Task: Add necessary tabs under the app Insurance.
Action: Mouse moved to (19, 115)
Screenshot: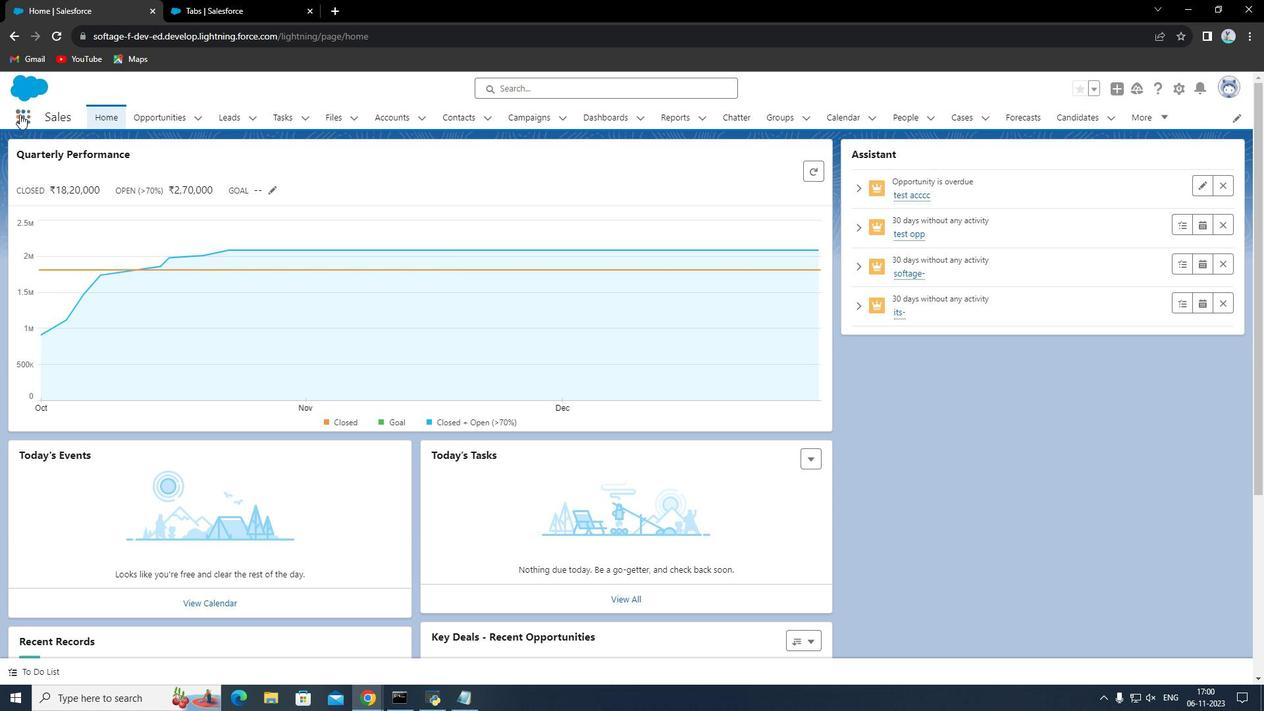 
Action: Mouse pressed left at (19, 115)
Screenshot: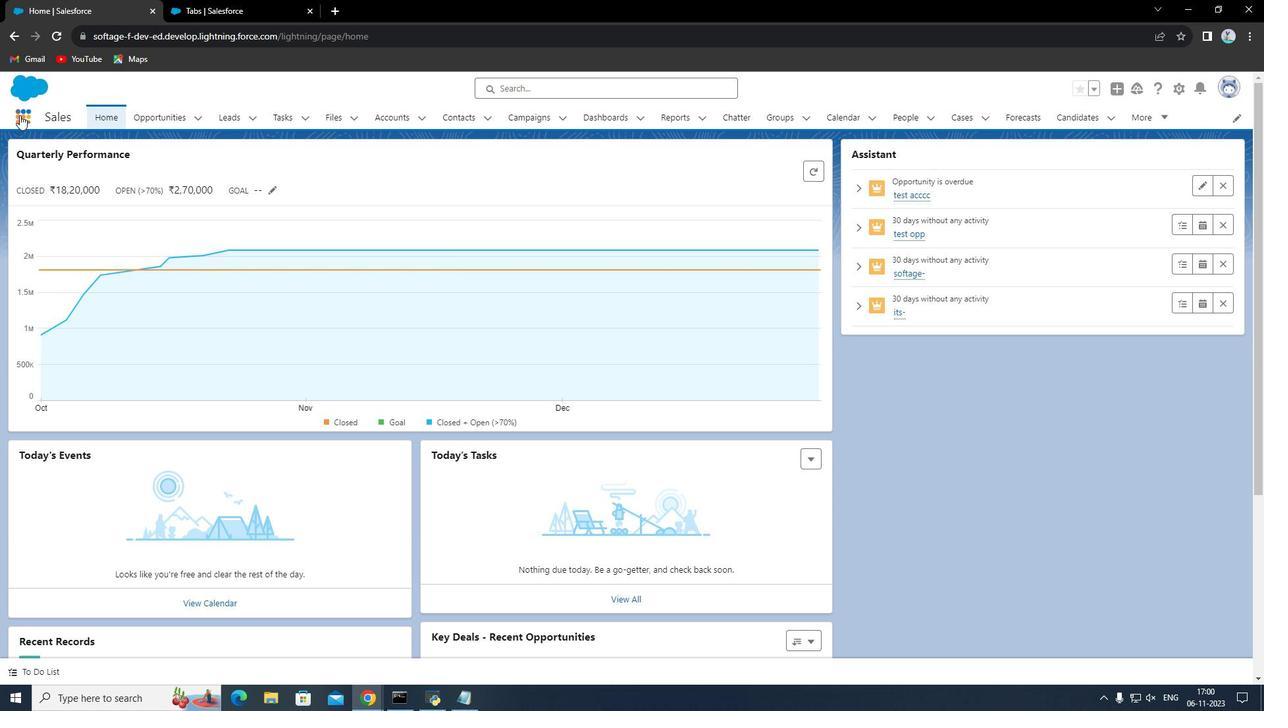 
Action: Mouse moved to (36, 342)
Screenshot: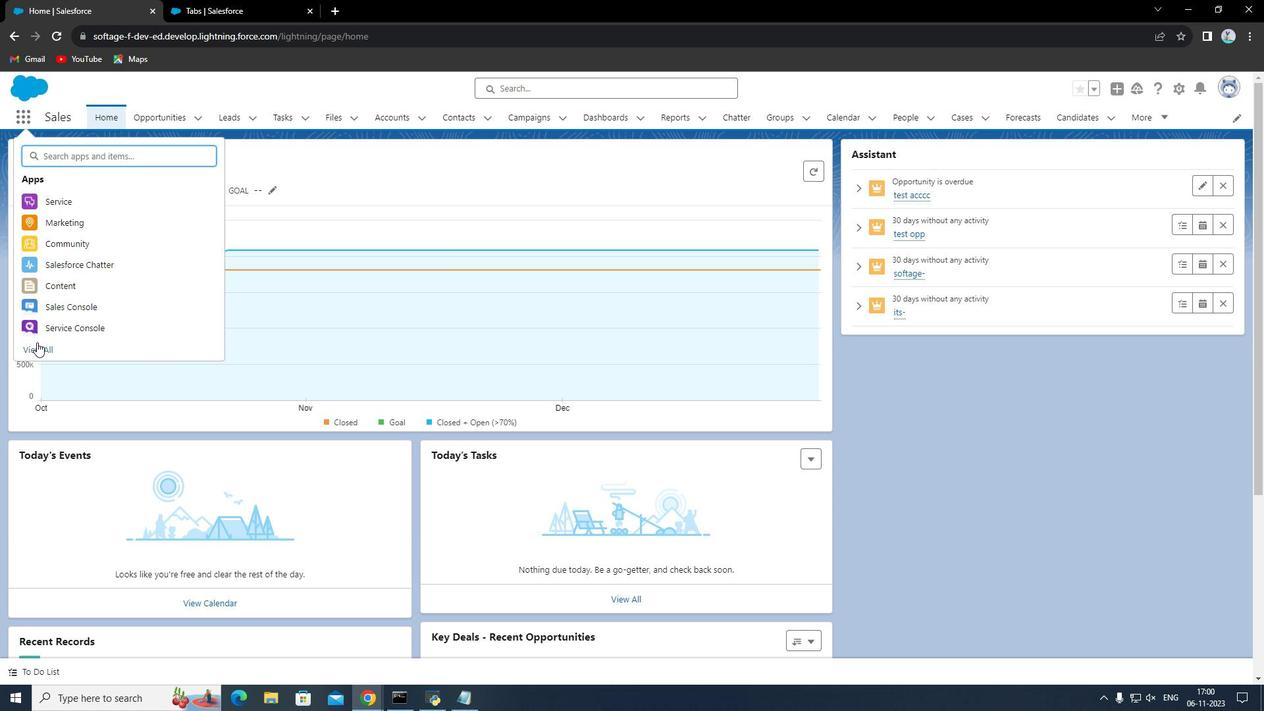 
Action: Mouse pressed left at (36, 342)
Screenshot: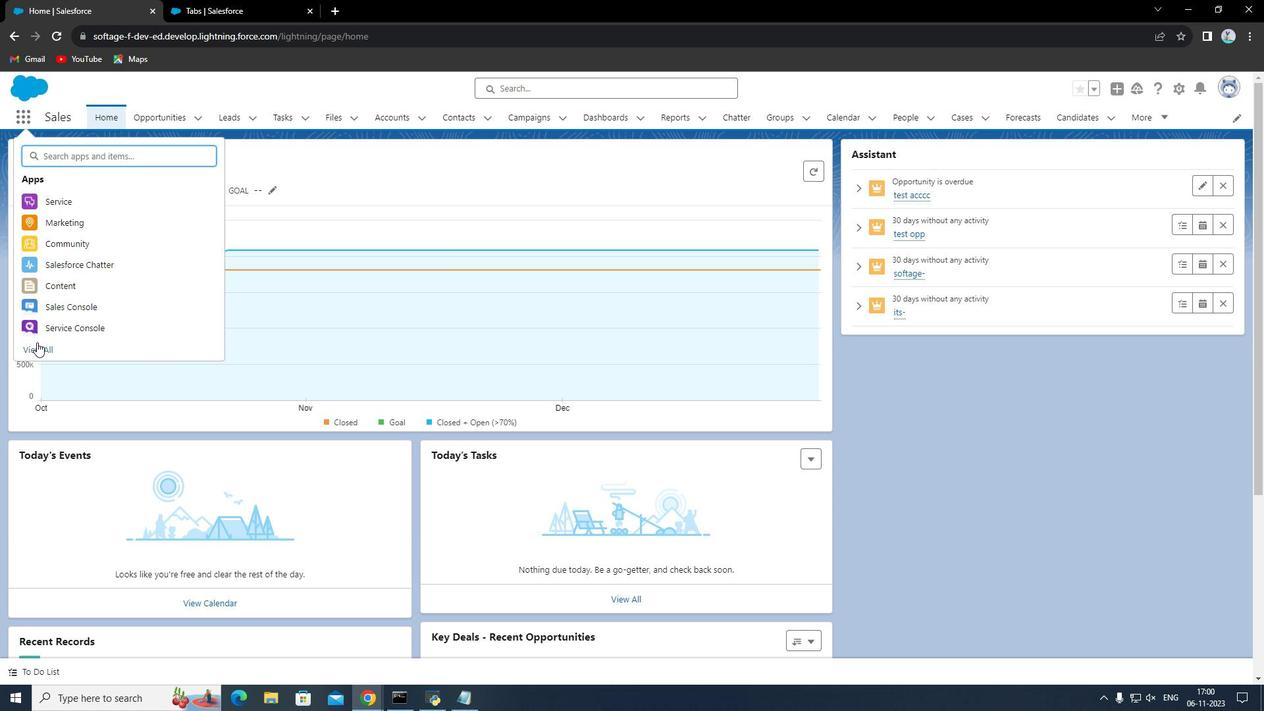 
Action: Mouse moved to (533, 503)
Screenshot: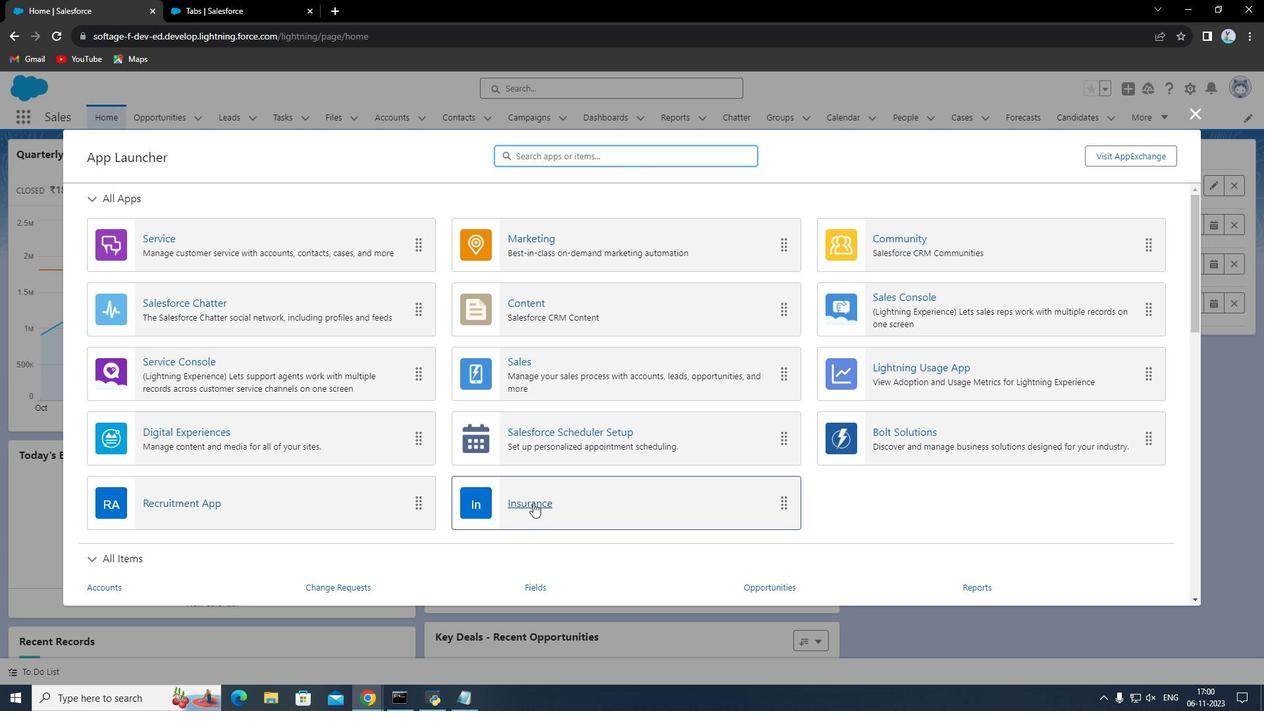 
Action: Mouse pressed left at (533, 503)
Screenshot: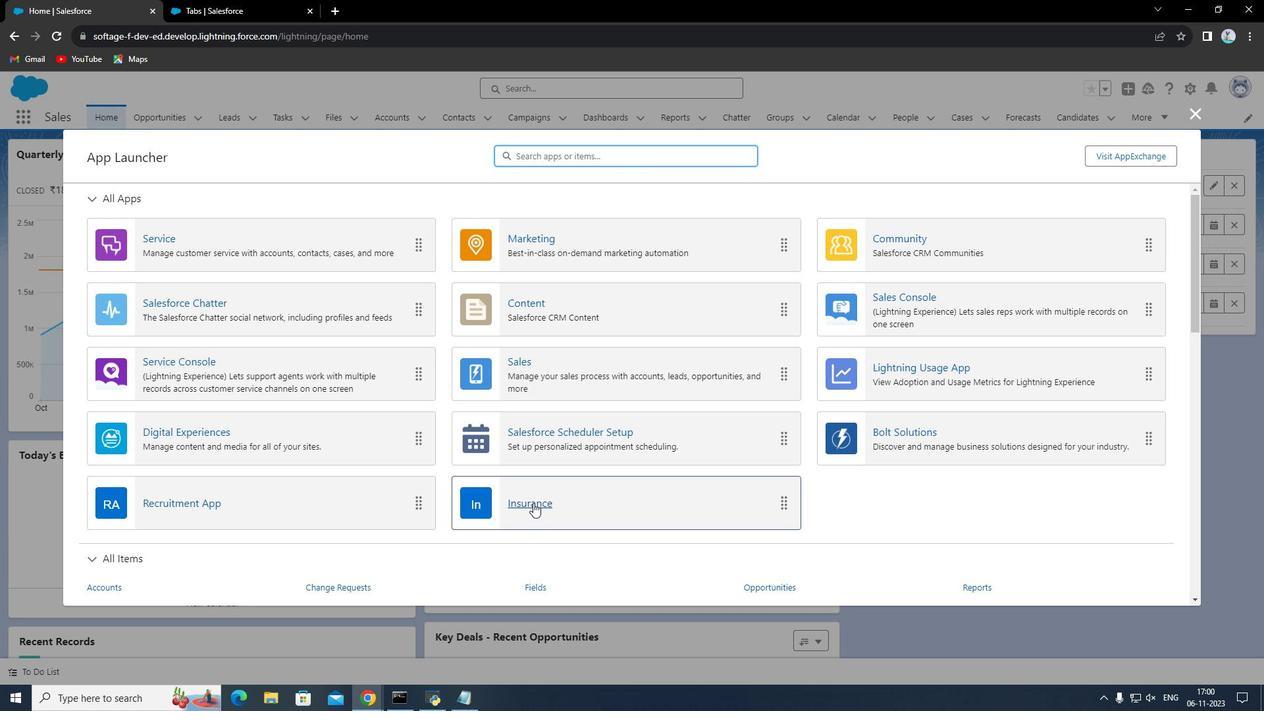 
Action: Mouse moved to (1237, 113)
Screenshot: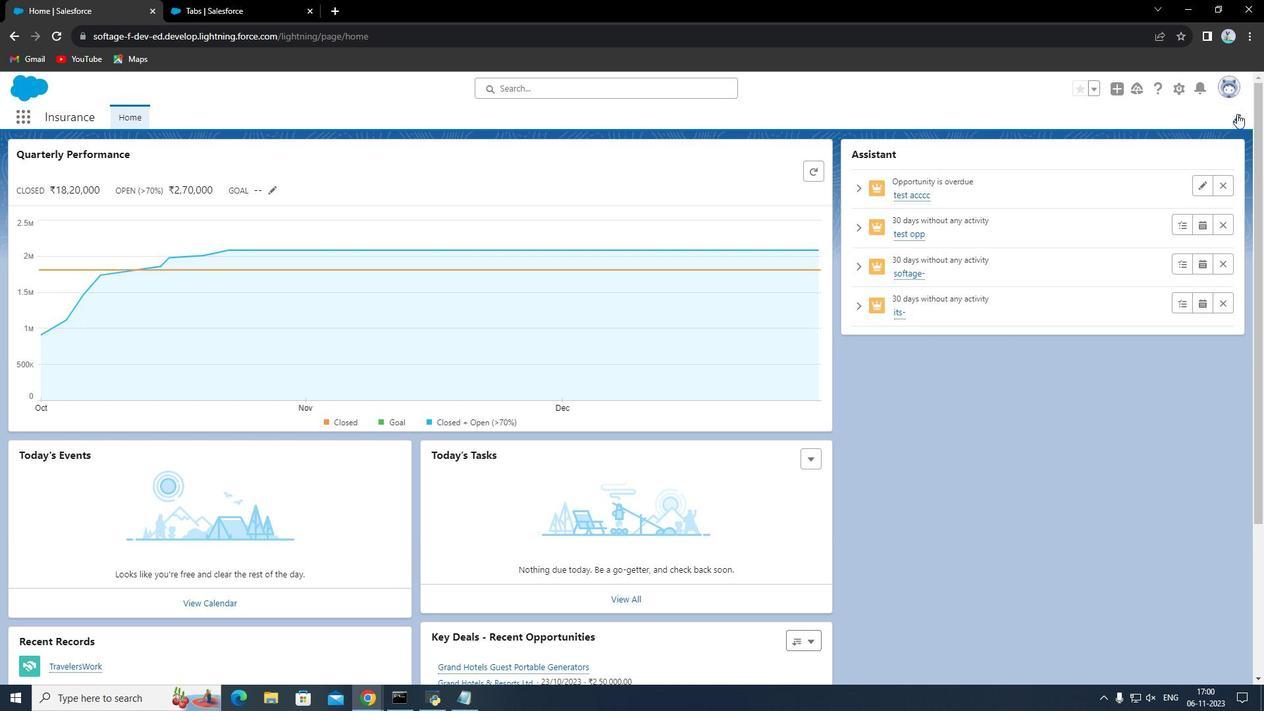 
Action: Mouse pressed left at (1237, 113)
Screenshot: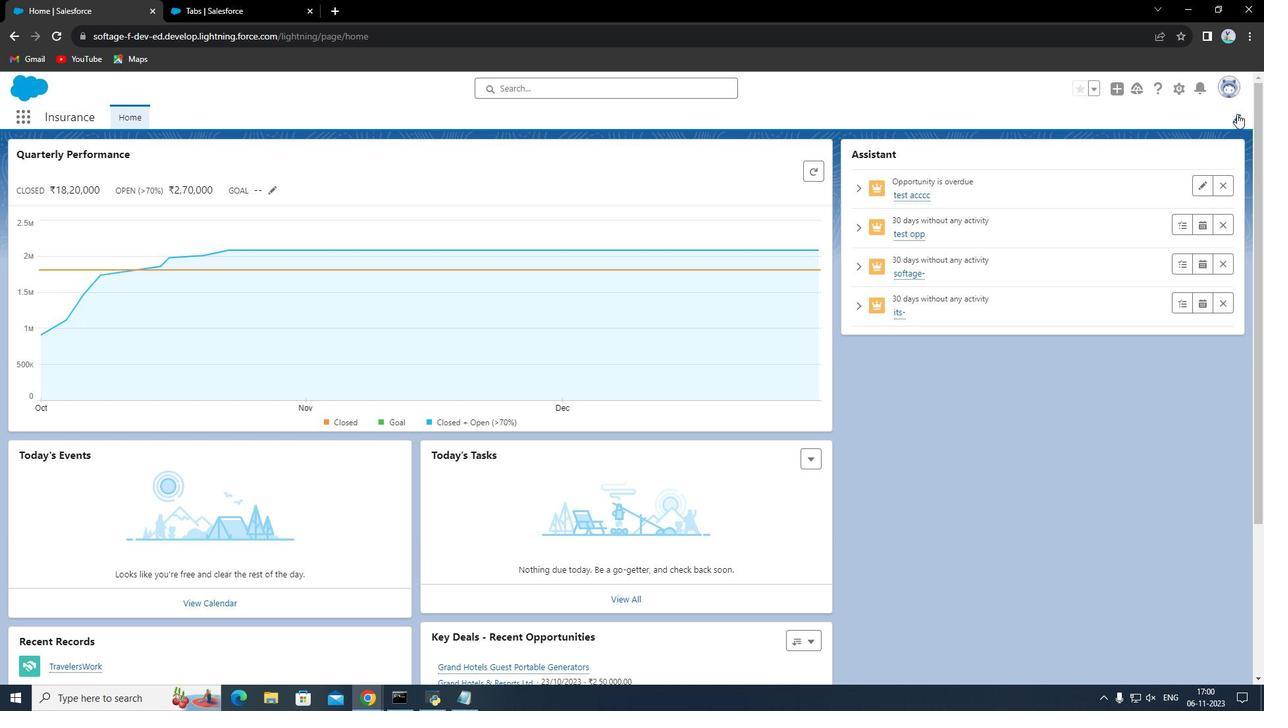 
Action: Mouse moved to (867, 356)
Screenshot: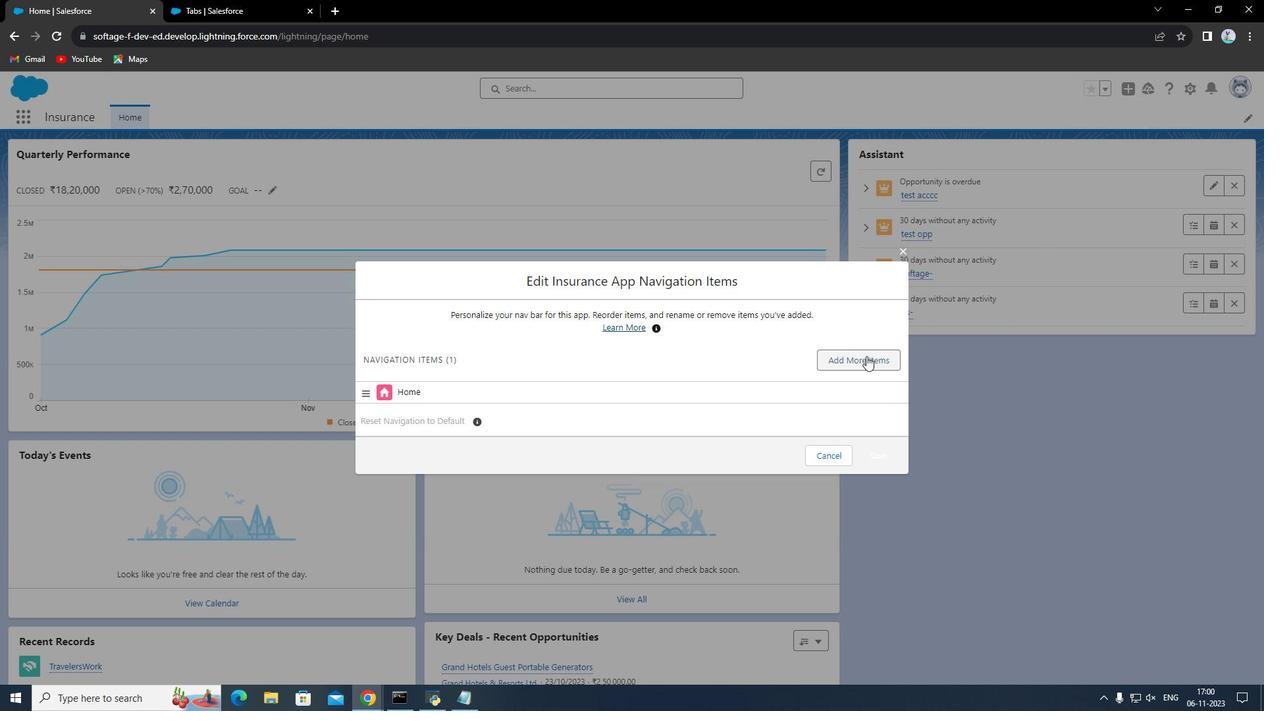 
Action: Mouse pressed left at (867, 356)
Screenshot: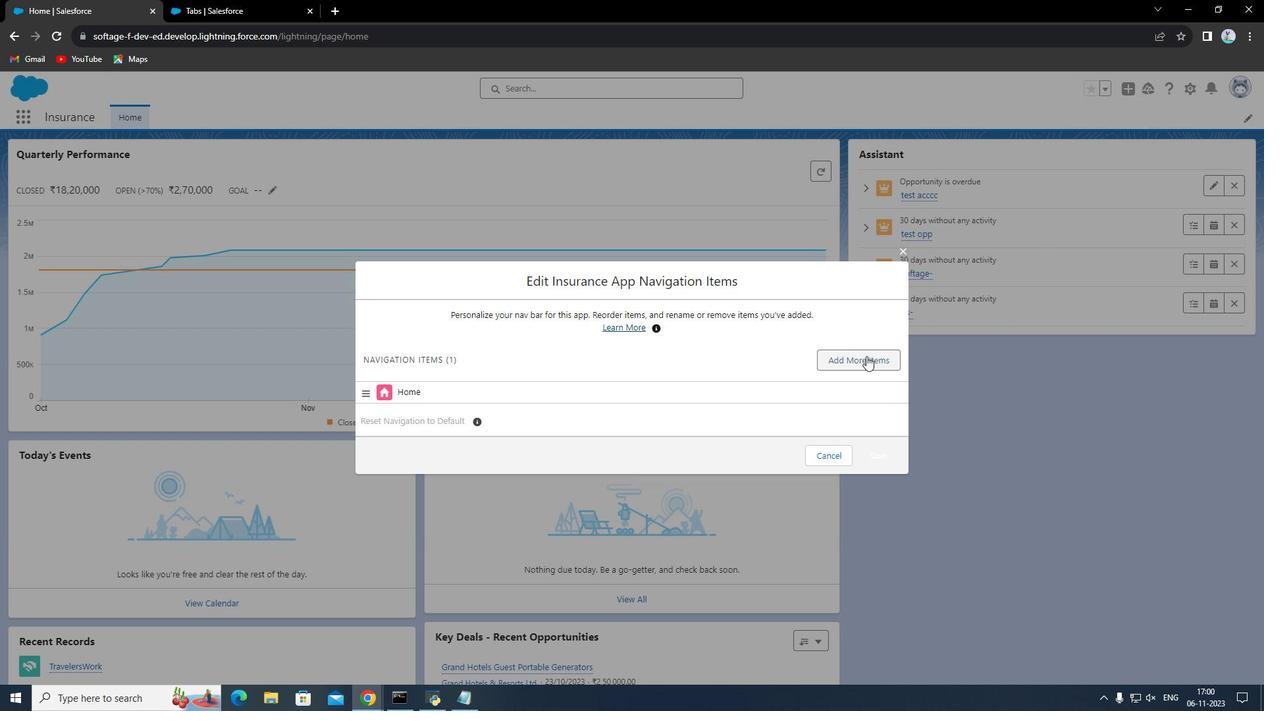 
Action: Mouse moved to (449, 200)
Screenshot: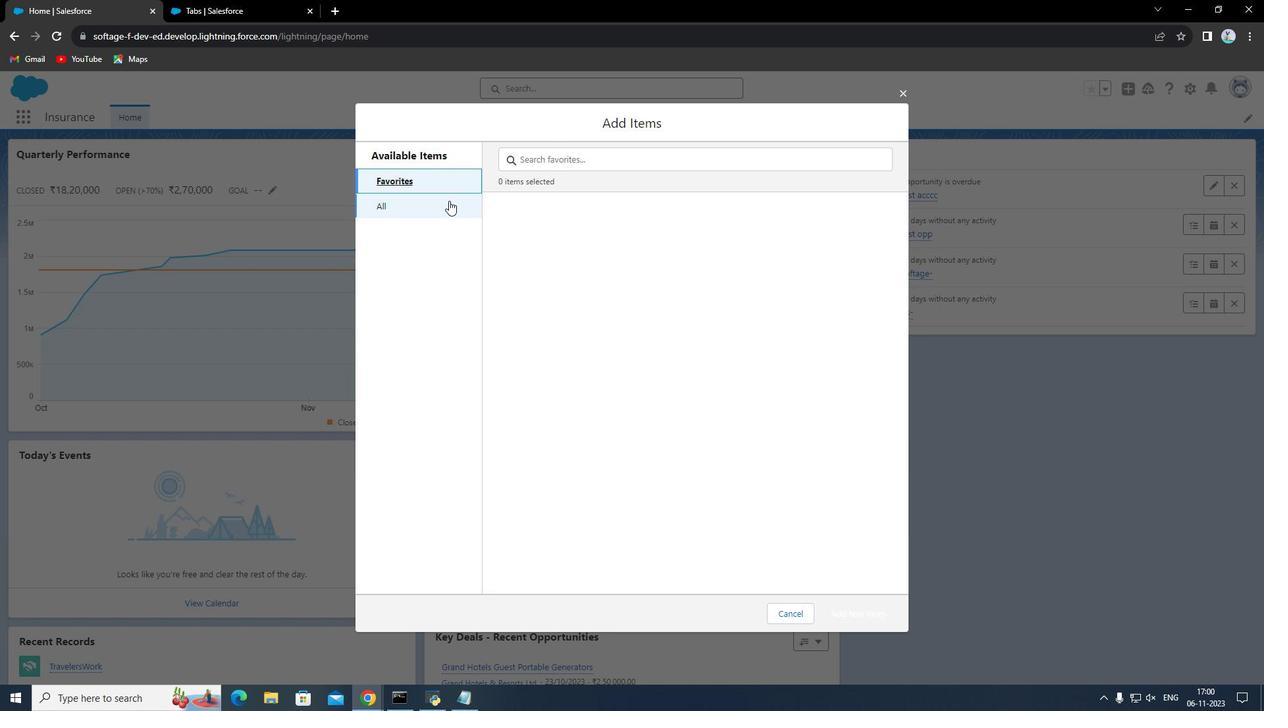 
Action: Mouse pressed left at (449, 200)
Screenshot: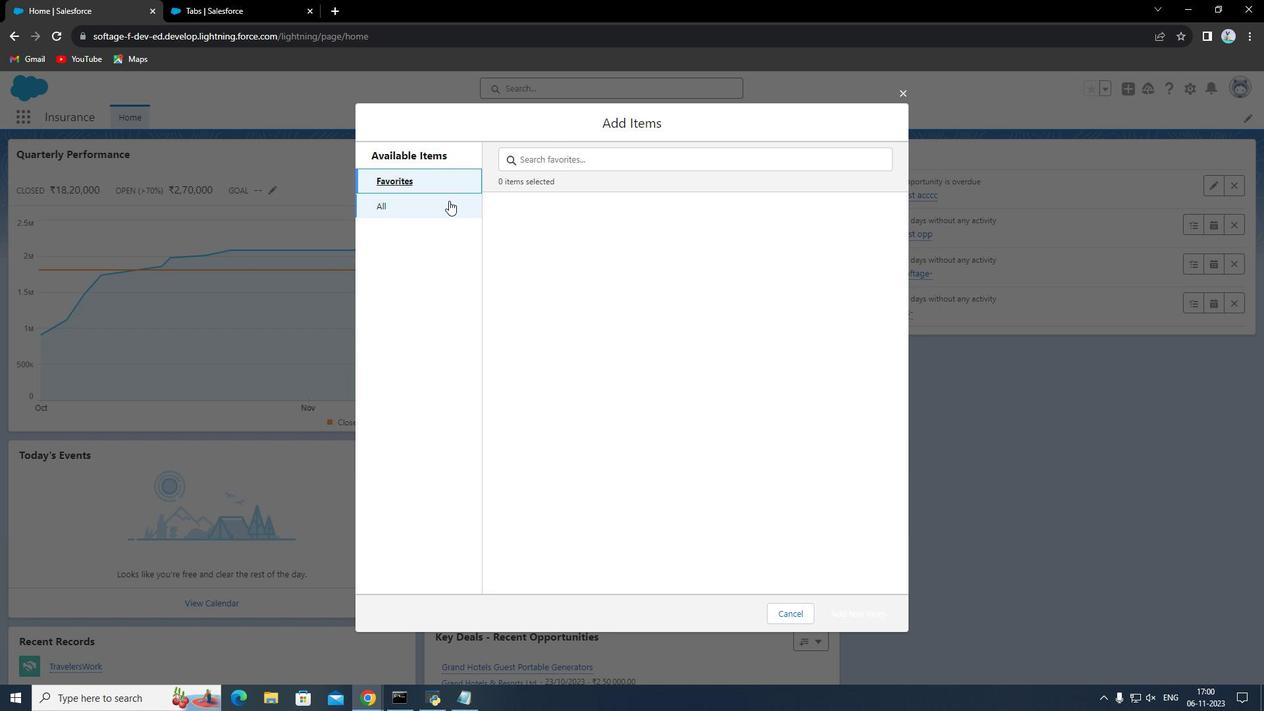 
Action: Mouse moved to (560, 158)
Screenshot: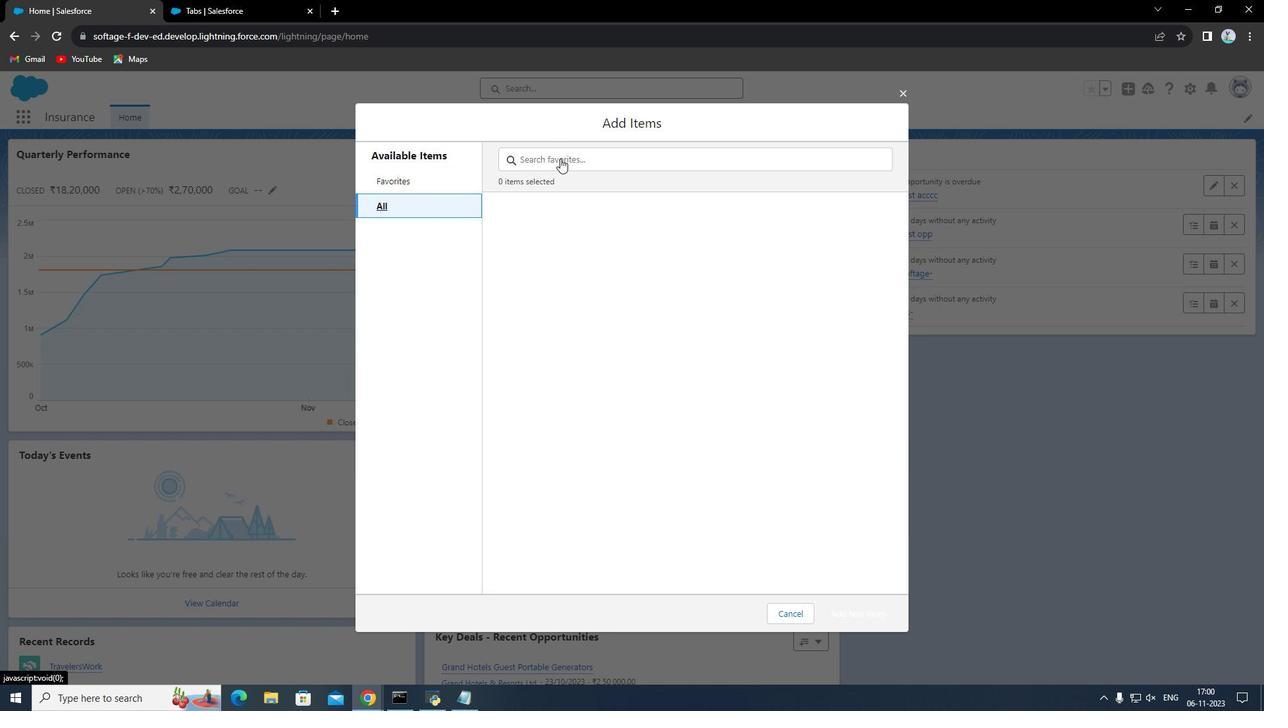 
Action: Mouse pressed left at (560, 158)
Screenshot: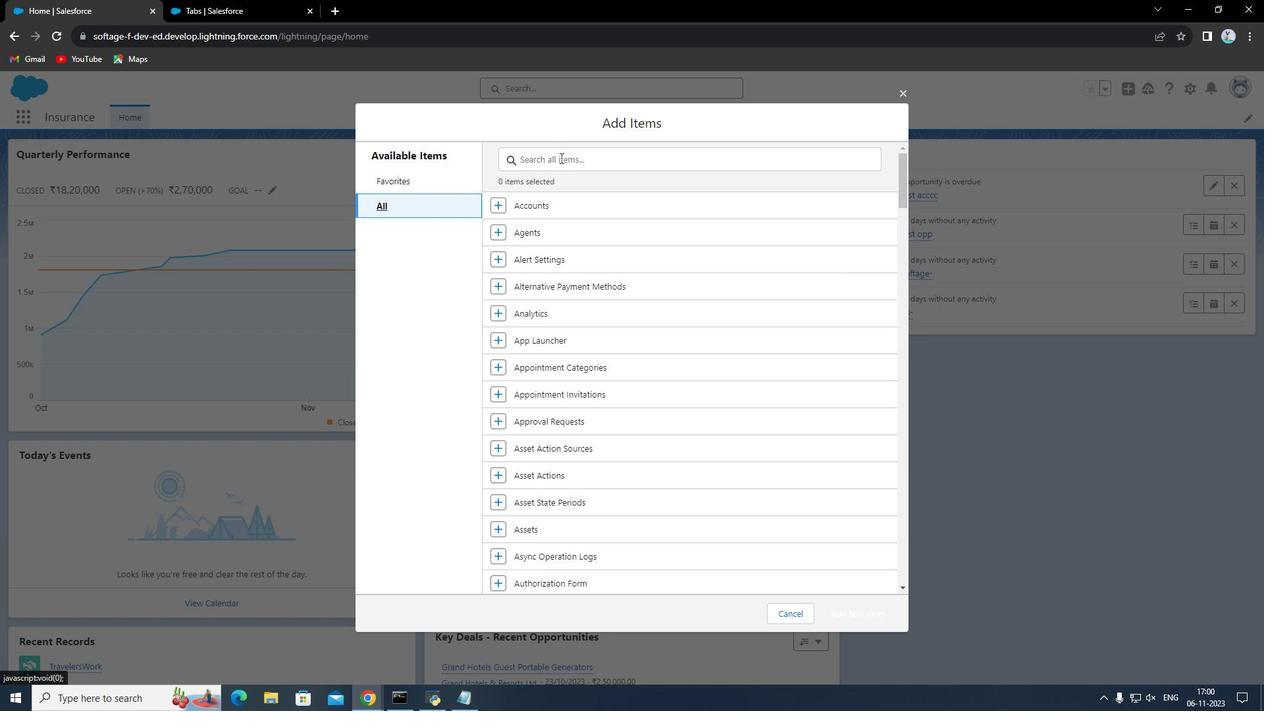 
Action: Key pressed agen
Screenshot: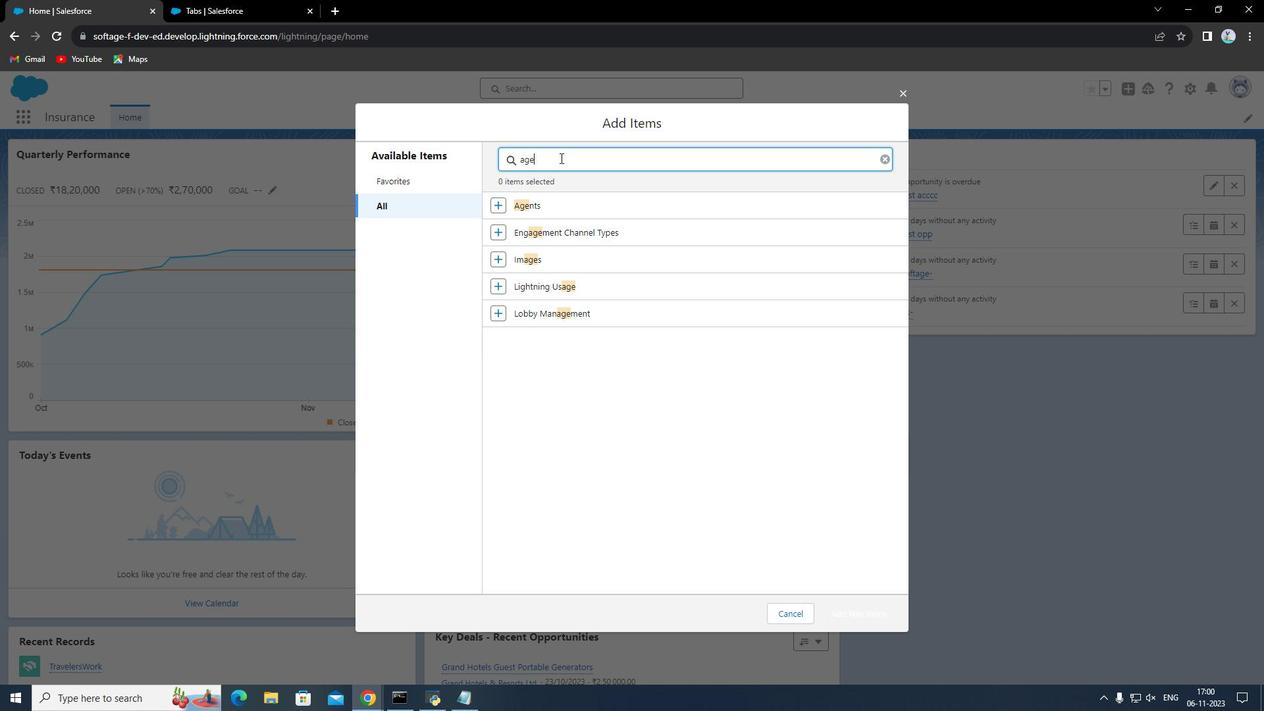 
Action: Mouse moved to (494, 204)
Screenshot: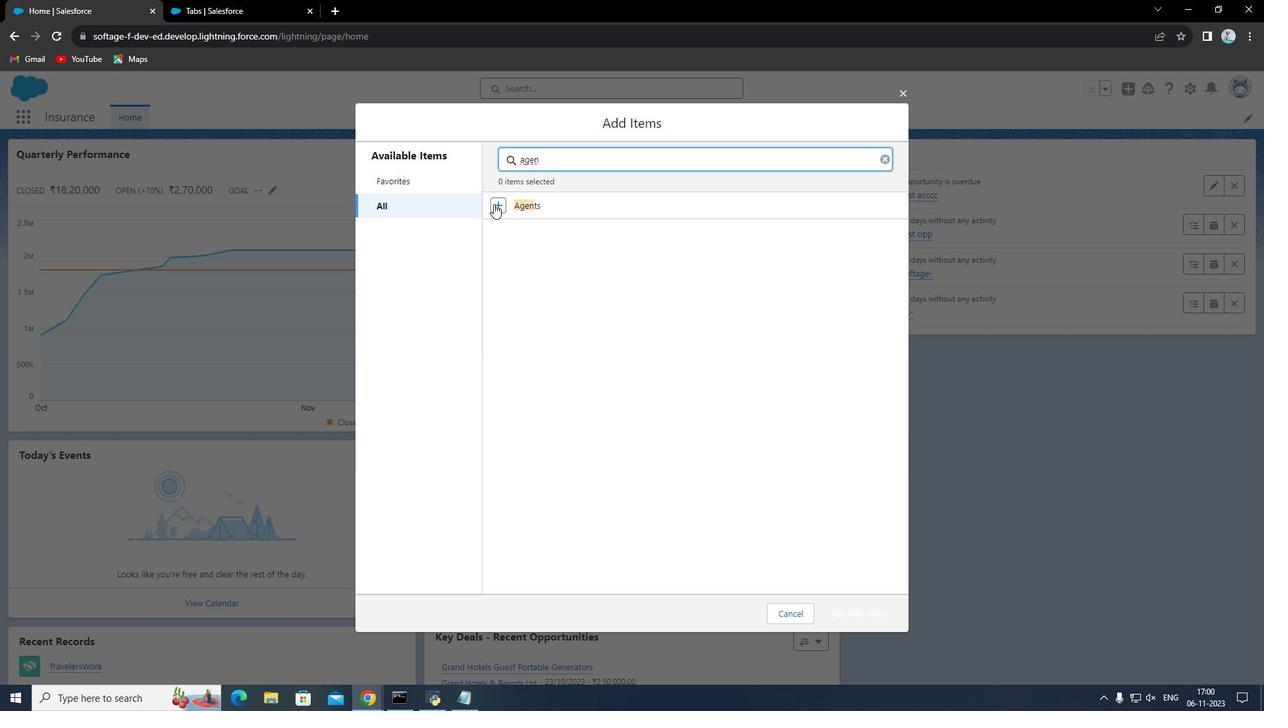 
Action: Mouse pressed left at (494, 204)
Screenshot: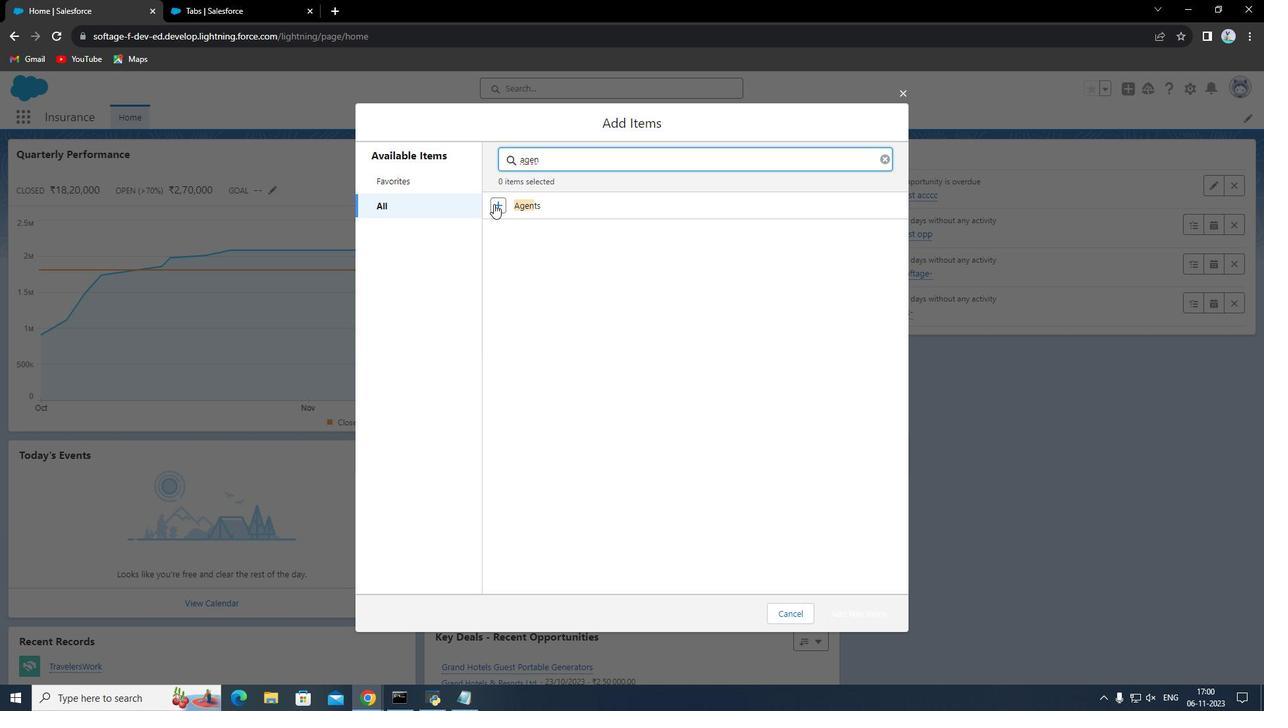 
Action: Mouse moved to (884, 613)
Screenshot: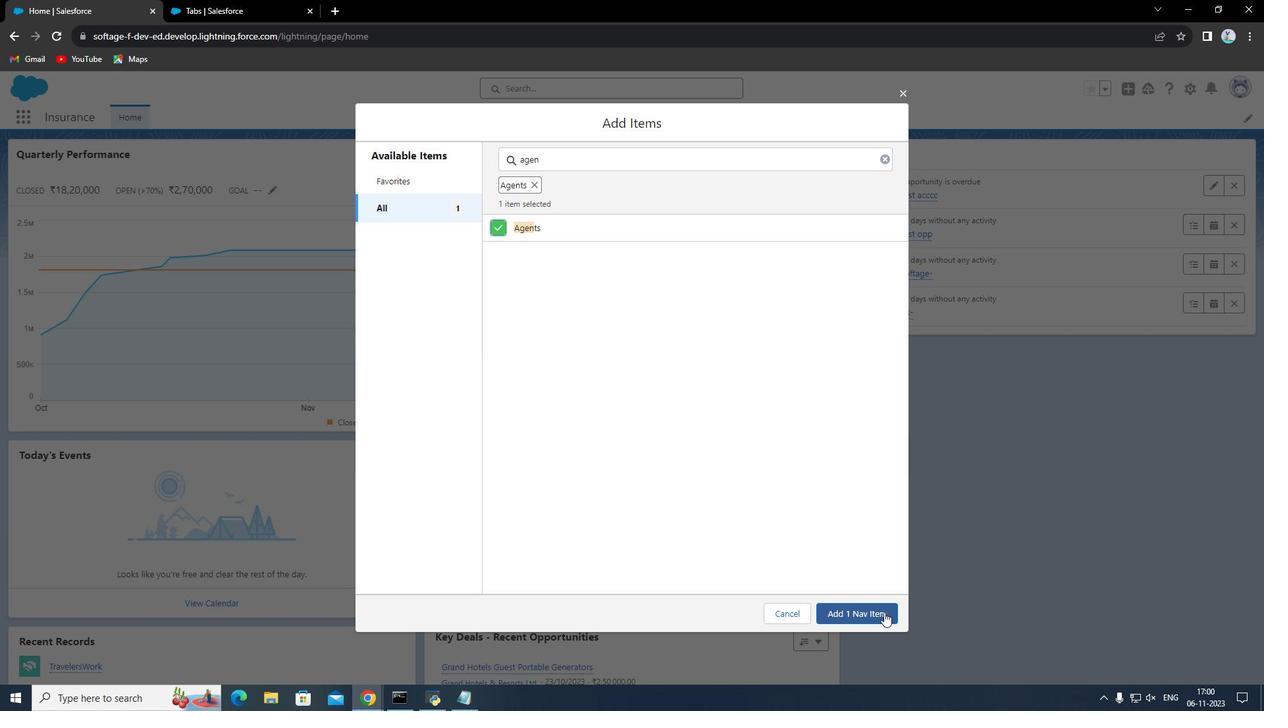 
Action: Mouse pressed left at (884, 613)
Screenshot: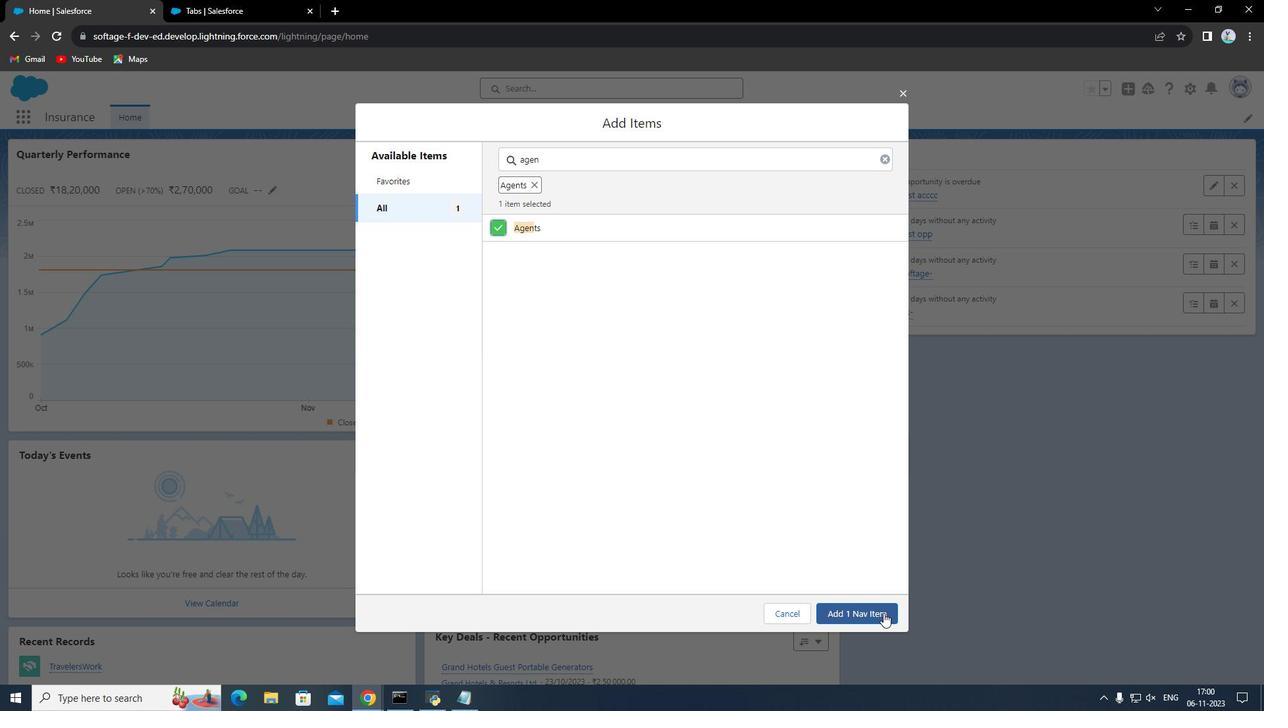 
Action: Mouse moved to (877, 484)
Screenshot: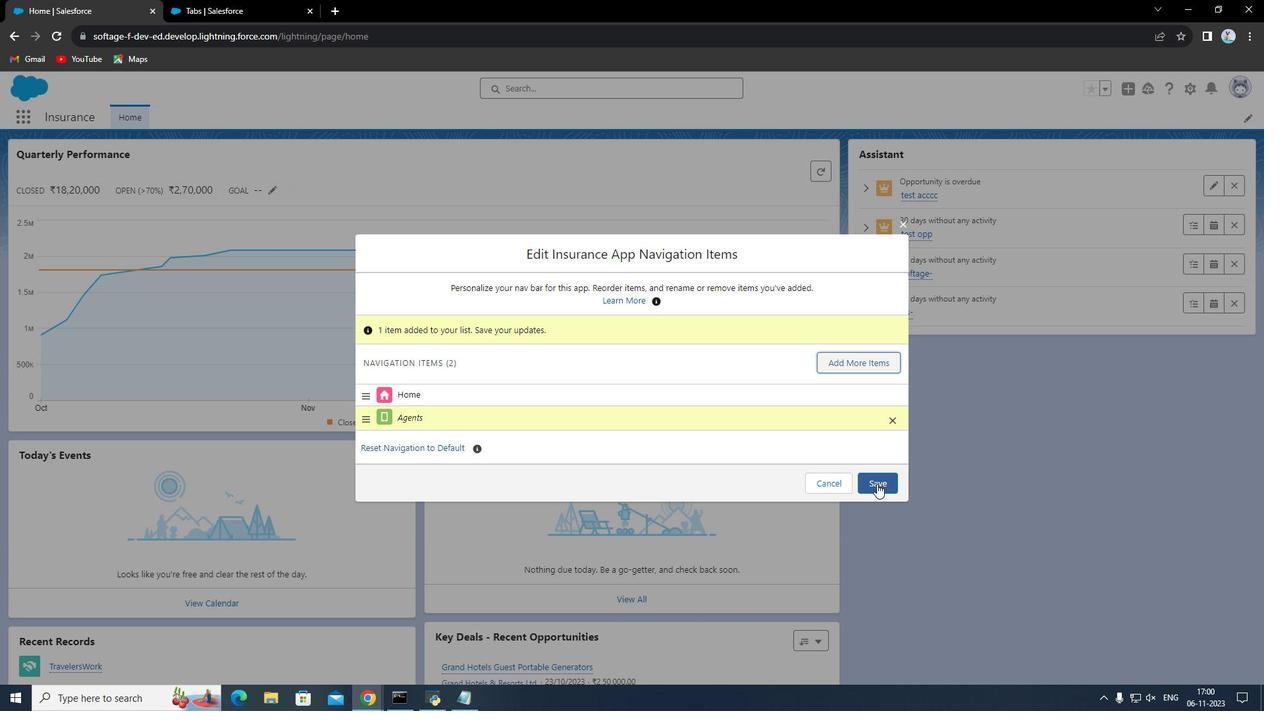 
Action: Mouse pressed left at (877, 484)
Screenshot: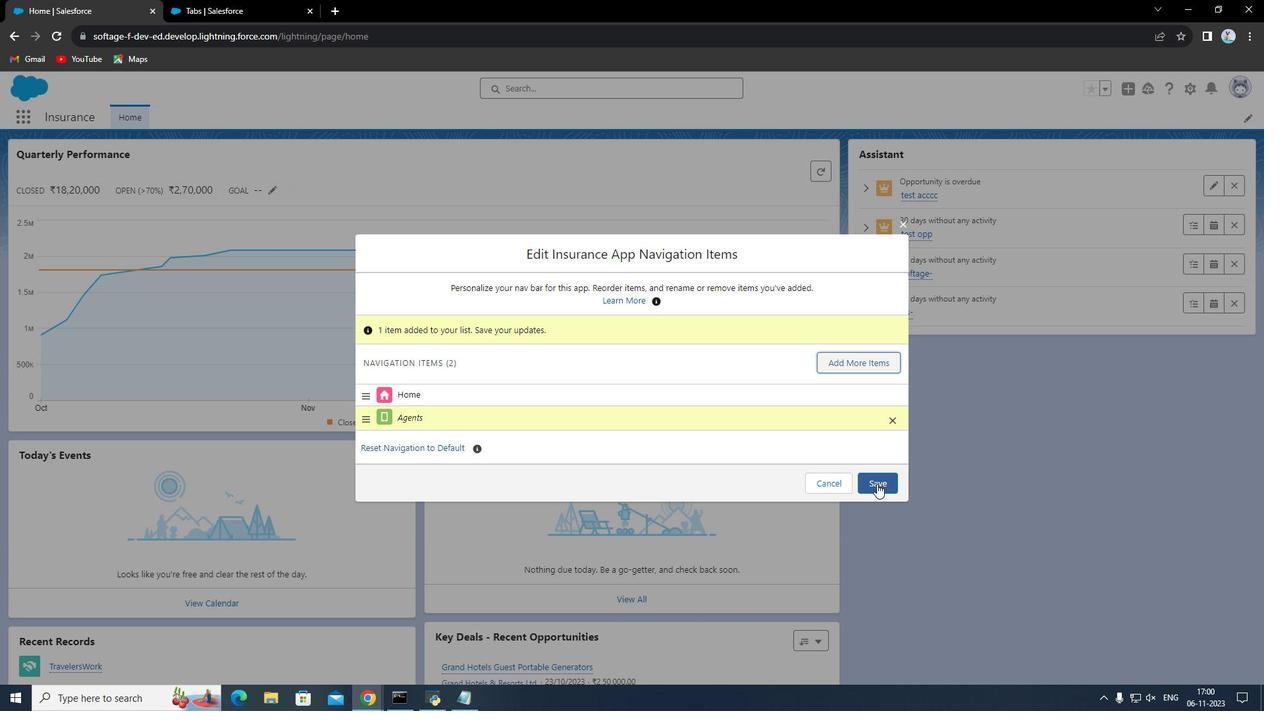 
Action: Mouse moved to (1237, 117)
Screenshot: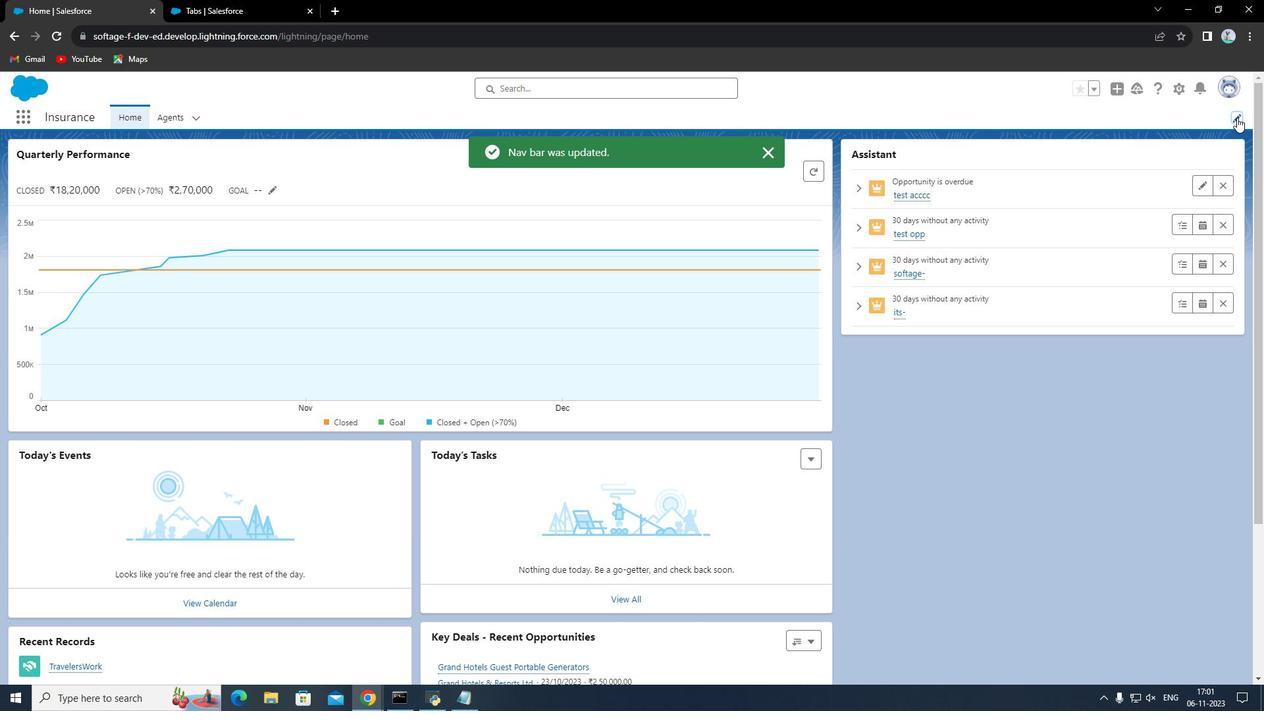 
Action: Mouse pressed left at (1237, 117)
Screenshot: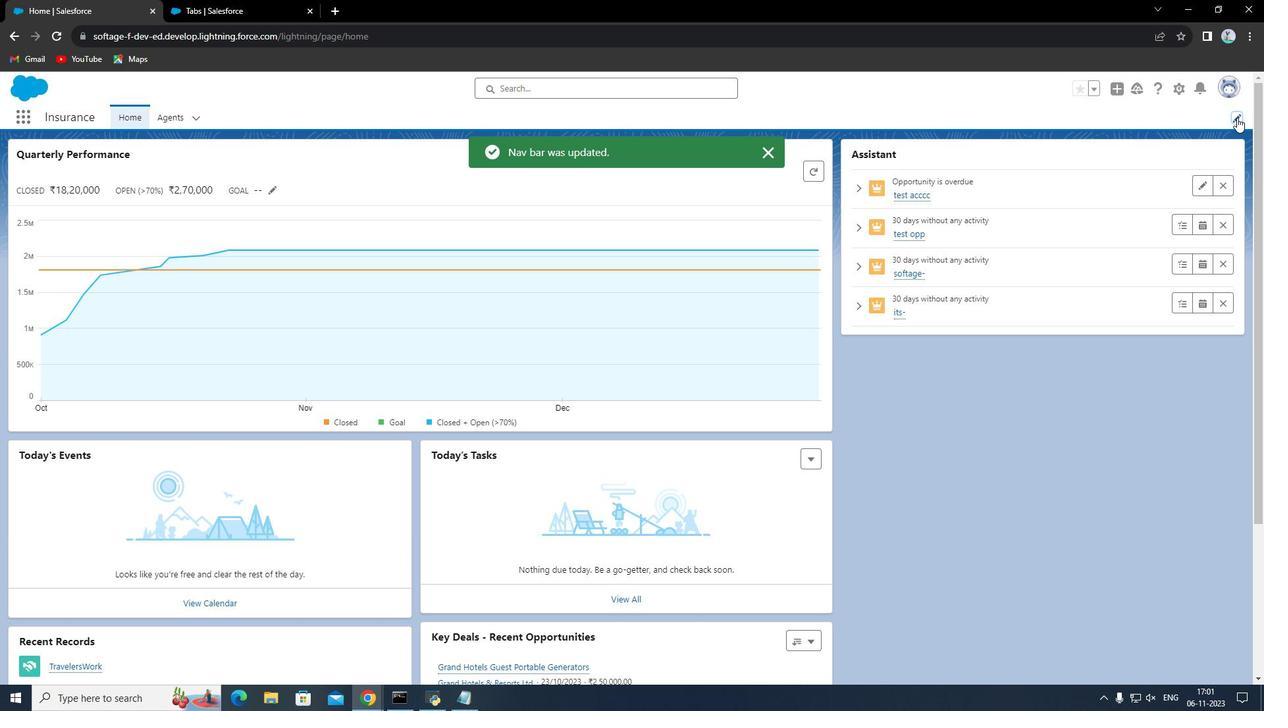
Action: Mouse moved to (890, 348)
Screenshot: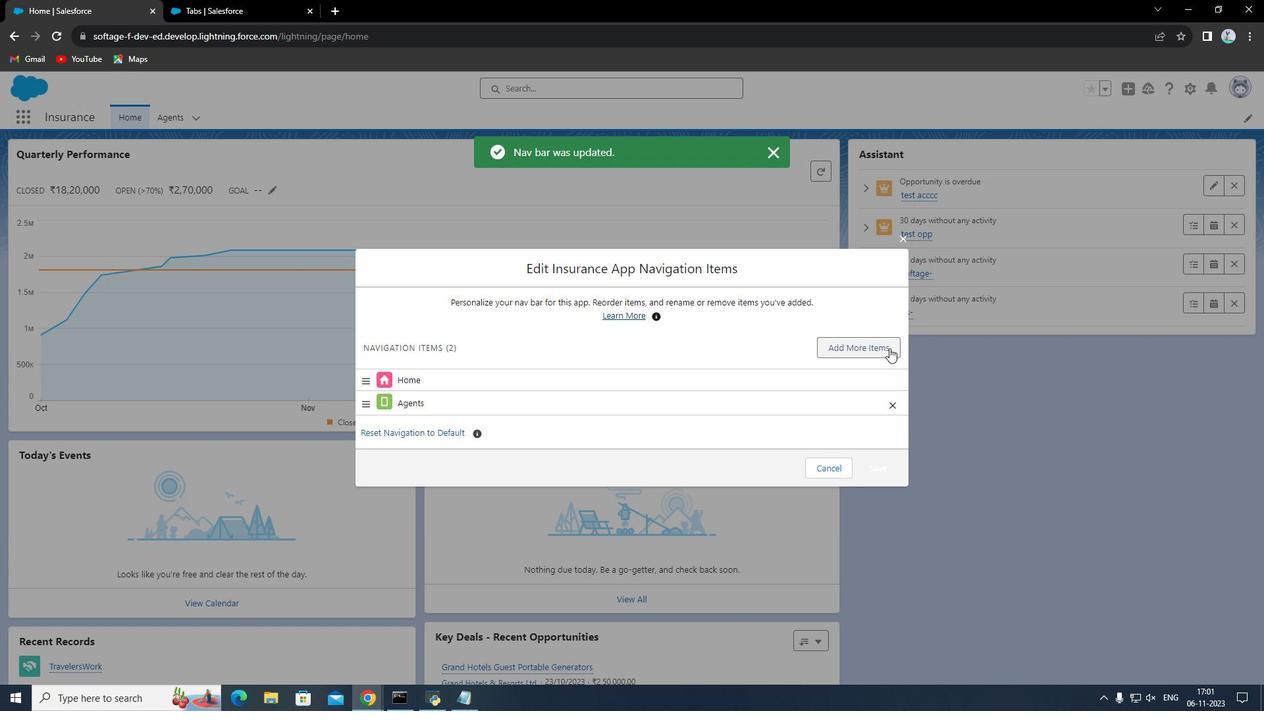 
Action: Mouse pressed left at (890, 348)
Screenshot: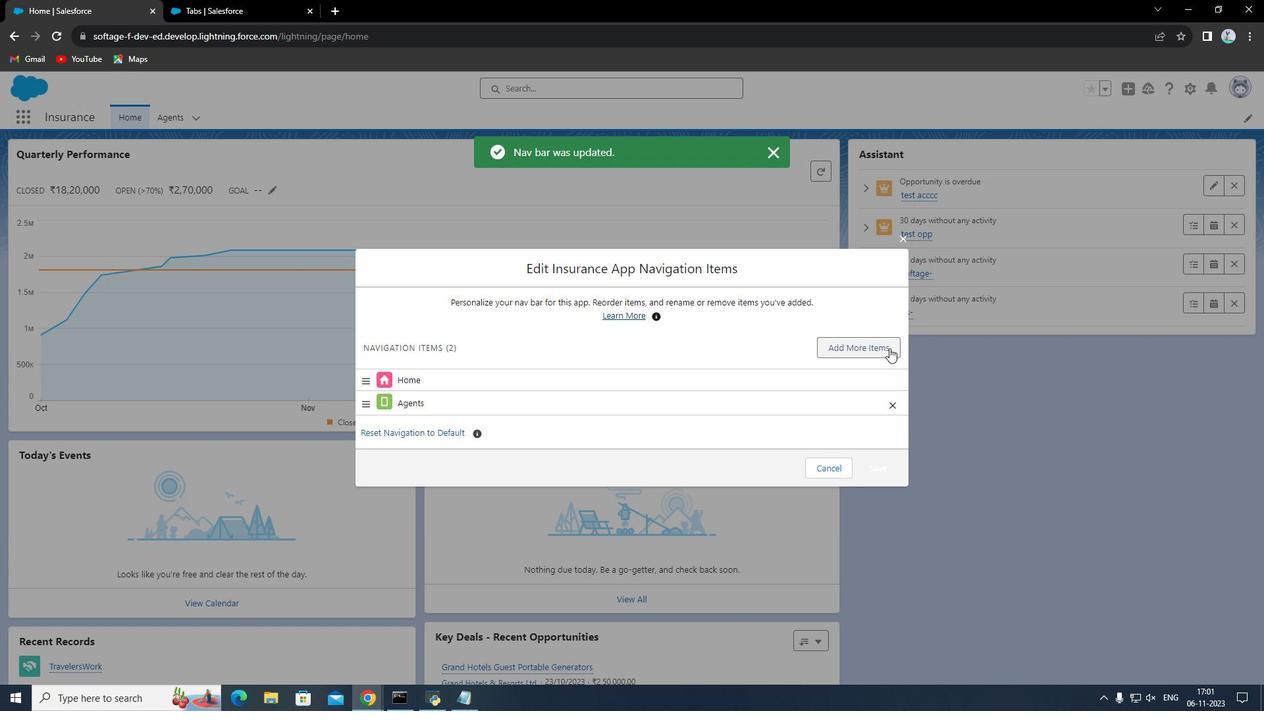 
Action: Mouse moved to (415, 206)
Screenshot: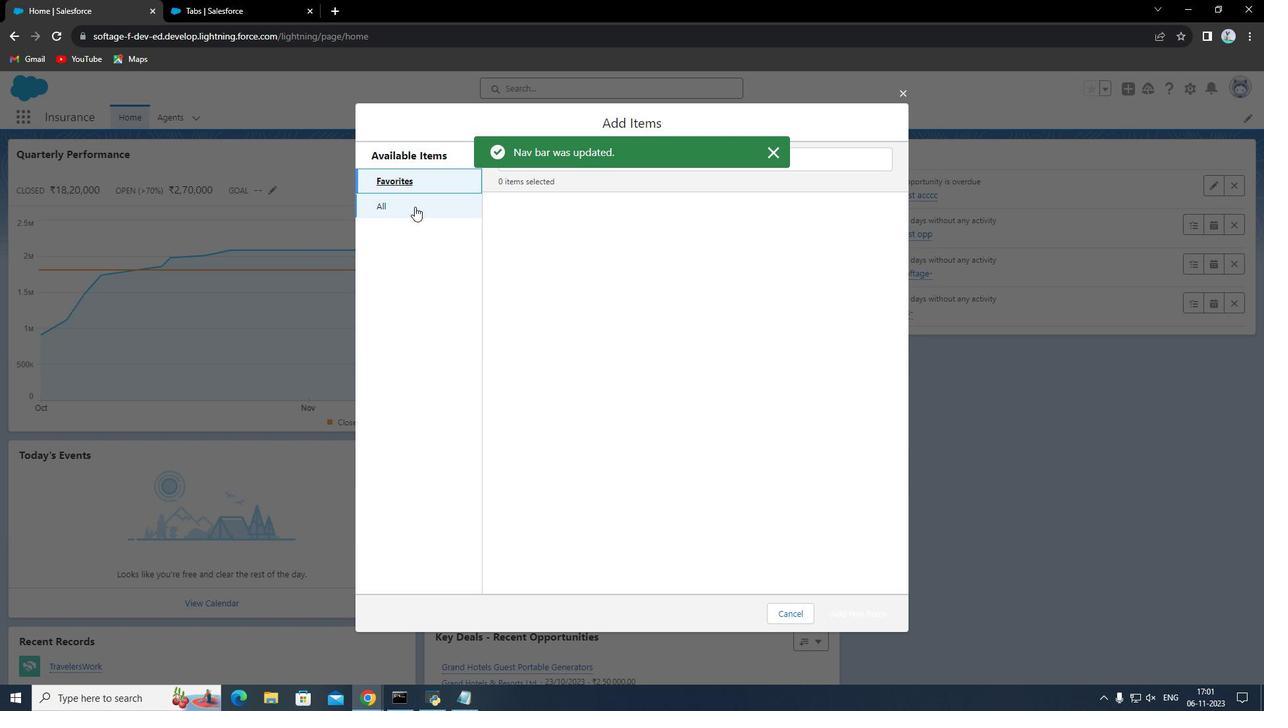 
Action: Mouse pressed left at (415, 206)
Screenshot: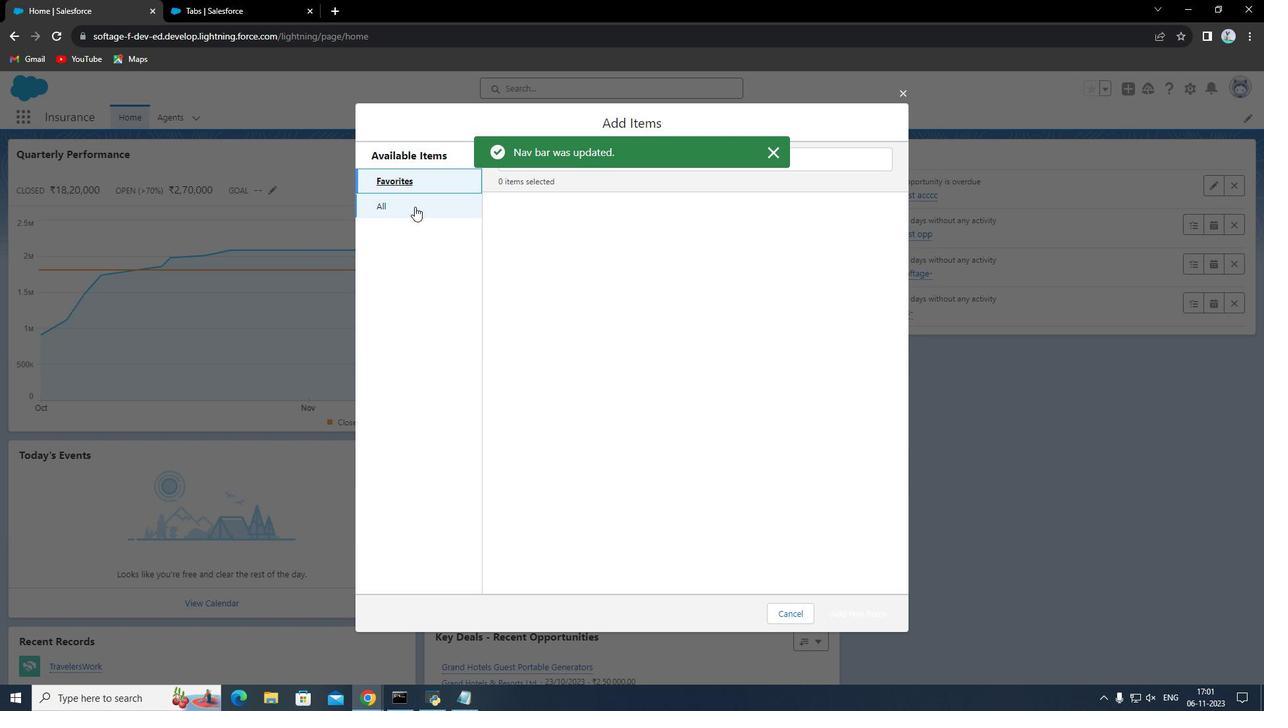 
Action: Mouse moved to (765, 161)
Screenshot: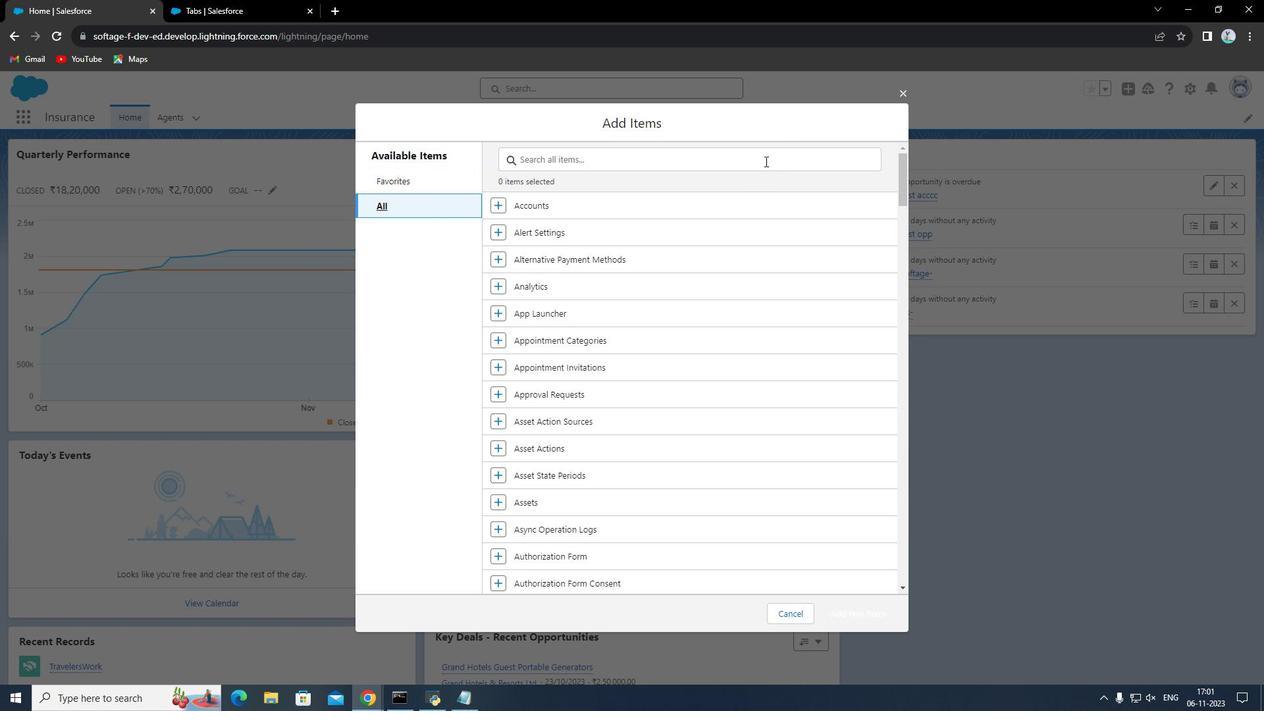 
Action: Mouse pressed left at (765, 161)
Screenshot: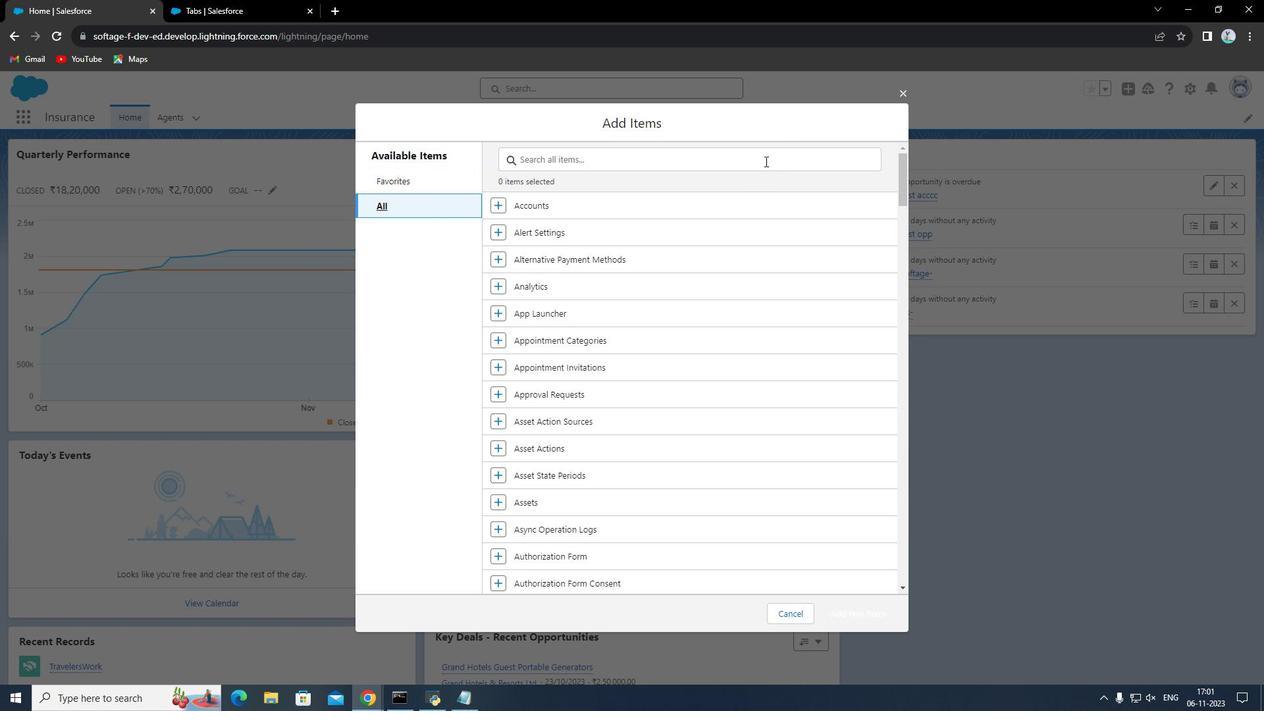 
Action: Mouse moved to (765, 160)
Screenshot: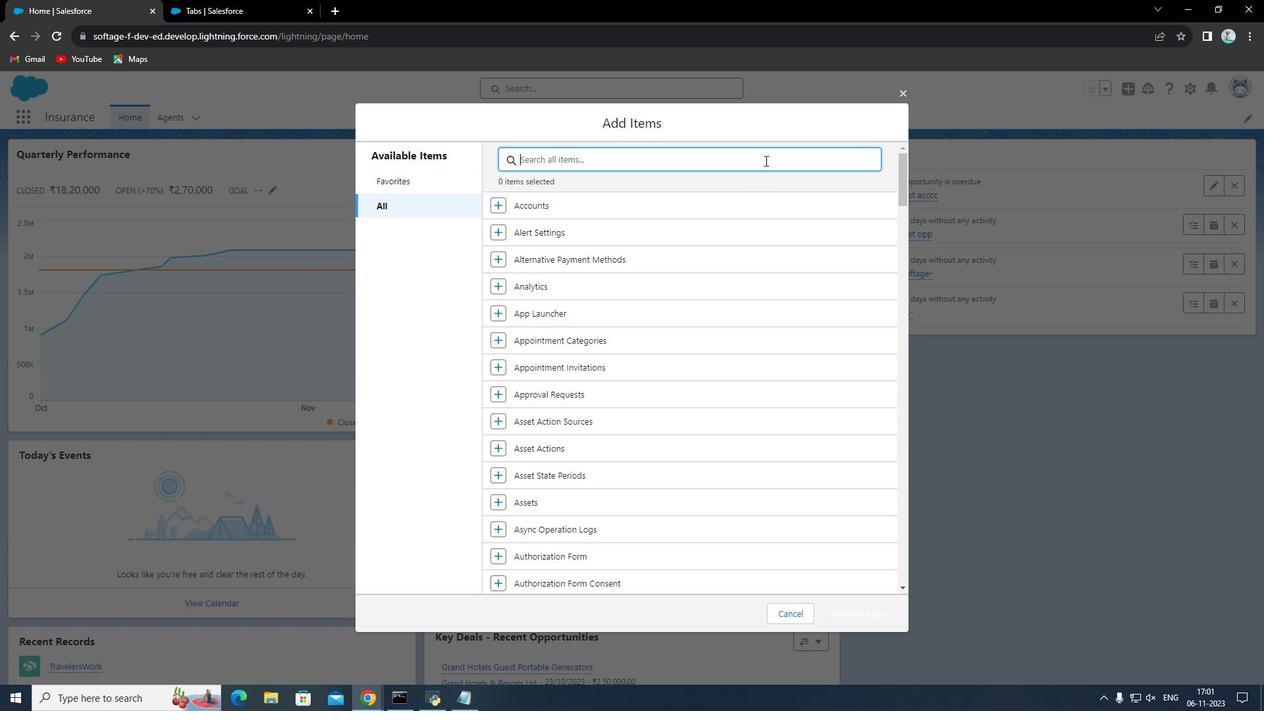 
Action: Key pressed ben
Screenshot: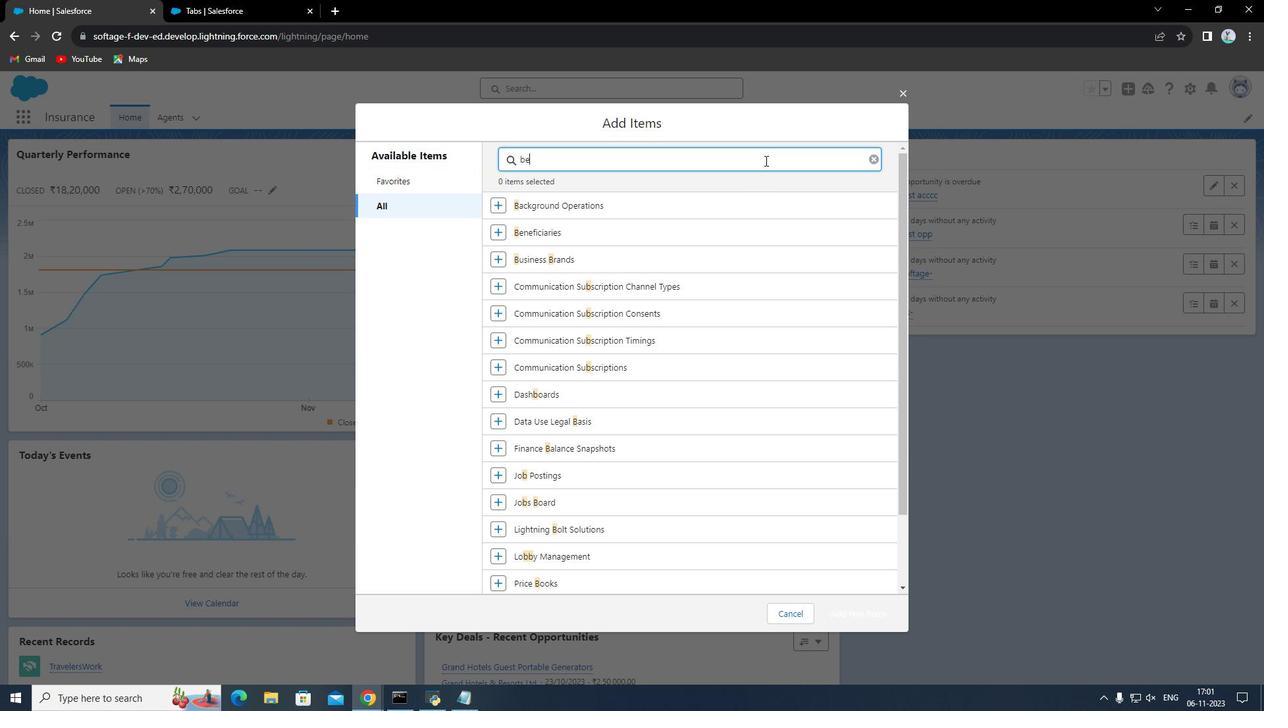 
Action: Mouse moved to (494, 202)
Screenshot: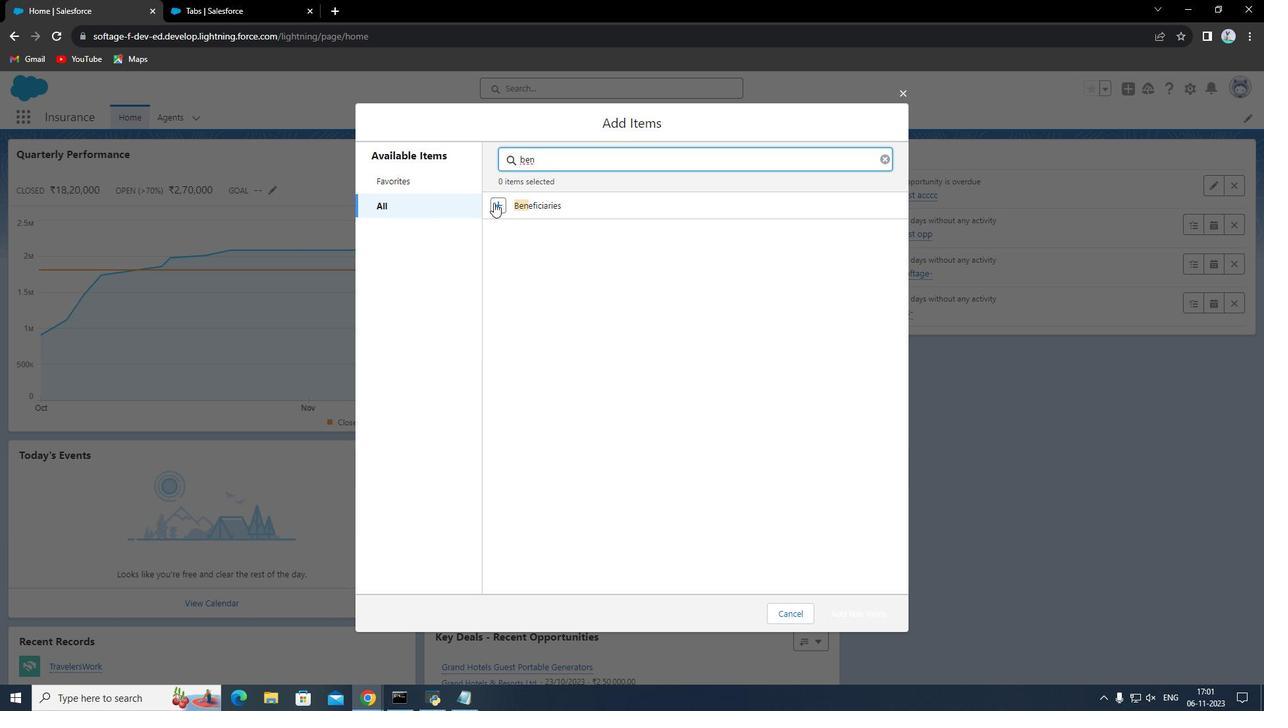 
Action: Mouse pressed left at (494, 202)
Screenshot: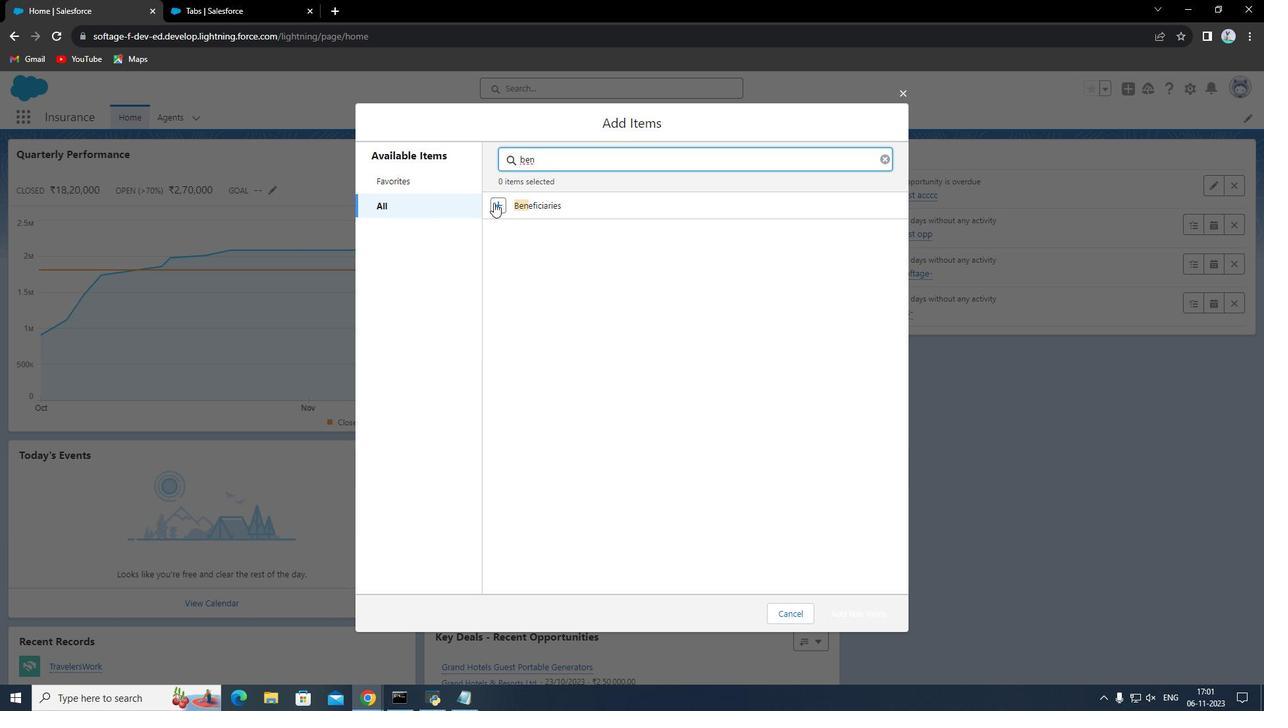 
Action: Mouse moved to (865, 609)
Screenshot: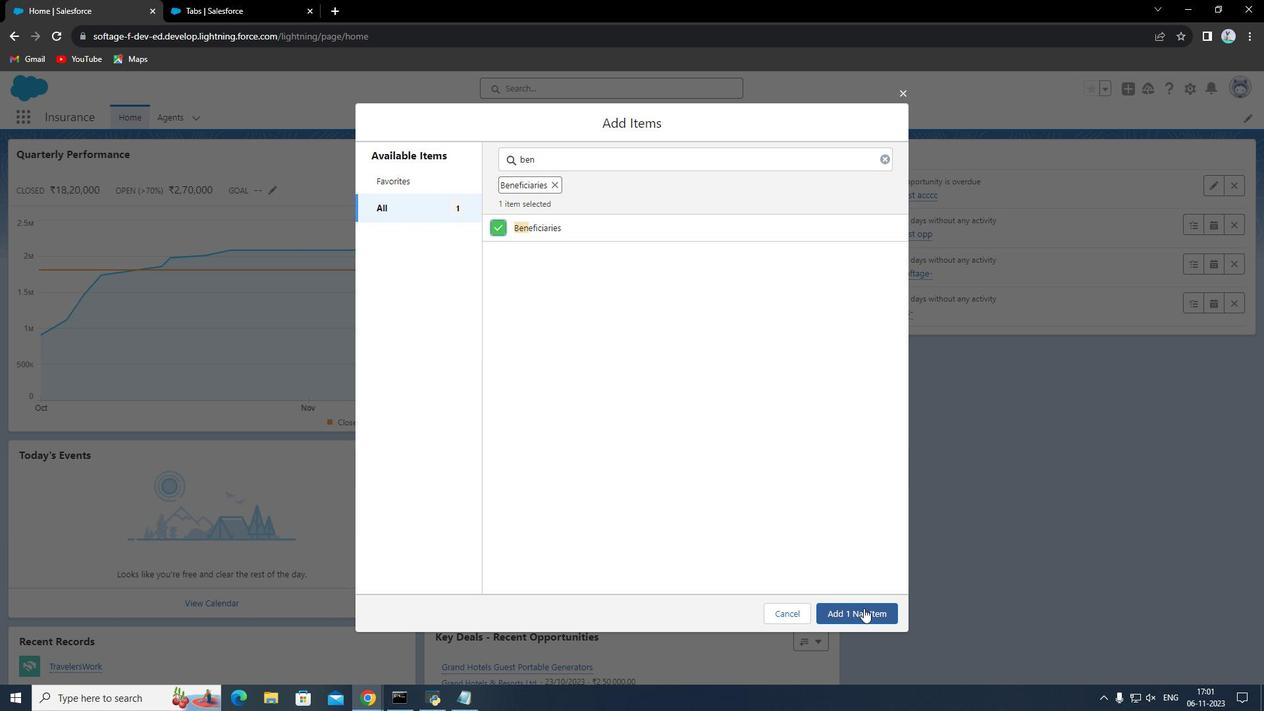 
Action: Mouse pressed left at (865, 609)
Screenshot: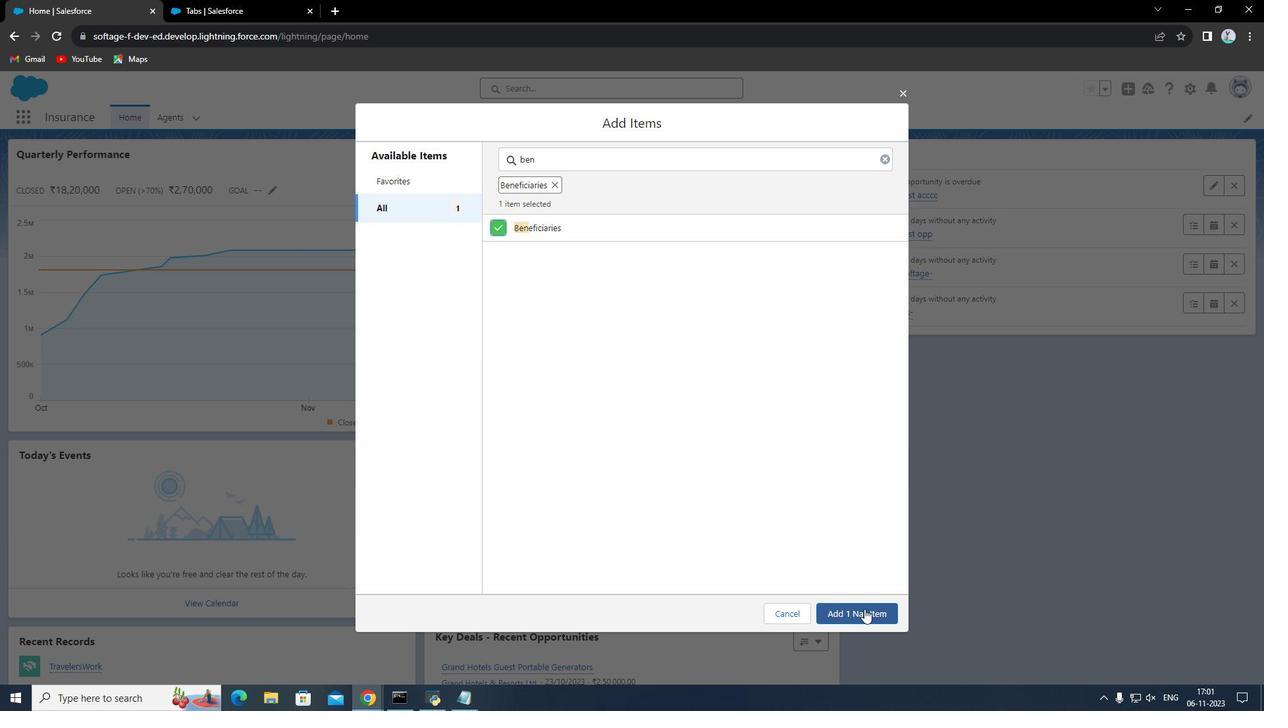 
Action: Mouse moved to (870, 498)
Screenshot: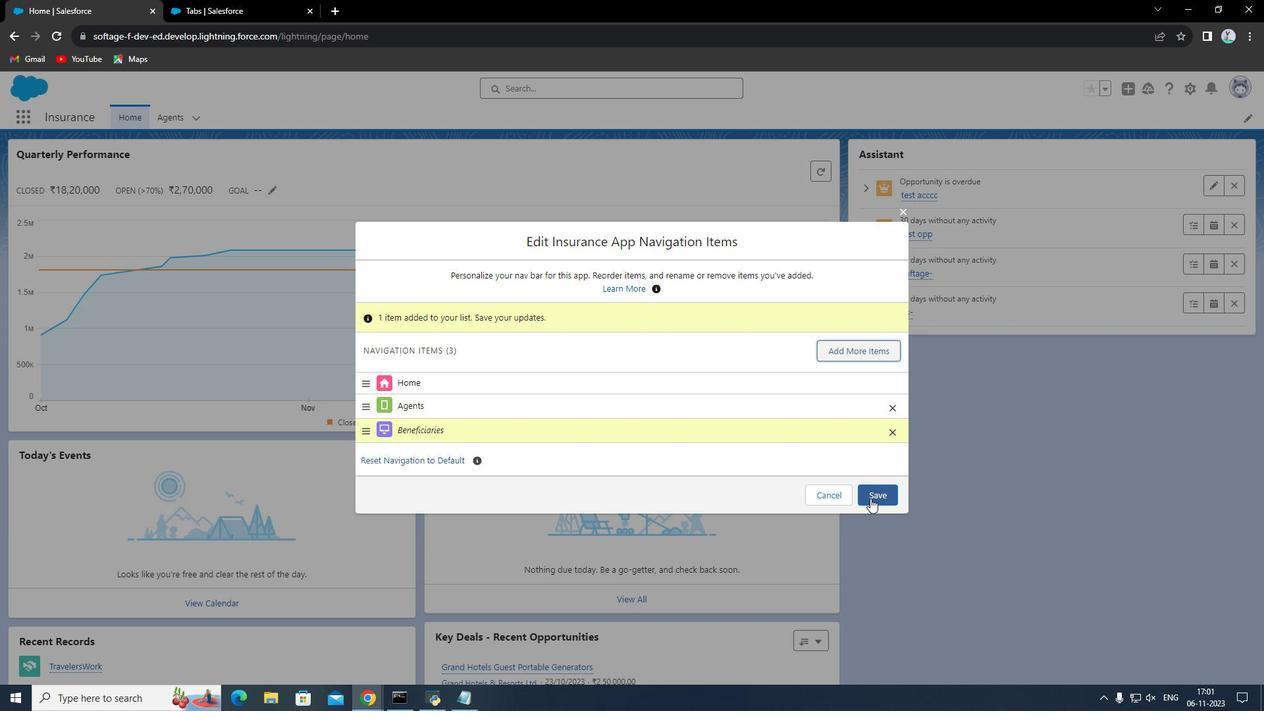
Action: Mouse pressed left at (870, 498)
Screenshot: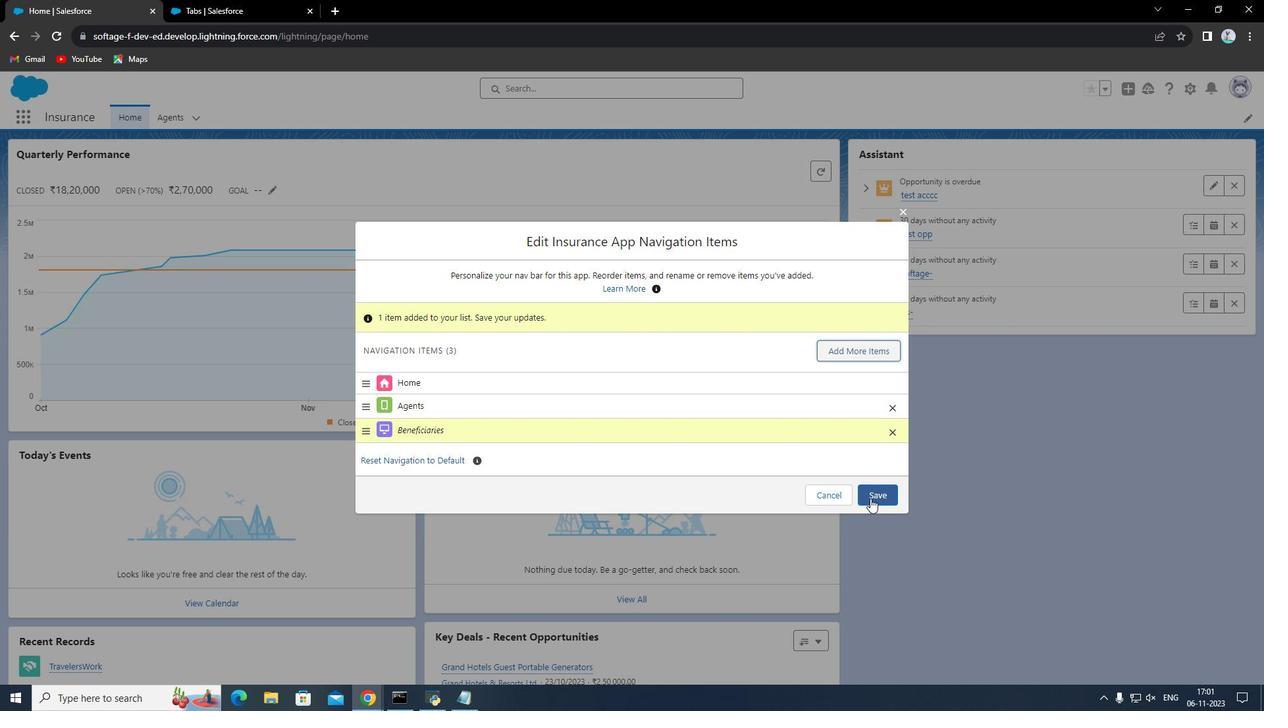 
Action: Mouse moved to (1237, 118)
Screenshot: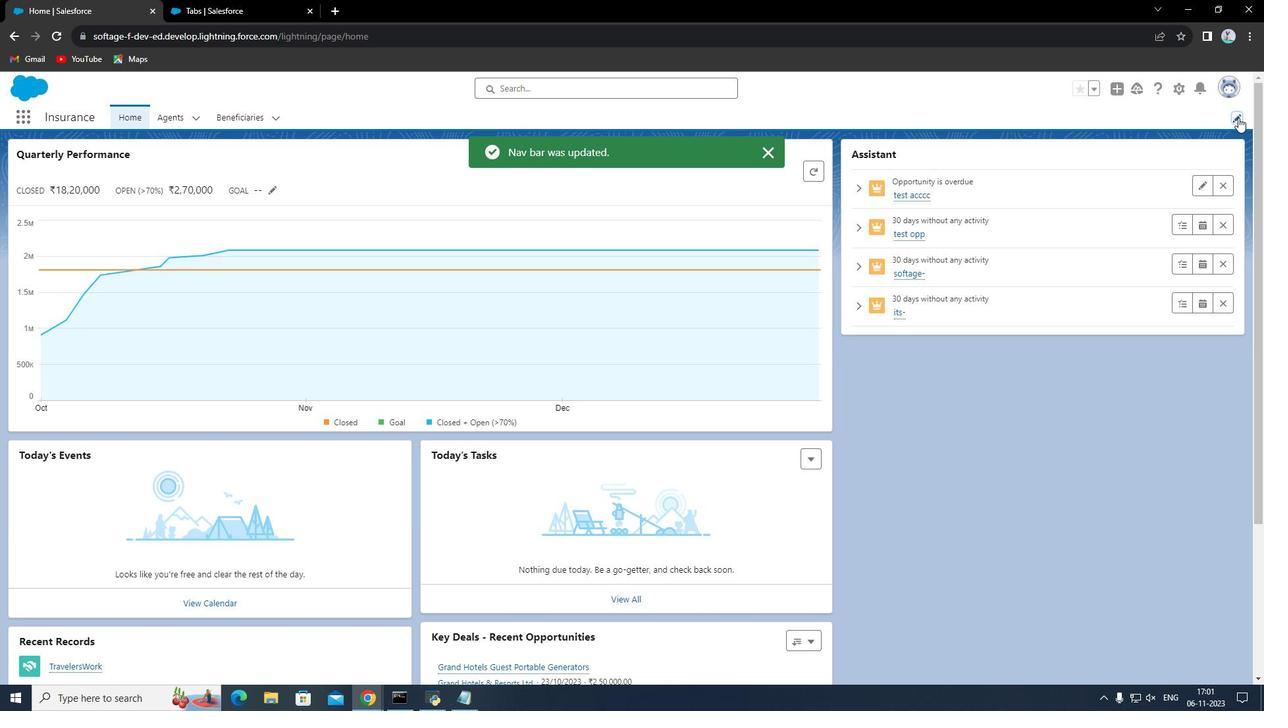 
Action: Mouse pressed left at (1237, 118)
Screenshot: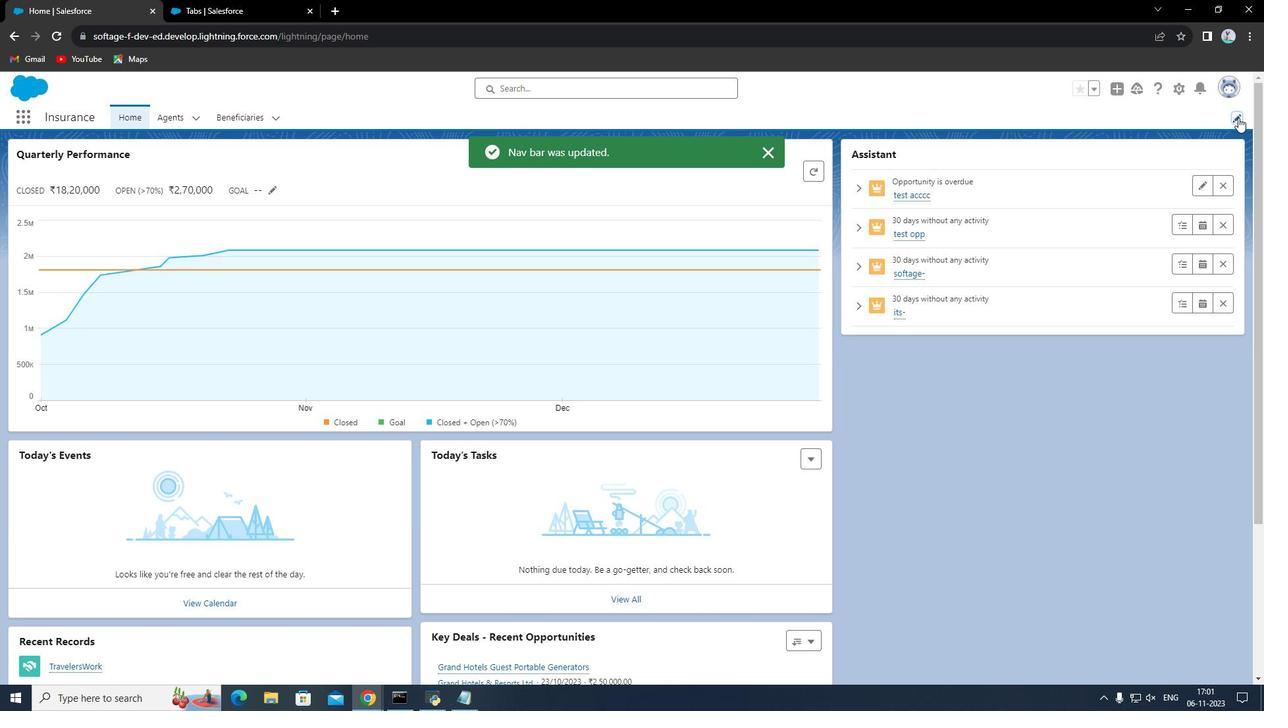 
Action: Mouse moved to (866, 332)
Screenshot: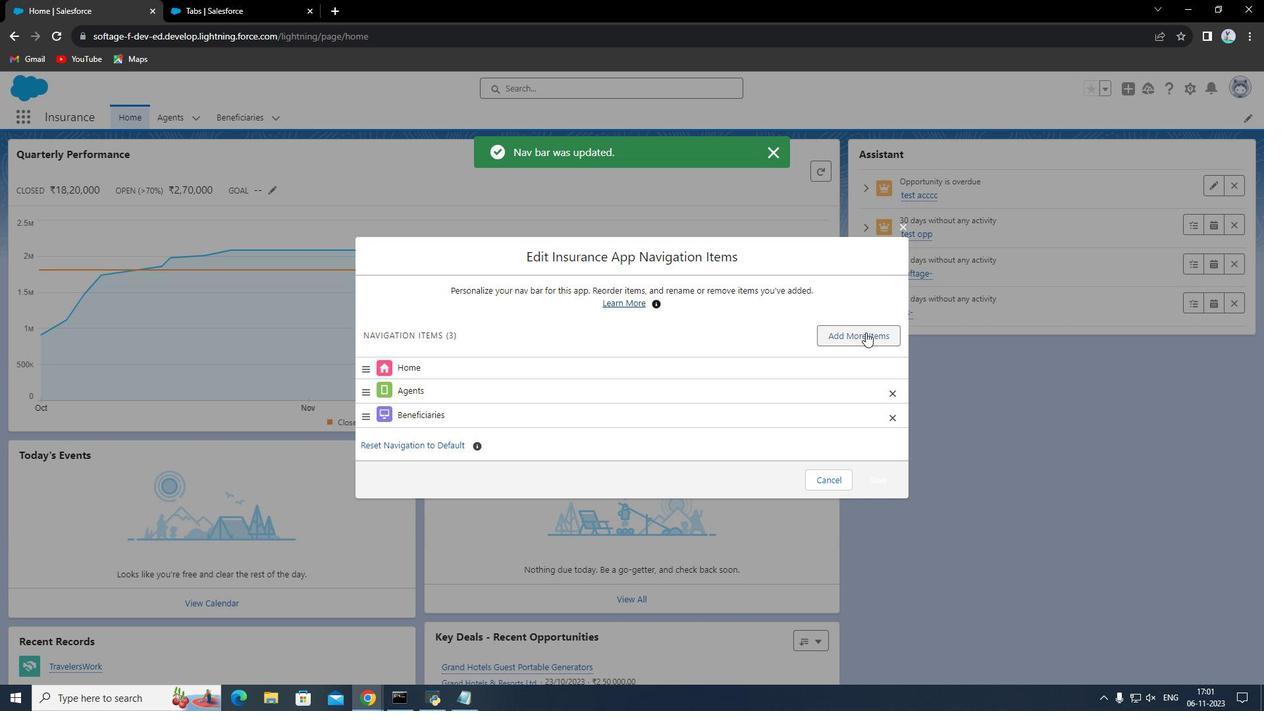 
Action: Mouse pressed left at (866, 332)
Screenshot: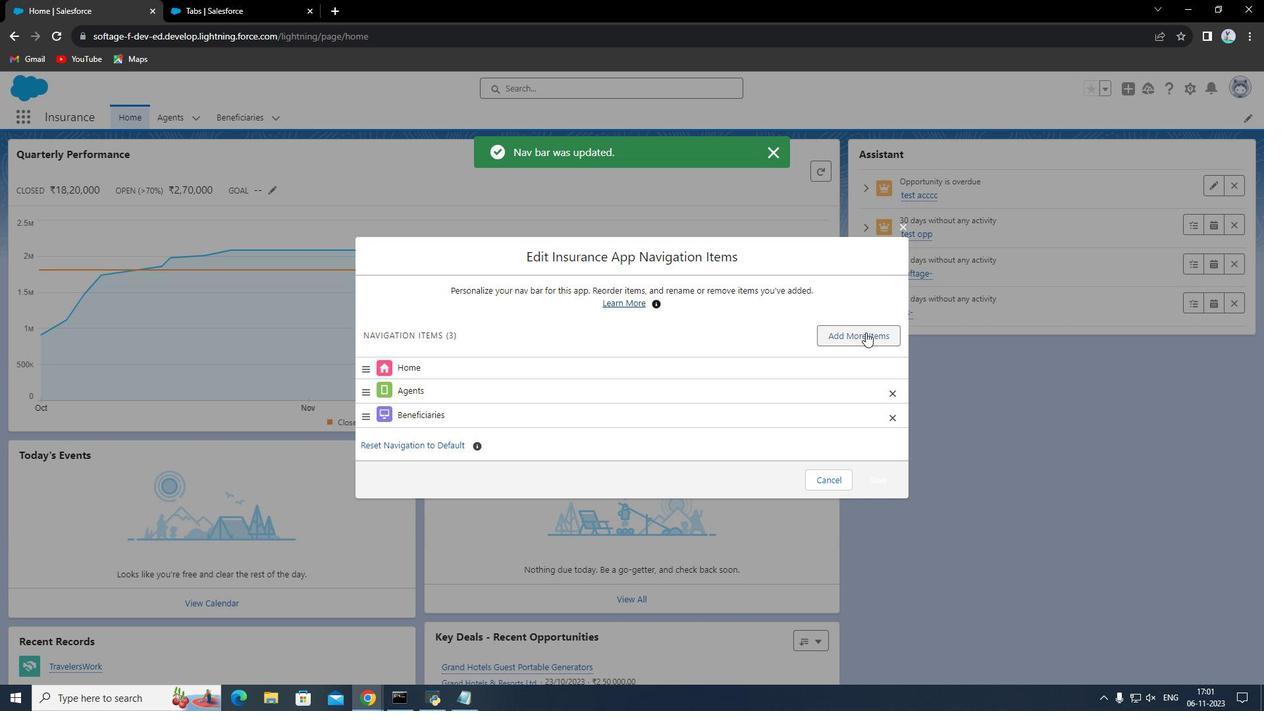 
Action: Mouse moved to (432, 206)
Screenshot: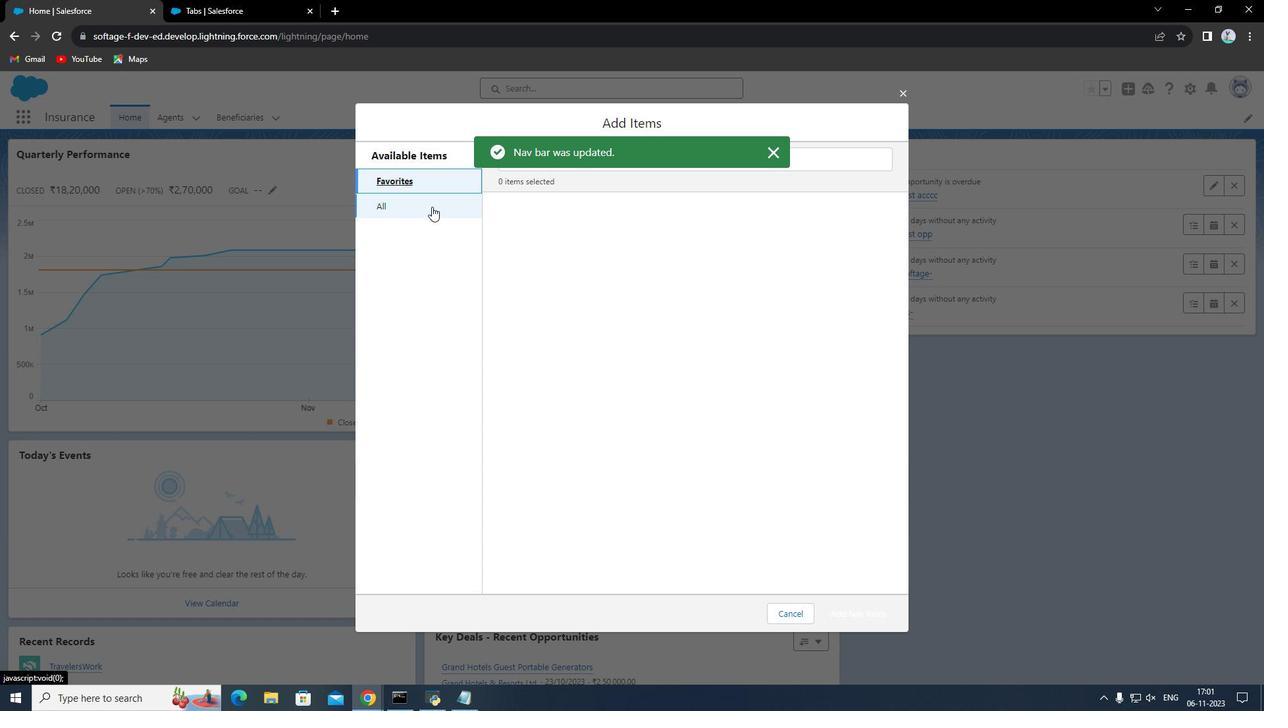 
Action: Mouse pressed left at (432, 206)
Screenshot: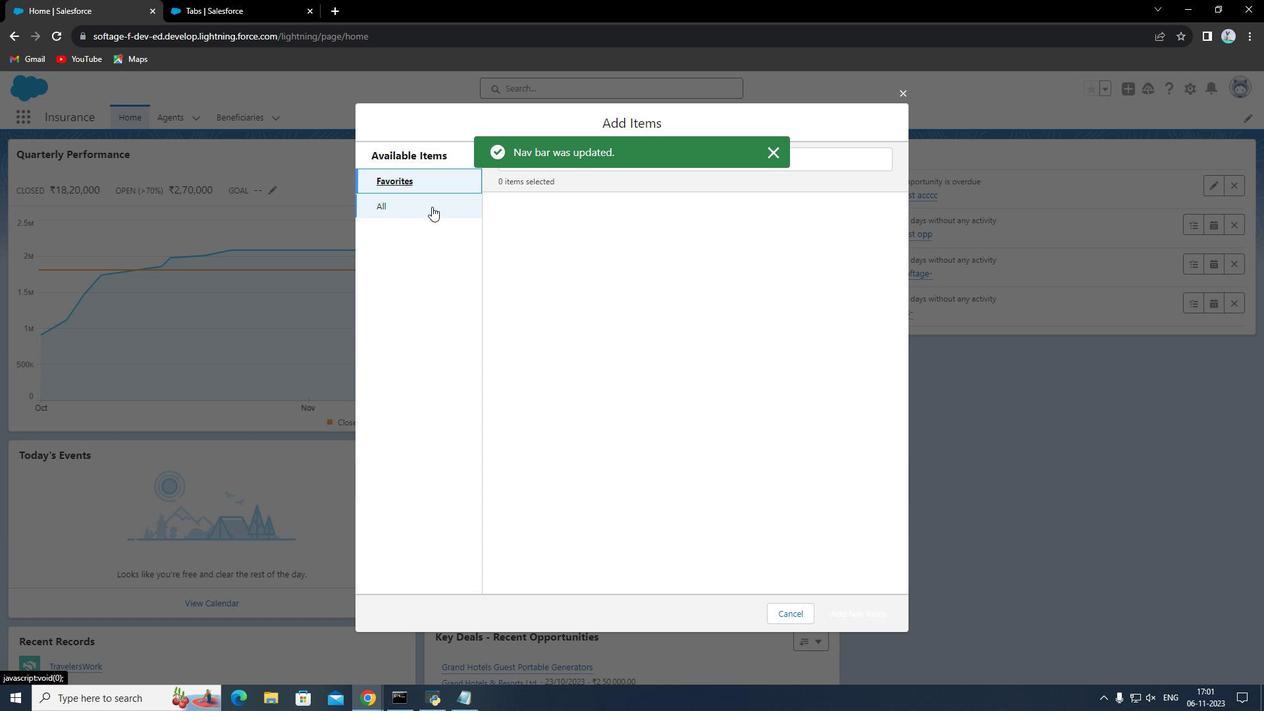 
Action: Mouse moved to (839, 160)
Screenshot: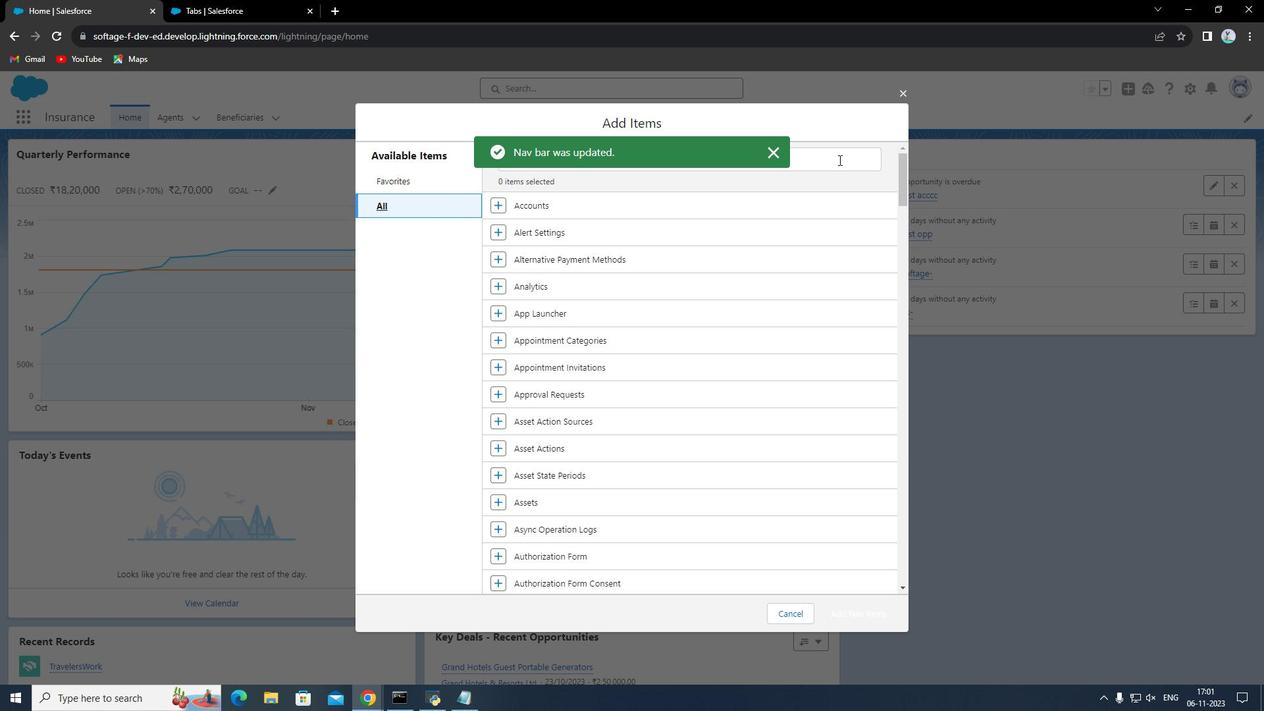 
Action: Mouse pressed left at (839, 160)
Screenshot: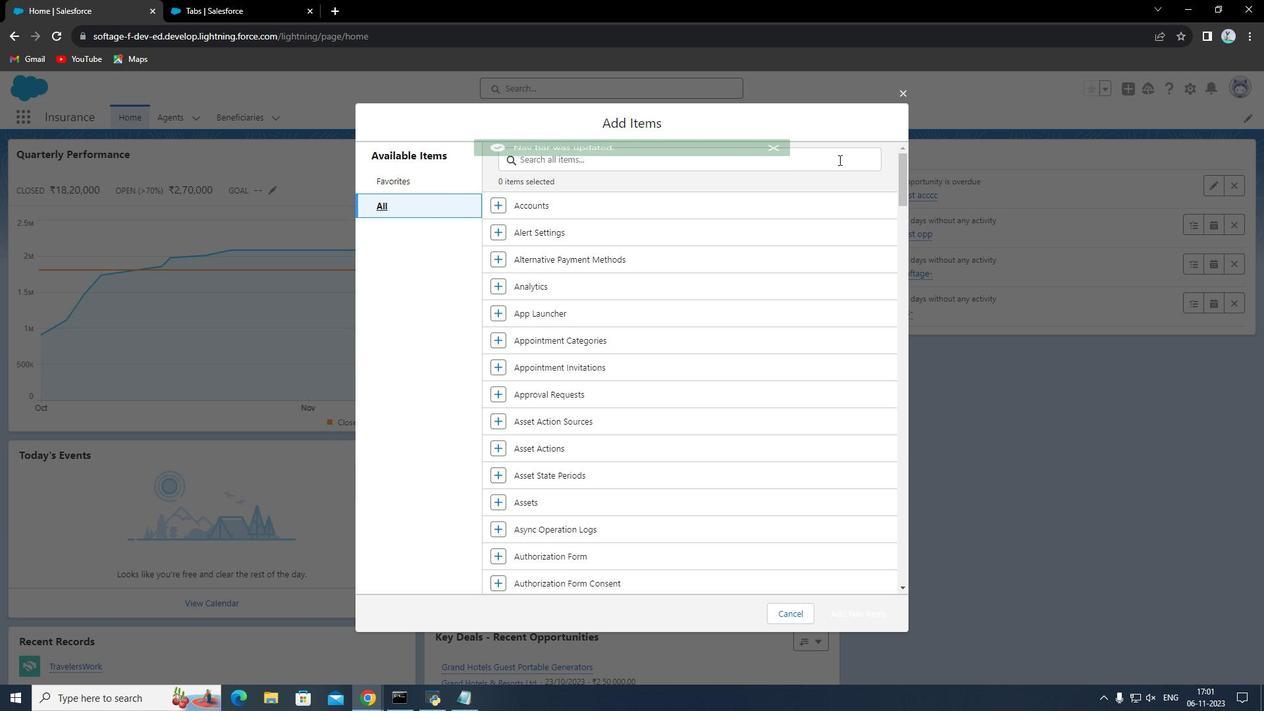 
Action: Mouse moved to (840, 160)
Screenshot: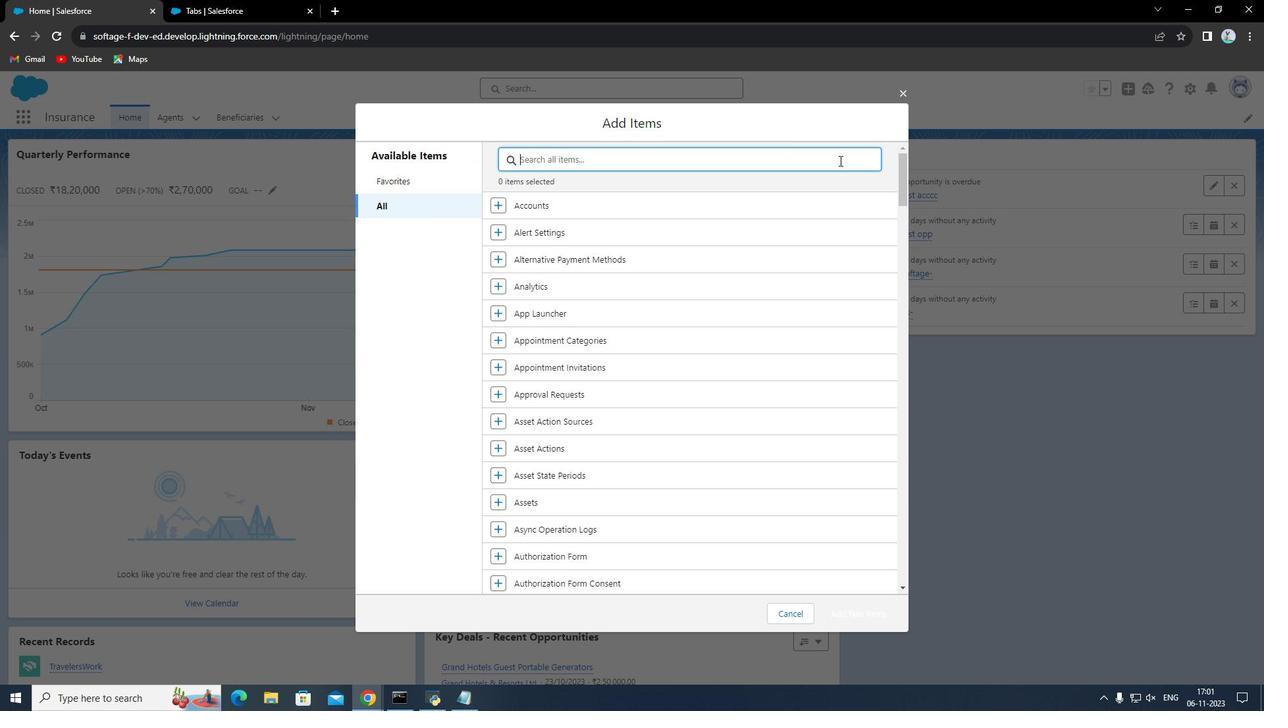 
Action: Key pressed clai
Screenshot: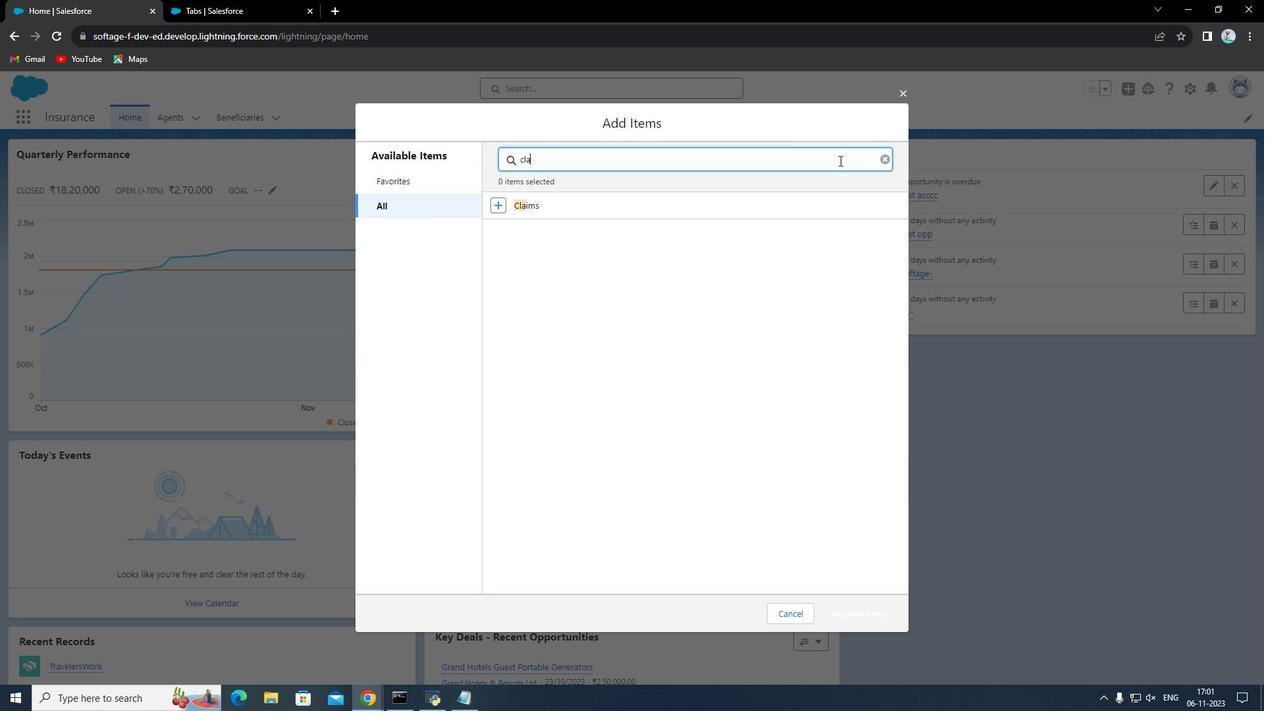 
Action: Mouse moved to (496, 209)
Screenshot: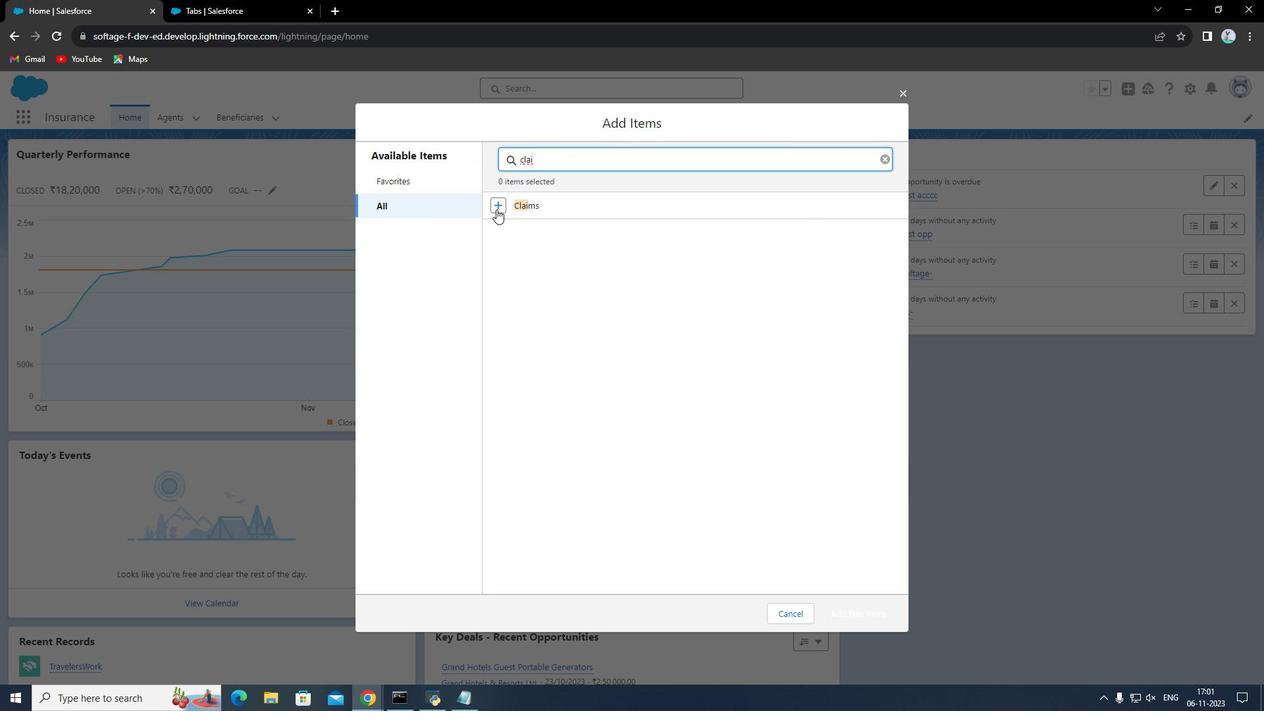 
Action: Mouse pressed left at (496, 209)
Screenshot: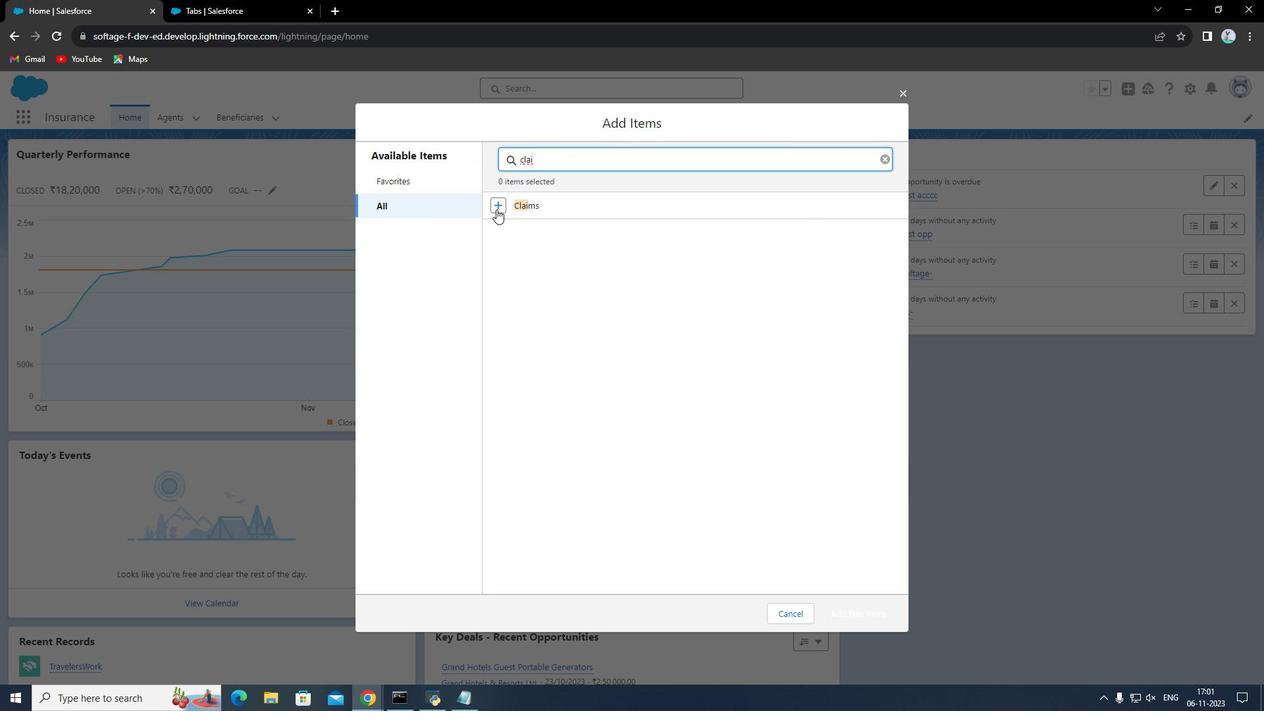 
Action: Mouse moved to (882, 614)
Screenshot: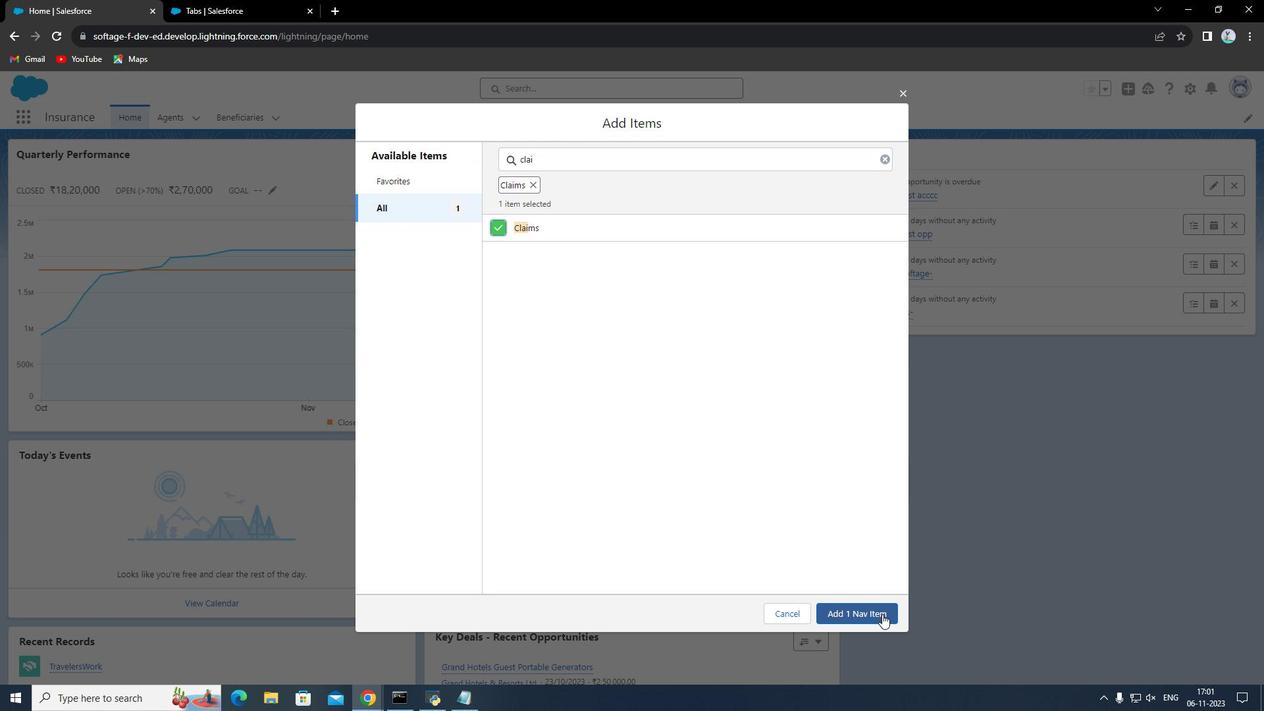 
Action: Mouse pressed left at (882, 614)
Screenshot: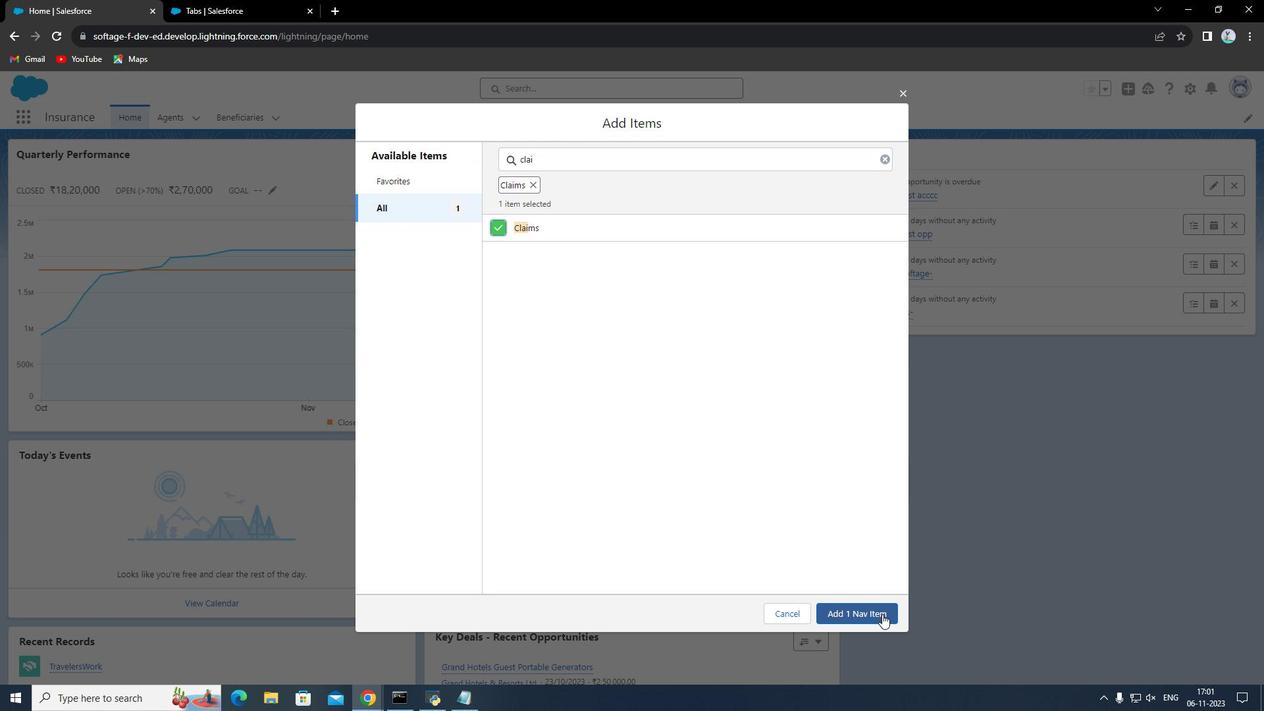 
Action: Mouse moved to (881, 515)
Screenshot: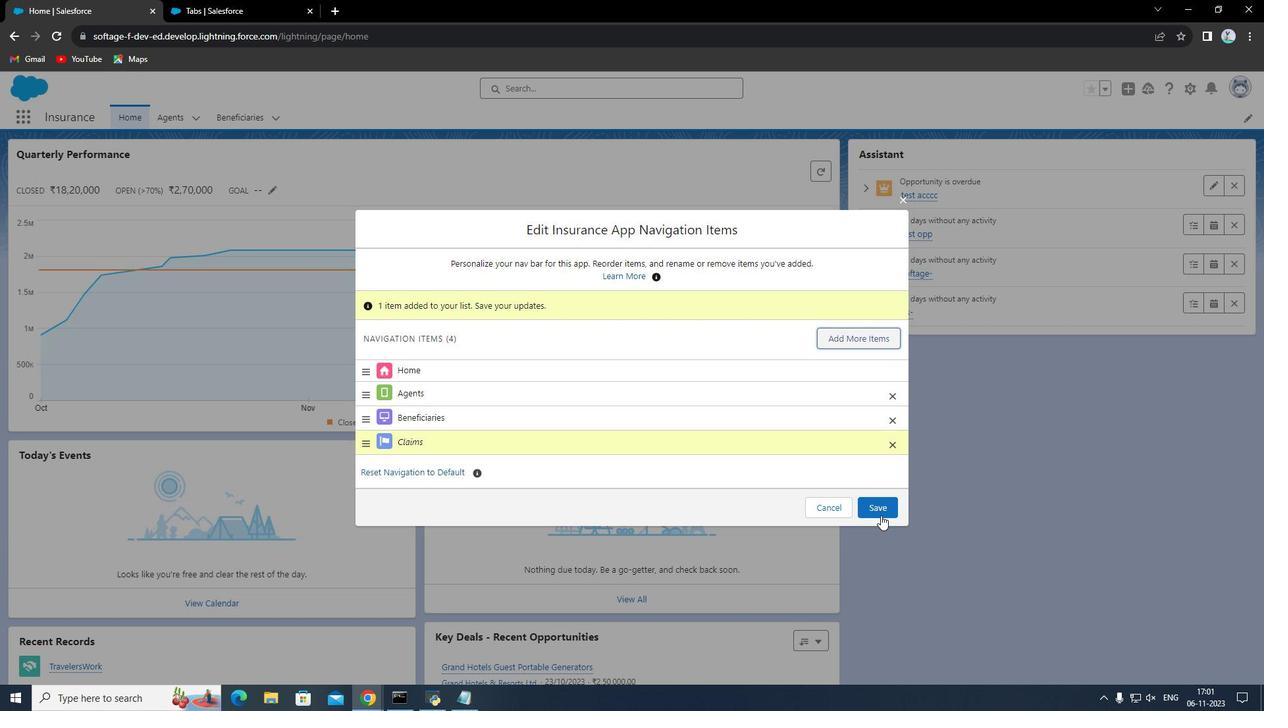 
Action: Mouse pressed left at (881, 515)
Screenshot: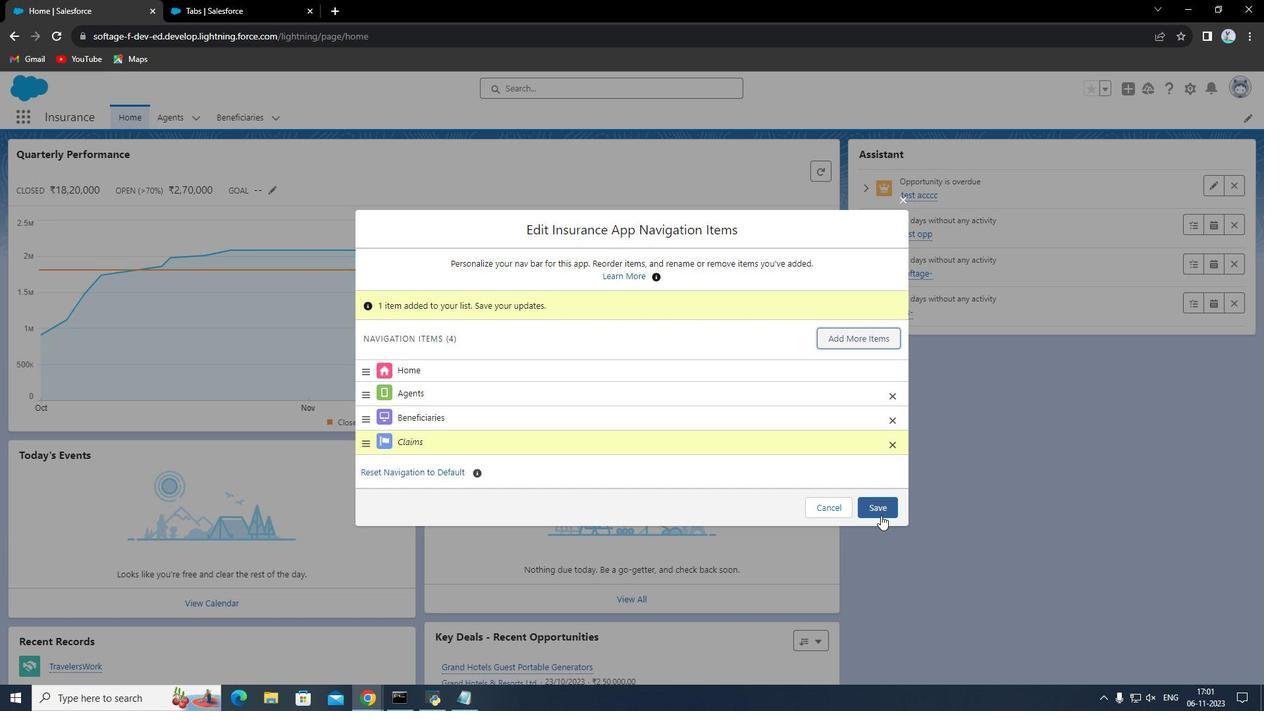 
Action: Mouse moved to (1232, 116)
Screenshot: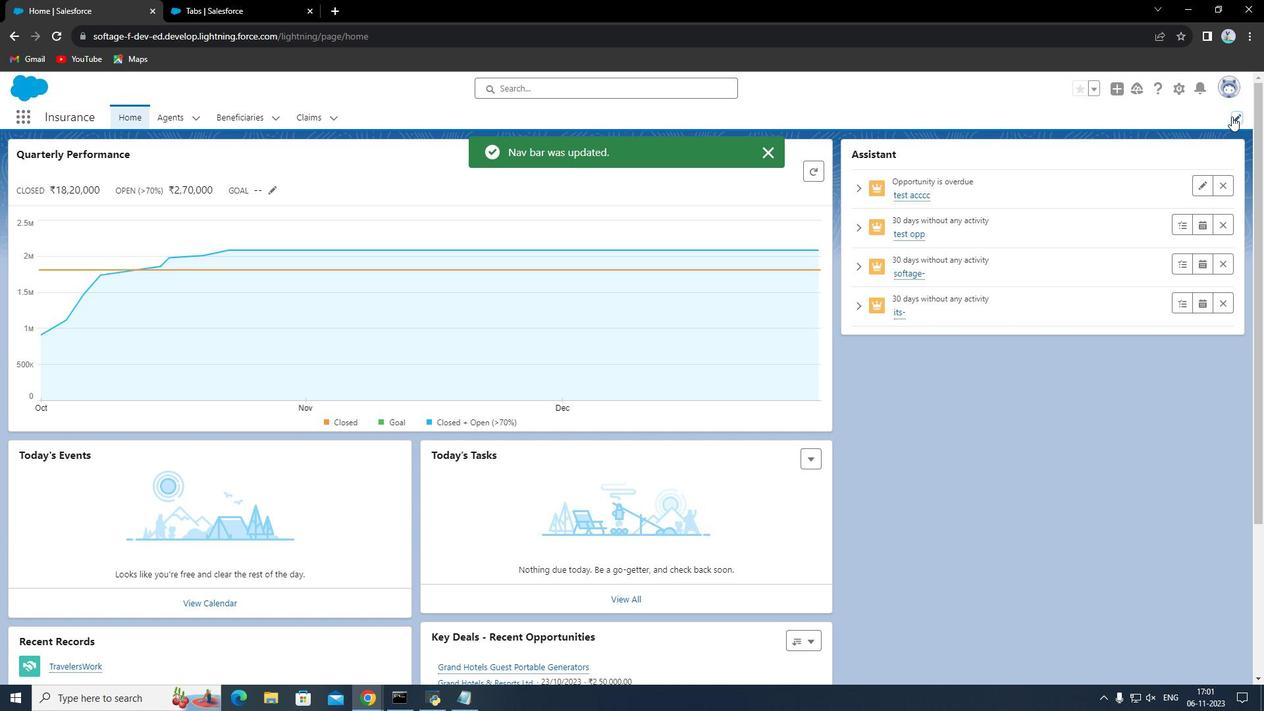 
Action: Mouse pressed left at (1232, 116)
Screenshot: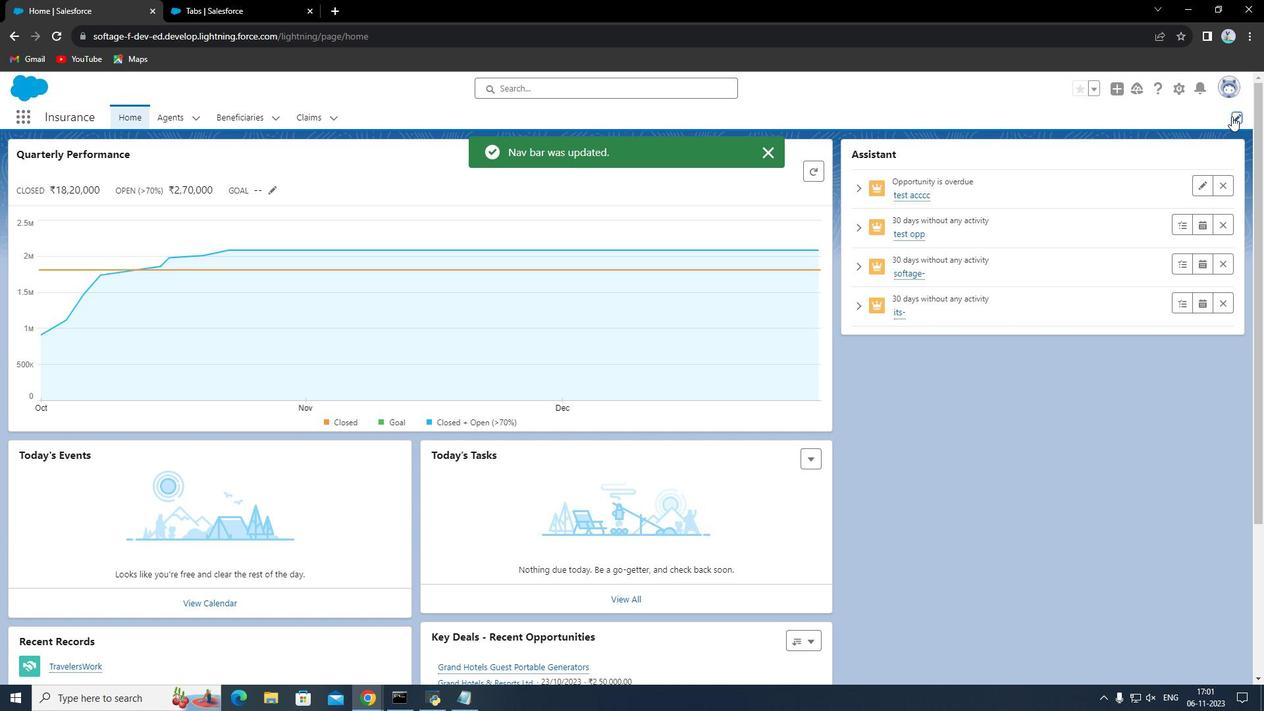 
Action: Mouse moved to (838, 318)
Screenshot: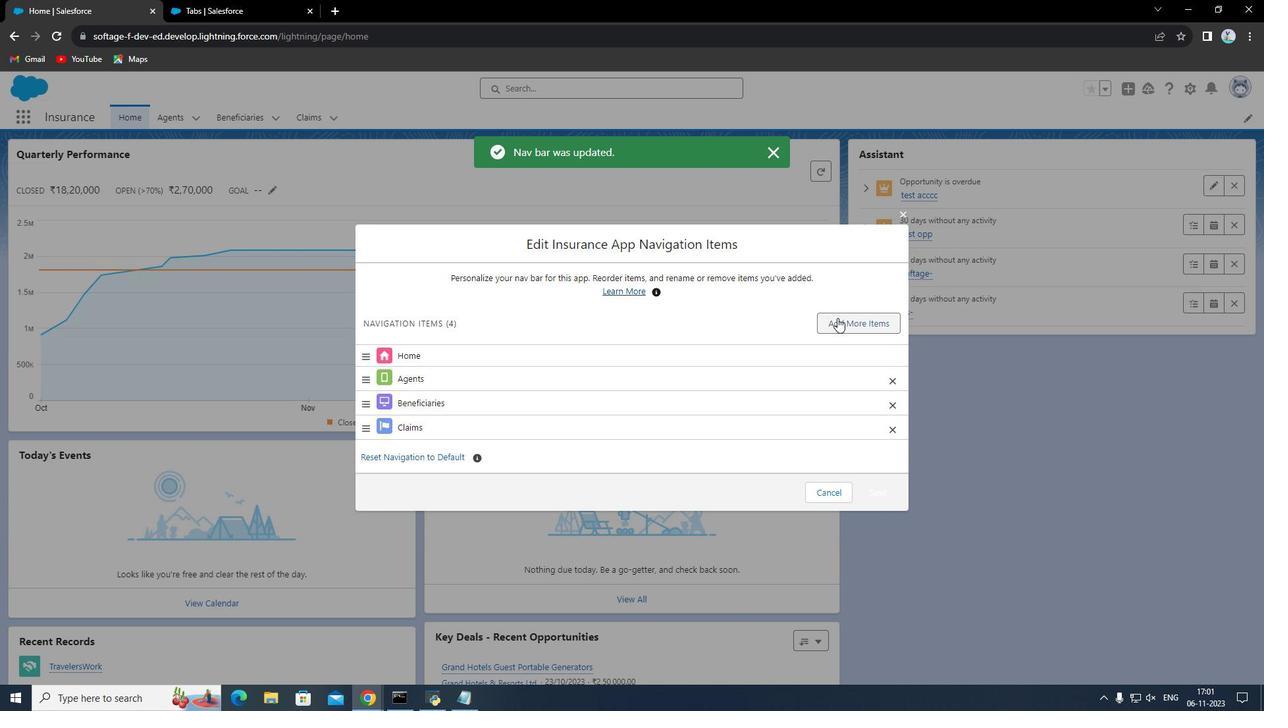 
Action: Mouse pressed left at (838, 318)
Screenshot: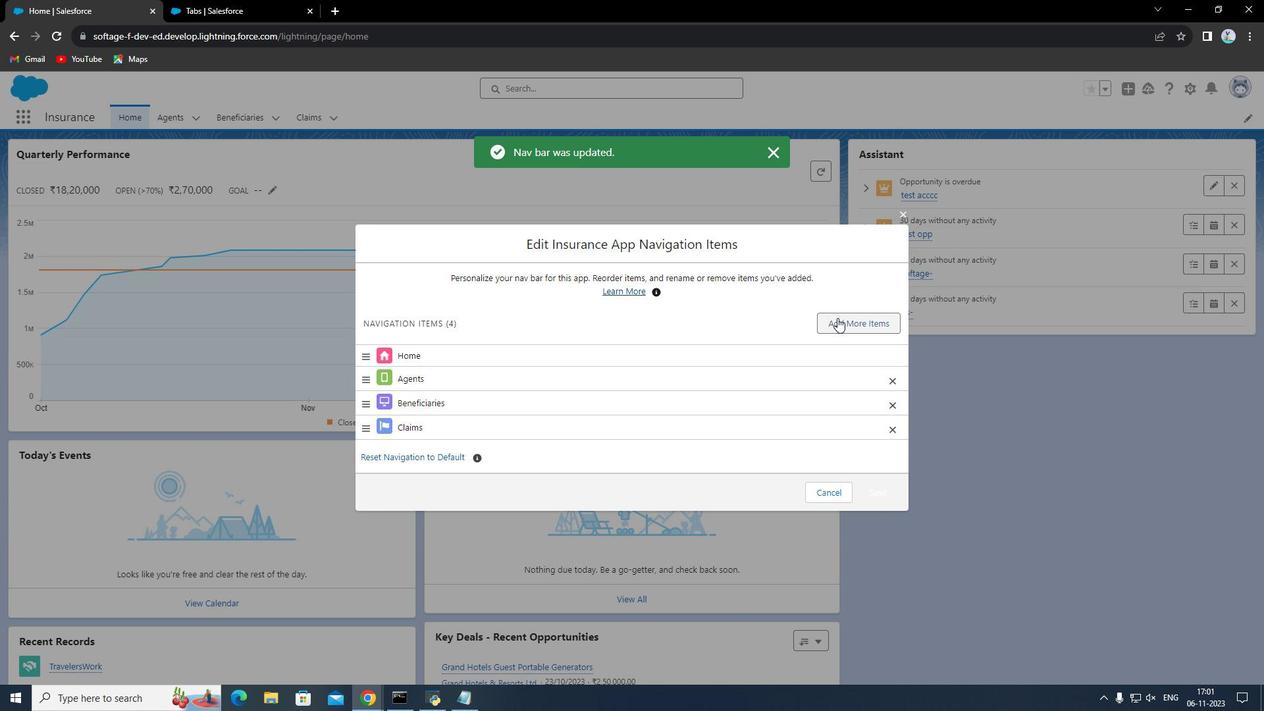 
Action: Mouse moved to (839, 158)
Screenshot: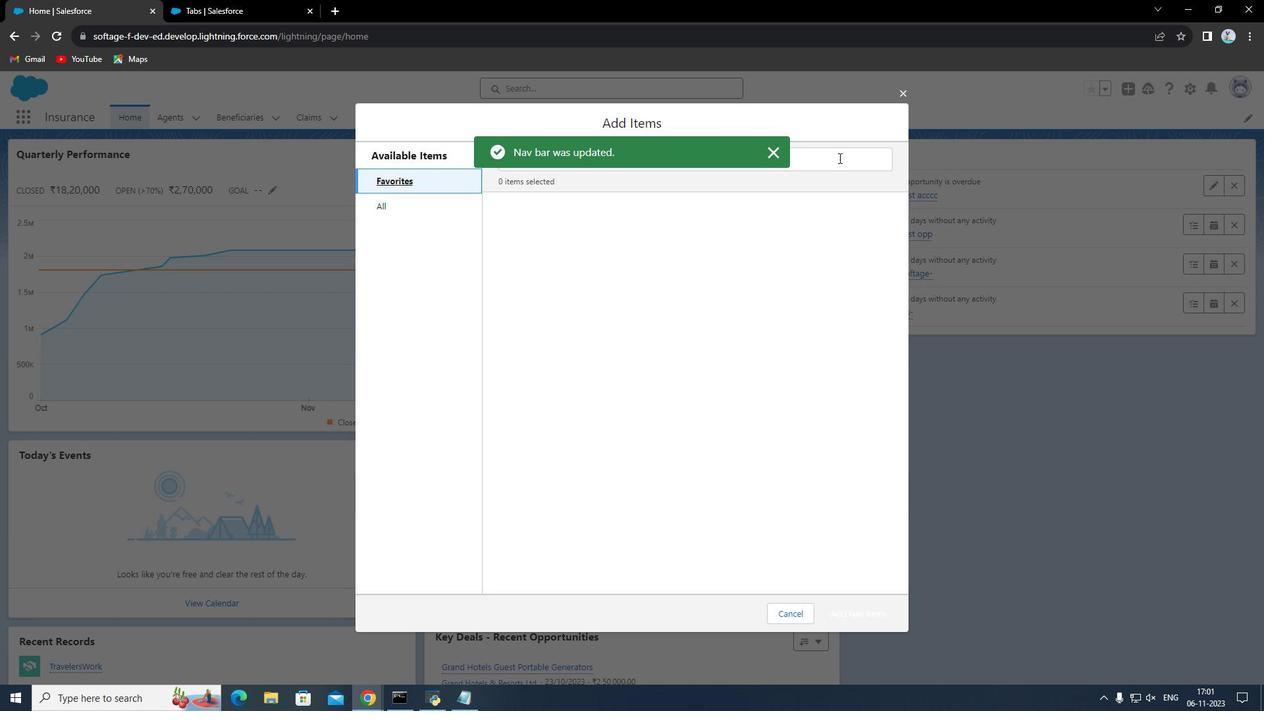 
Action: Mouse pressed left at (839, 158)
Screenshot: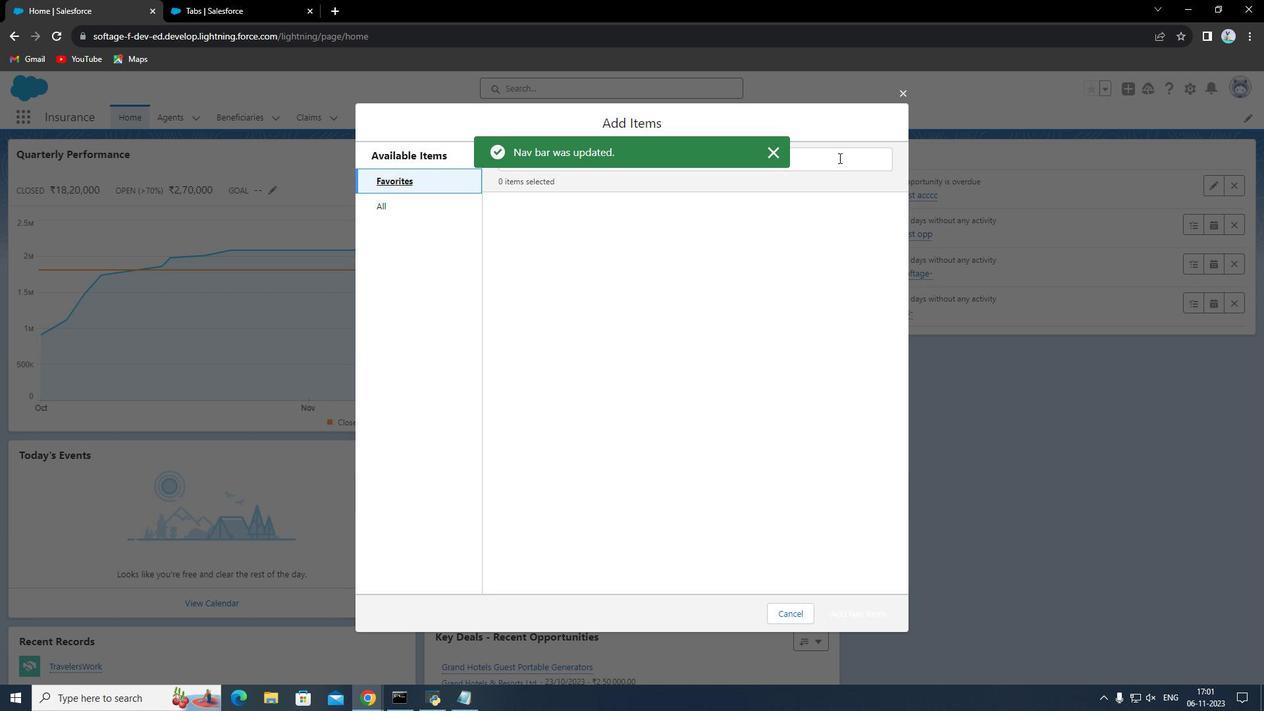
Action: Mouse moved to (453, 208)
Screenshot: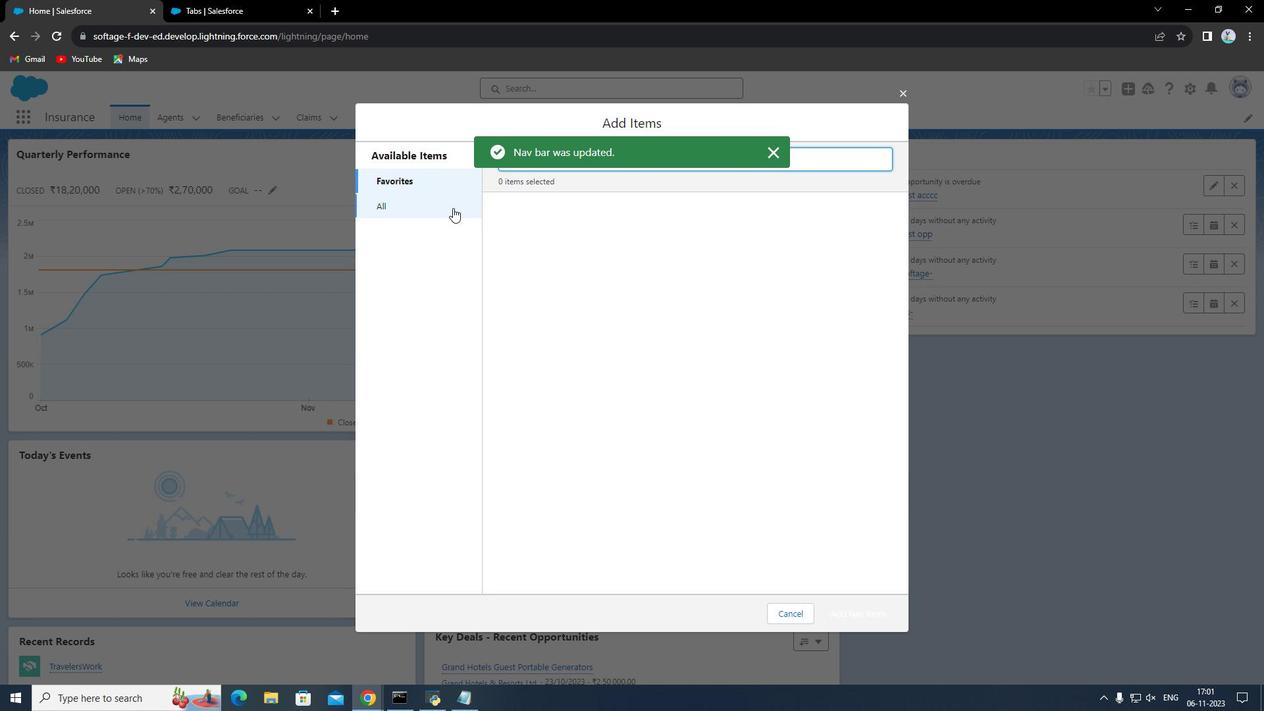 
Action: Mouse pressed left at (453, 208)
Screenshot: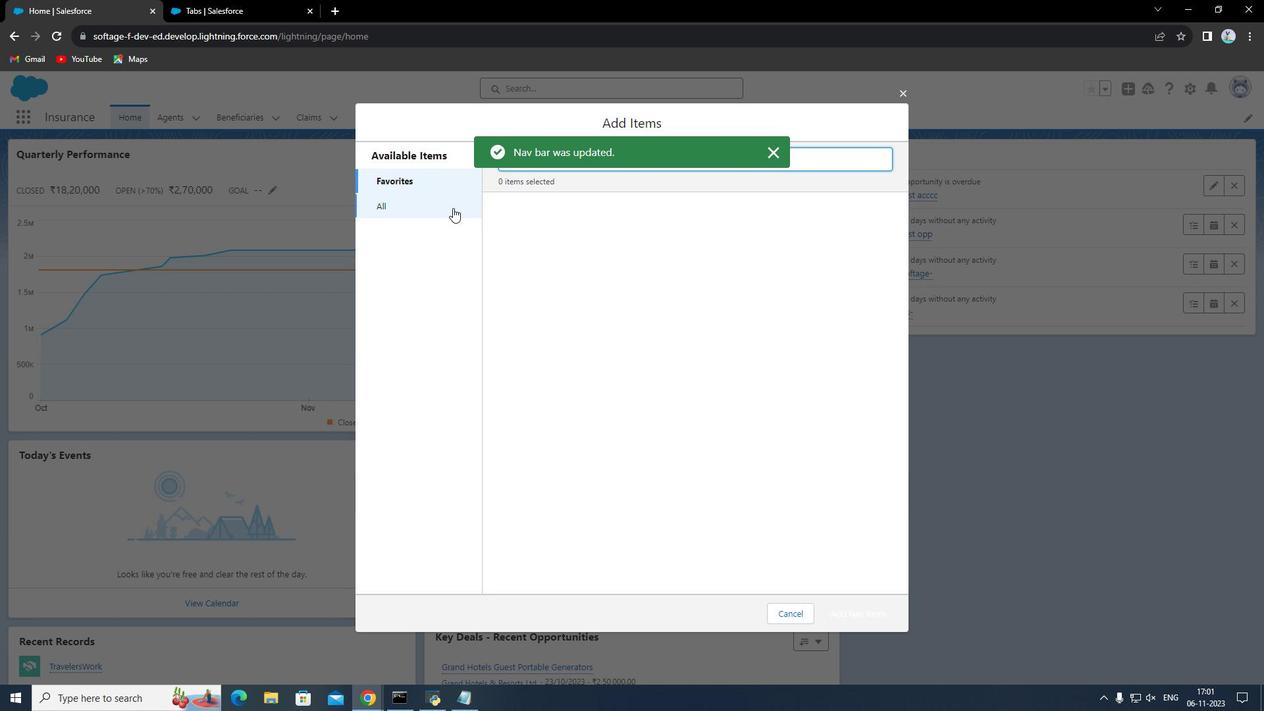
Action: Mouse moved to (857, 165)
Screenshot: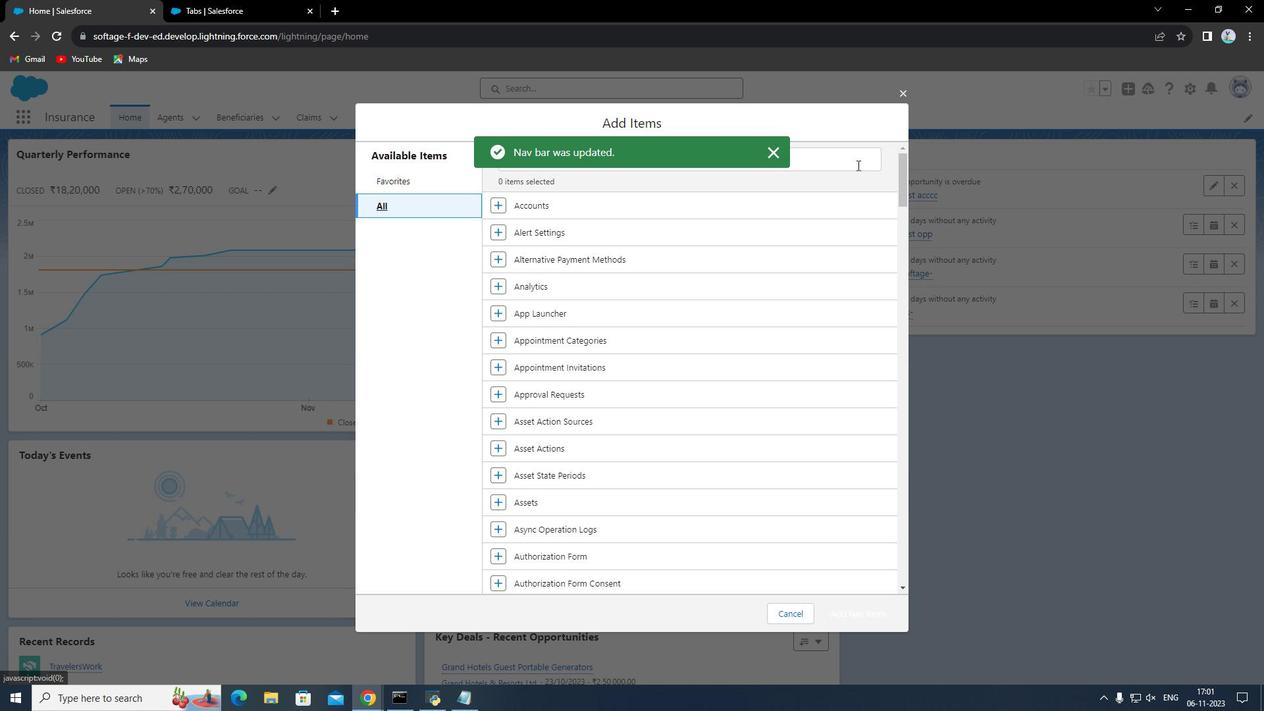 
Action: Mouse pressed left at (857, 165)
Screenshot: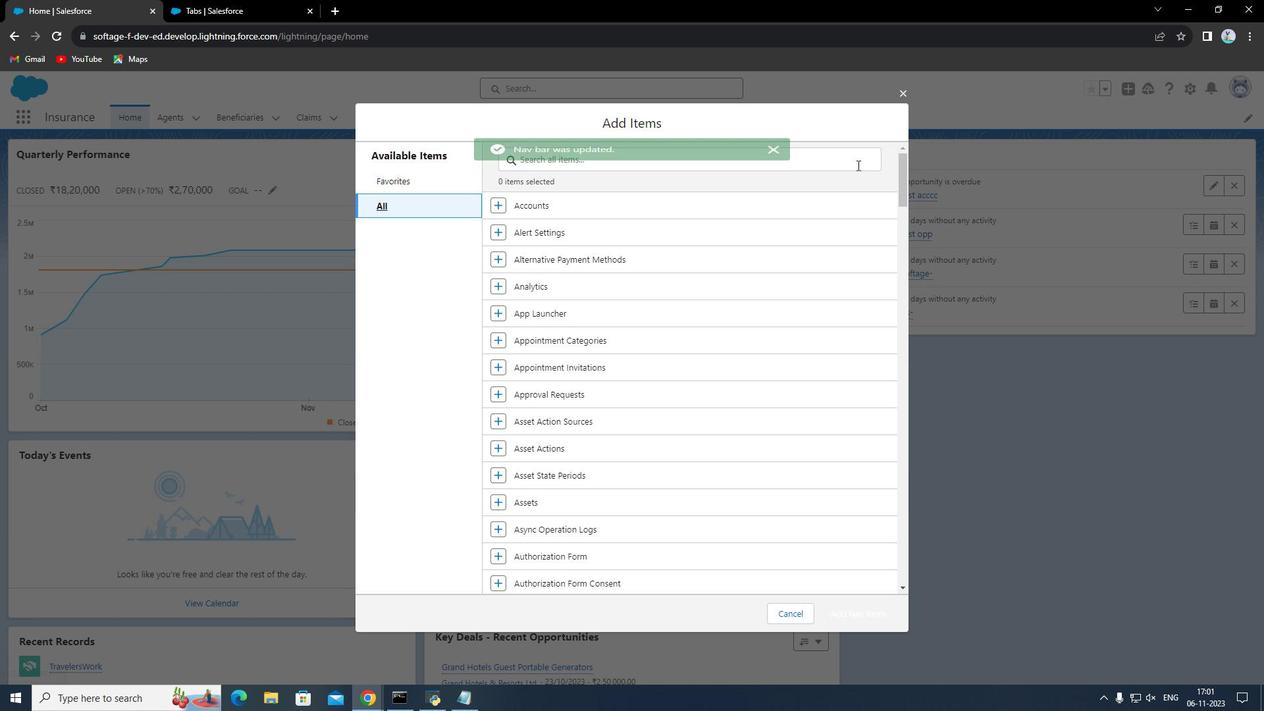 
Action: Key pressed fie
Screenshot: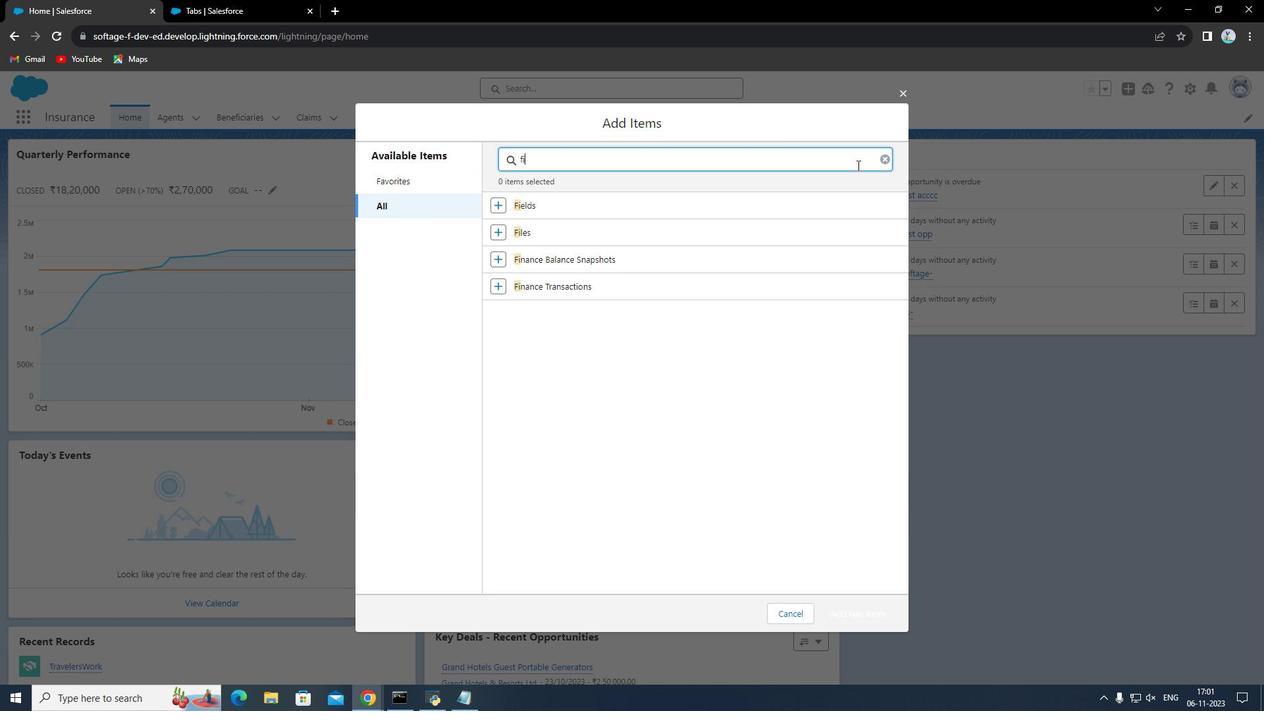 
Action: Mouse moved to (504, 208)
Screenshot: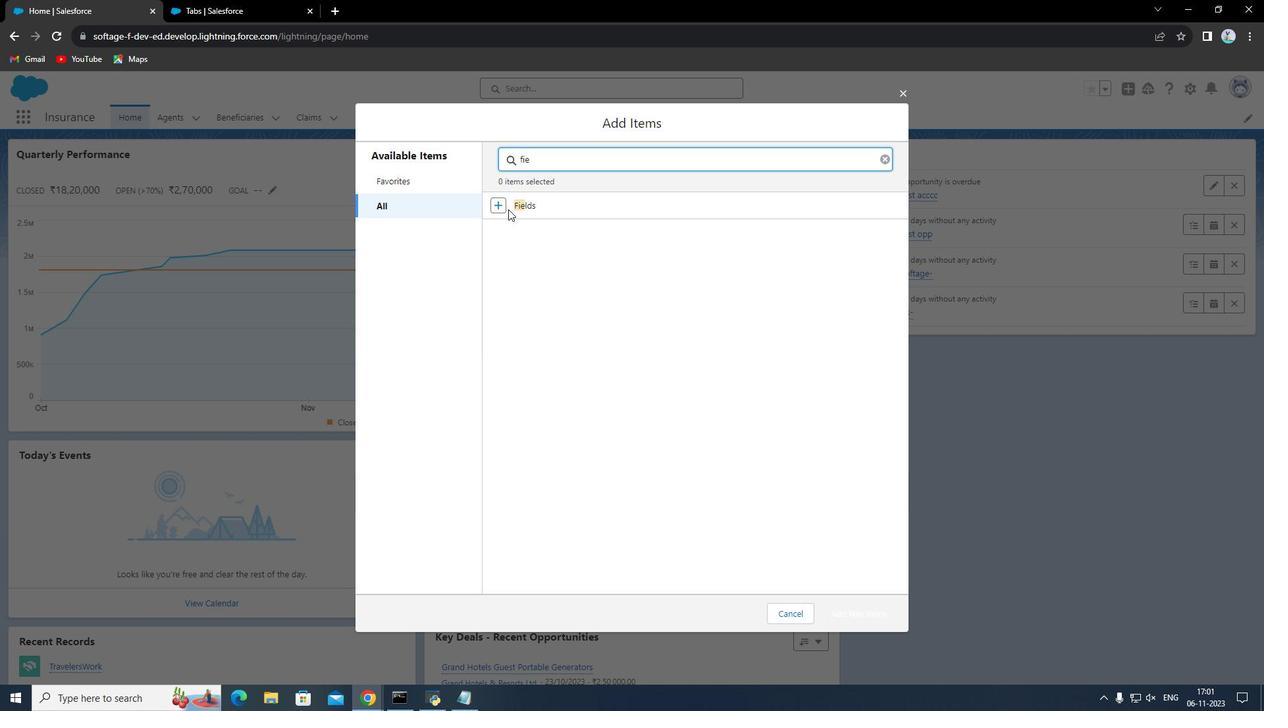 
Action: Mouse pressed left at (504, 208)
Screenshot: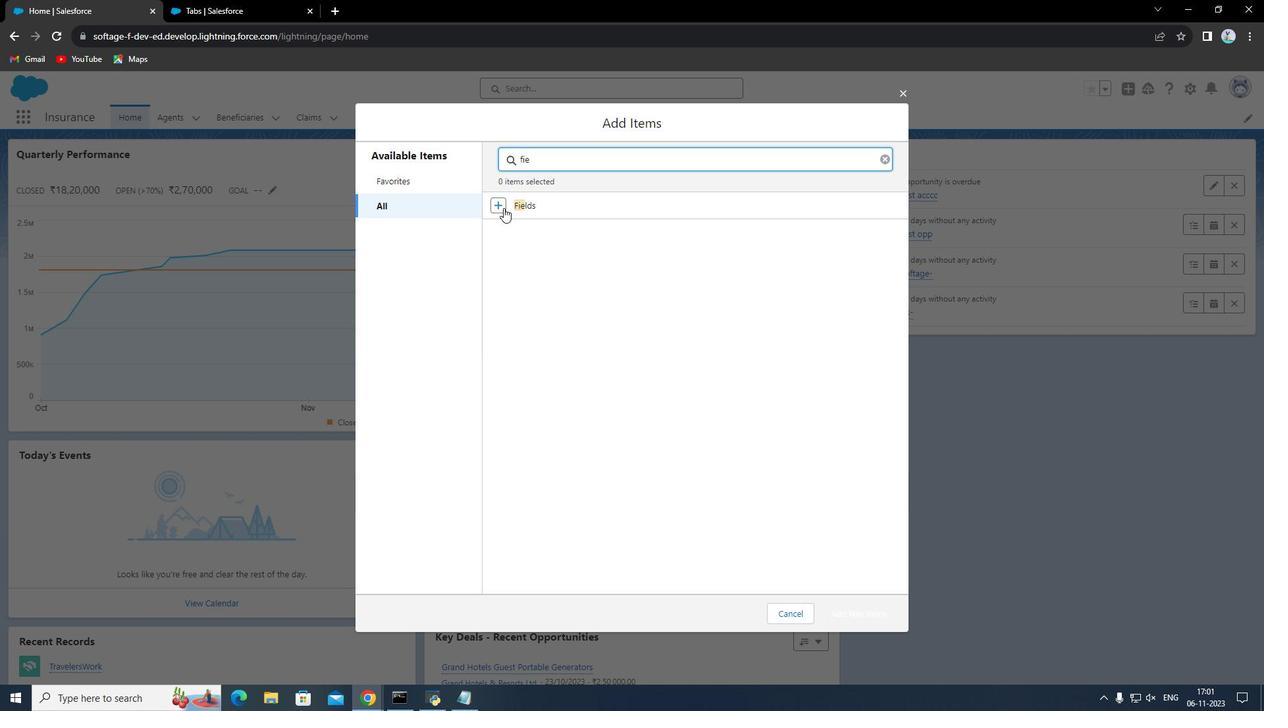 
Action: Mouse moved to (868, 618)
Screenshot: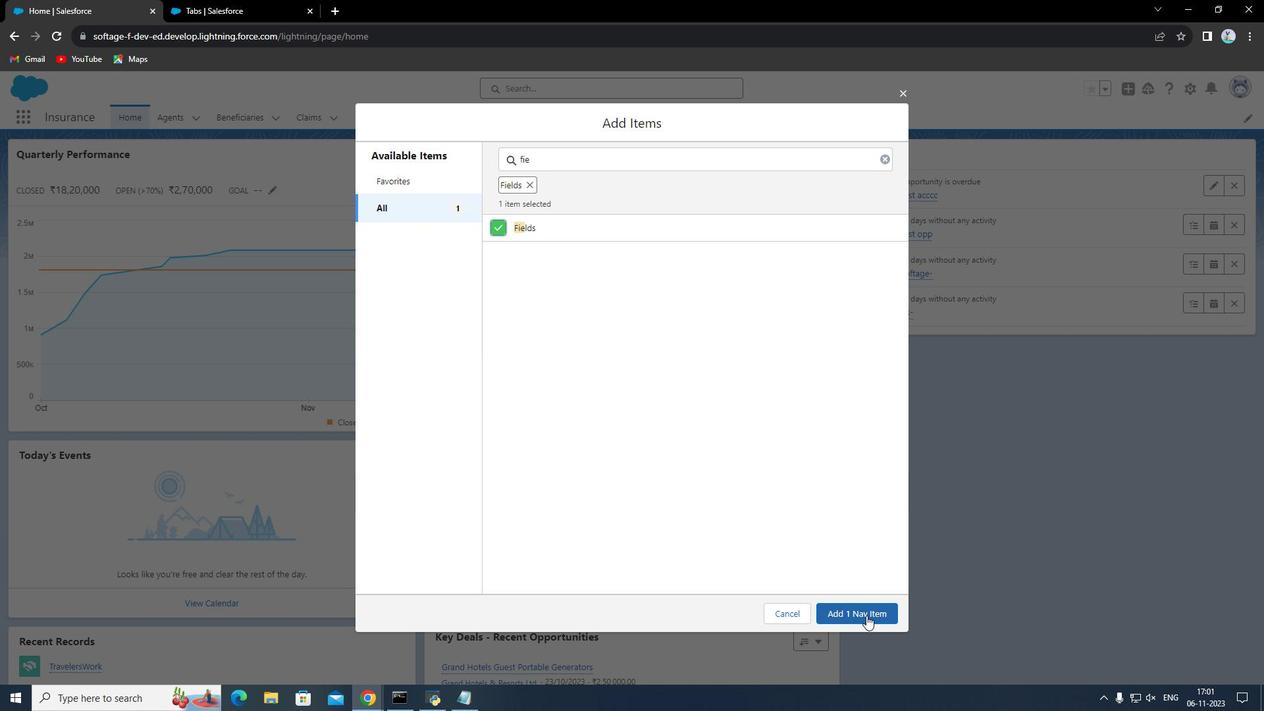 
Action: Mouse pressed left at (868, 618)
Screenshot: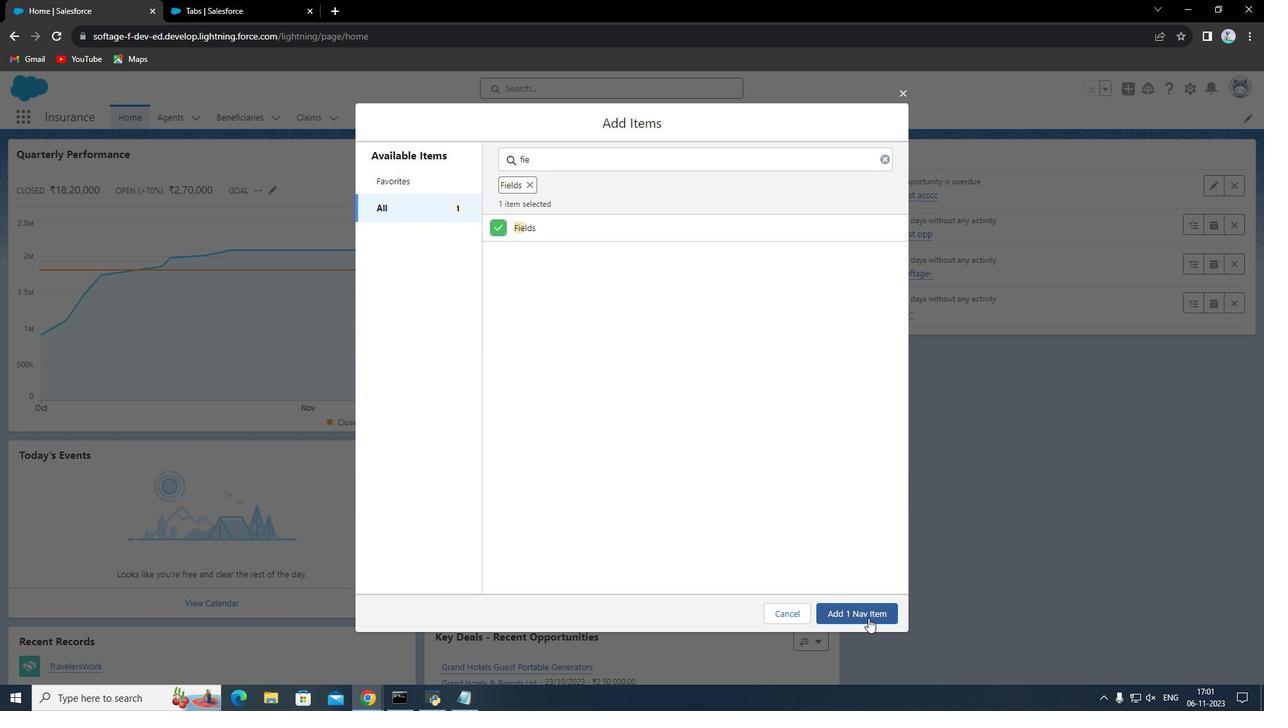 
Action: Mouse moved to (874, 515)
Screenshot: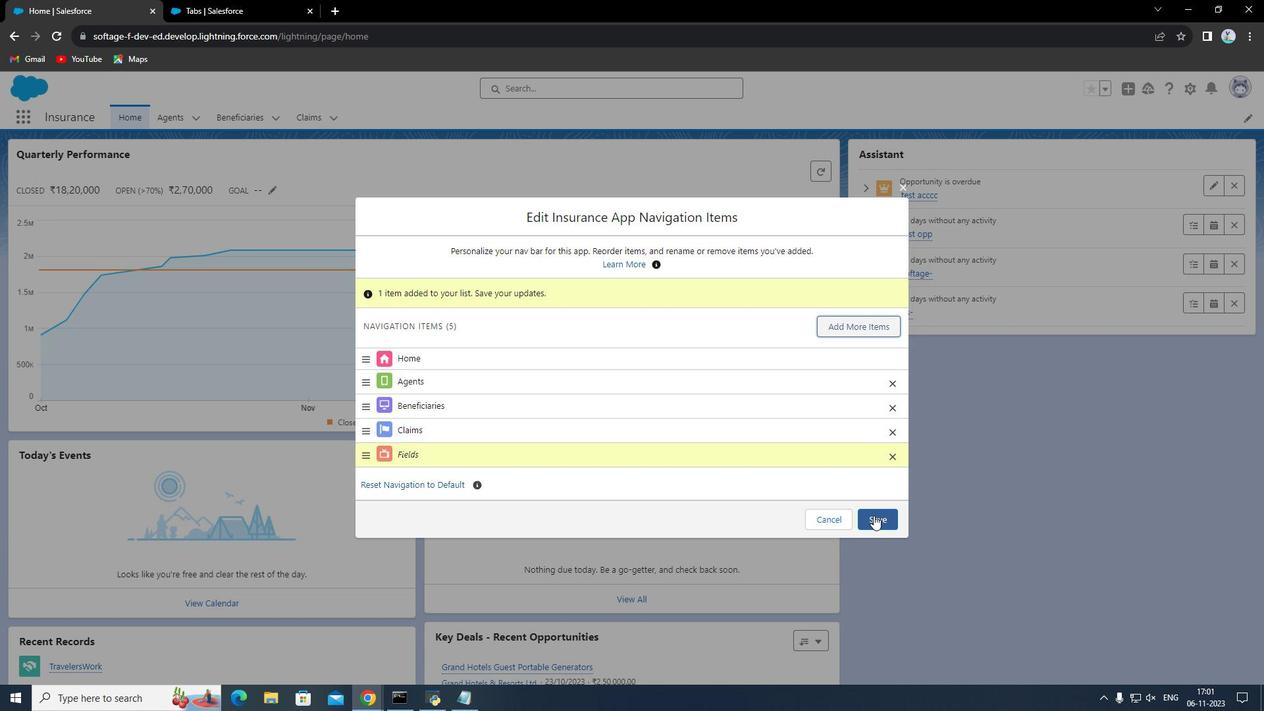 
Action: Mouse pressed left at (874, 515)
Screenshot: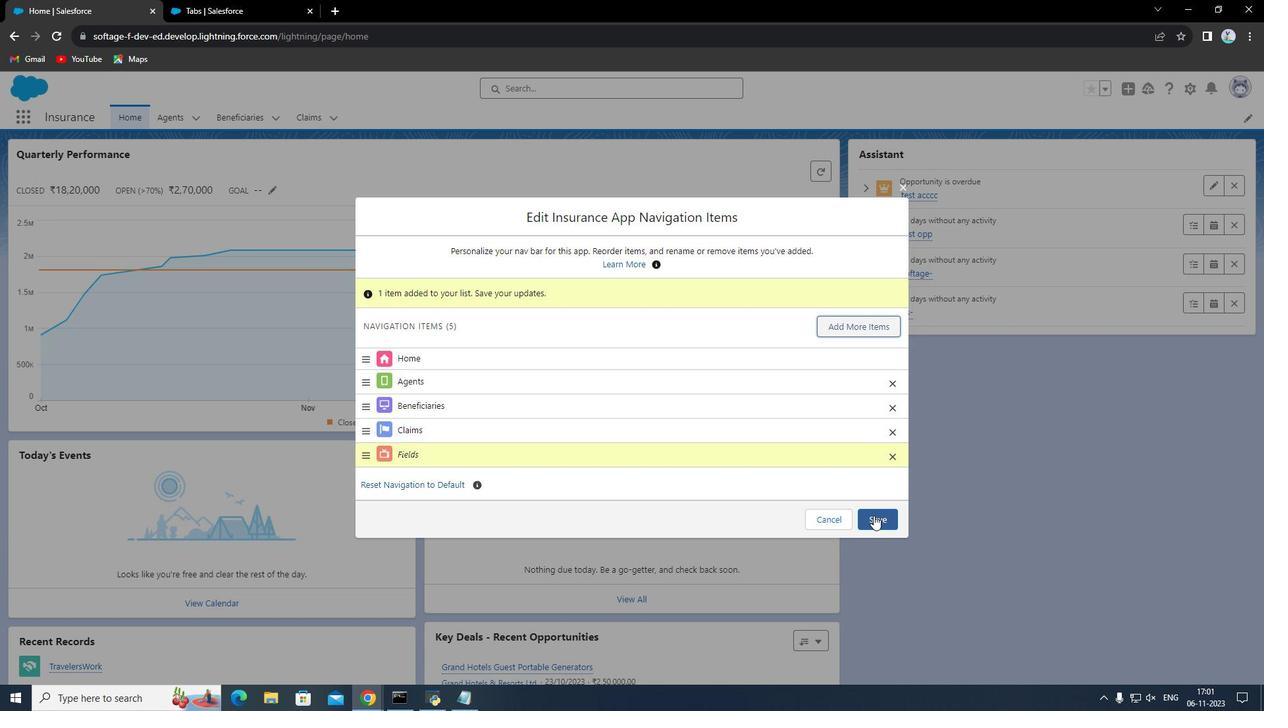 
Action: Mouse moved to (1238, 115)
Screenshot: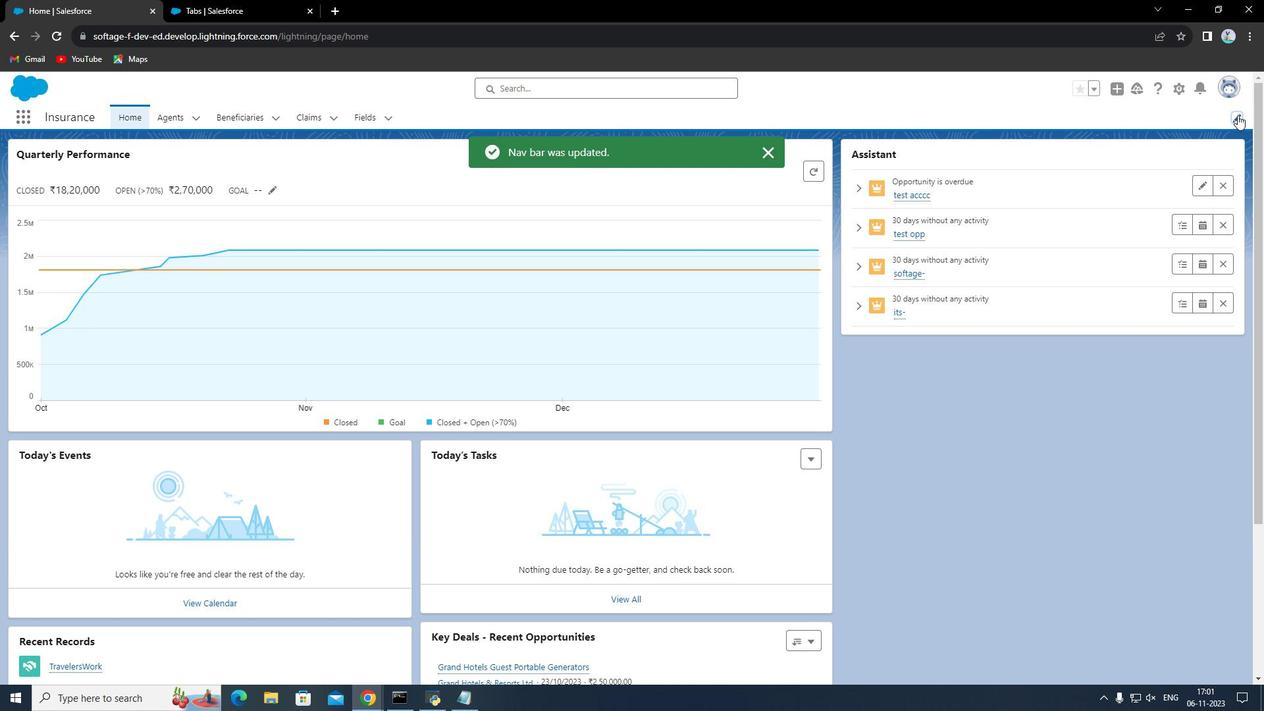 
Action: Mouse pressed left at (1238, 115)
Screenshot: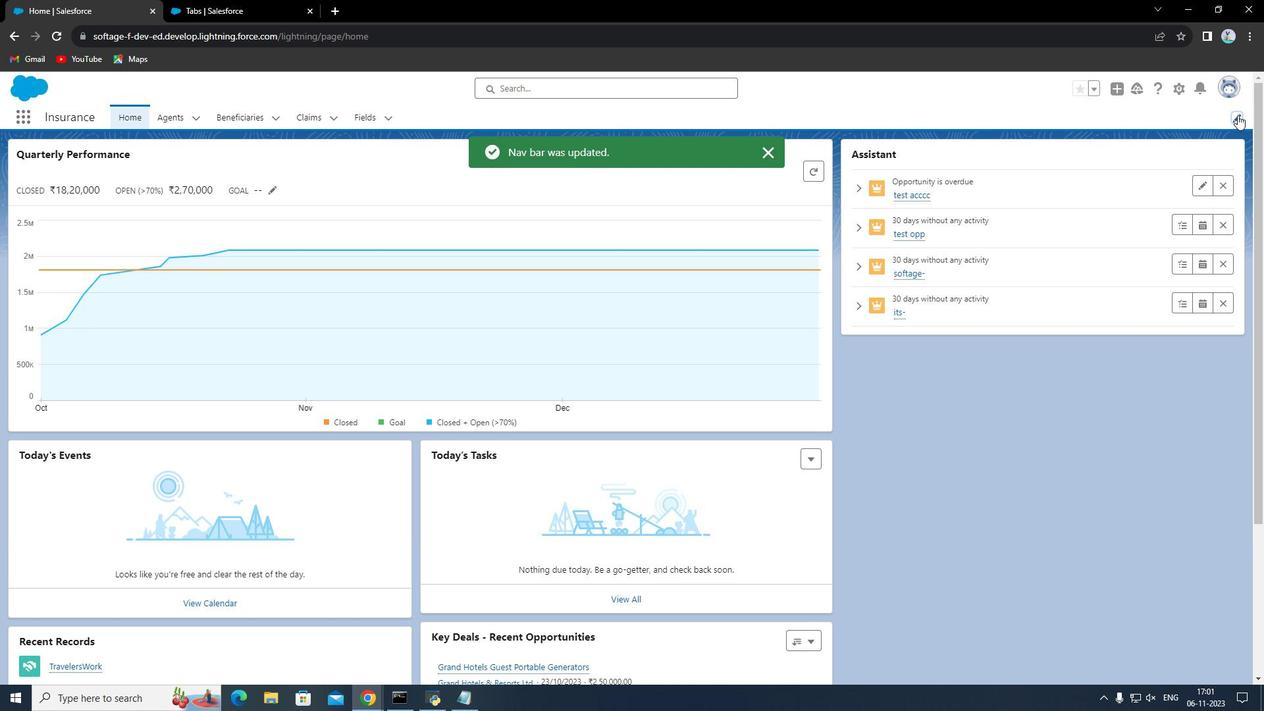 
Action: Mouse moved to (839, 316)
Screenshot: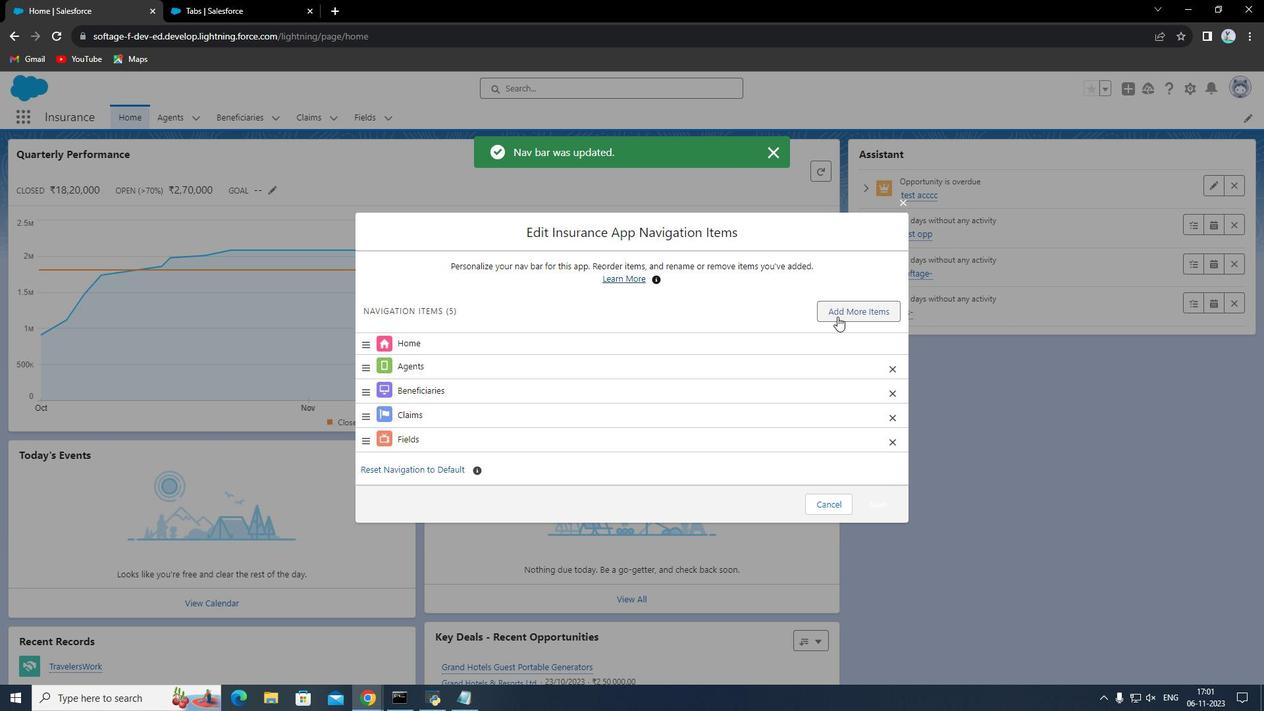 
Action: Mouse pressed left at (839, 316)
Screenshot: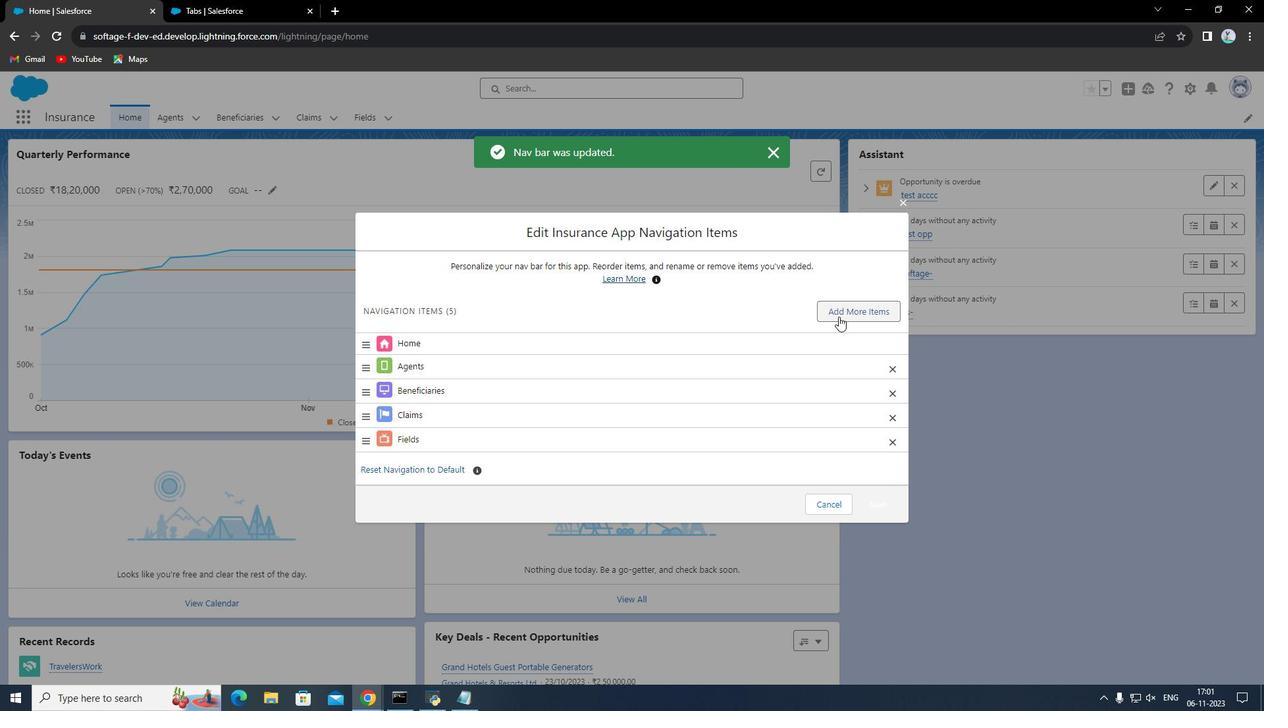 
Action: Mouse moved to (418, 208)
Screenshot: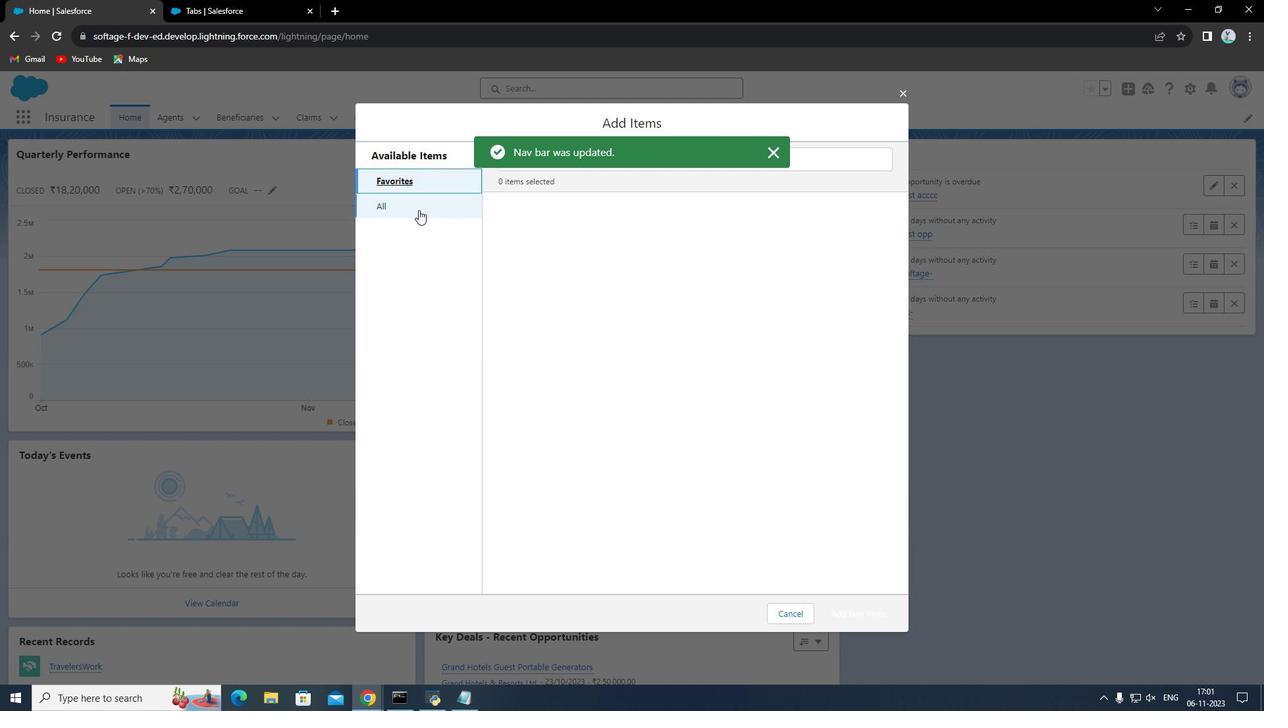 
Action: Mouse pressed left at (418, 208)
Screenshot: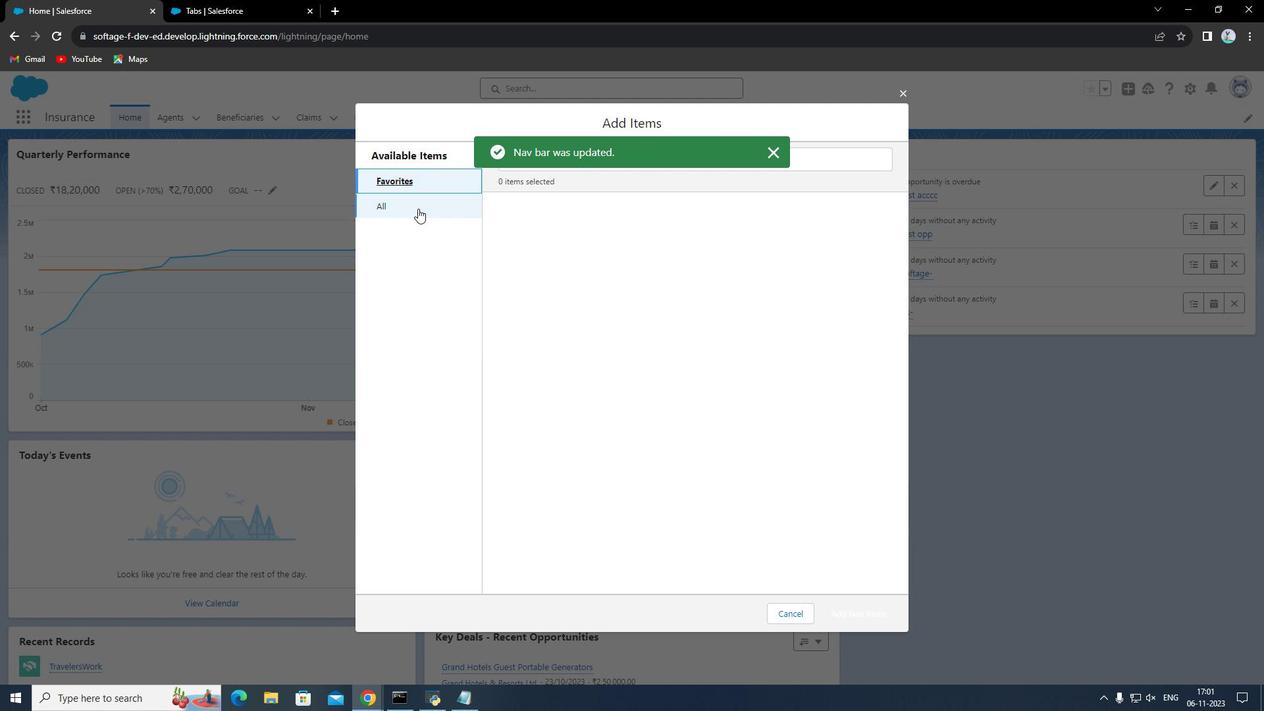 
Action: Mouse moved to (855, 163)
Screenshot: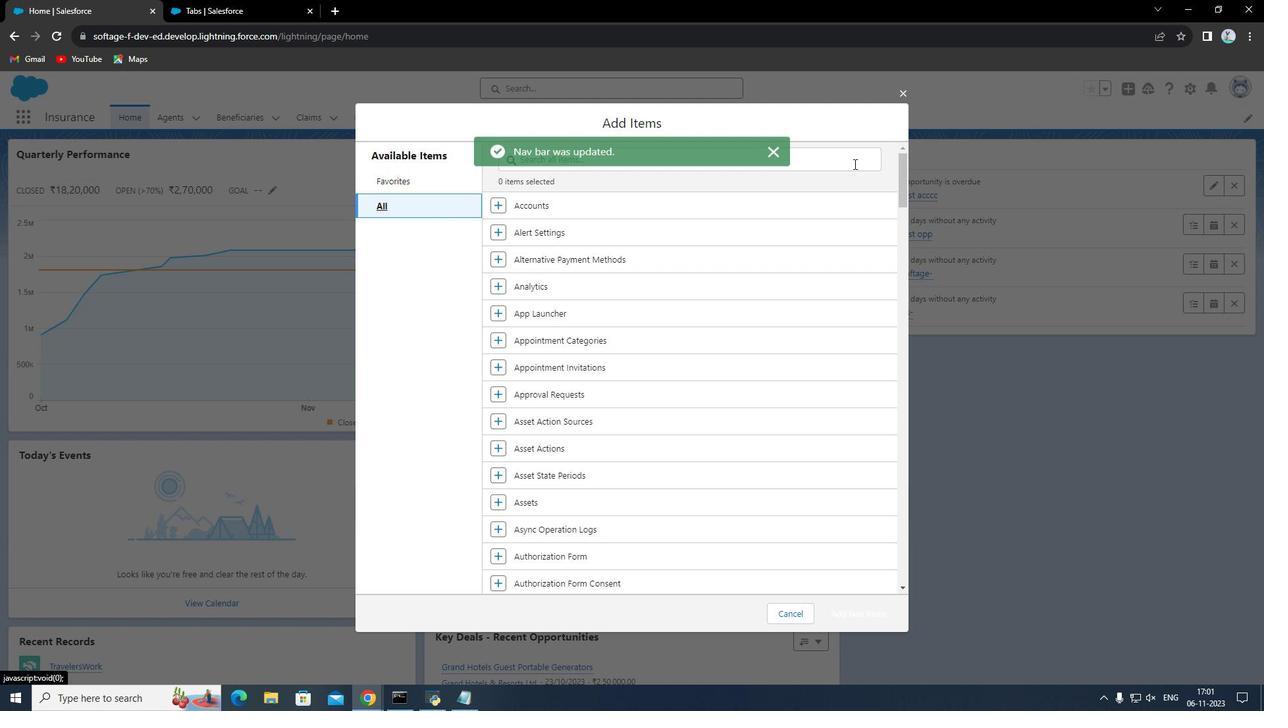 
Action: Mouse pressed left at (855, 163)
Screenshot: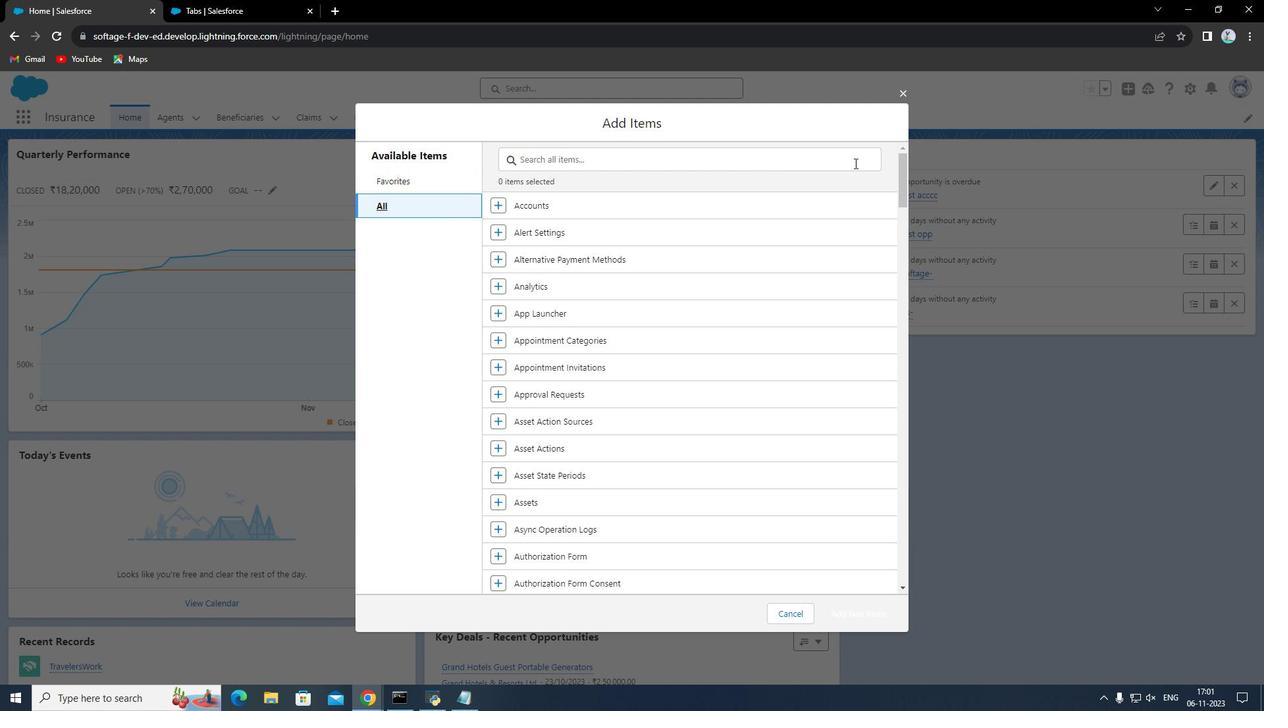 
Action: Mouse moved to (855, 163)
Screenshot: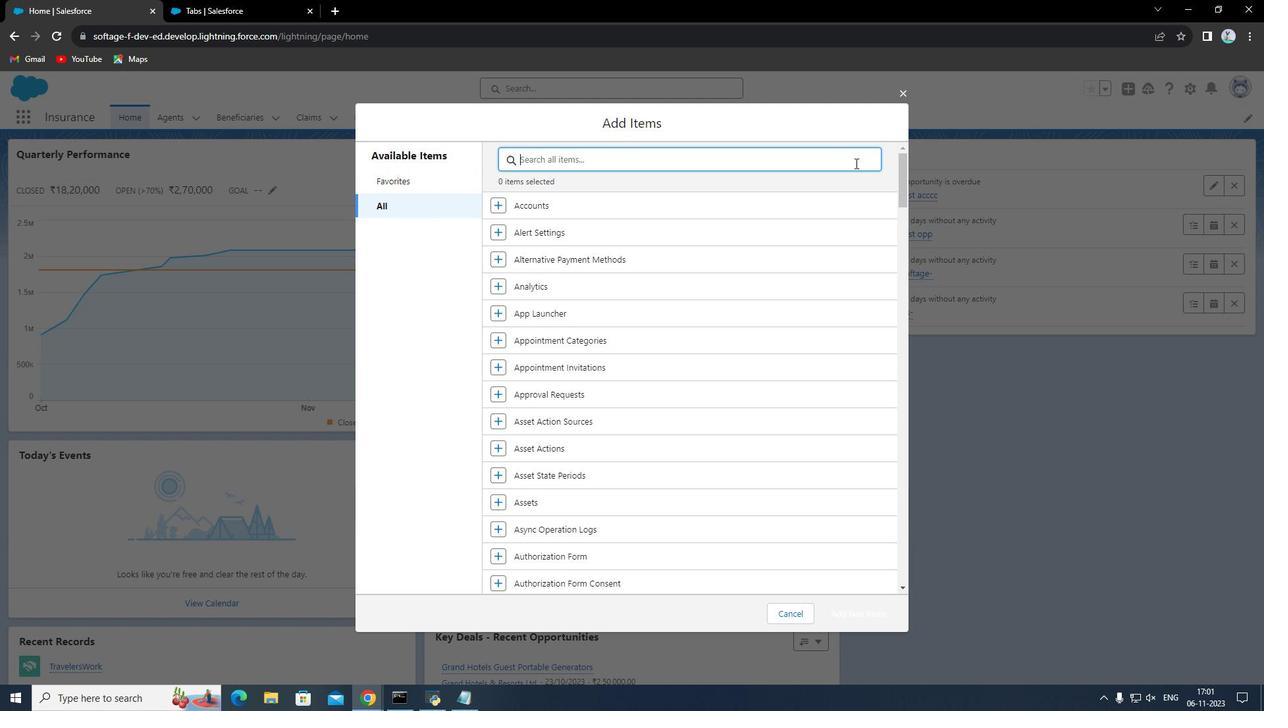 
Action: Key pressed pol
Screenshot: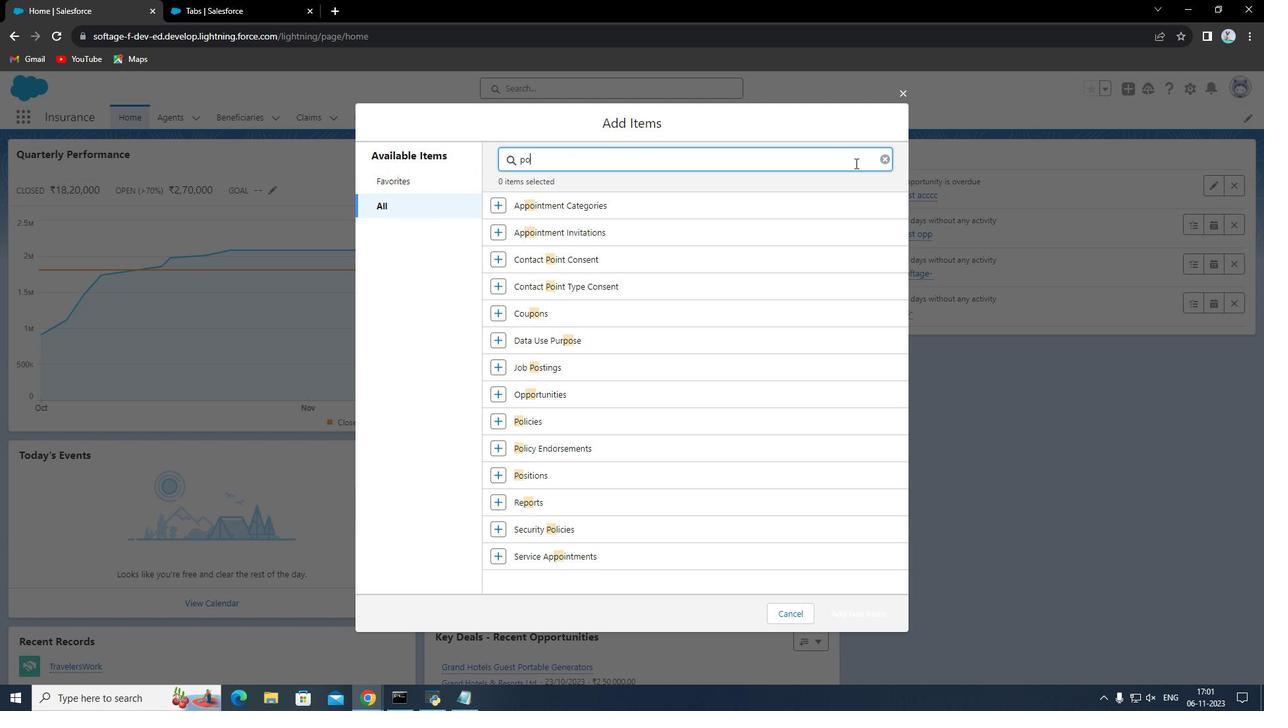 
Action: Mouse moved to (493, 208)
Screenshot: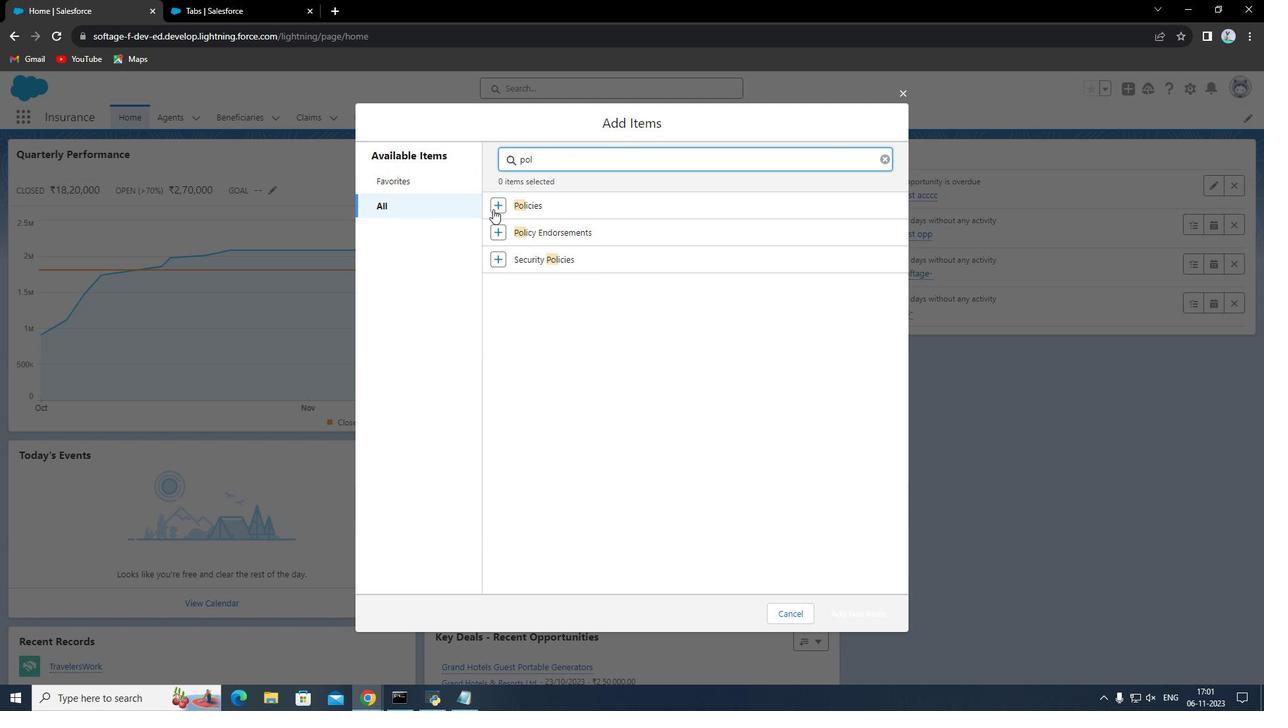 
Action: Mouse pressed left at (493, 208)
Screenshot: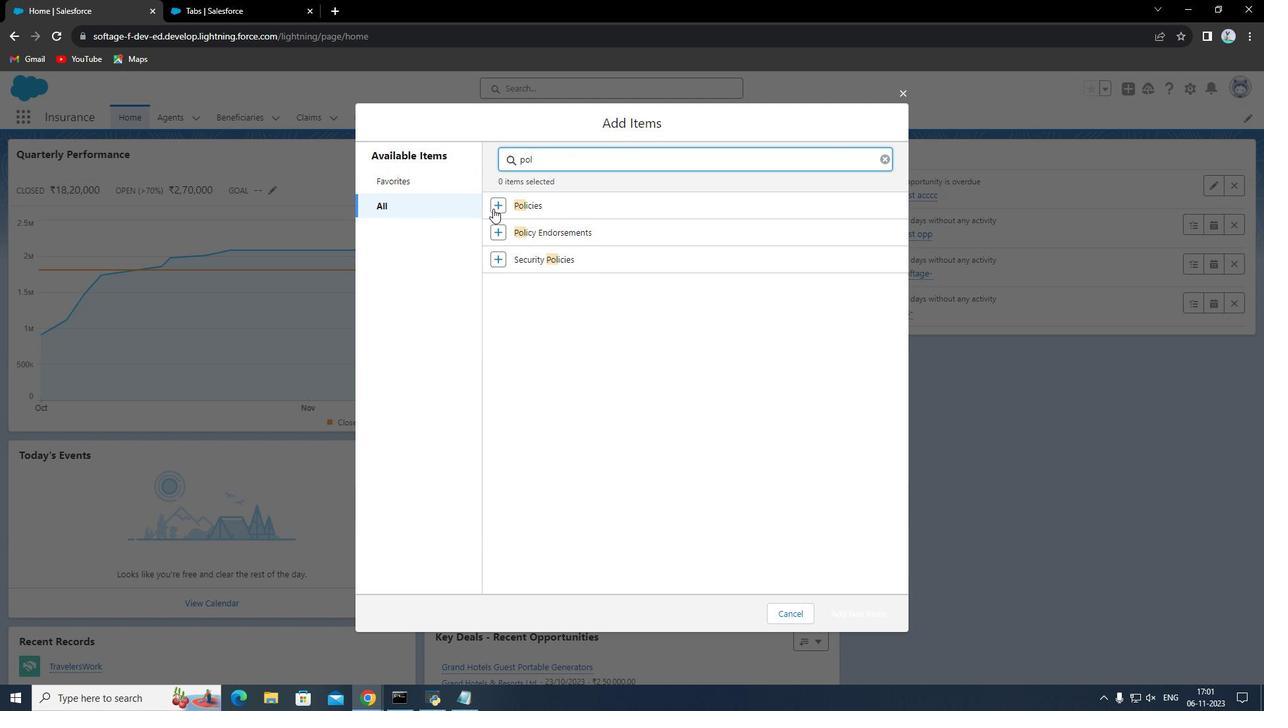 
Action: Mouse moved to (858, 615)
Screenshot: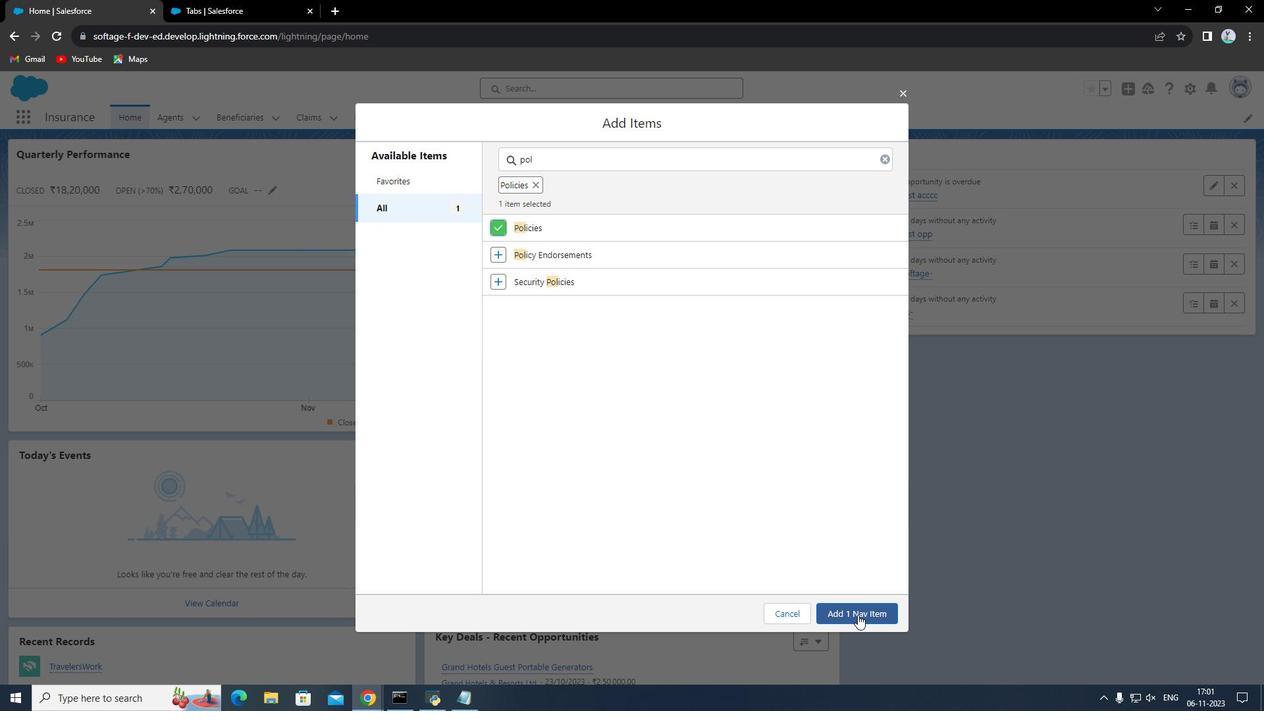 
Action: Mouse pressed left at (858, 615)
Screenshot: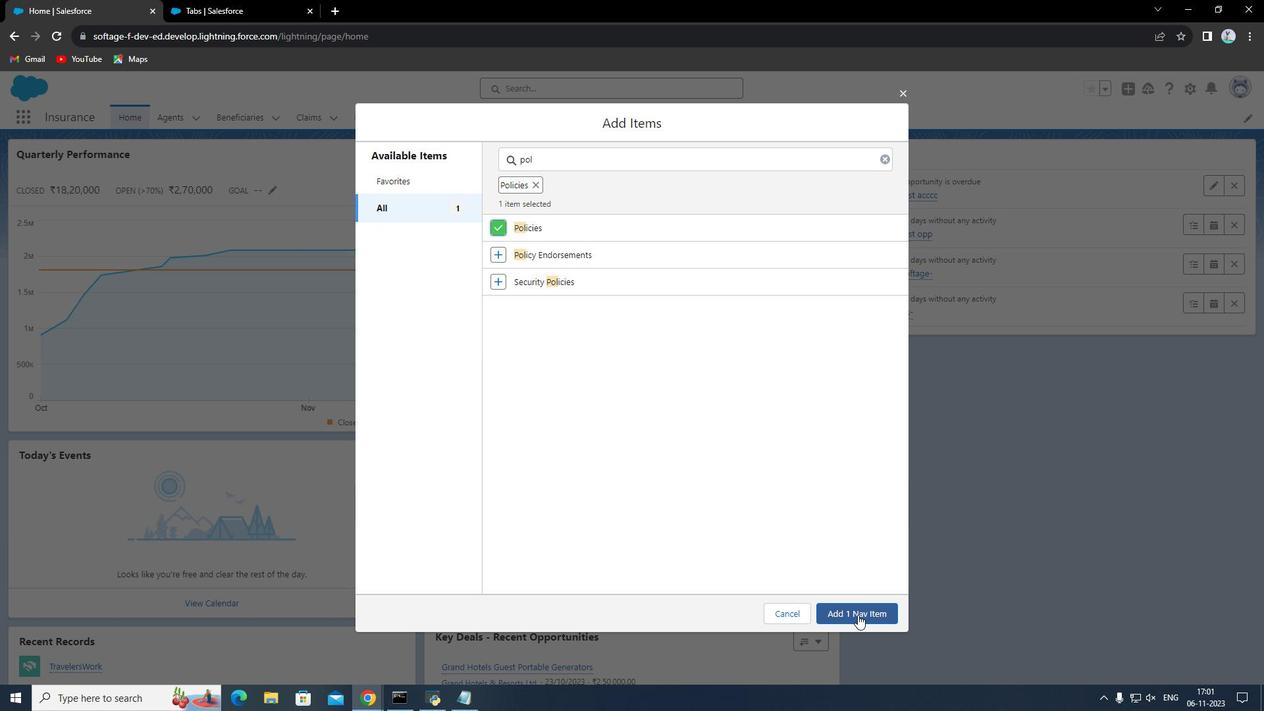 
Action: Mouse moved to (880, 531)
Screenshot: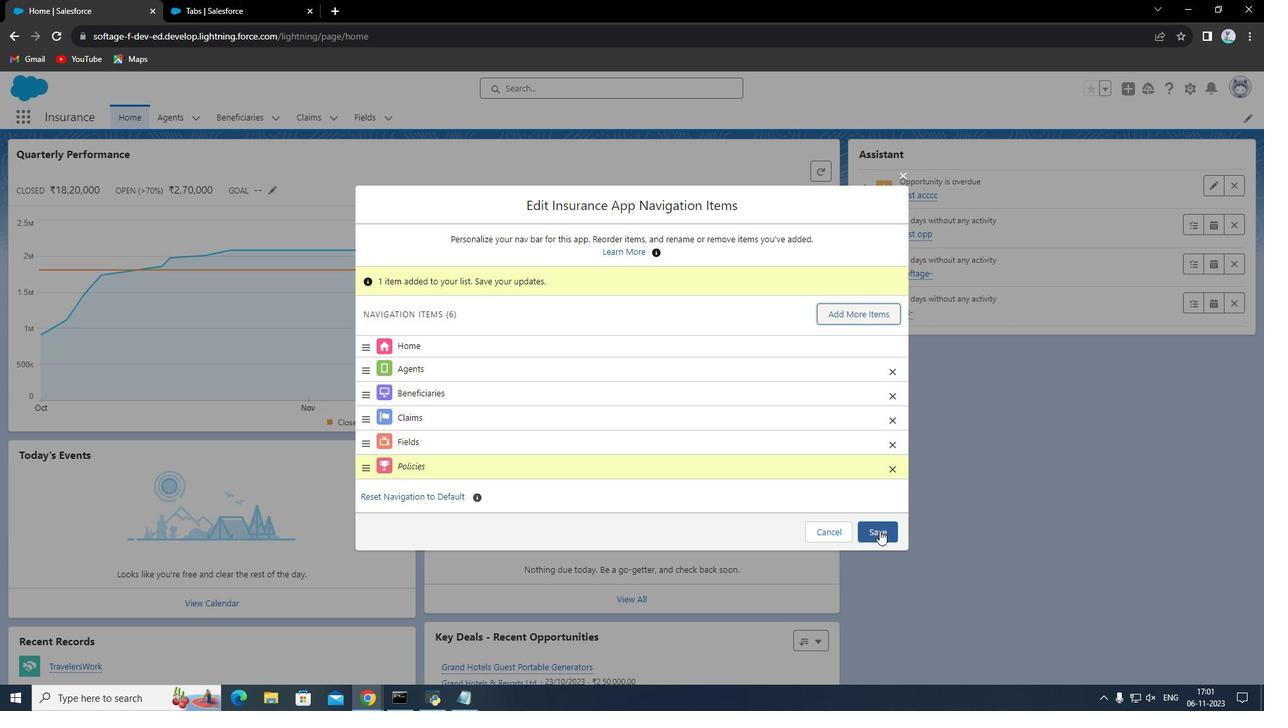 
Action: Mouse pressed left at (880, 531)
Screenshot: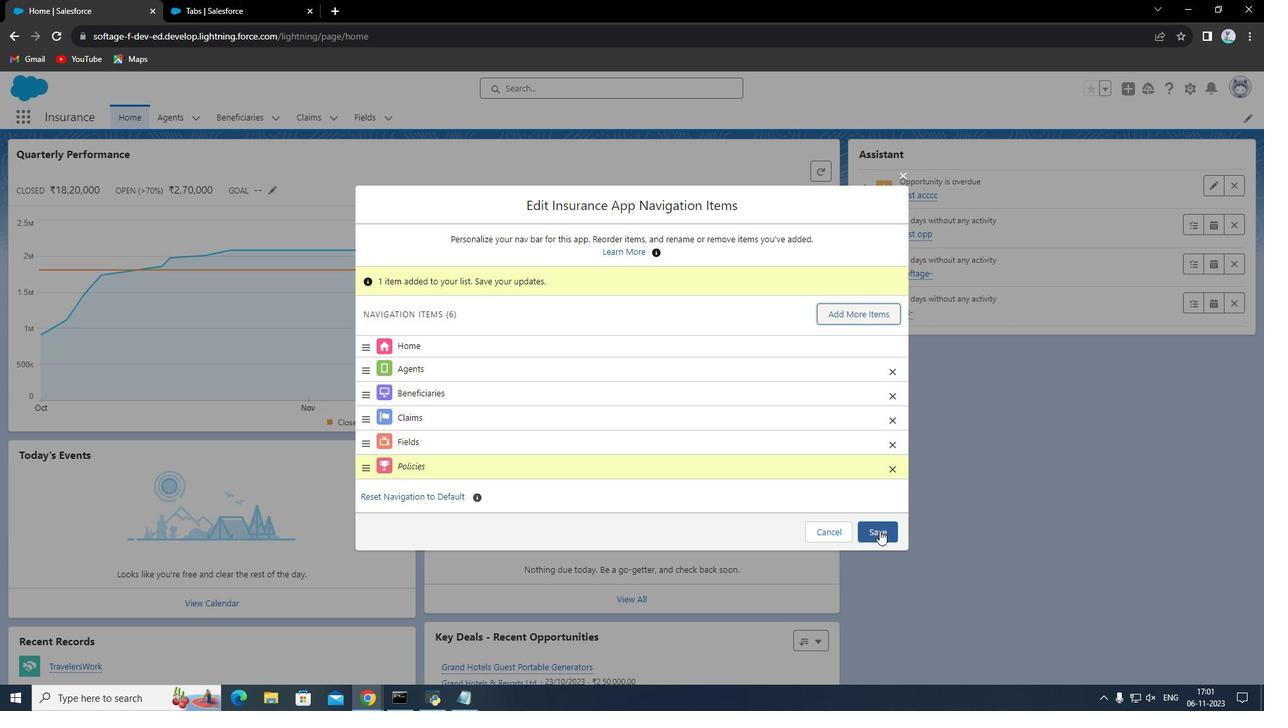 
Action: Mouse moved to (1238, 119)
Screenshot: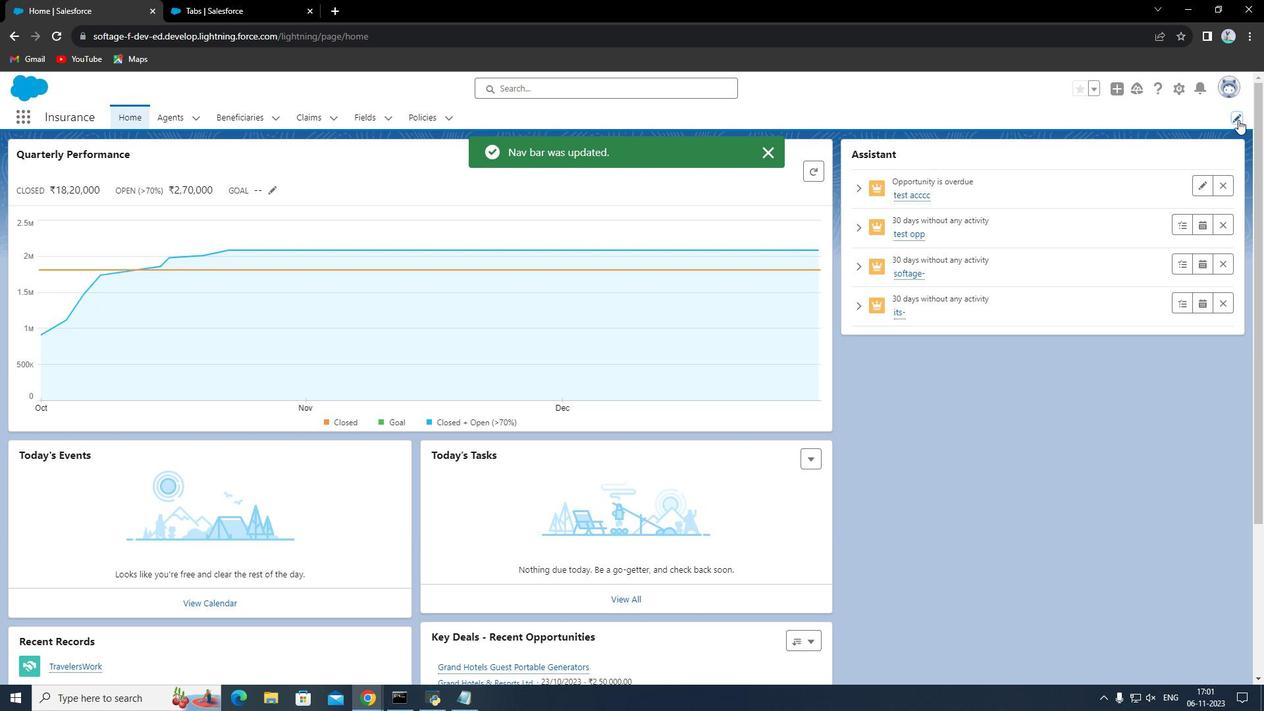 
Action: Mouse pressed left at (1238, 119)
Screenshot: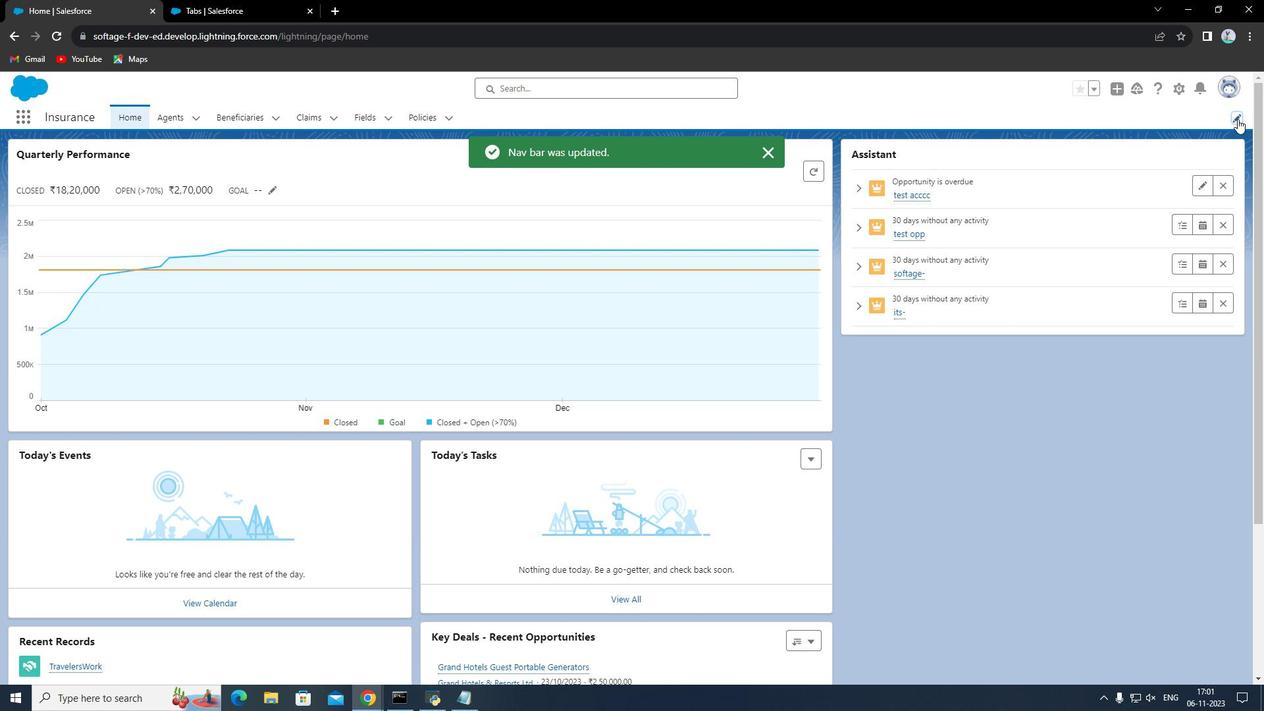 
Action: Mouse moved to (868, 292)
Screenshot: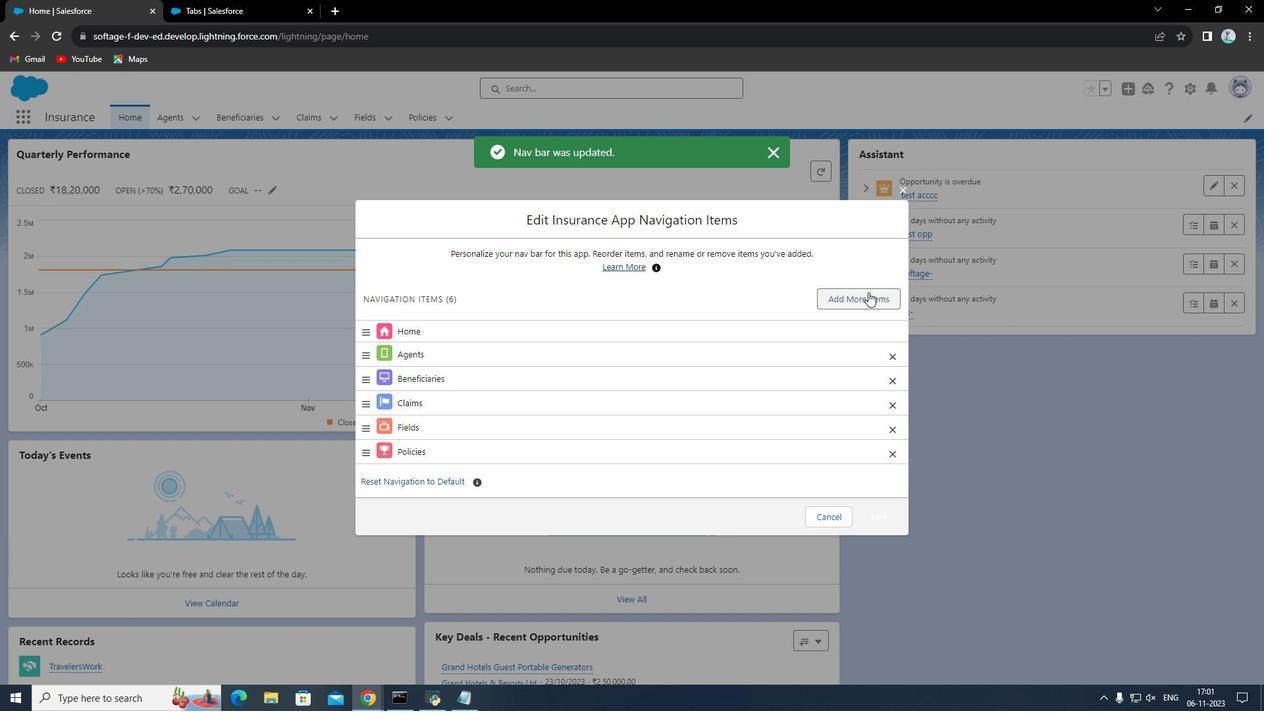 
Action: Mouse pressed left at (868, 292)
Screenshot: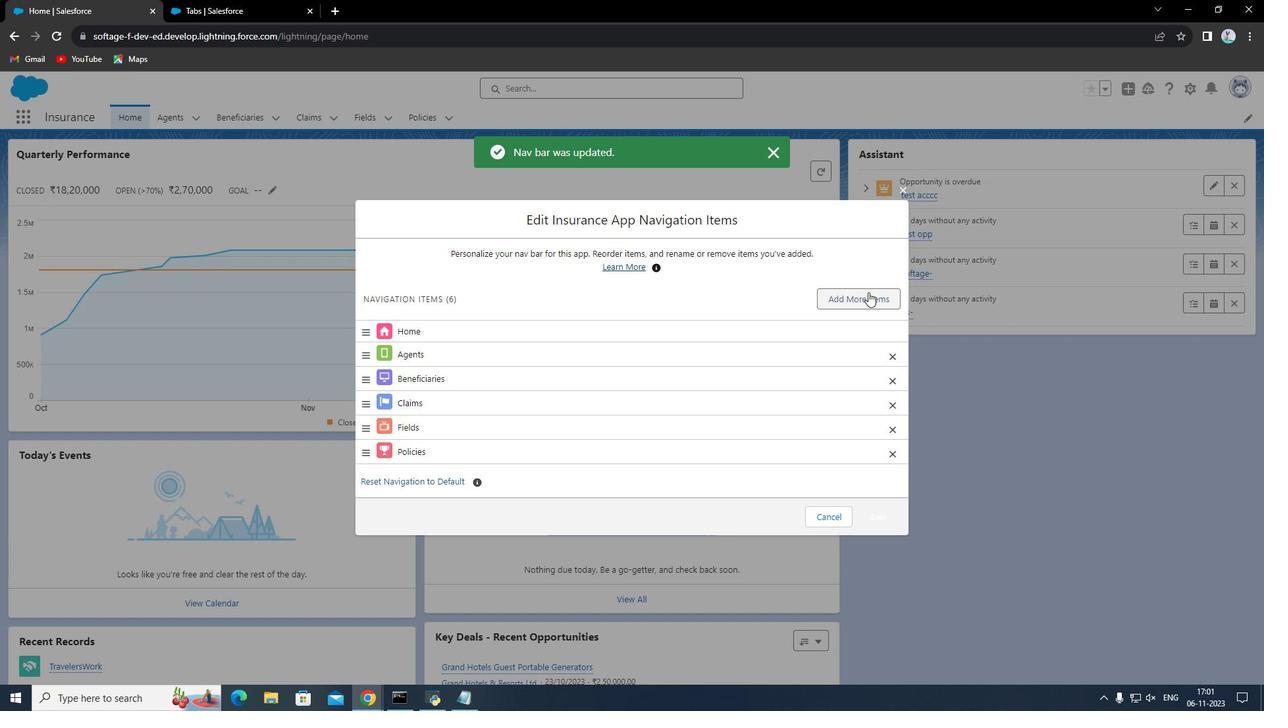 
Action: Mouse moved to (436, 207)
Screenshot: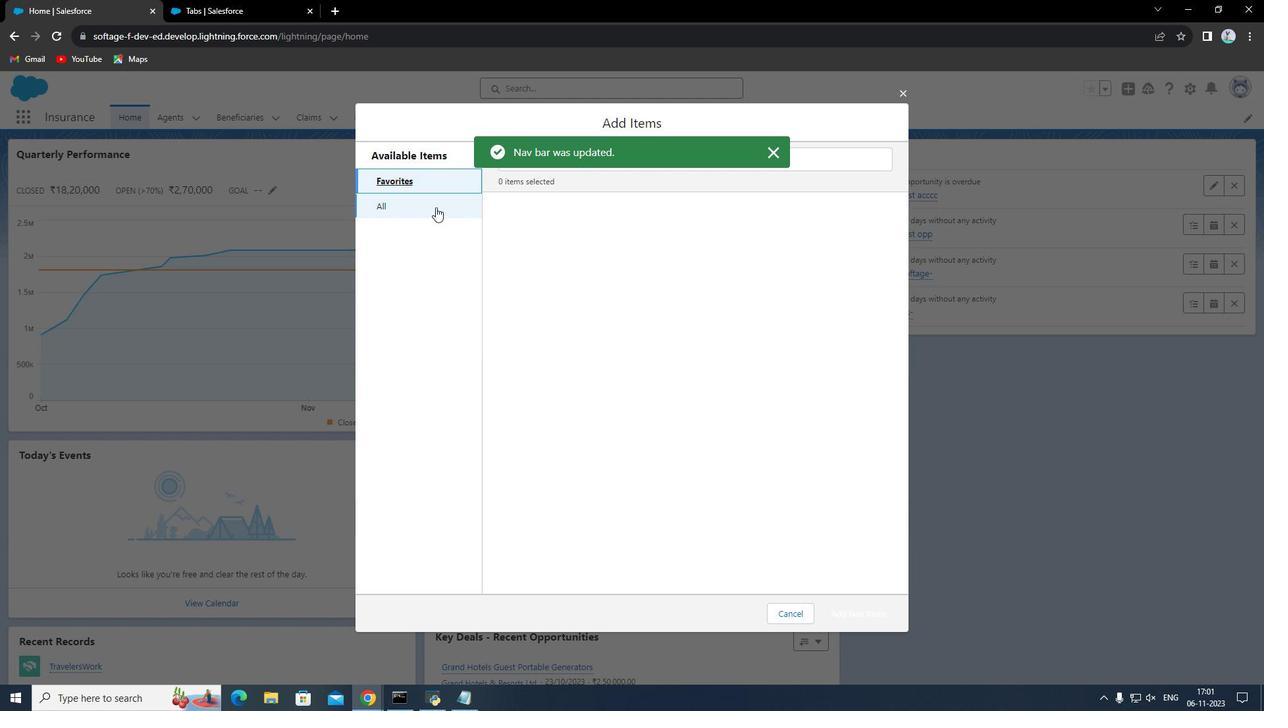 
Action: Mouse pressed left at (436, 207)
Screenshot: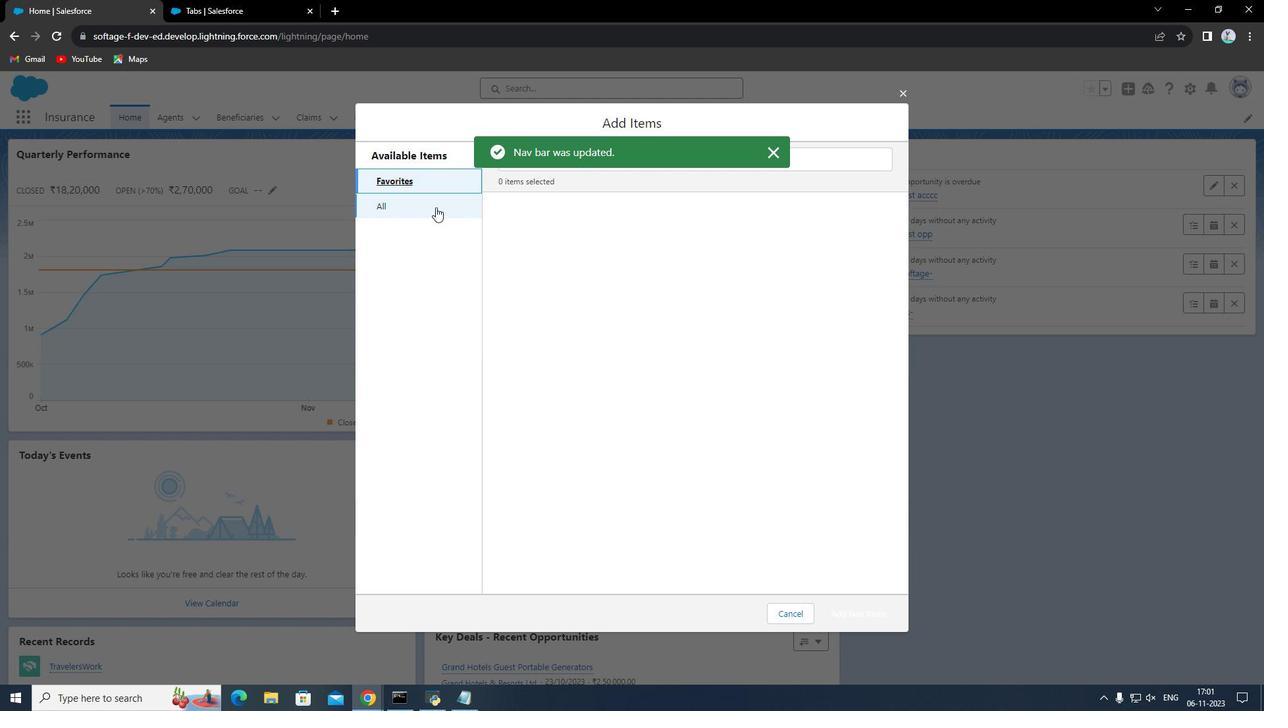 
Action: Mouse moved to (811, 156)
Screenshot: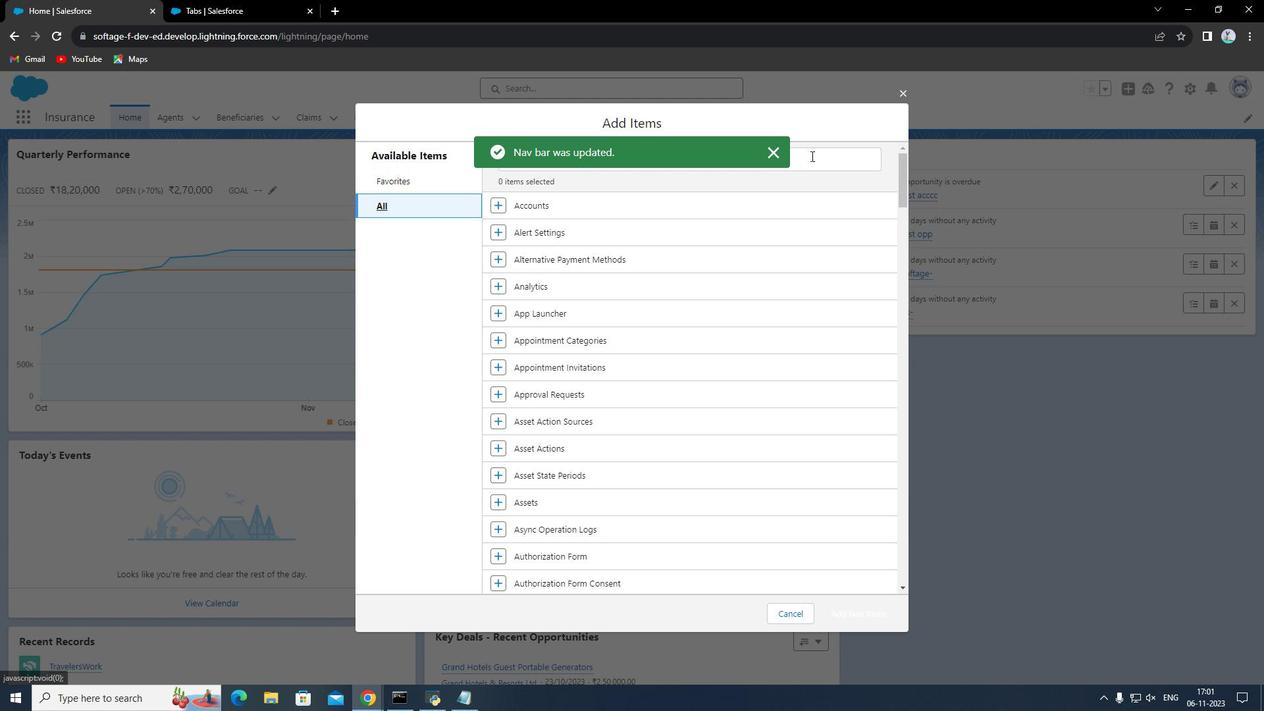 
Action: Mouse pressed left at (811, 156)
Screenshot: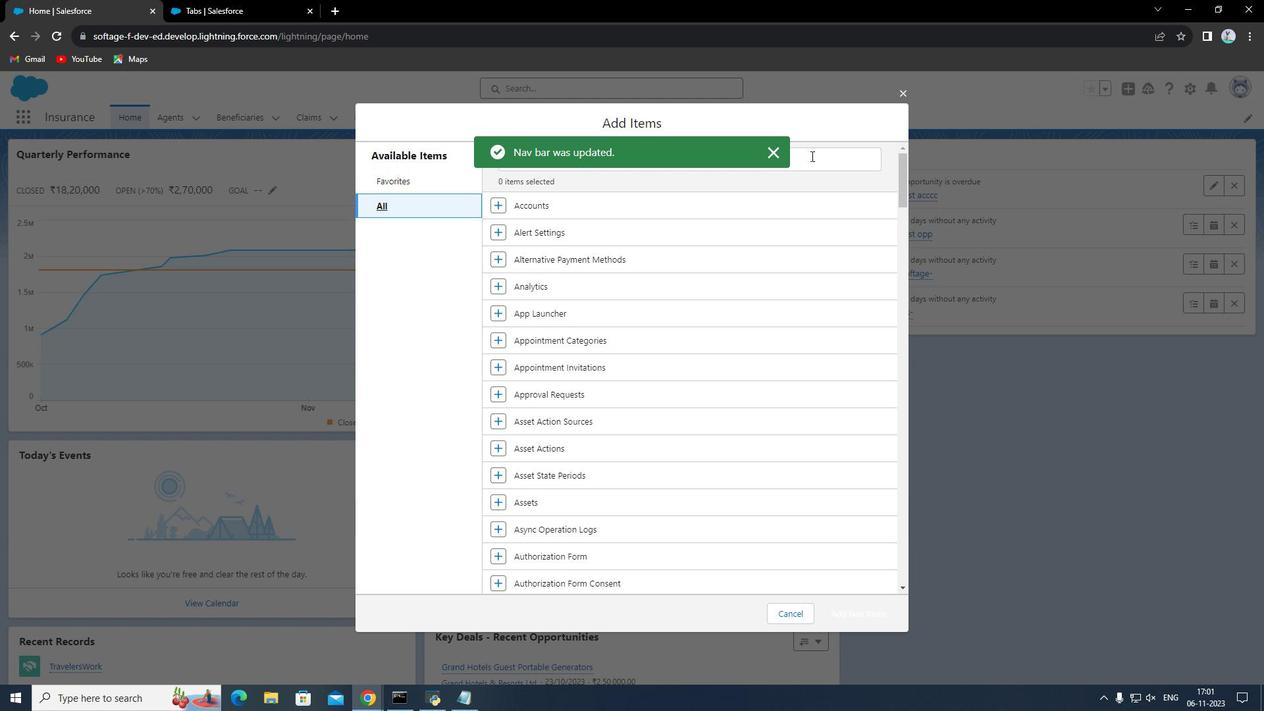 
Action: Key pressed poli
Screenshot: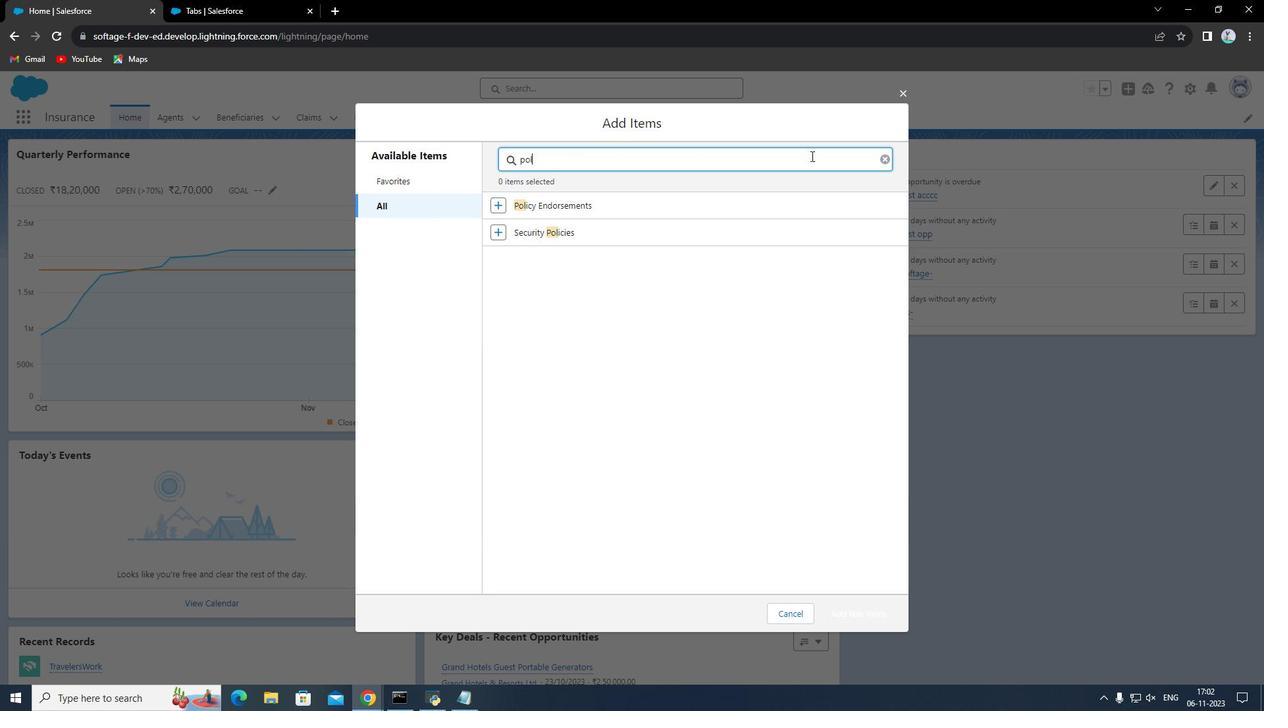 
Action: Mouse moved to (503, 209)
Screenshot: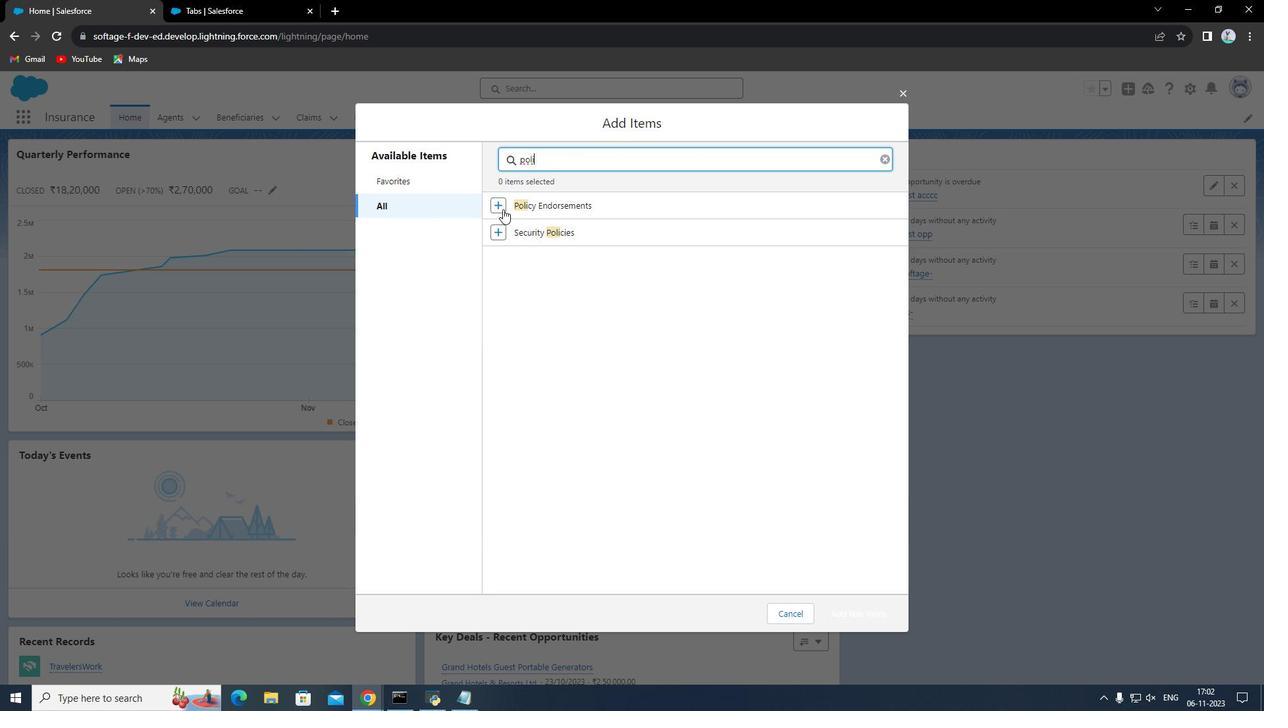 
Action: Mouse pressed left at (503, 209)
Screenshot: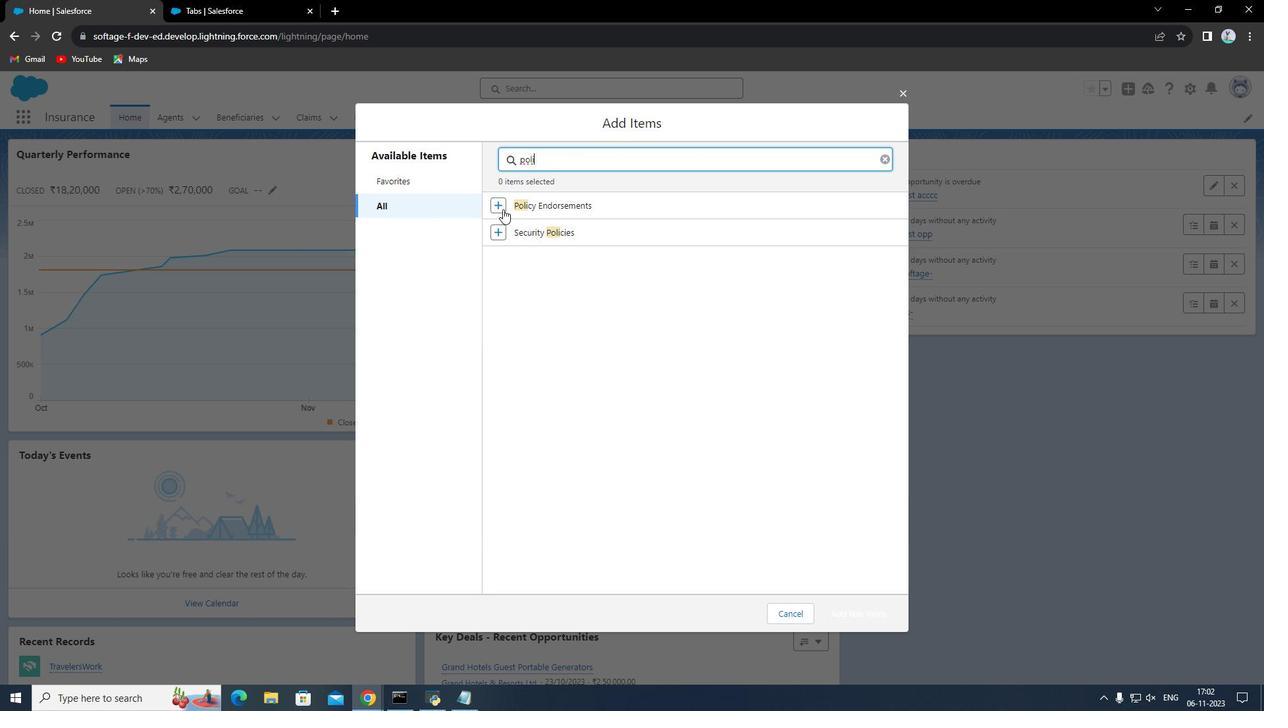 
Action: Mouse moved to (892, 617)
Screenshot: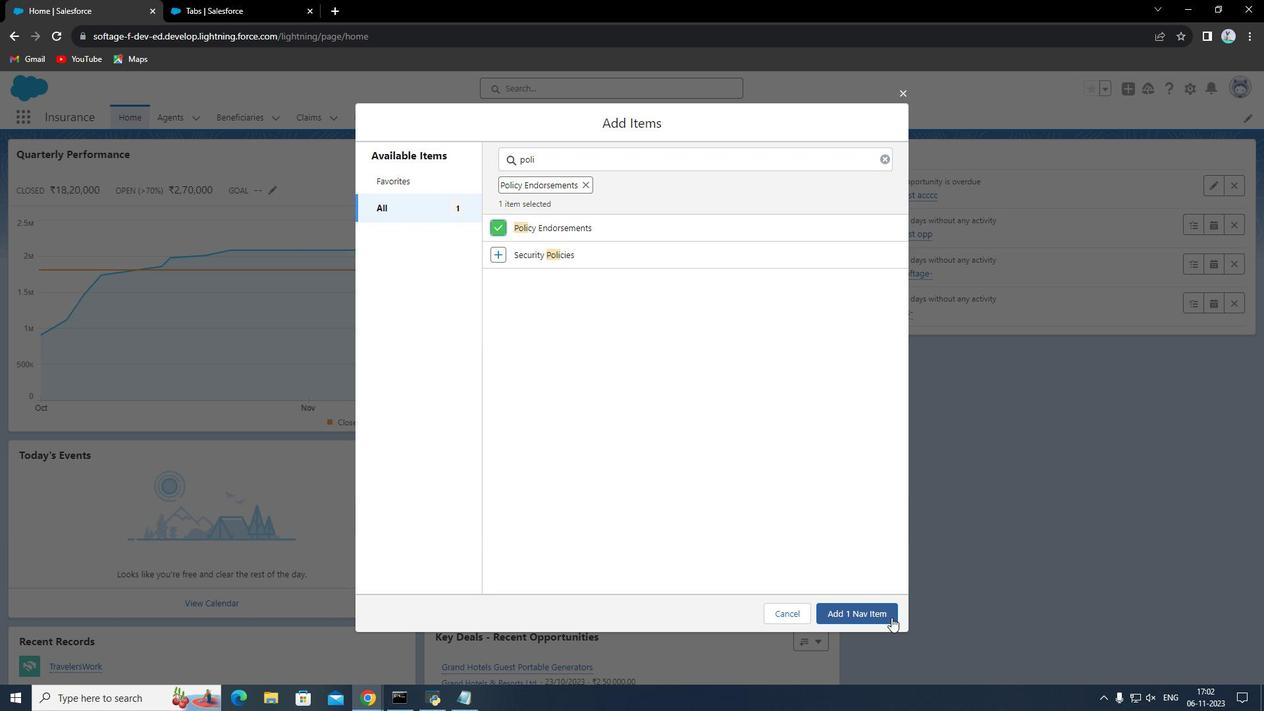 
Action: Mouse pressed left at (892, 617)
Screenshot: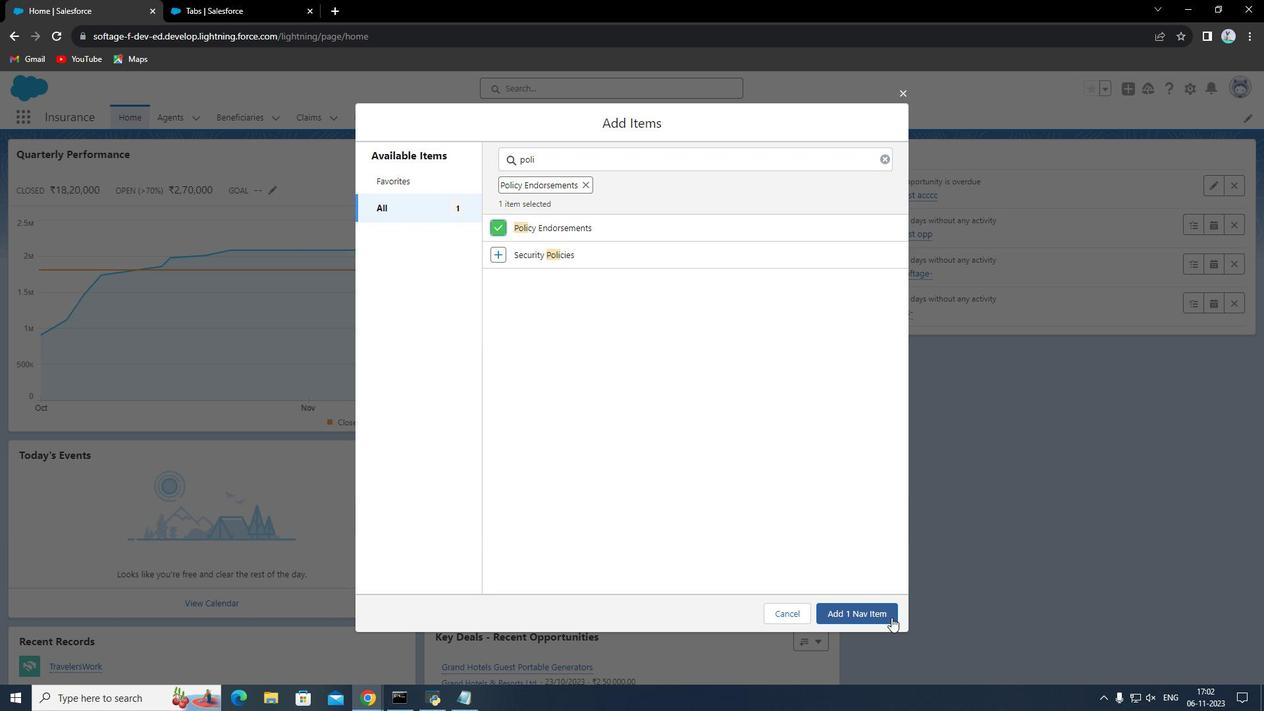 
Action: Mouse moved to (882, 552)
Screenshot: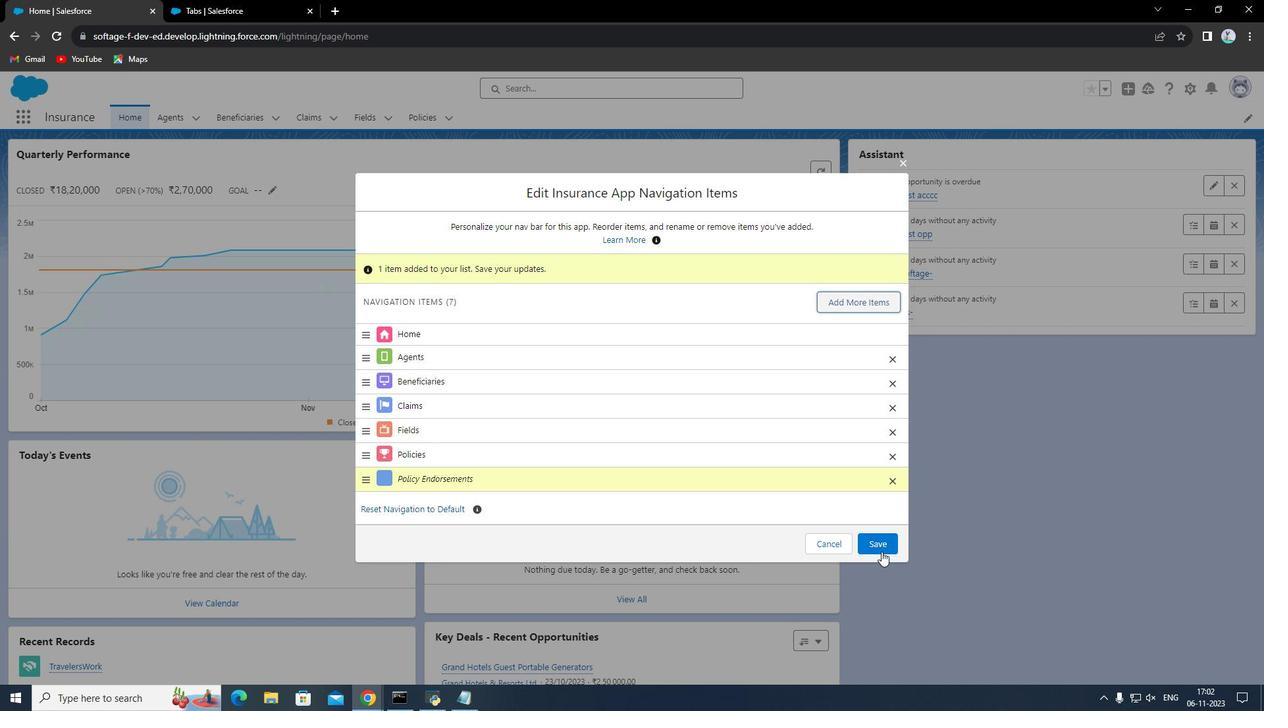 
Action: Mouse pressed left at (882, 552)
Screenshot: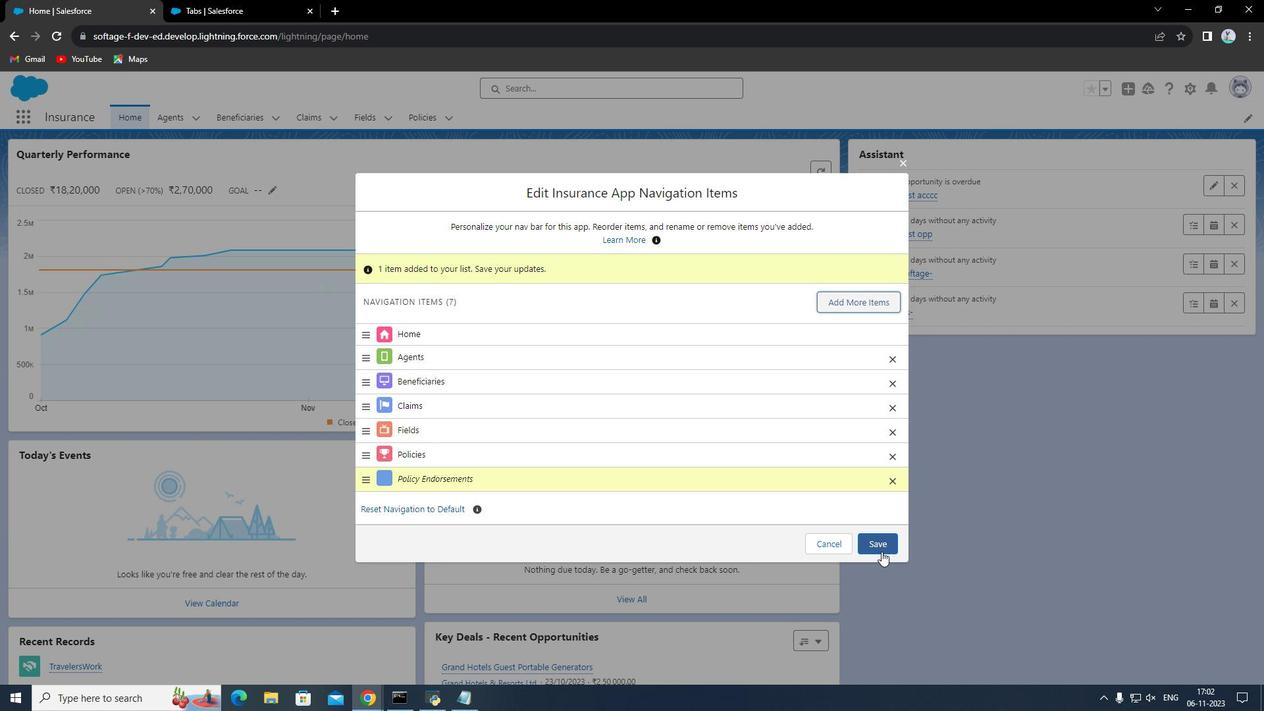 
Action: Mouse moved to (1234, 125)
Screenshot: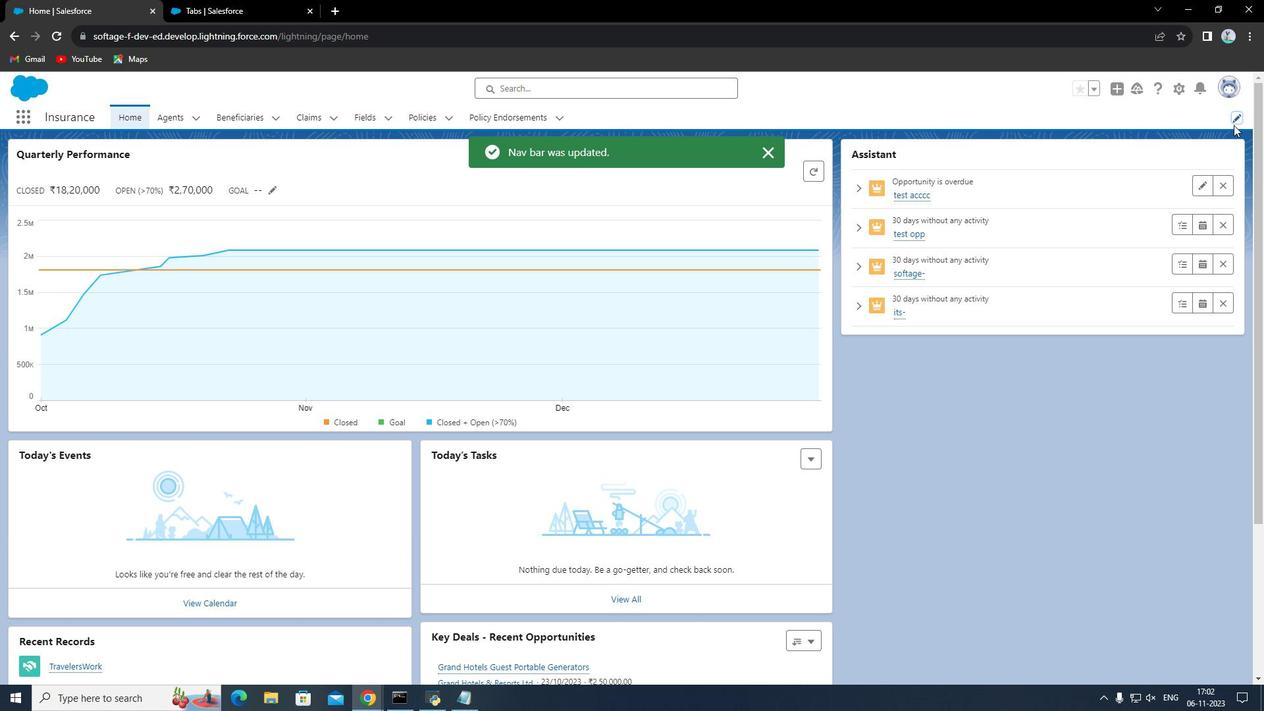 
Action: Mouse pressed left at (1234, 125)
Screenshot: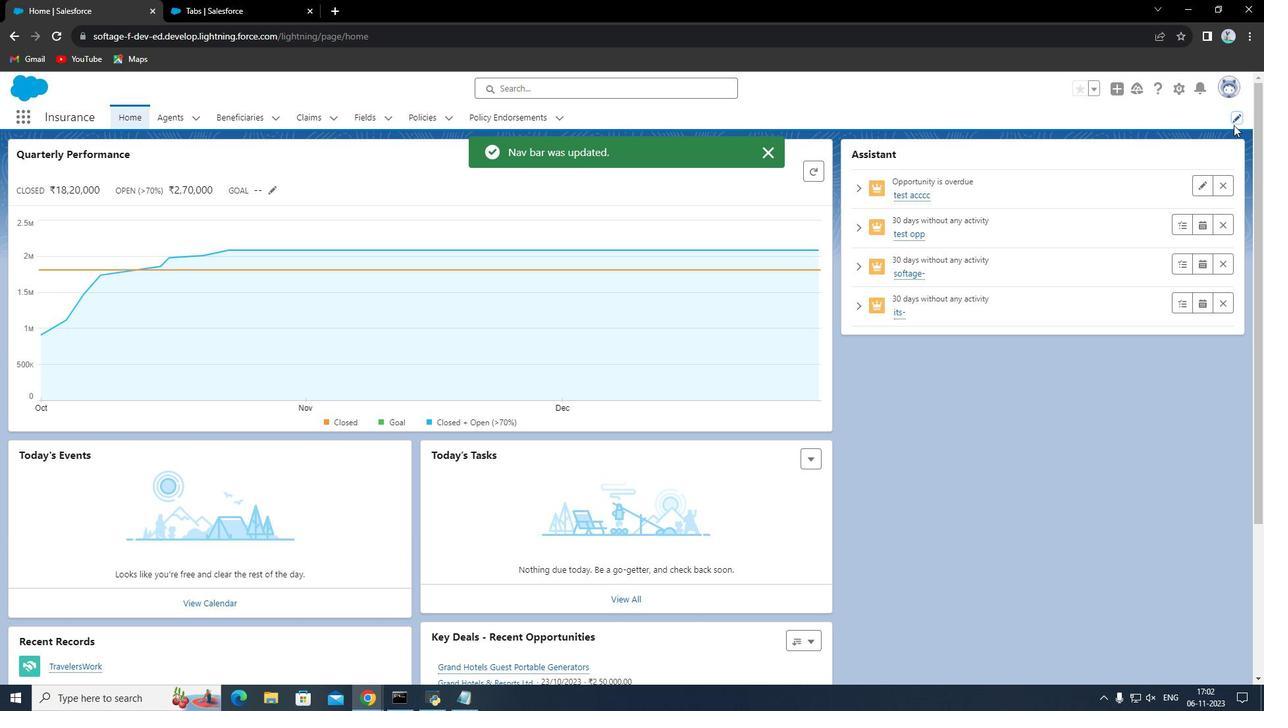 
Action: Mouse moved to (1235, 121)
Screenshot: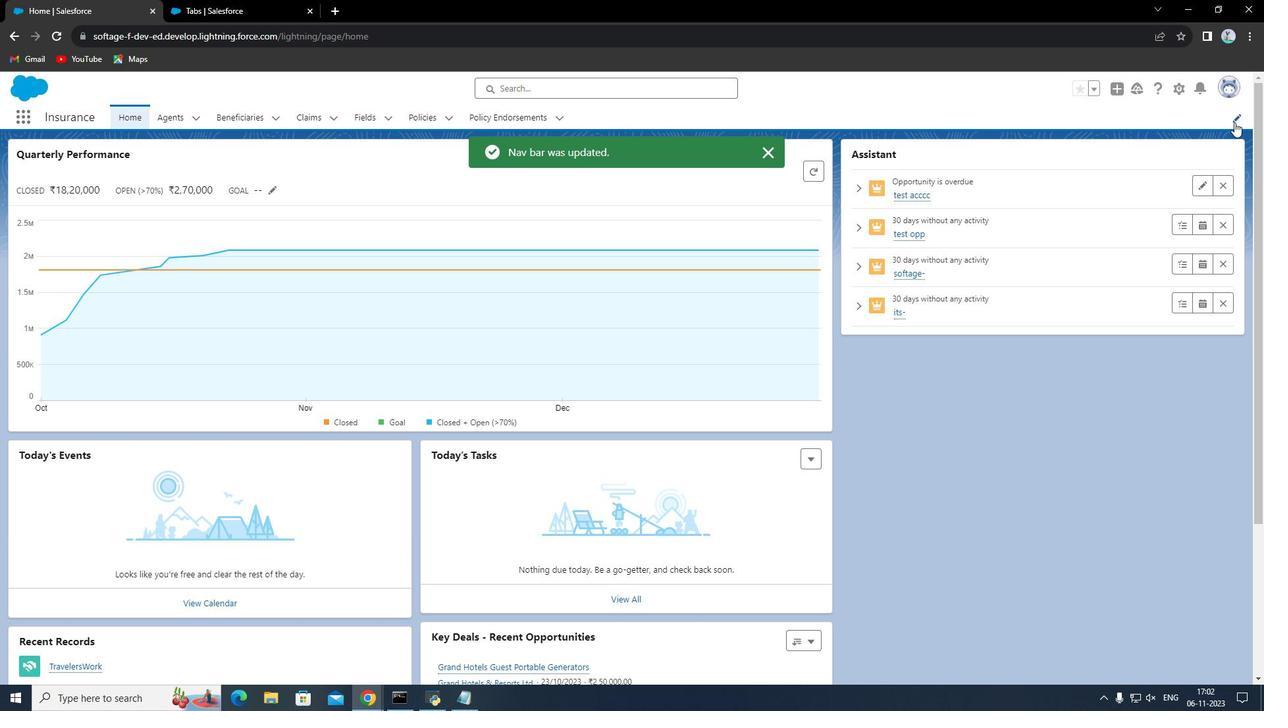 
Action: Mouse pressed left at (1235, 121)
Screenshot: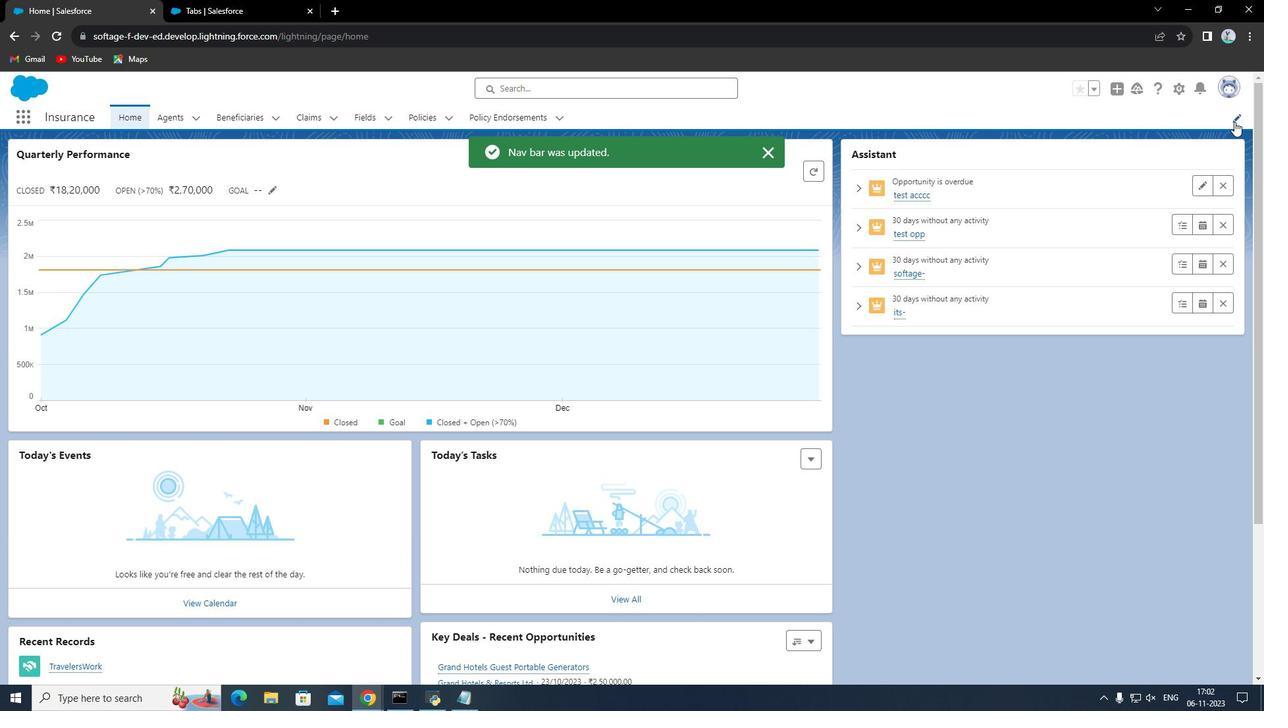 
Action: Mouse moved to (855, 294)
Screenshot: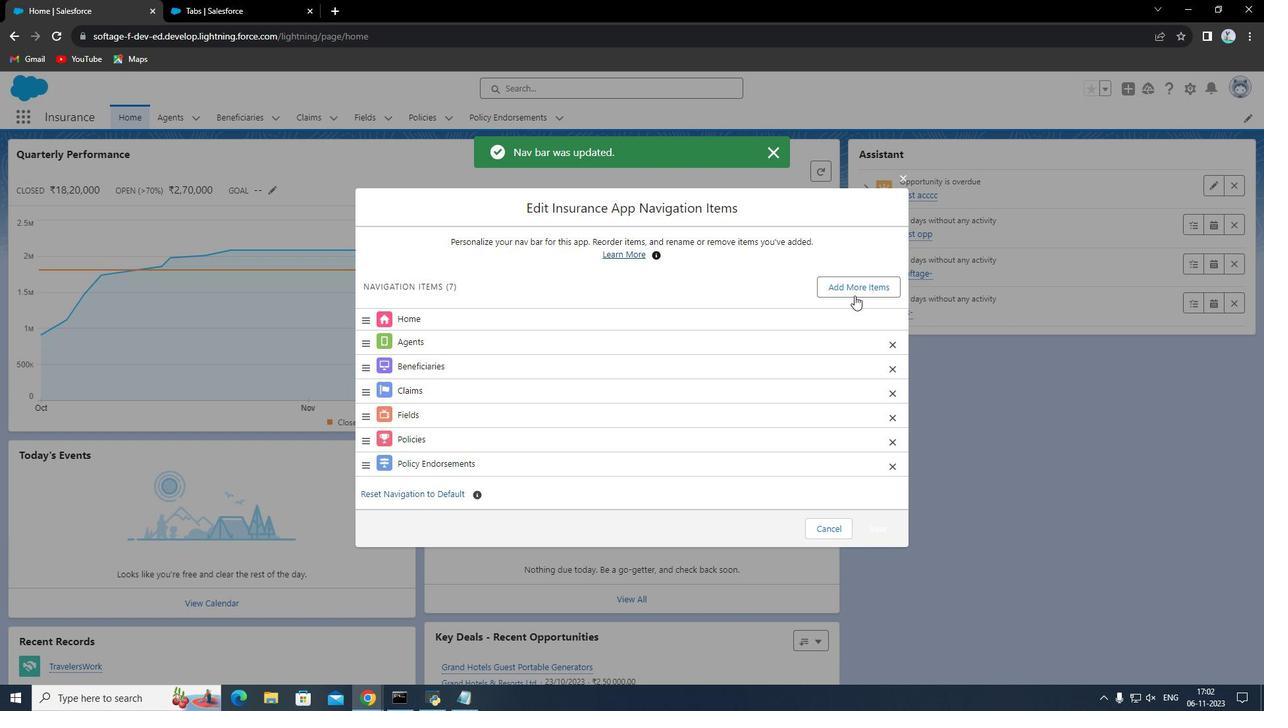 
Action: Mouse pressed left at (855, 294)
Screenshot: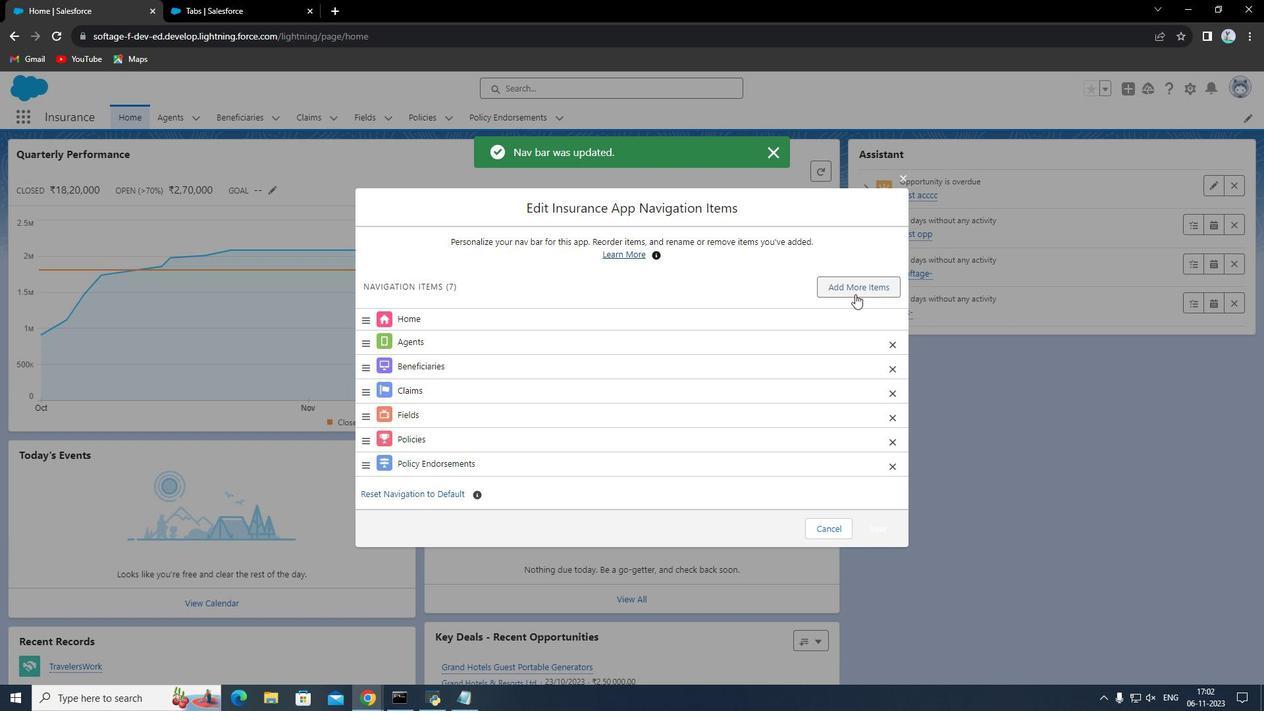 
Action: Mouse moved to (455, 216)
Screenshot: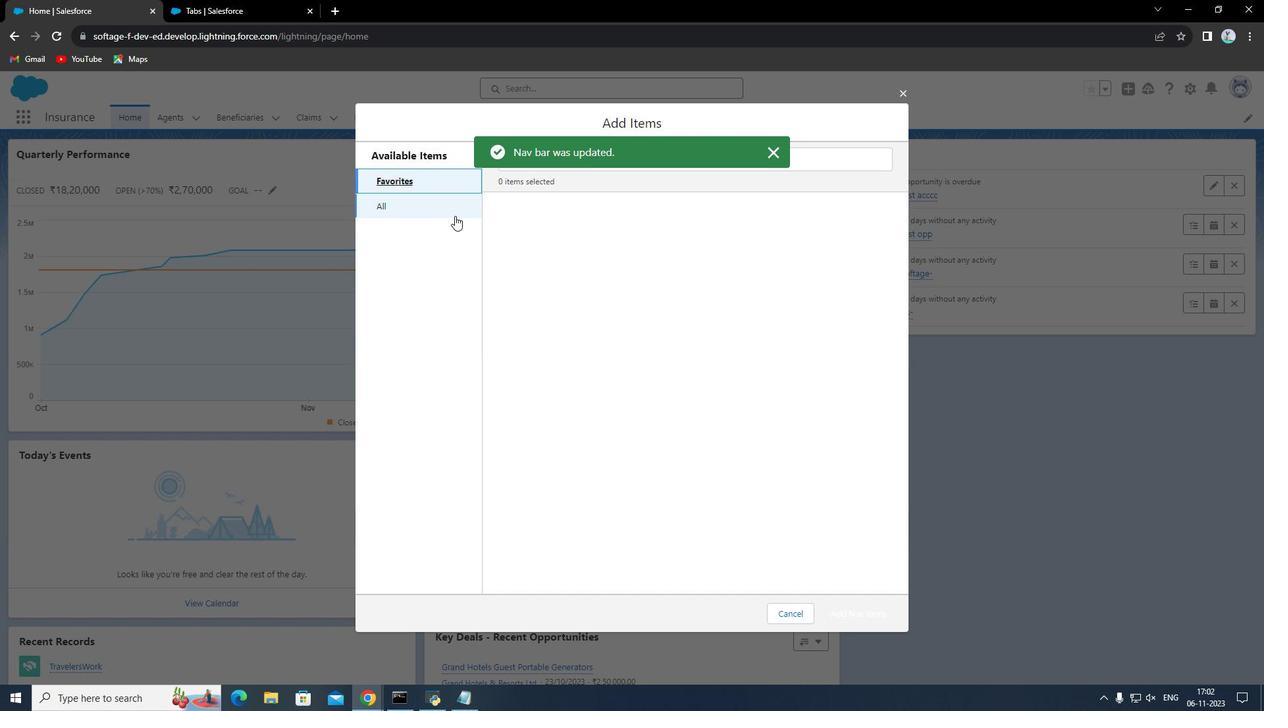 
Action: Mouse pressed left at (455, 216)
Screenshot: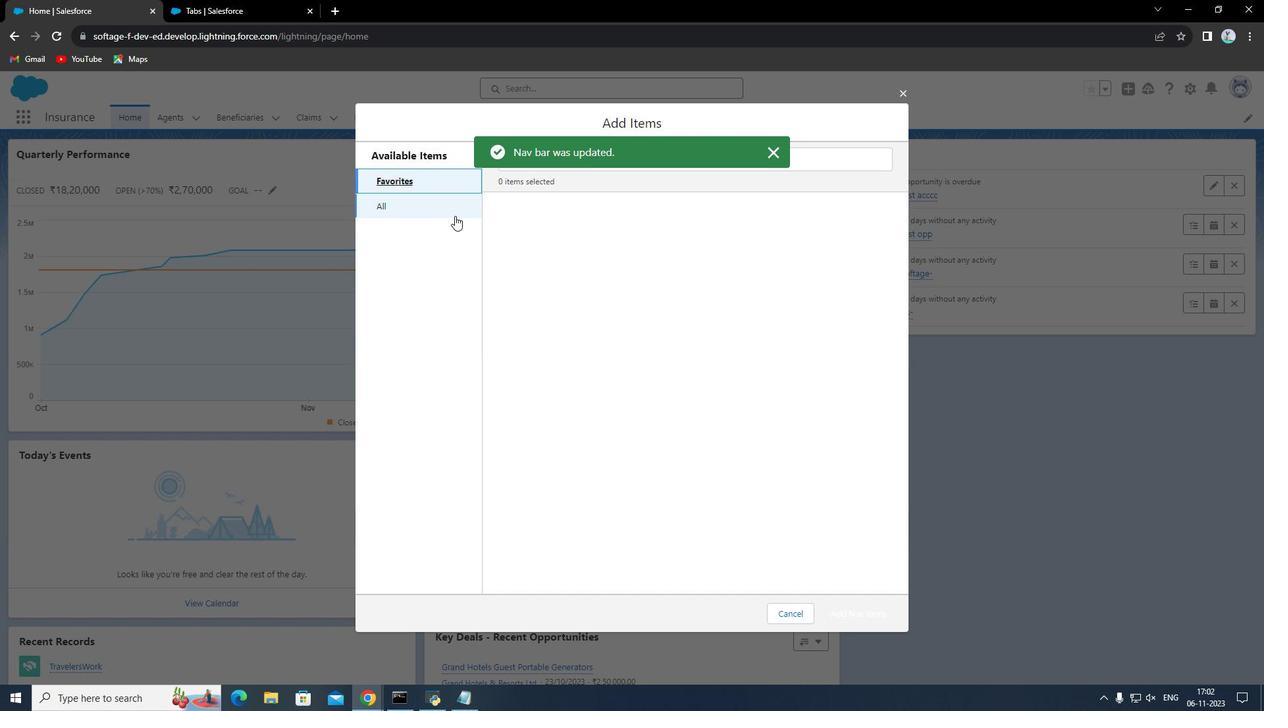 
Action: Mouse moved to (828, 162)
Screenshot: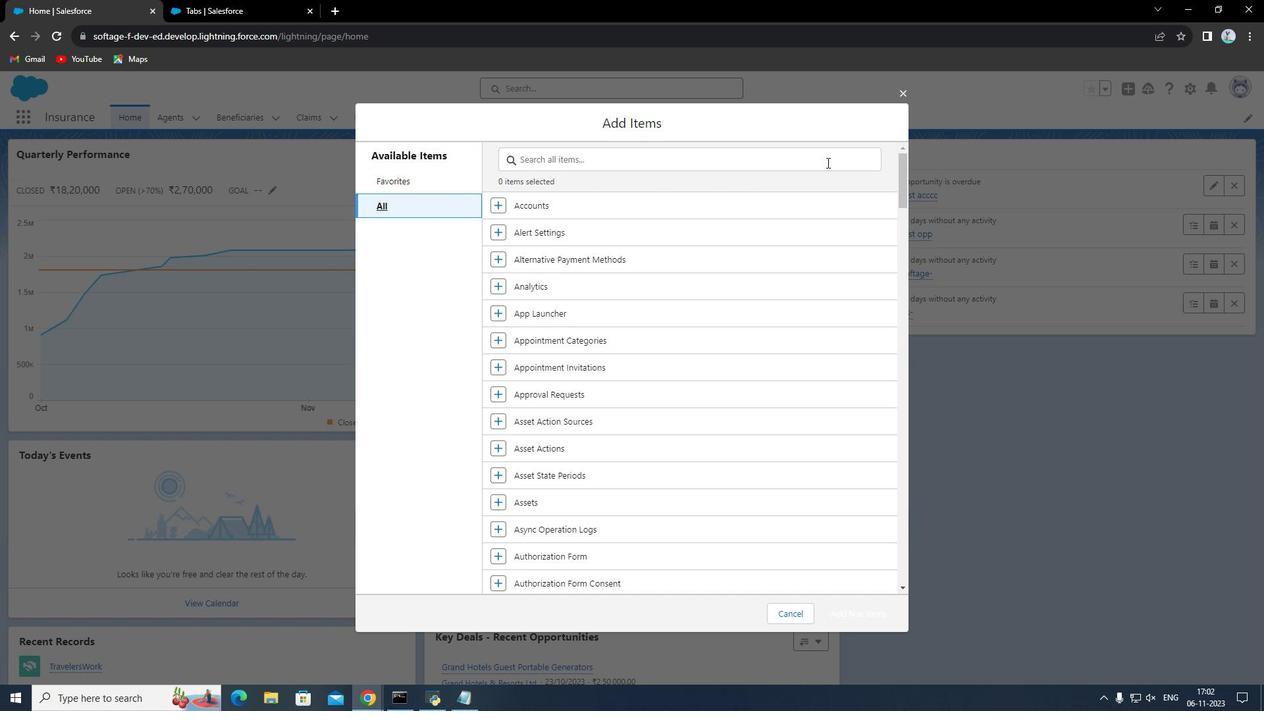 
Action: Mouse pressed left at (828, 162)
Screenshot: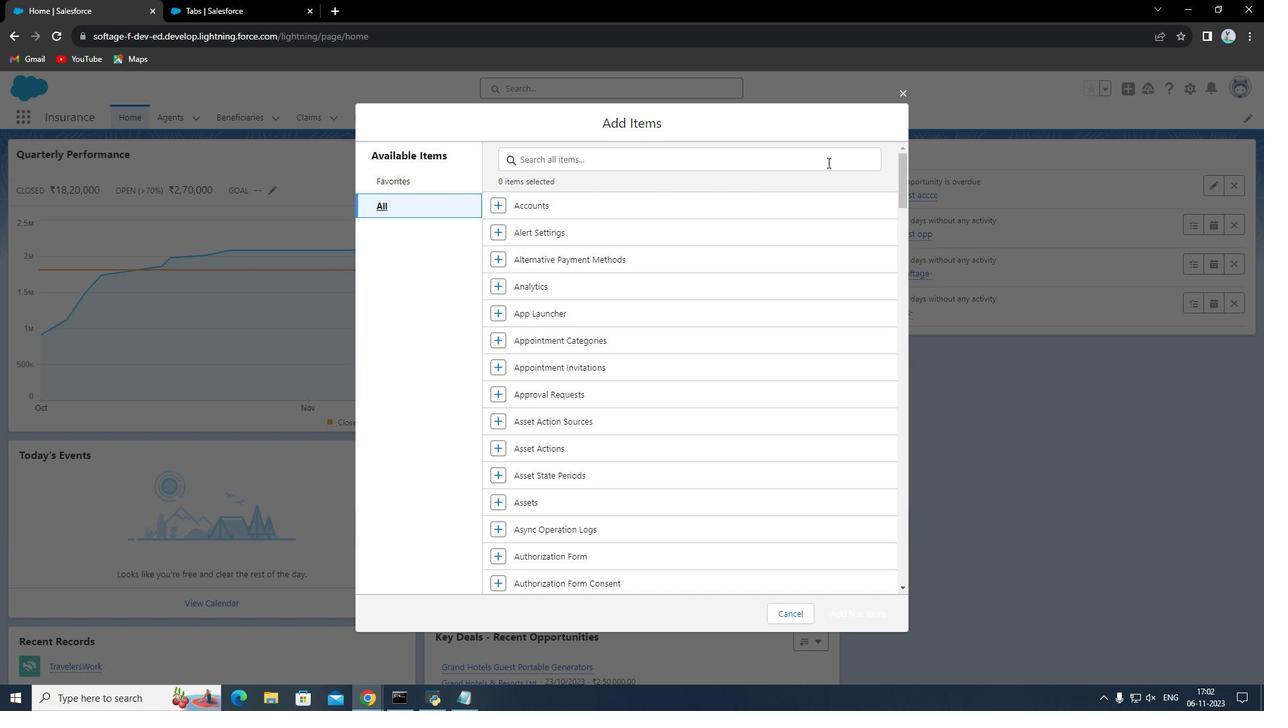 
Action: Mouse moved to (828, 162)
Screenshot: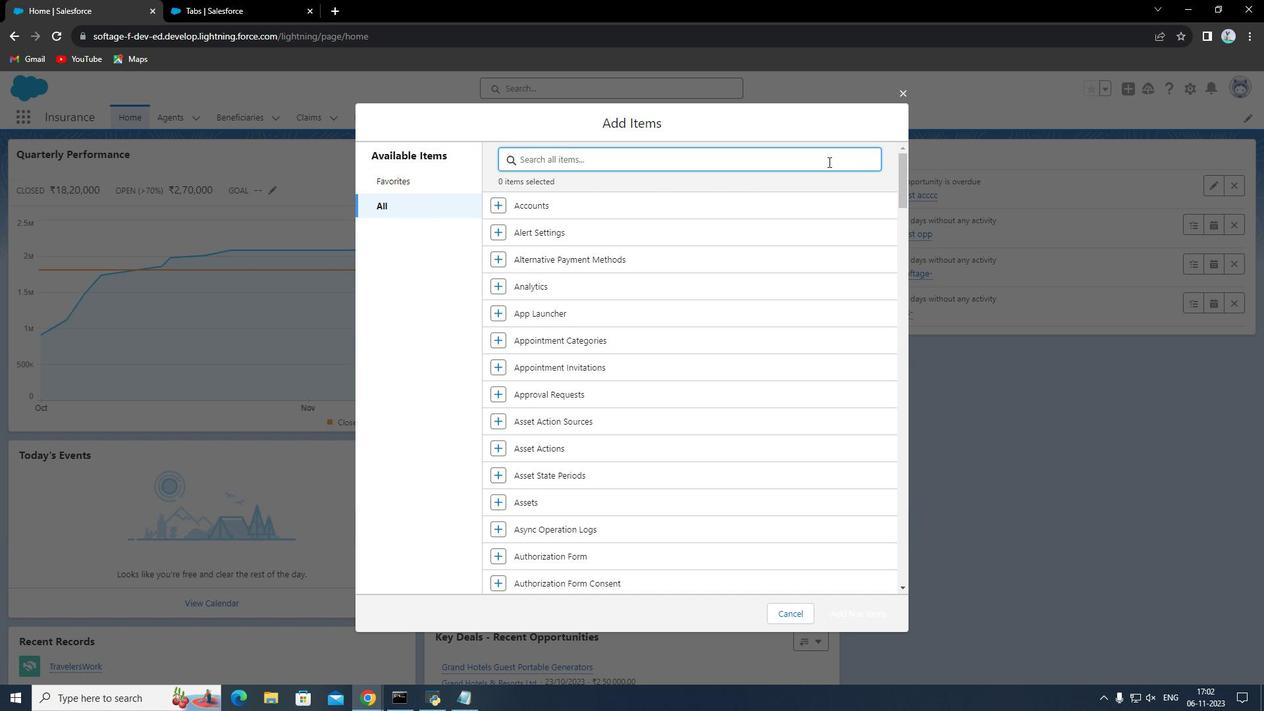 
Action: Key pressed pr
Screenshot: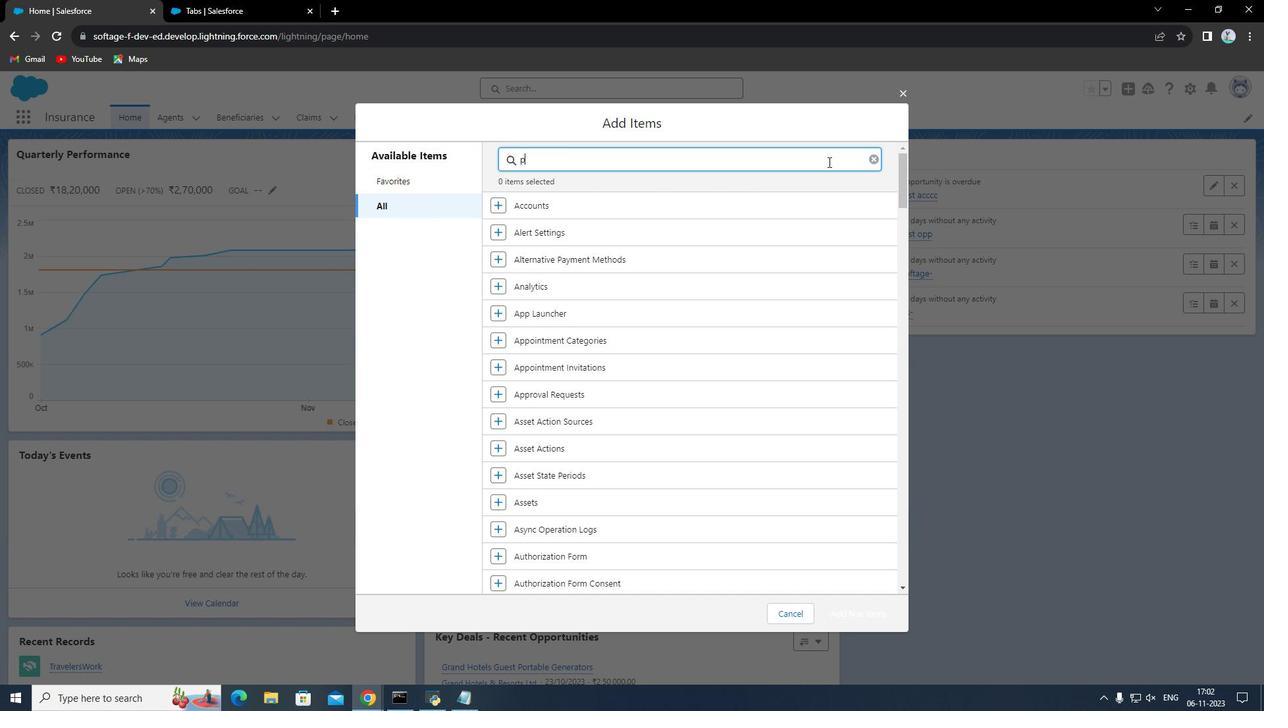 
Action: Mouse moved to (497, 232)
Screenshot: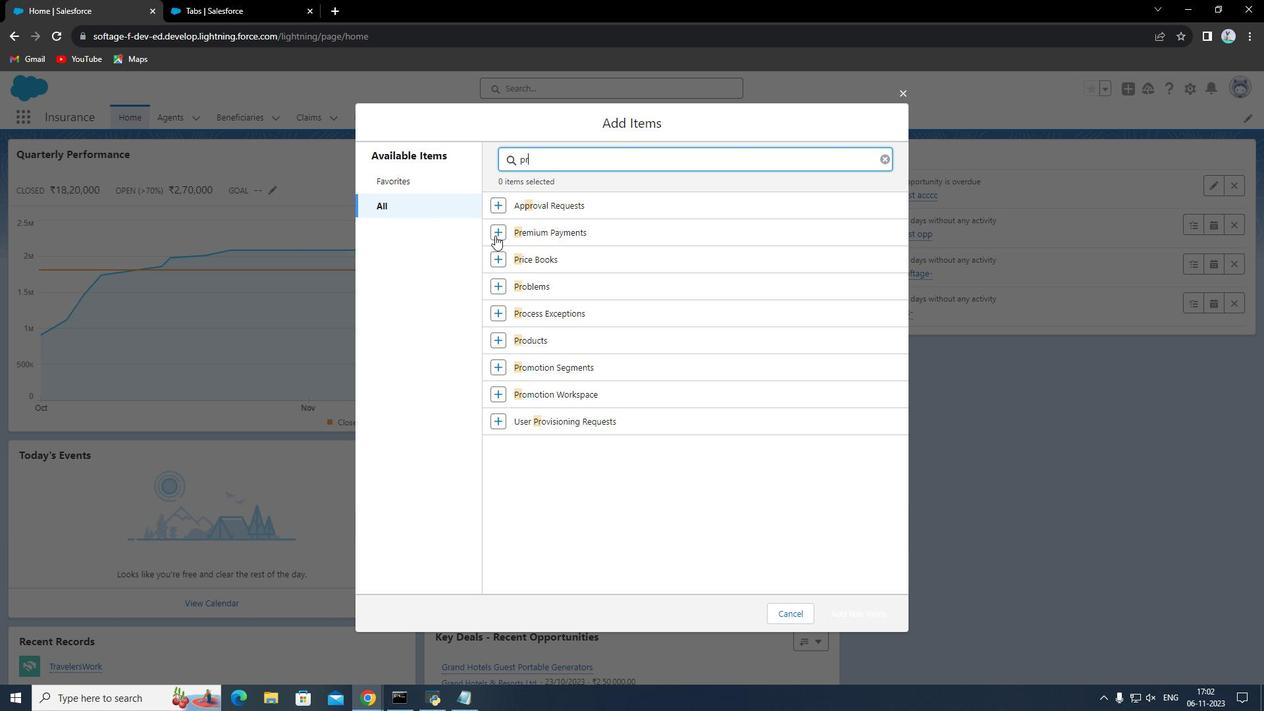 
Action: Mouse pressed left at (497, 232)
Screenshot: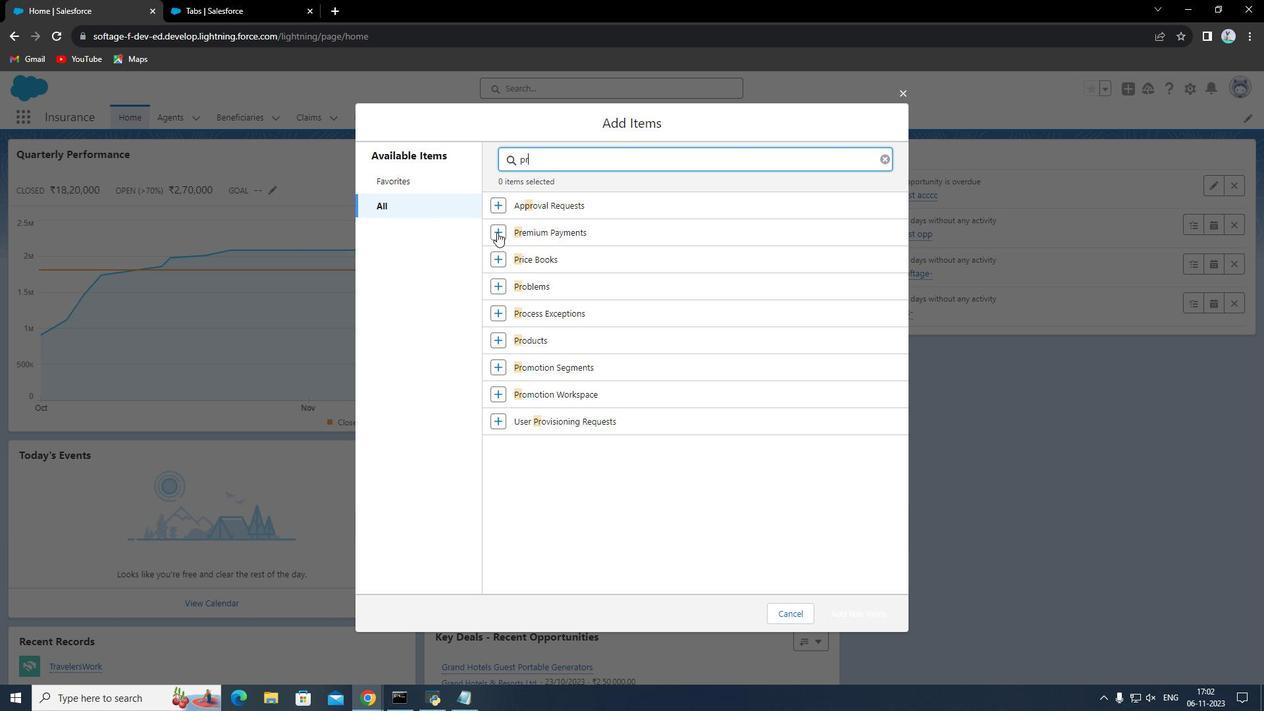 
Action: Mouse moved to (859, 615)
Screenshot: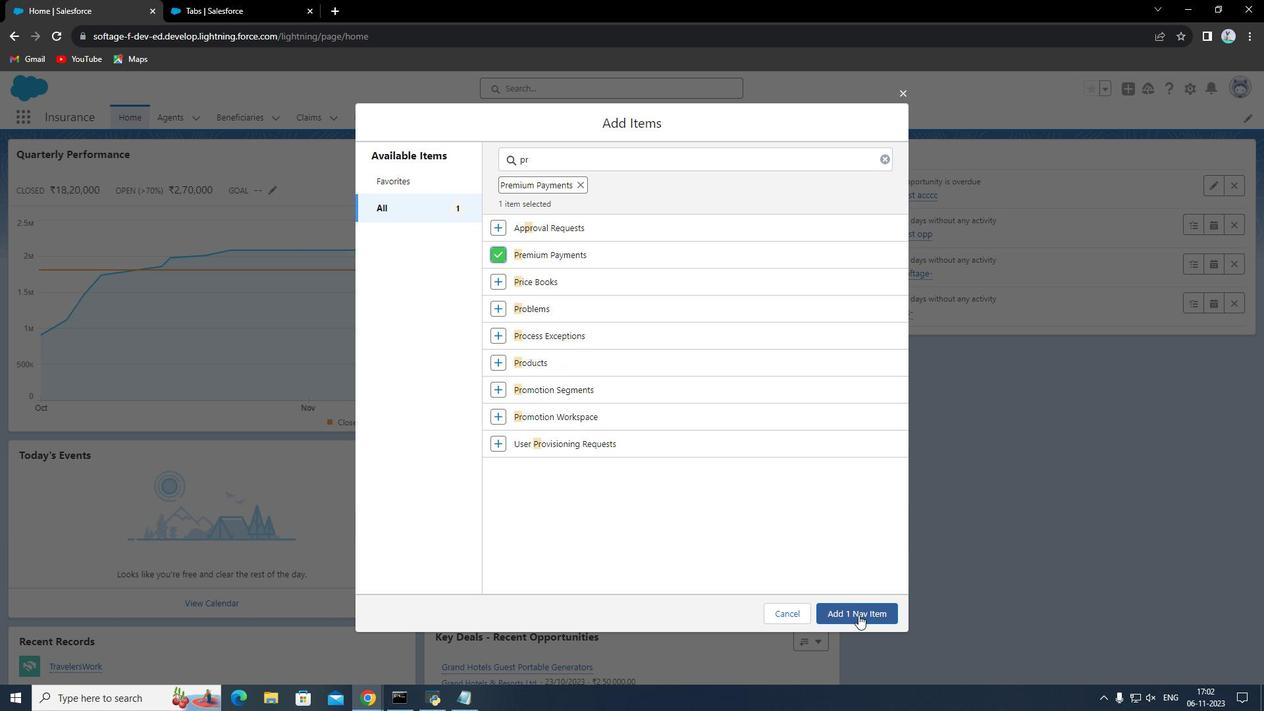 
Action: Mouse pressed left at (859, 615)
Screenshot: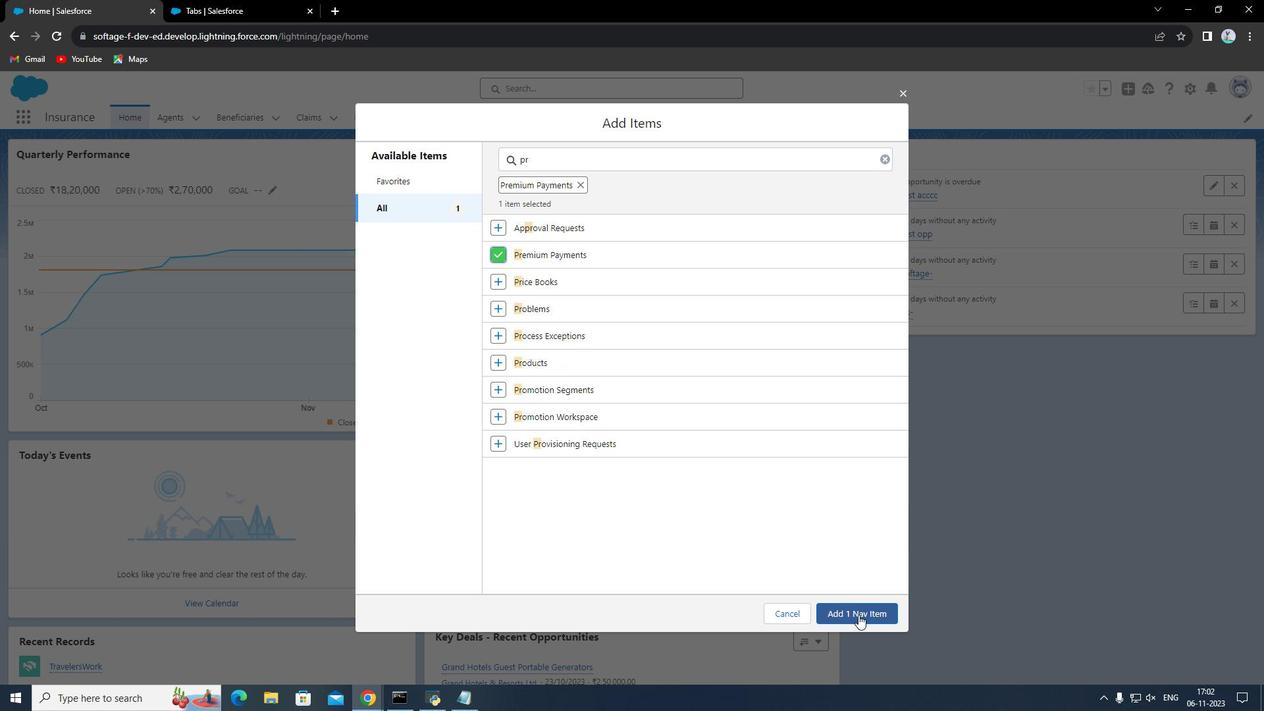 
Action: Mouse moved to (881, 552)
Screenshot: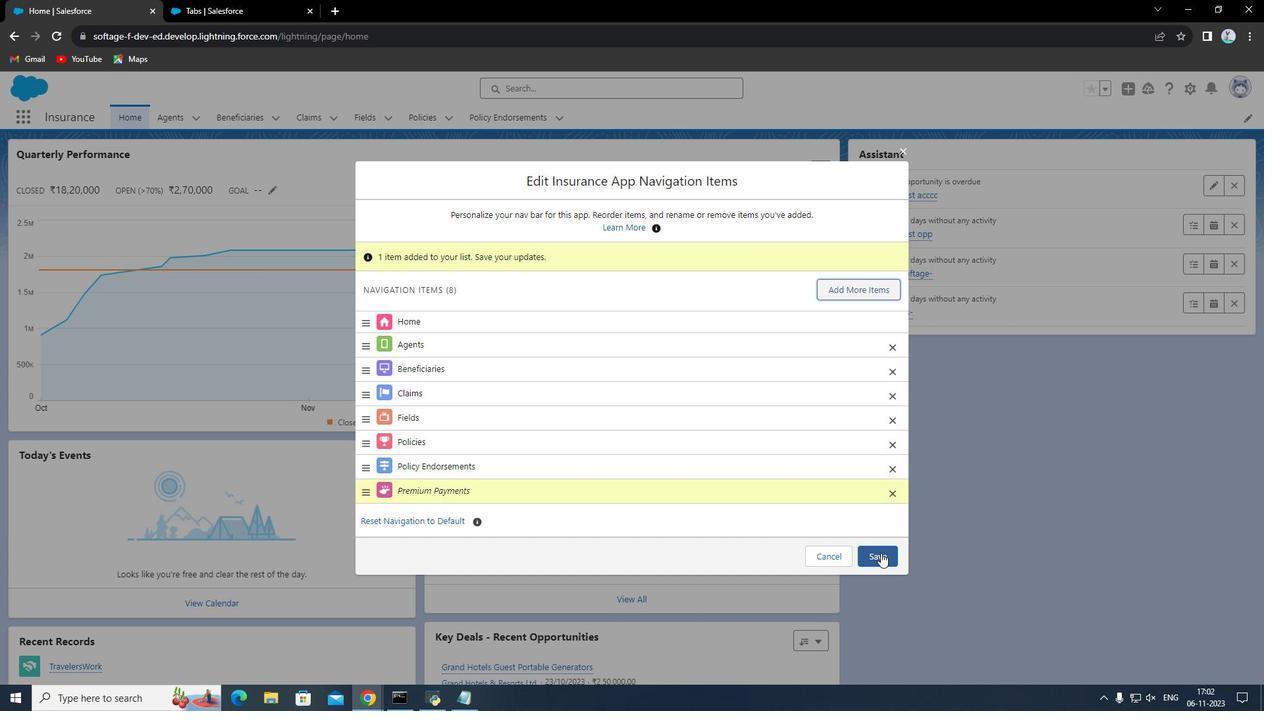 
Action: Mouse pressed left at (881, 552)
Screenshot: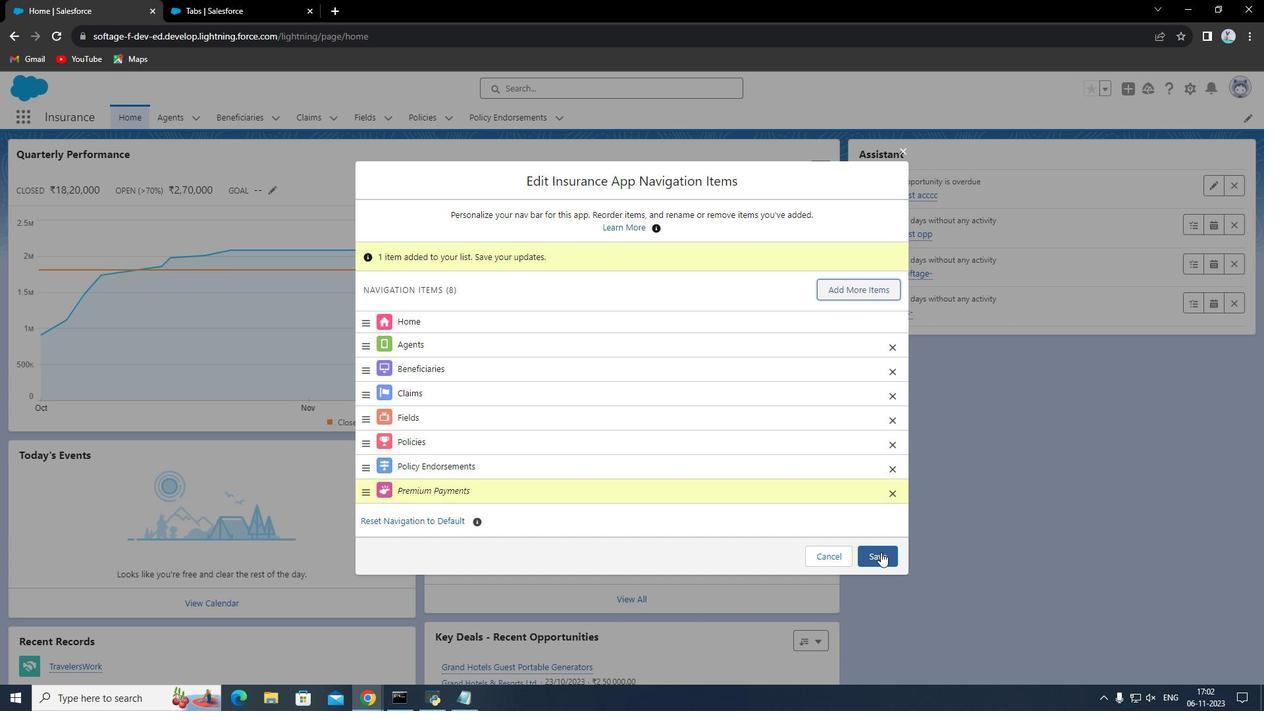 
Action: Mouse moved to (1245, 116)
Screenshot: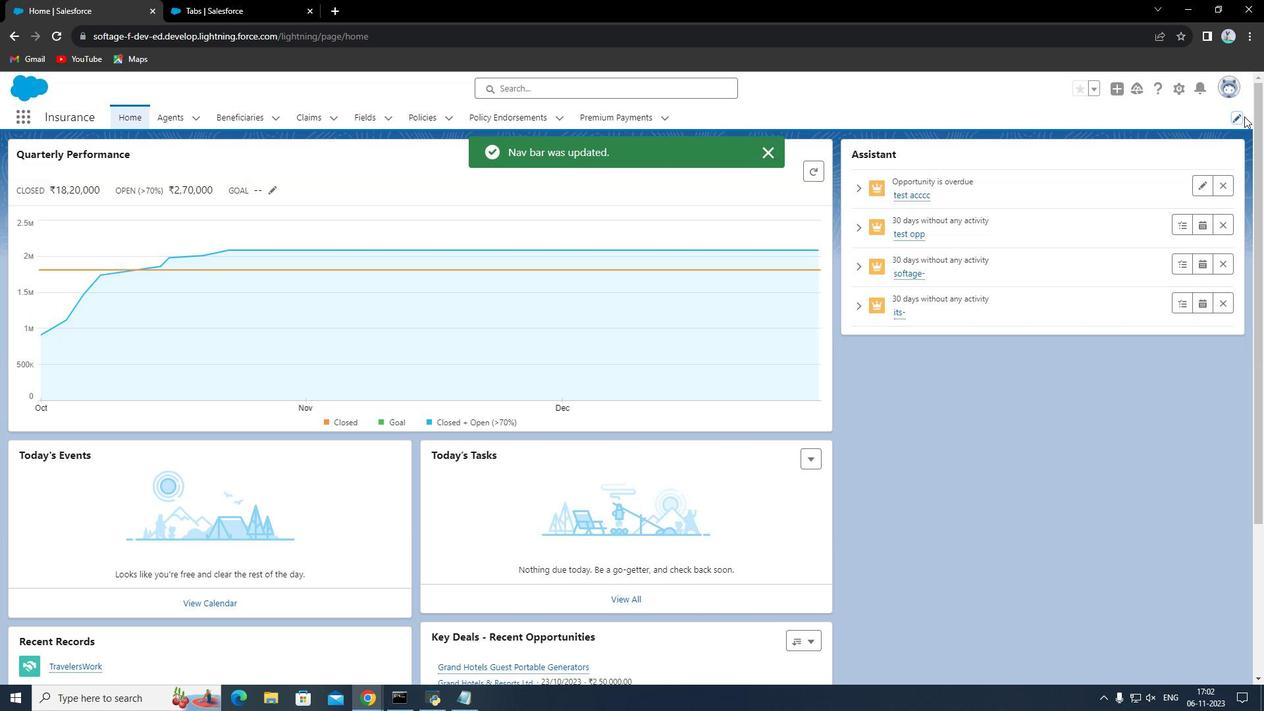 
Action: Mouse pressed left at (1245, 116)
Screenshot: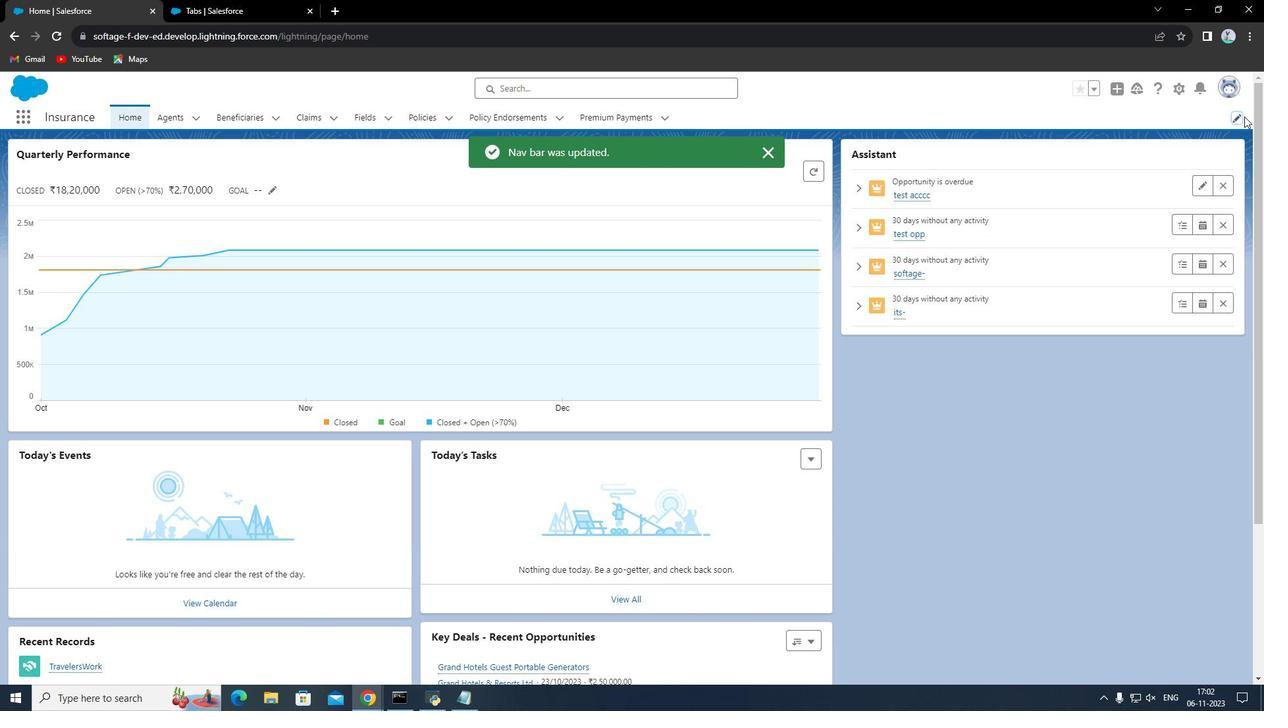 
Action: Mouse moved to (1243, 113)
Screenshot: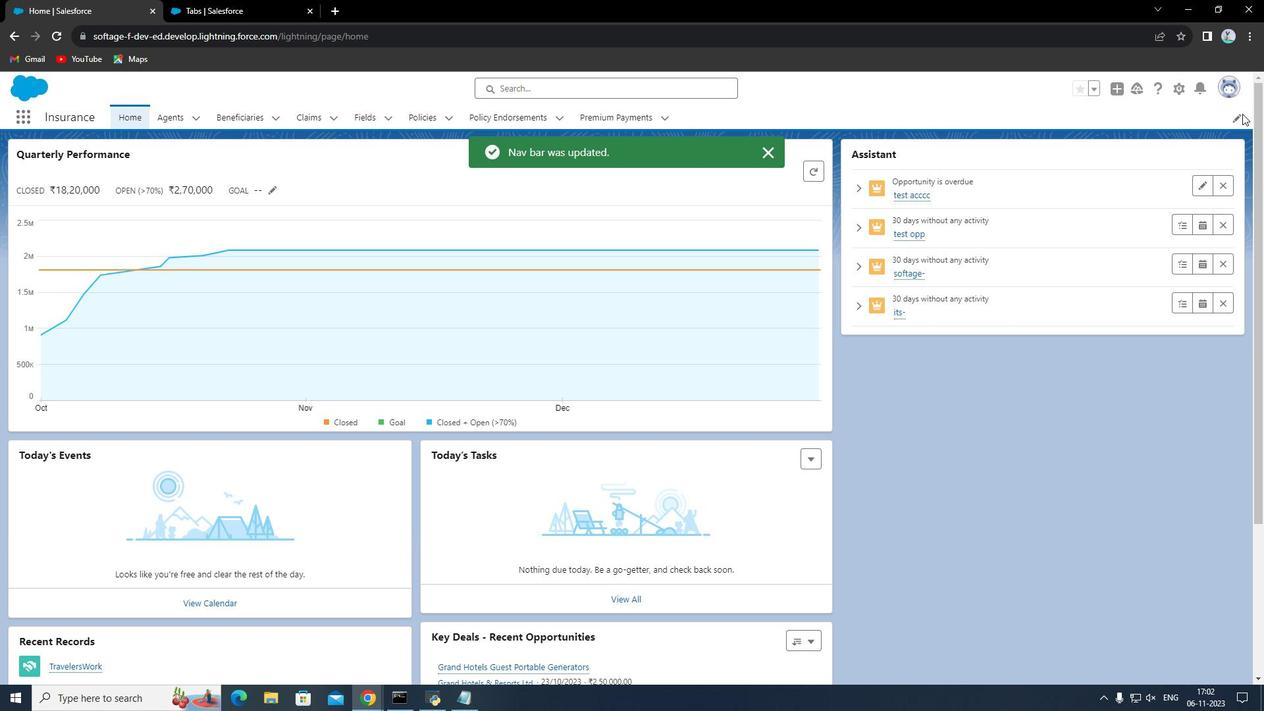 
Action: Mouse pressed left at (1243, 113)
Screenshot: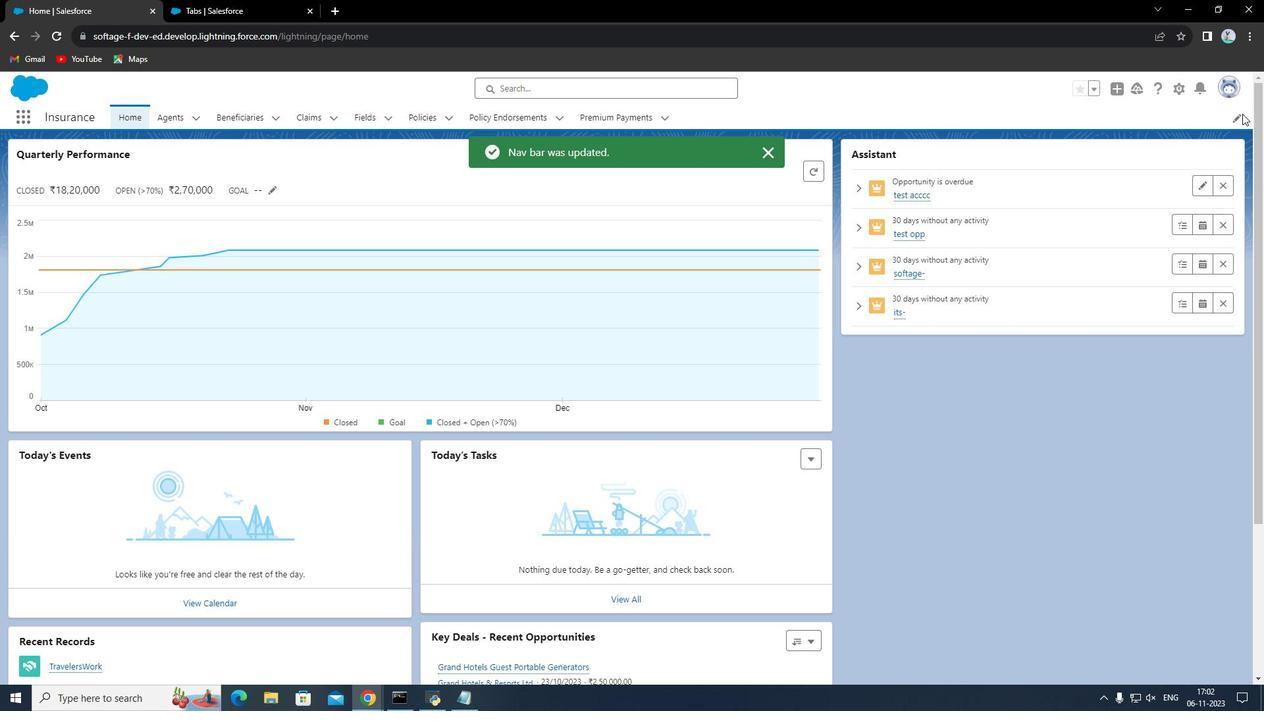
Action: Mouse moved to (1242, 113)
Screenshot: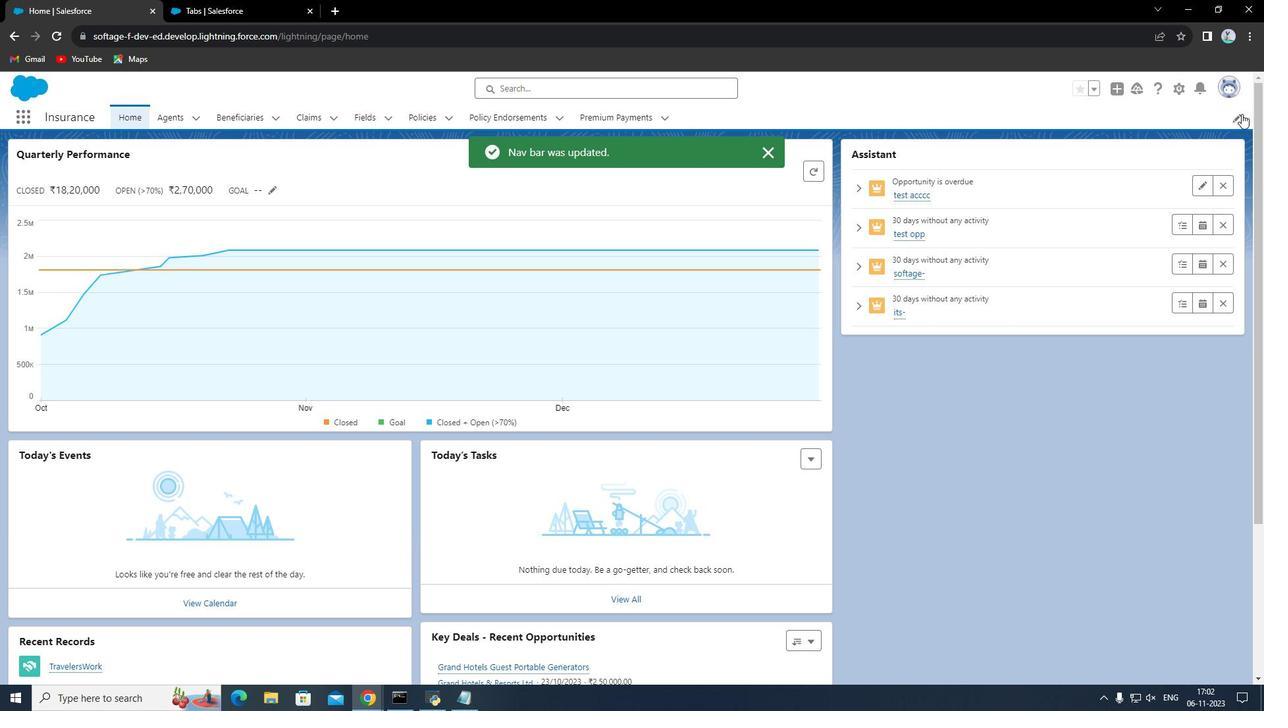 
Action: Mouse pressed left at (1242, 113)
Screenshot: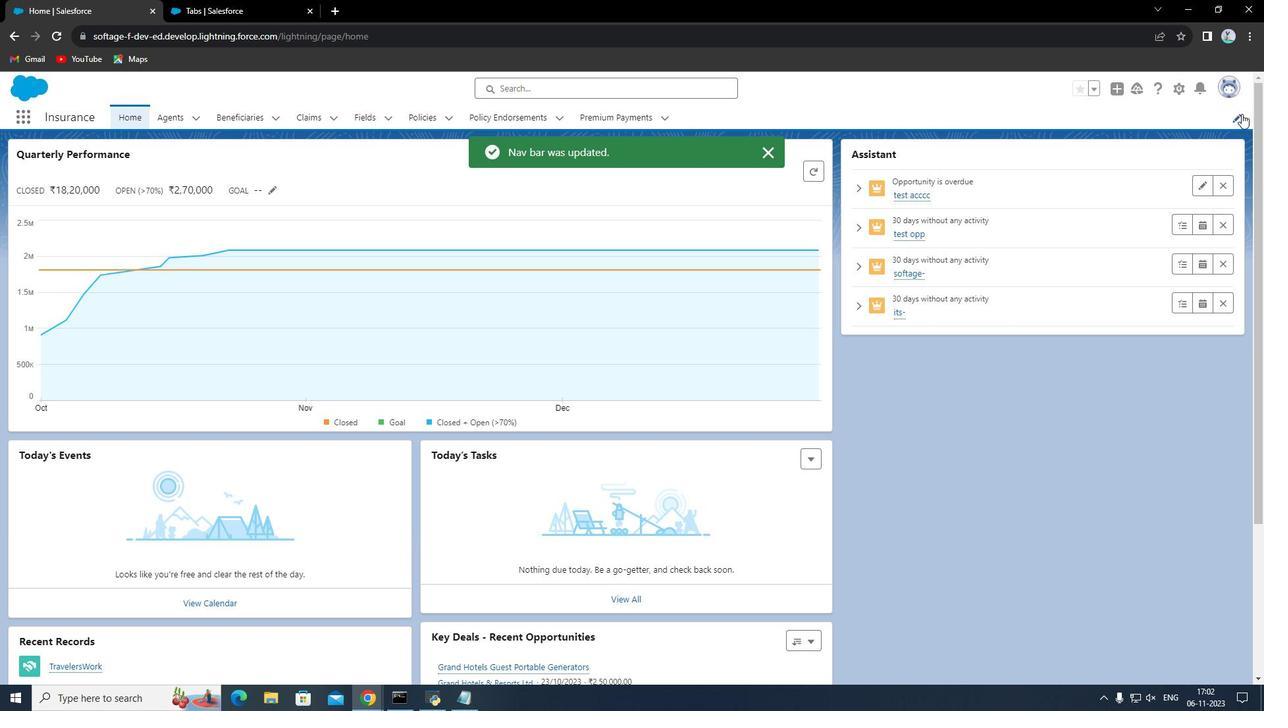 
Action: Mouse moved to (826, 269)
Screenshot: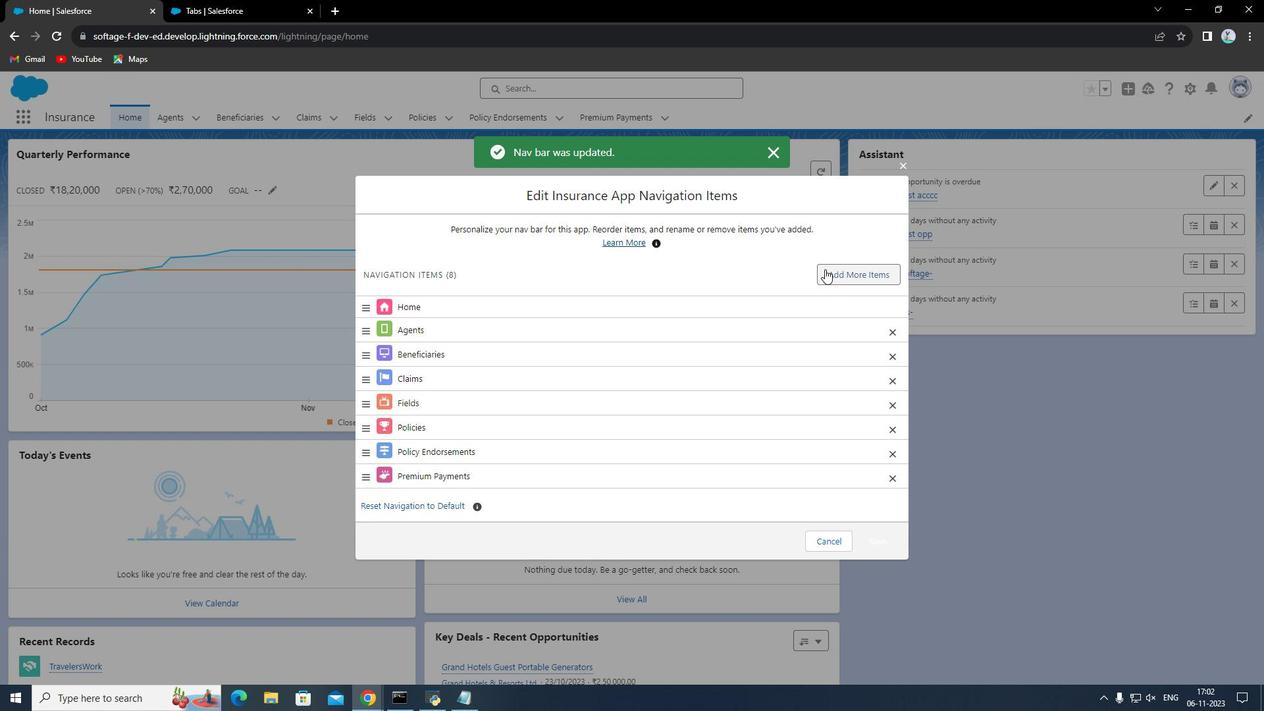 
Action: Mouse pressed left at (826, 269)
Screenshot: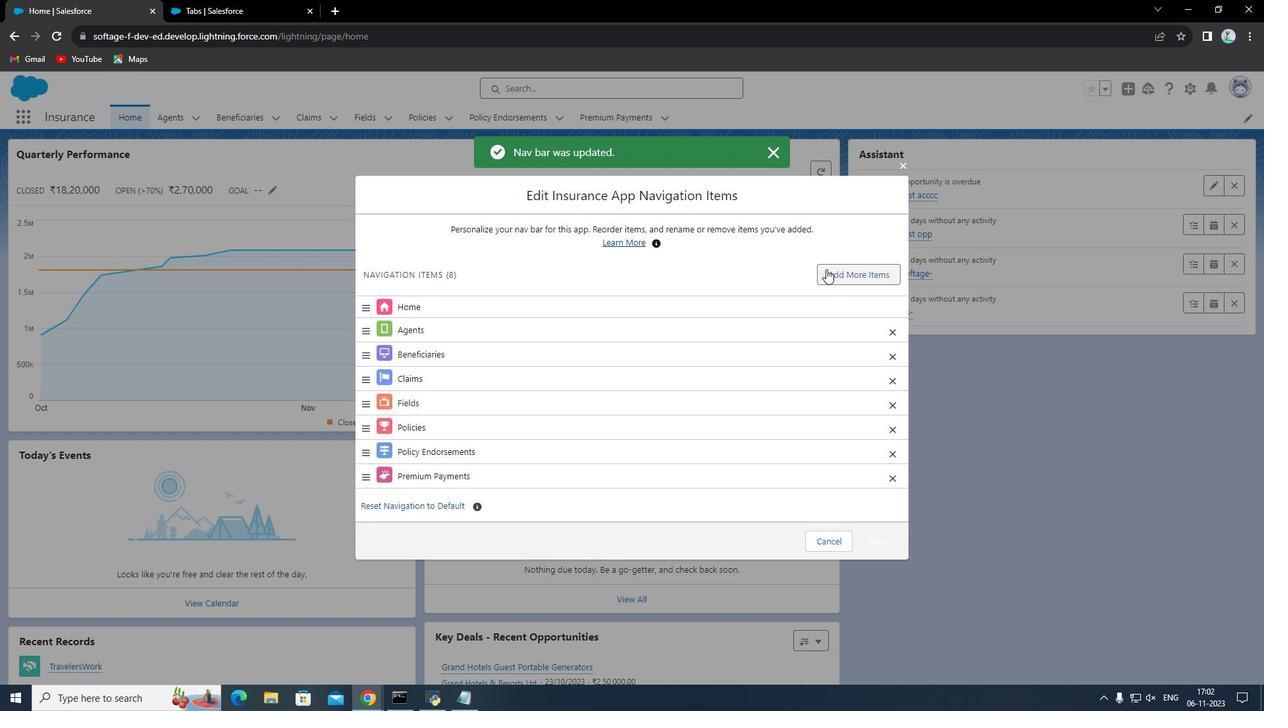 
Action: Mouse moved to (423, 205)
Screenshot: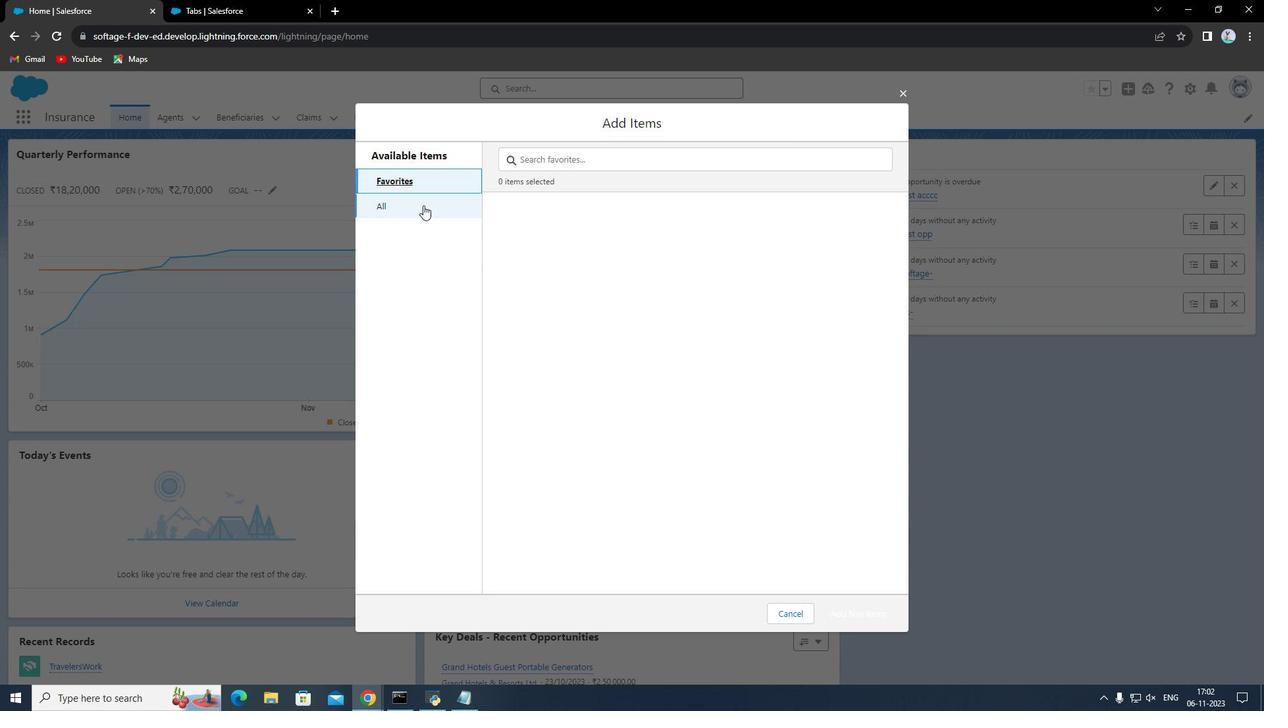 
Action: Mouse pressed left at (423, 205)
Screenshot: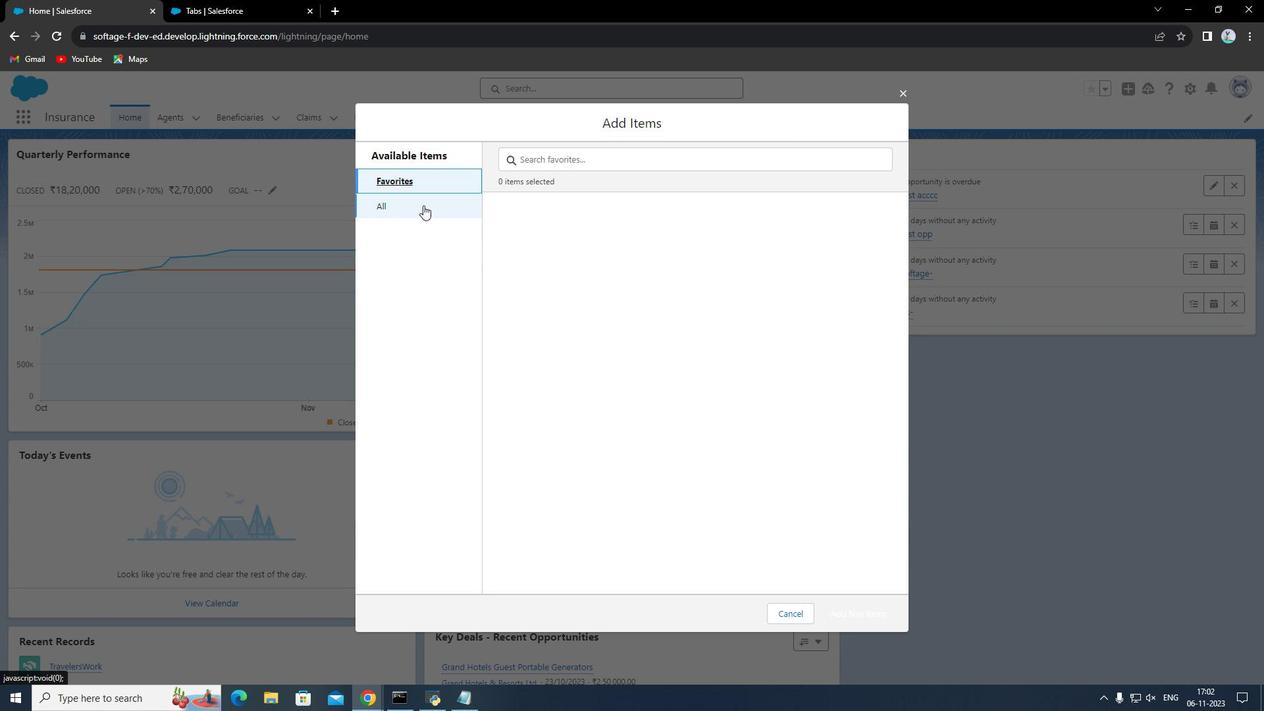 
Action: Mouse moved to (627, 154)
Screenshot: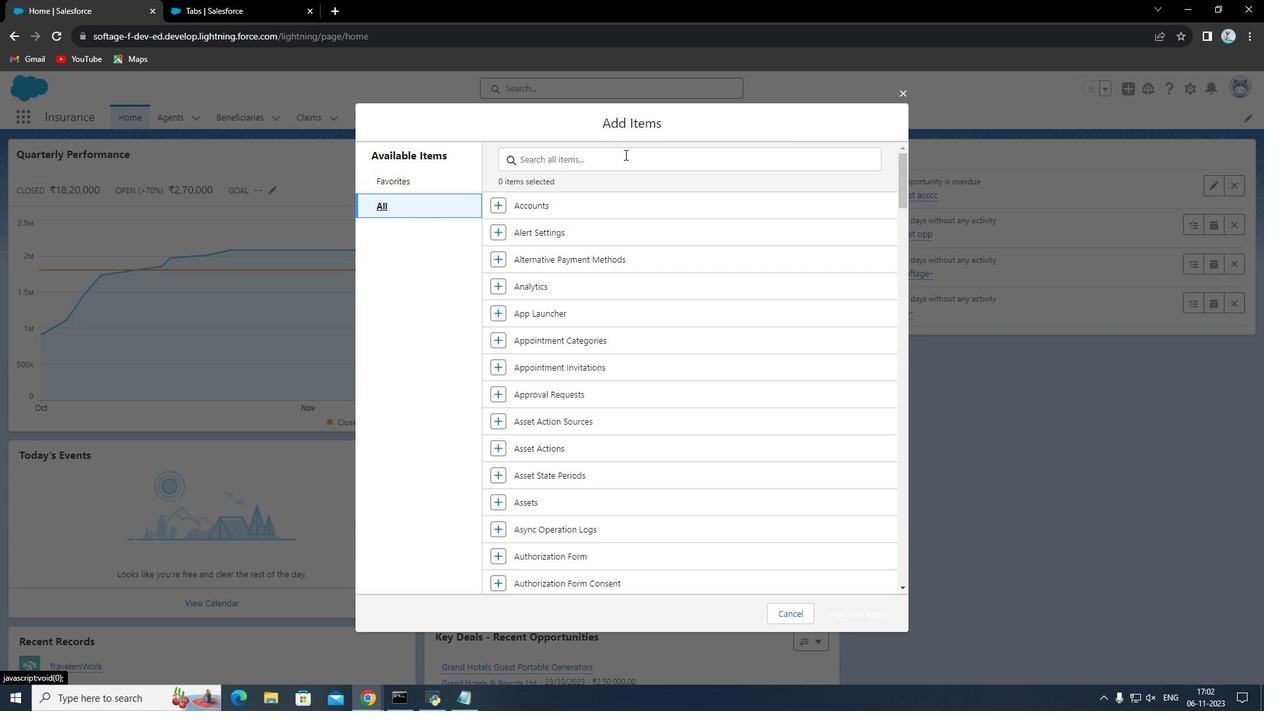
Action: Mouse pressed left at (627, 154)
Screenshot: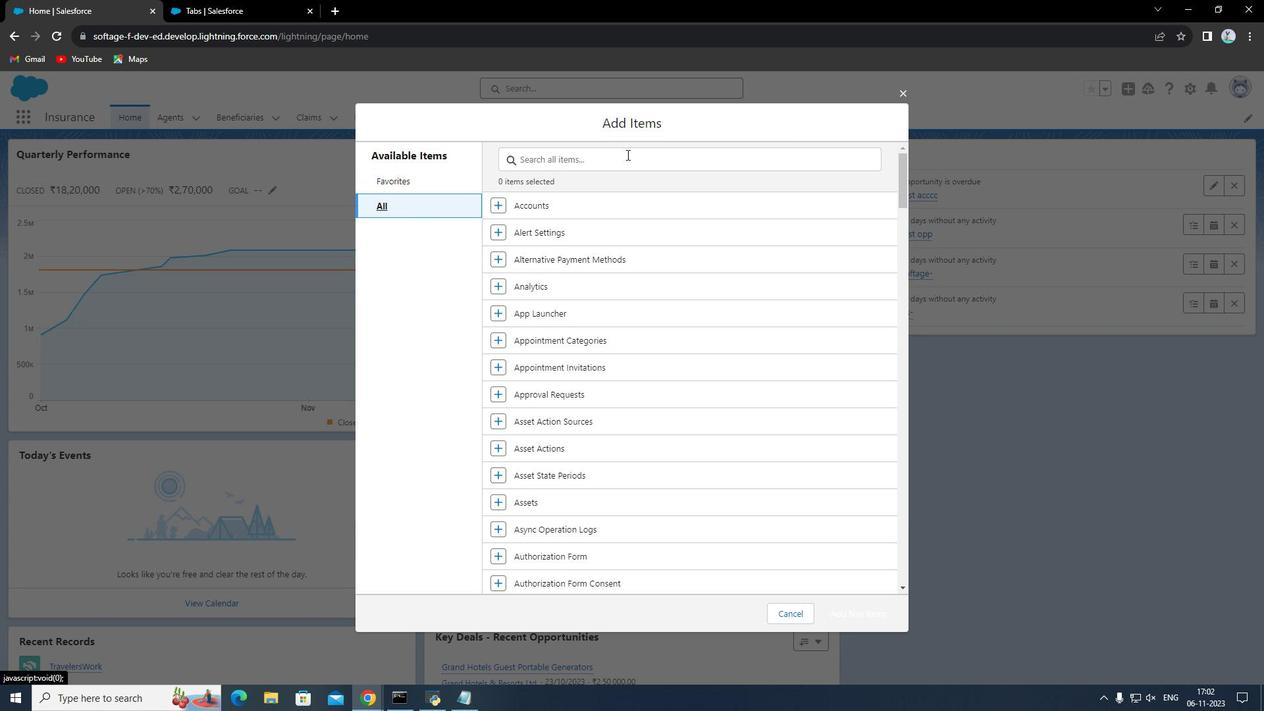 
Action: Key pressed und
Screenshot: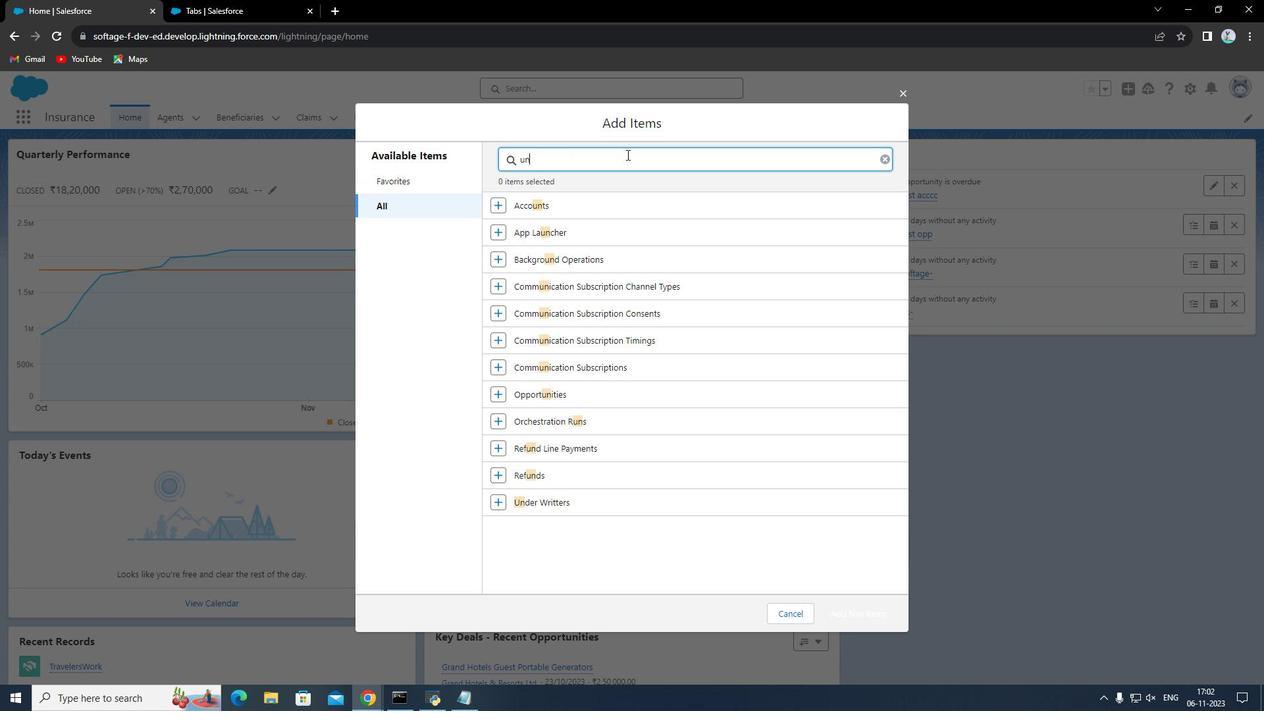 
Action: Mouse moved to (500, 285)
Screenshot: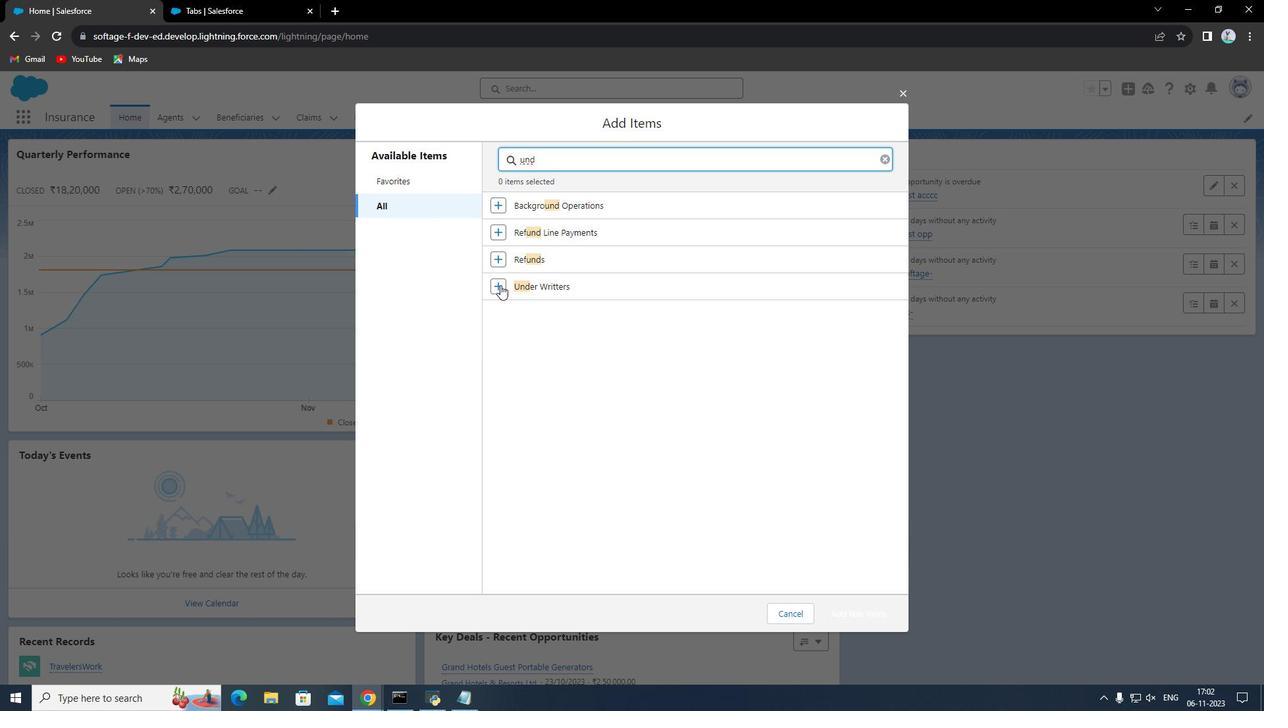 
Action: Mouse pressed left at (500, 285)
Screenshot: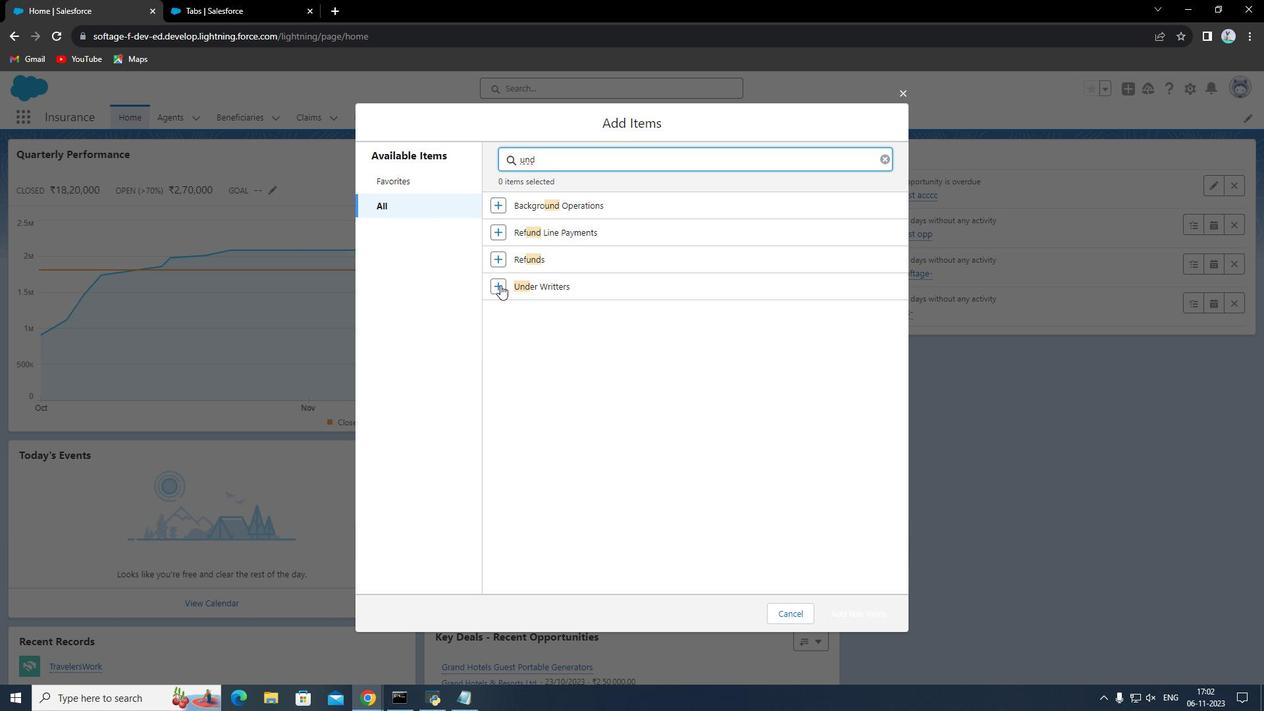 
Action: Mouse moved to (876, 611)
Screenshot: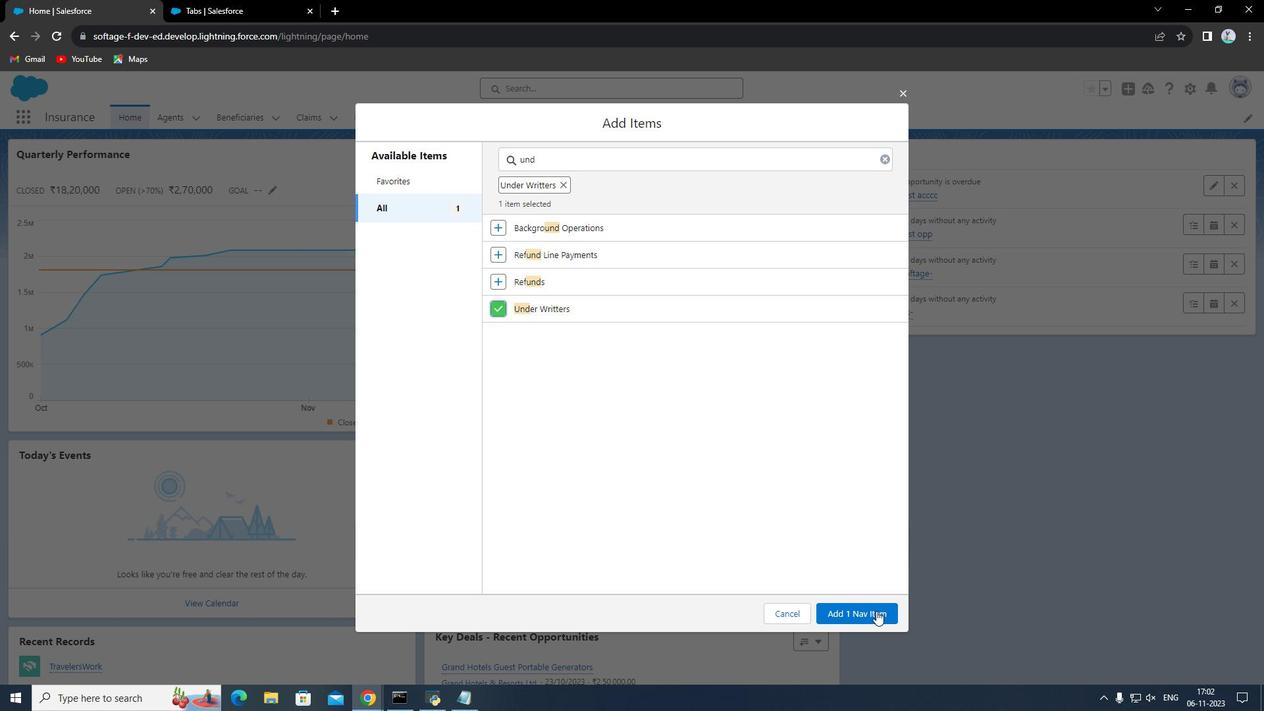 
Action: Mouse pressed left at (876, 611)
Screenshot: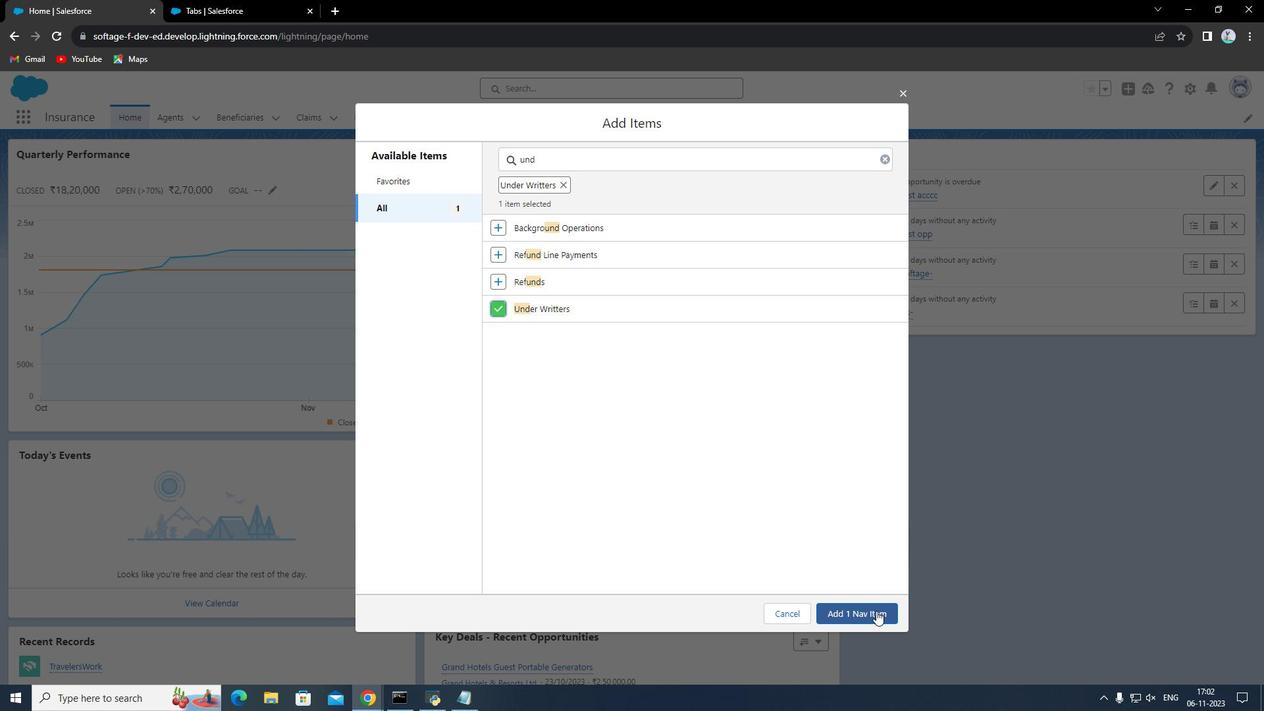 
Action: Mouse moved to (883, 565)
Screenshot: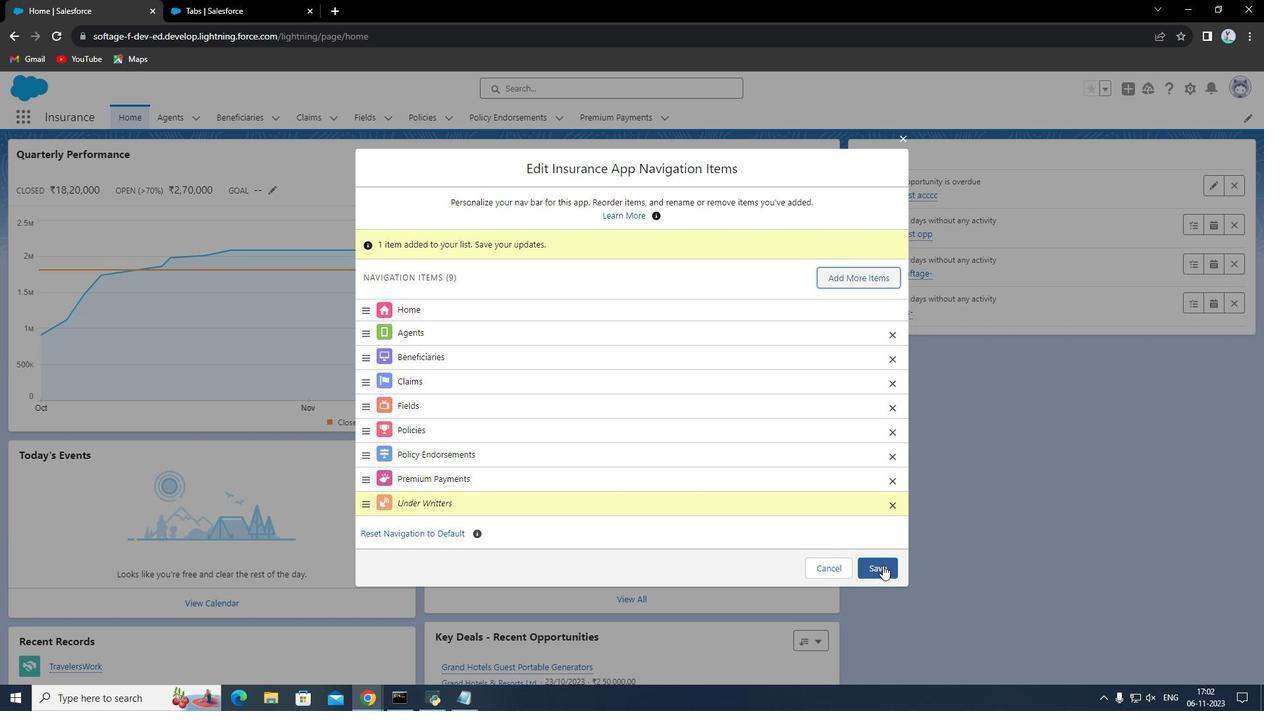 
Action: Mouse pressed left at (883, 565)
Screenshot: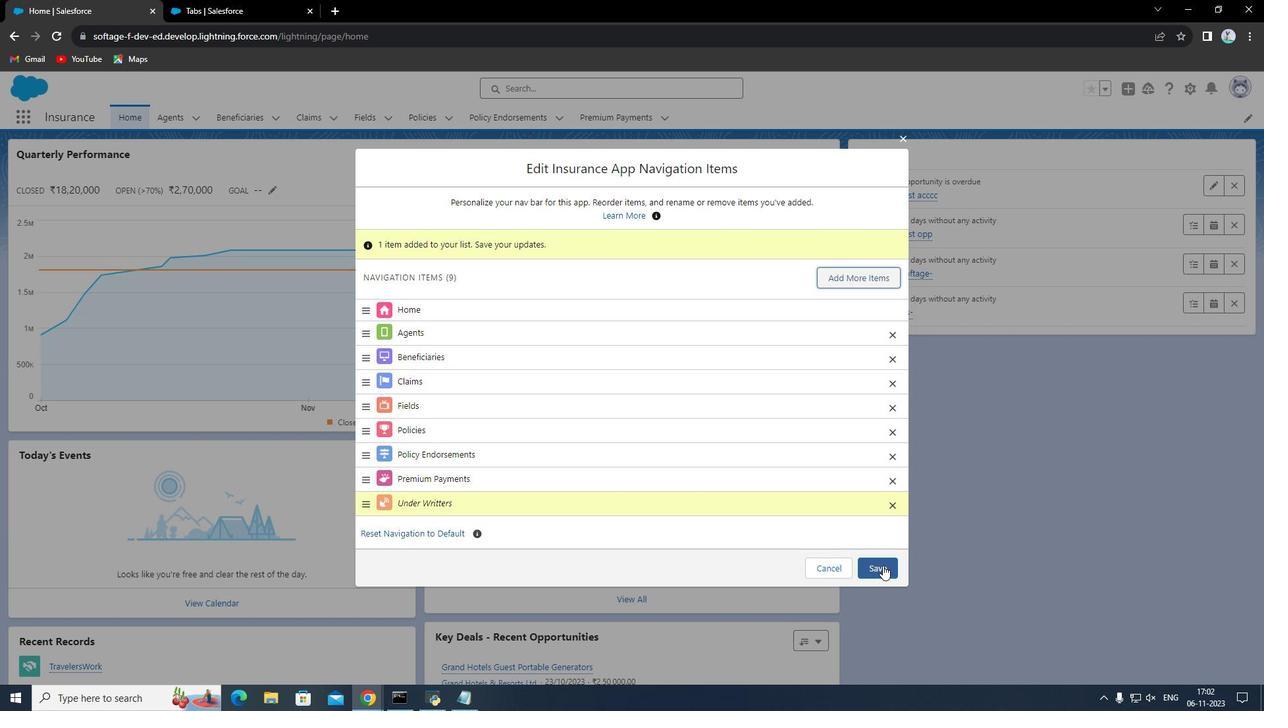 
Action: Mouse moved to (1235, 122)
Screenshot: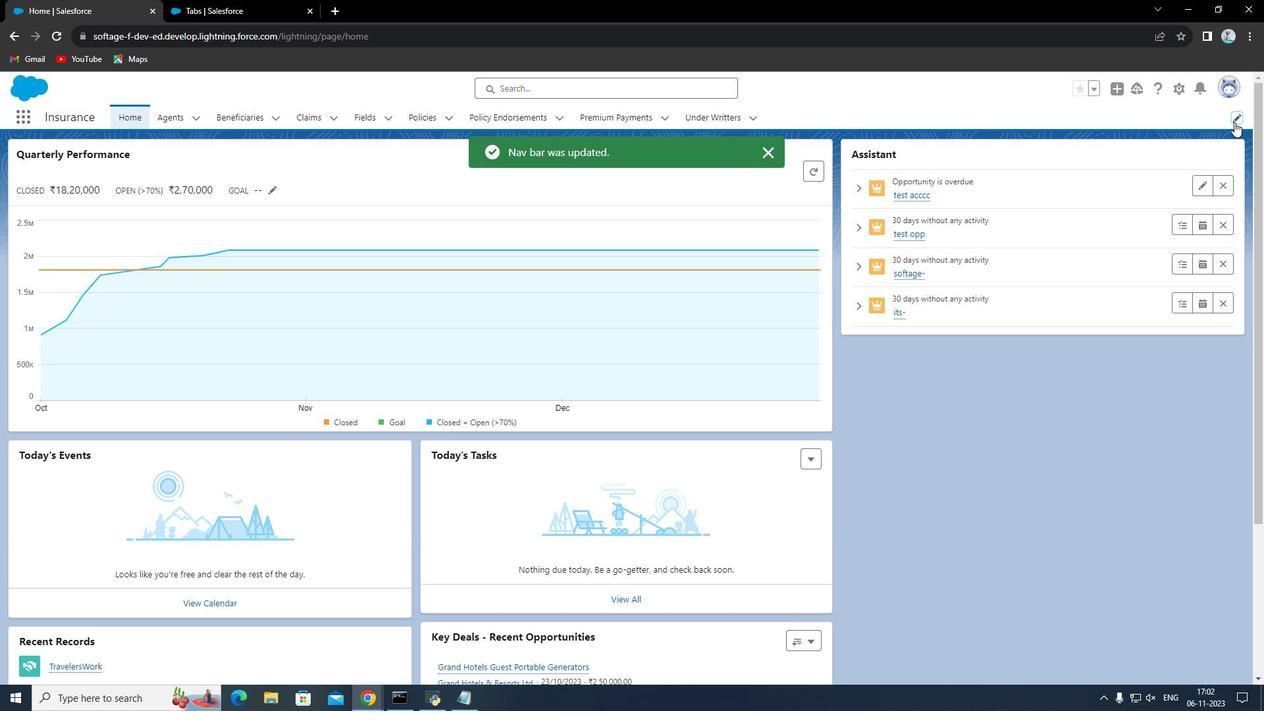 
Action: Mouse pressed left at (1235, 122)
Screenshot: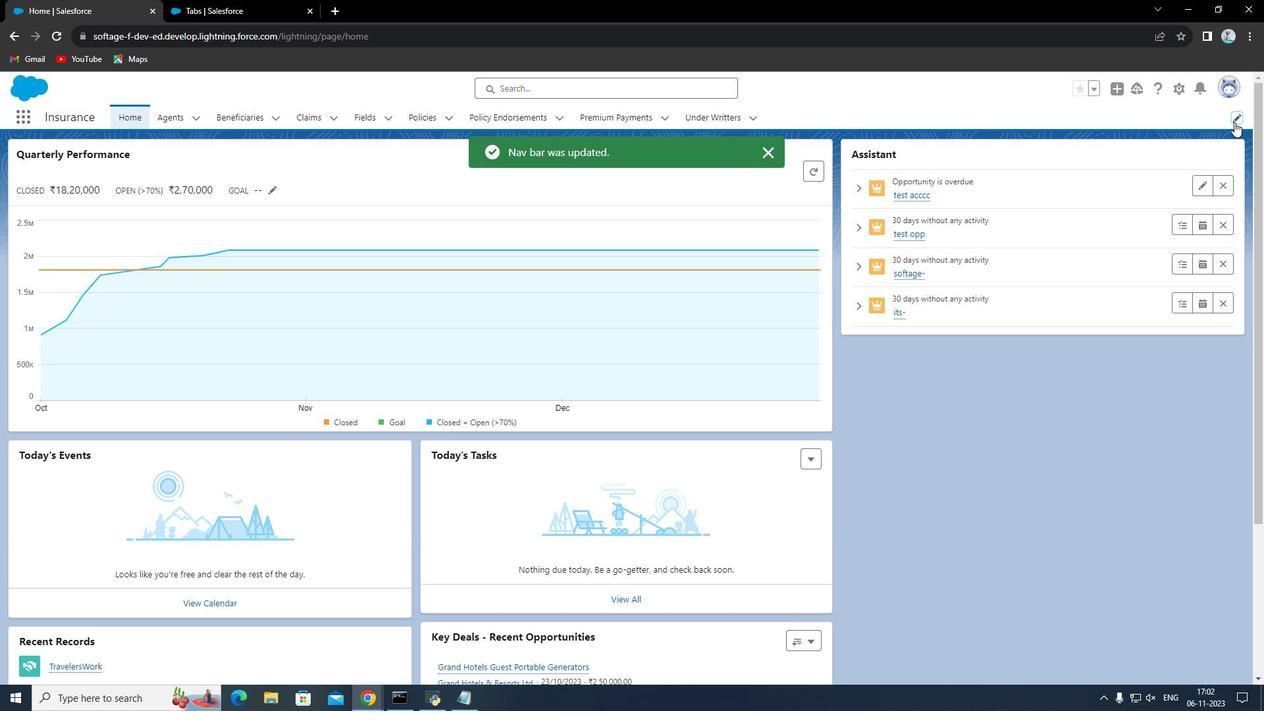 
Action: Mouse moved to (851, 262)
Screenshot: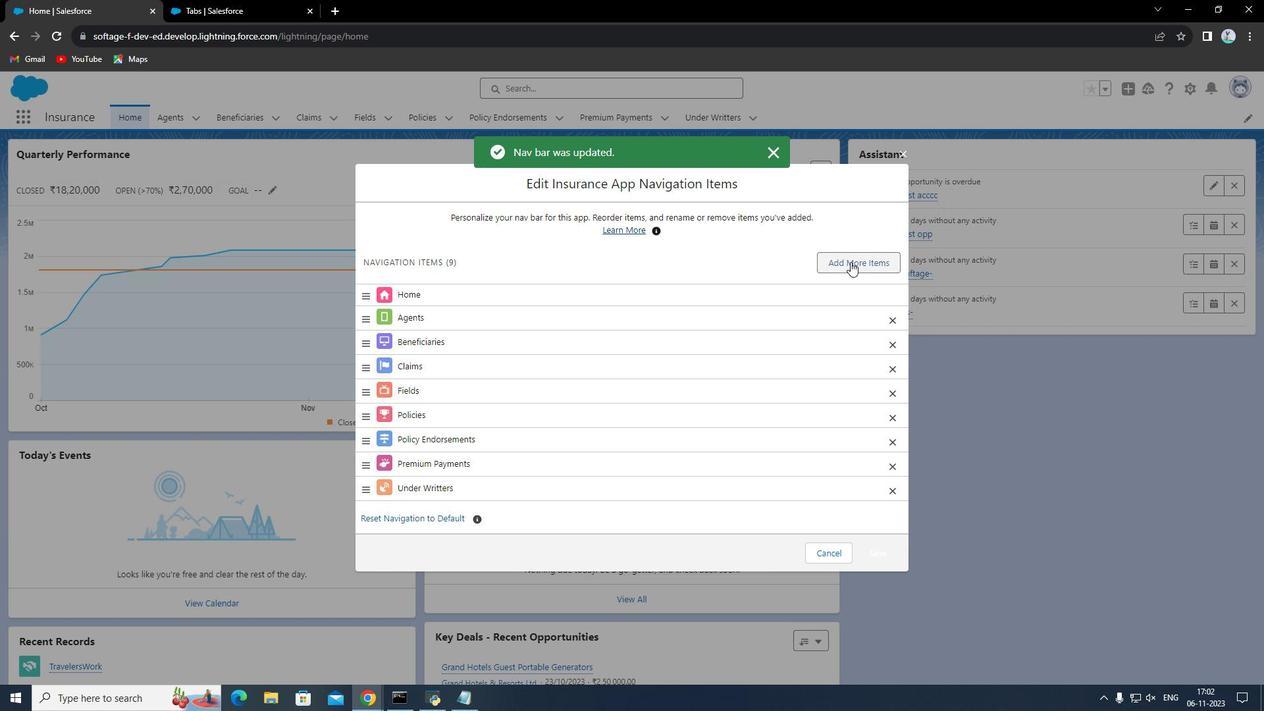 
Action: Mouse pressed left at (851, 262)
Screenshot: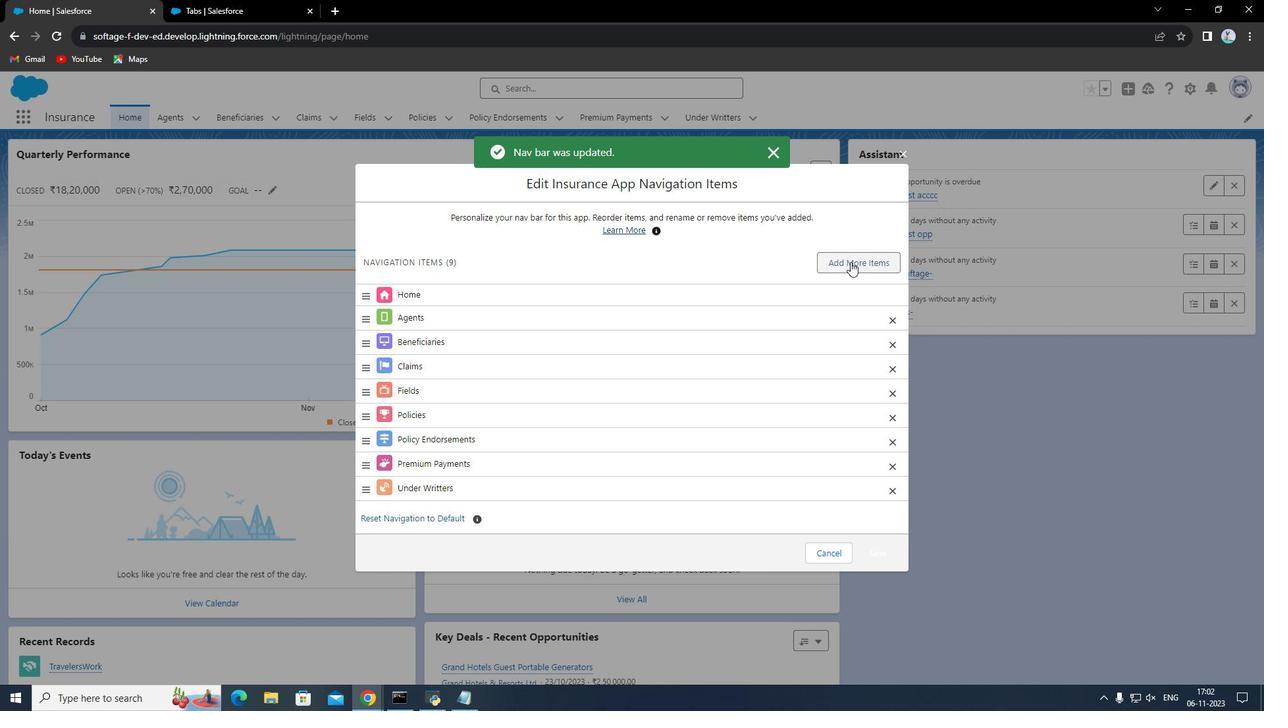 
Action: Mouse moved to (471, 198)
Screenshot: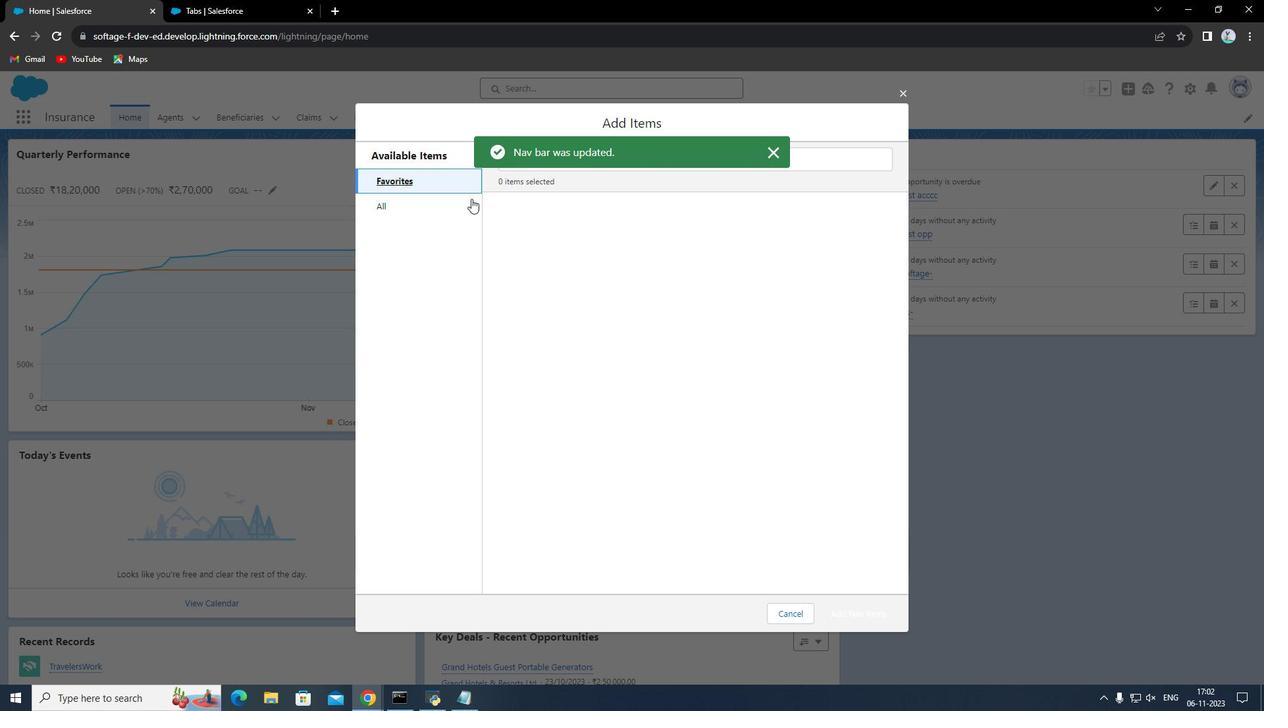
Action: Mouse pressed left at (471, 198)
Screenshot: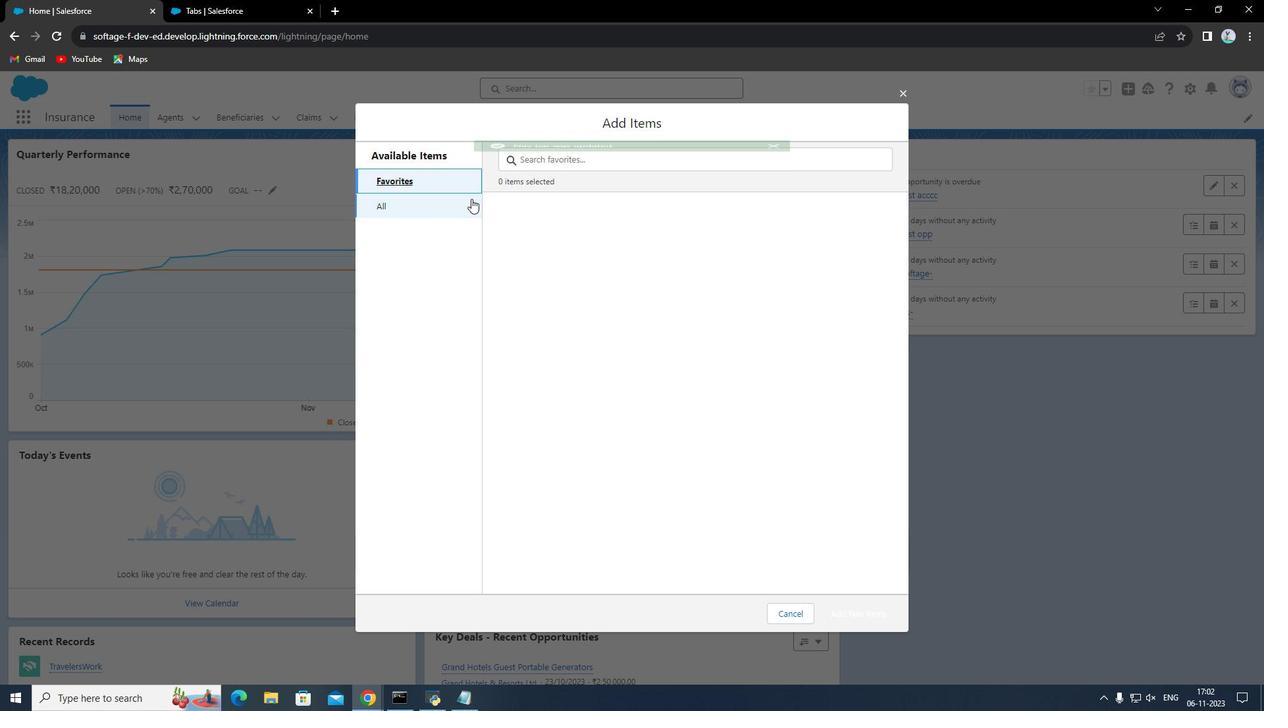 
Action: Mouse moved to (621, 157)
Screenshot: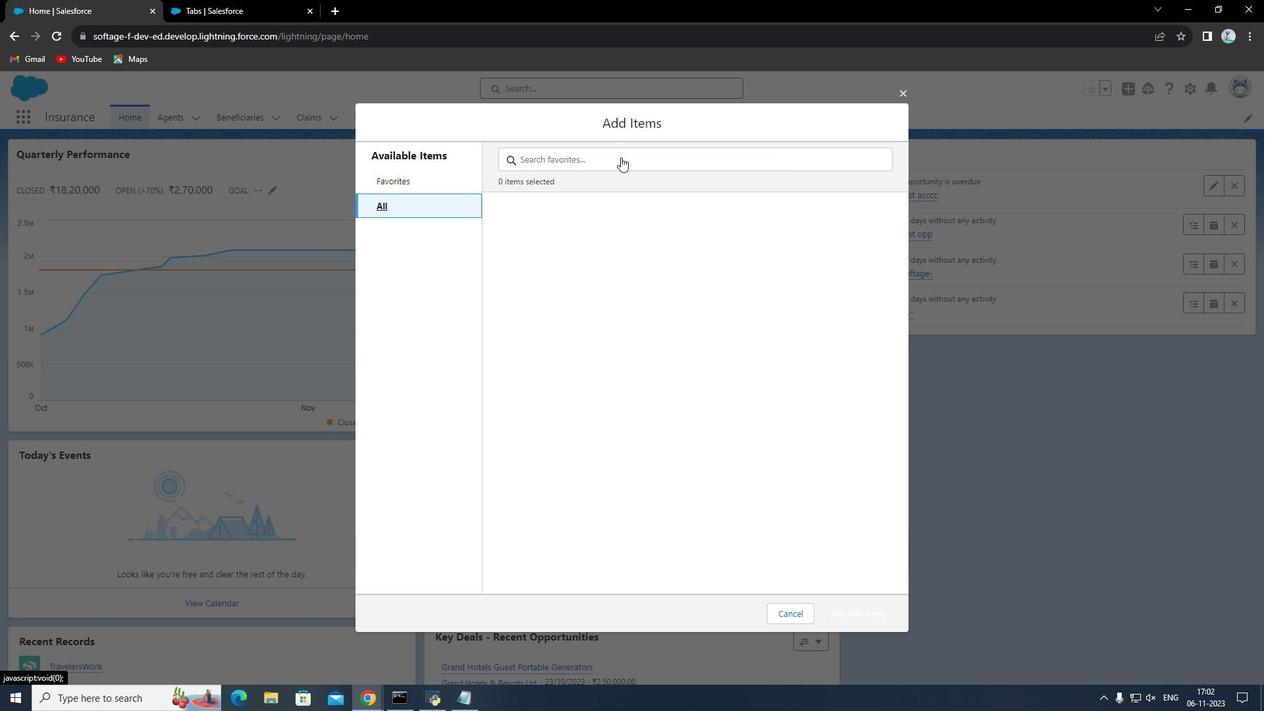 
Action: Mouse pressed left at (621, 157)
Screenshot: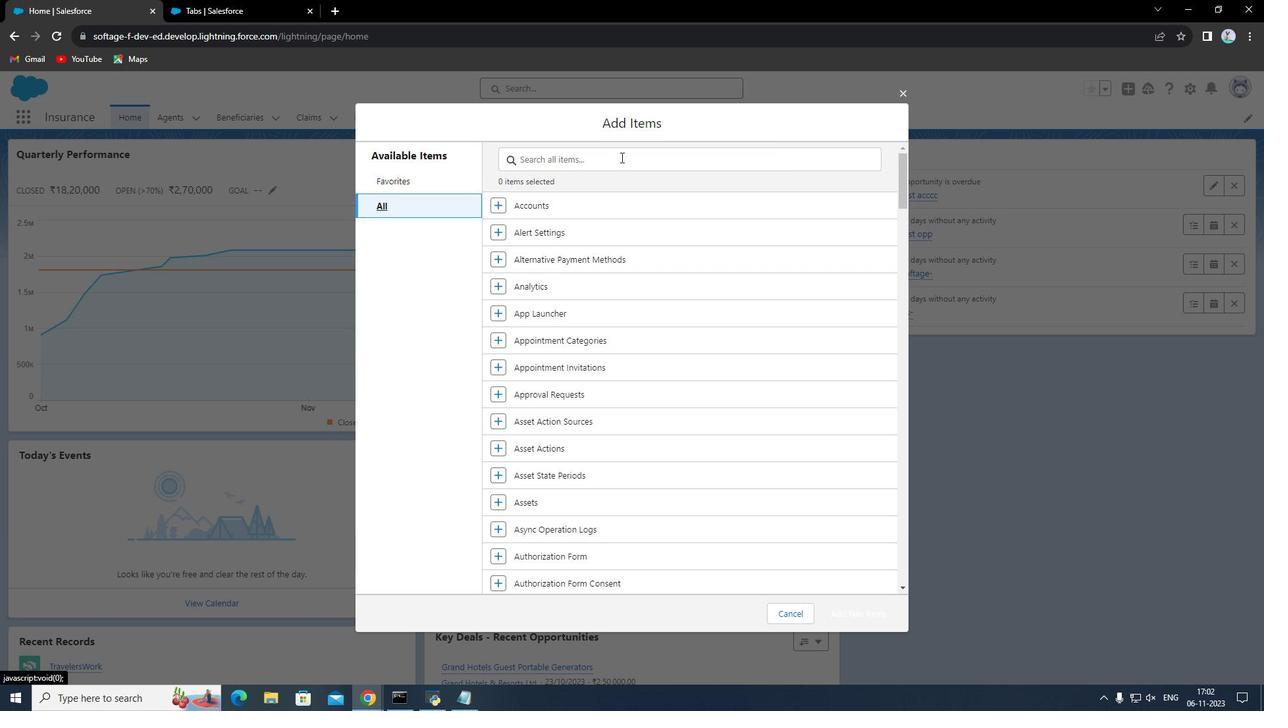 
Action: Key pressed cont
Screenshot: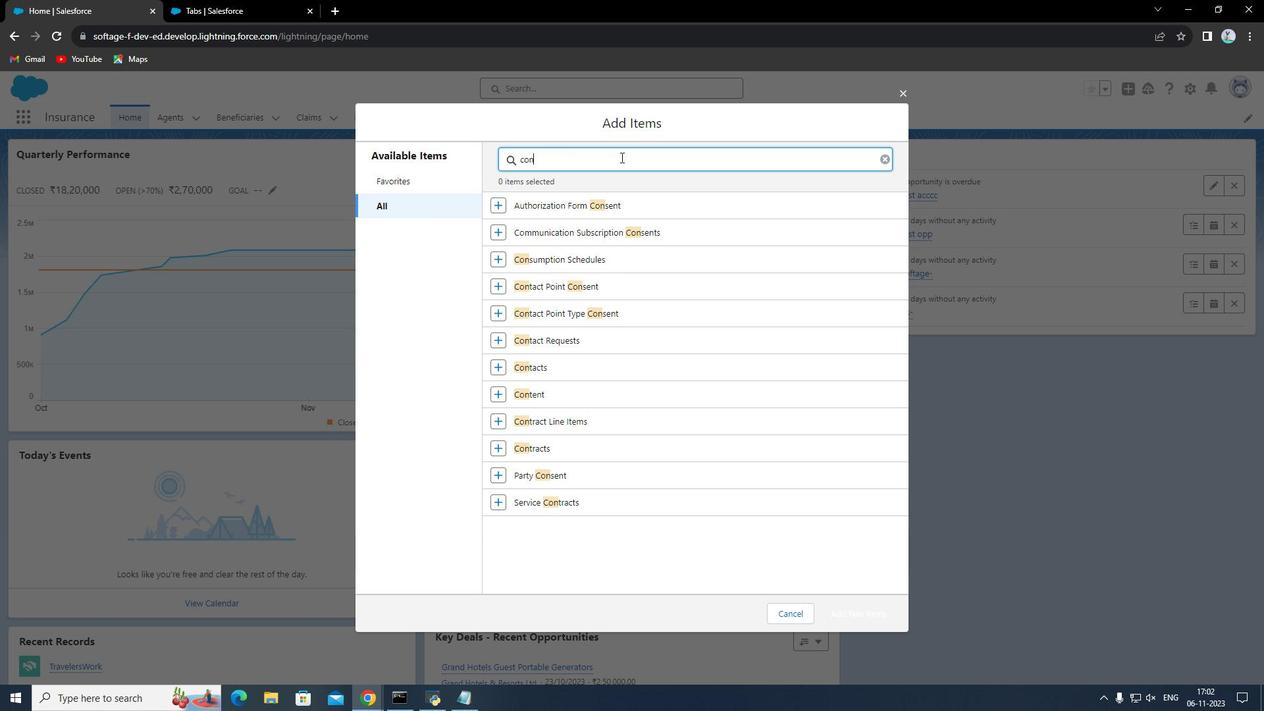 
Action: Mouse moved to (498, 286)
Screenshot: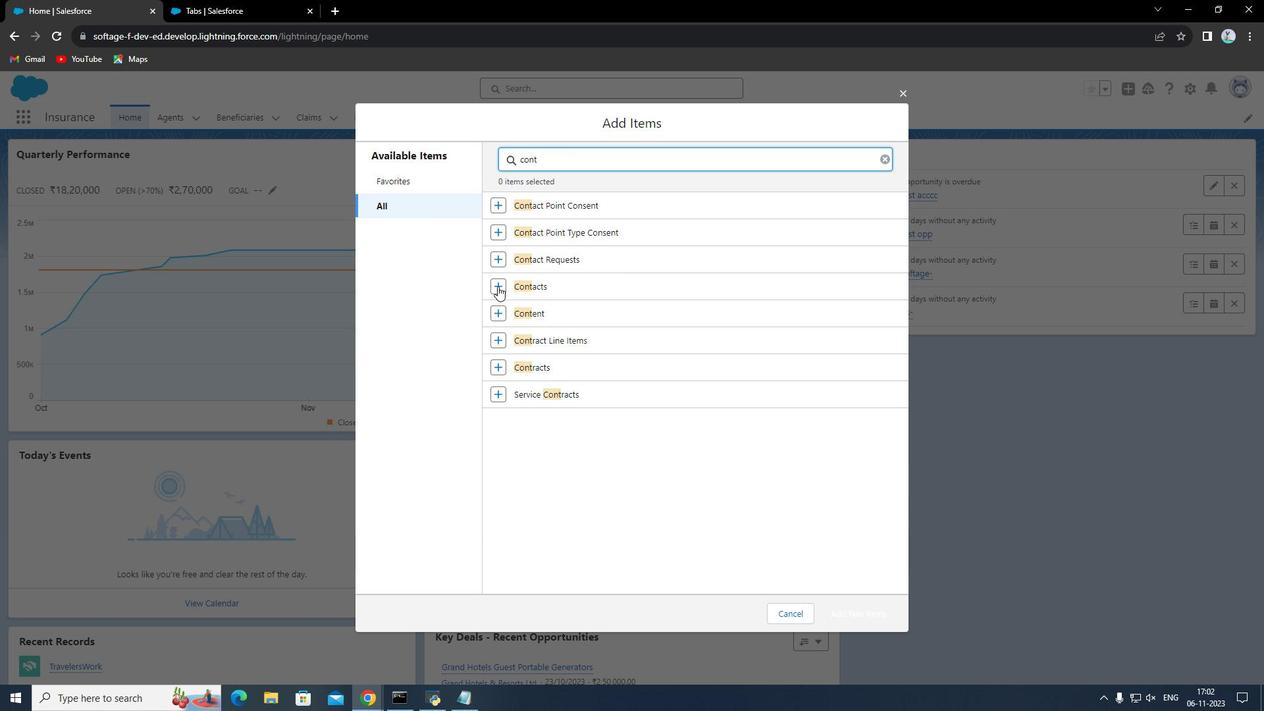 
Action: Mouse pressed left at (498, 286)
Screenshot: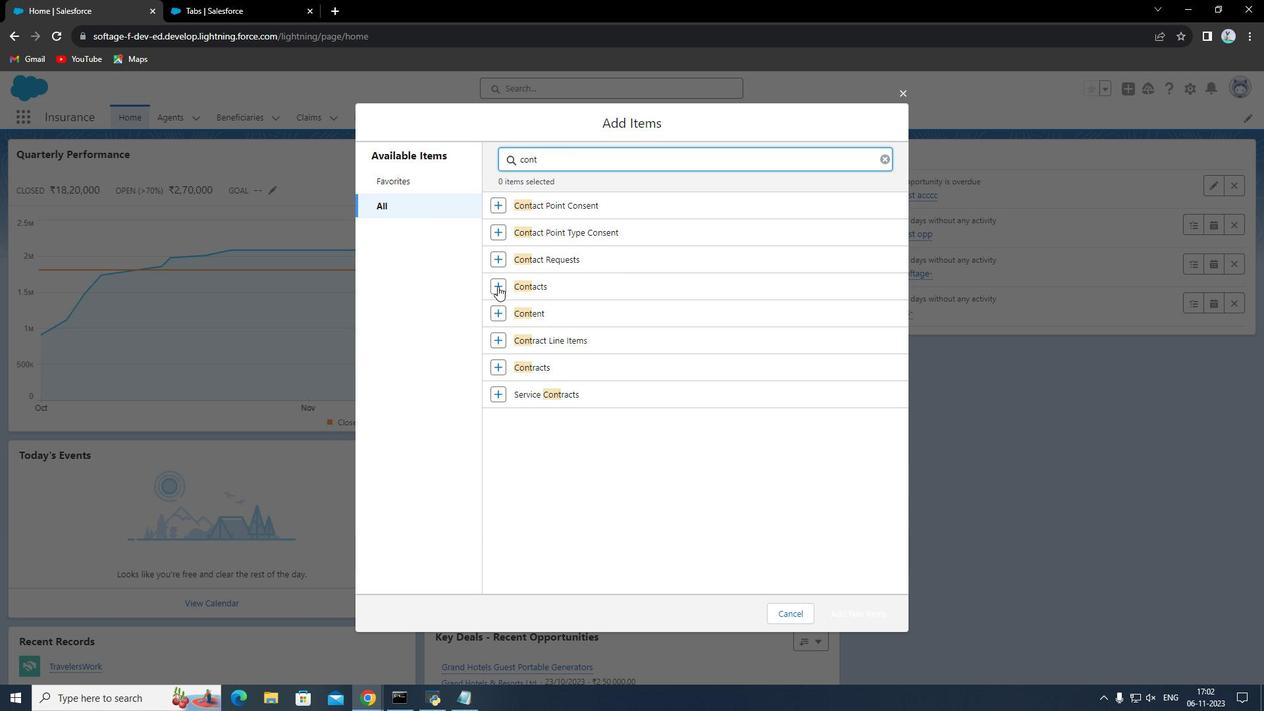 
Action: Mouse moved to (874, 617)
Screenshot: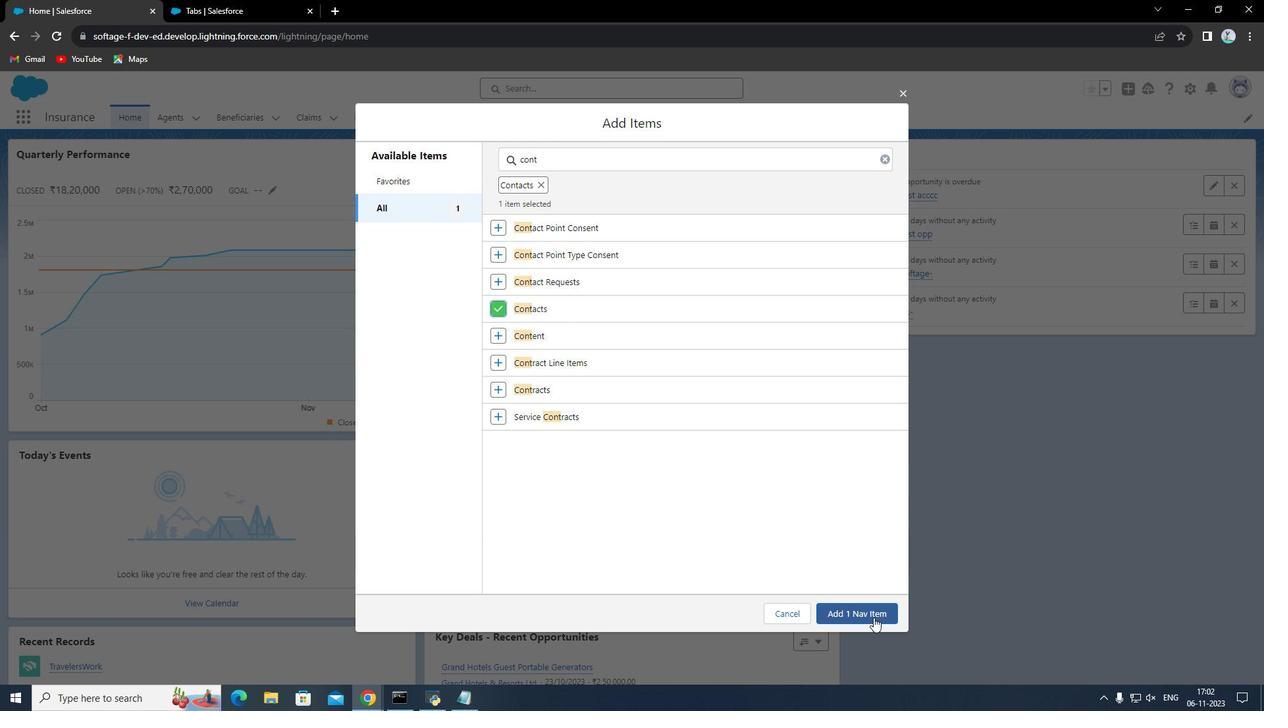 
Action: Mouse pressed left at (874, 617)
Screenshot: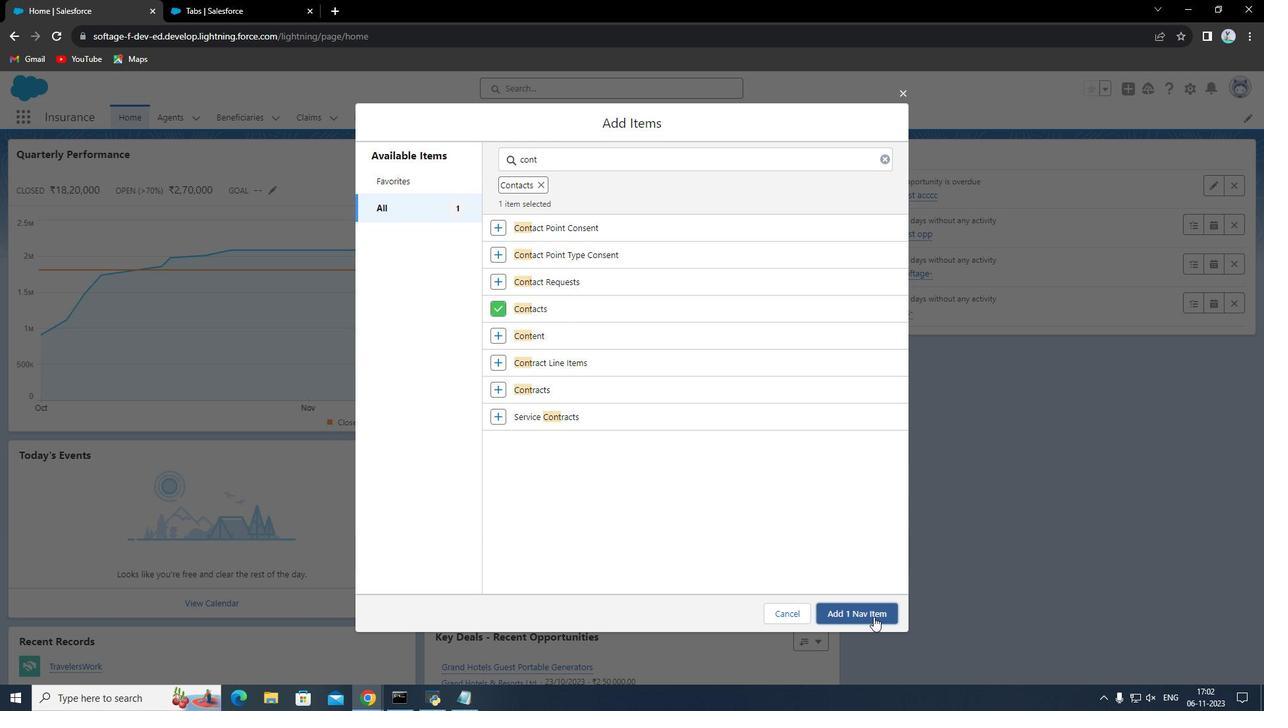 
Action: Mouse moved to (871, 584)
Screenshot: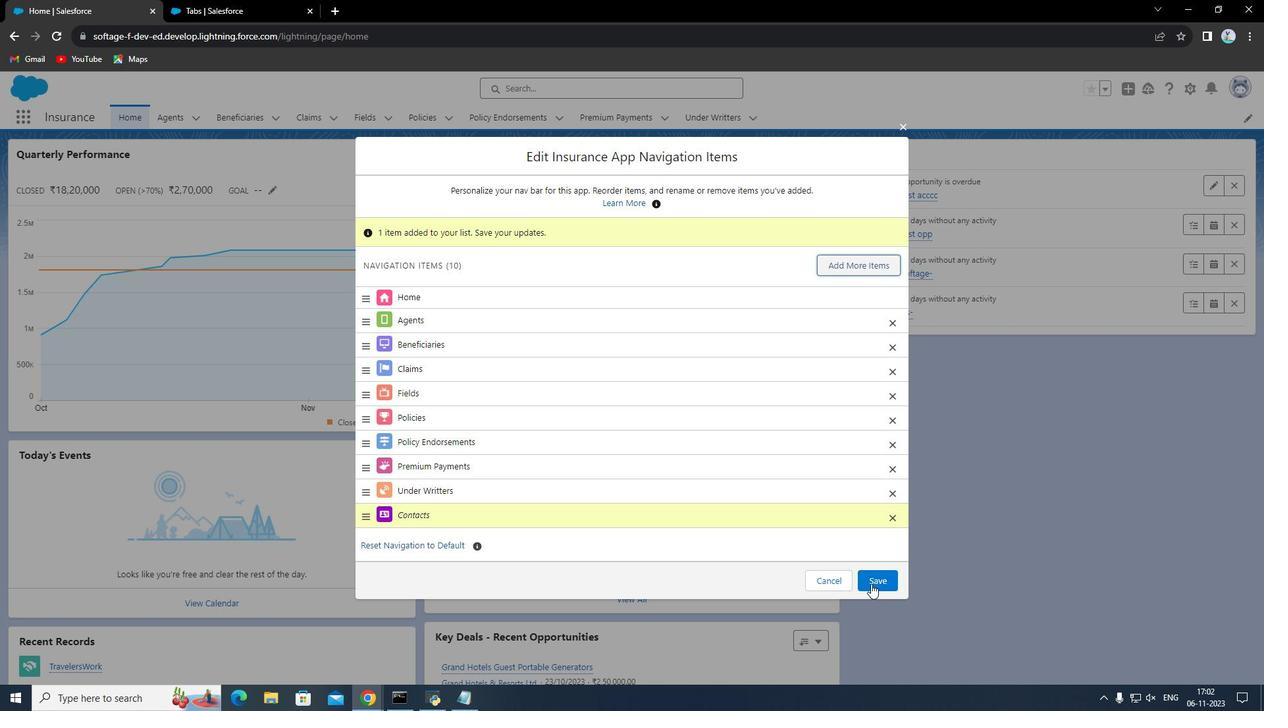 
Action: Mouse pressed left at (871, 584)
Screenshot: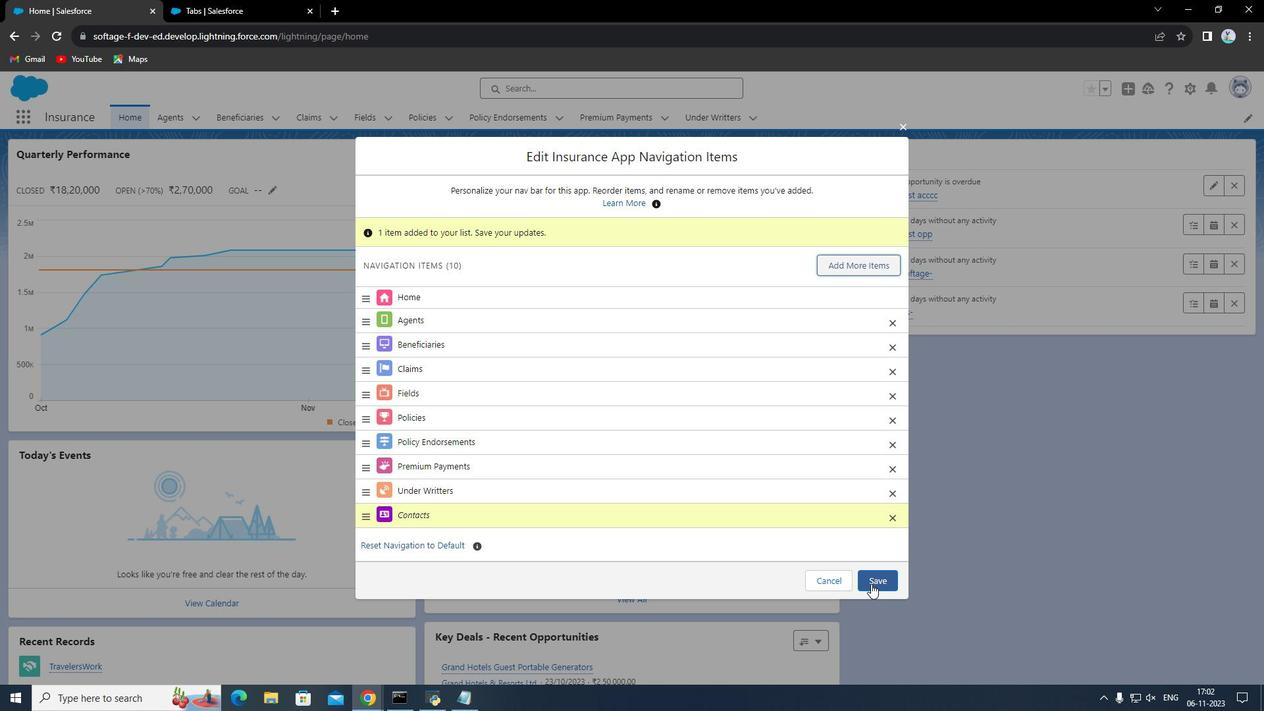 
Action: Mouse moved to (1239, 114)
Screenshot: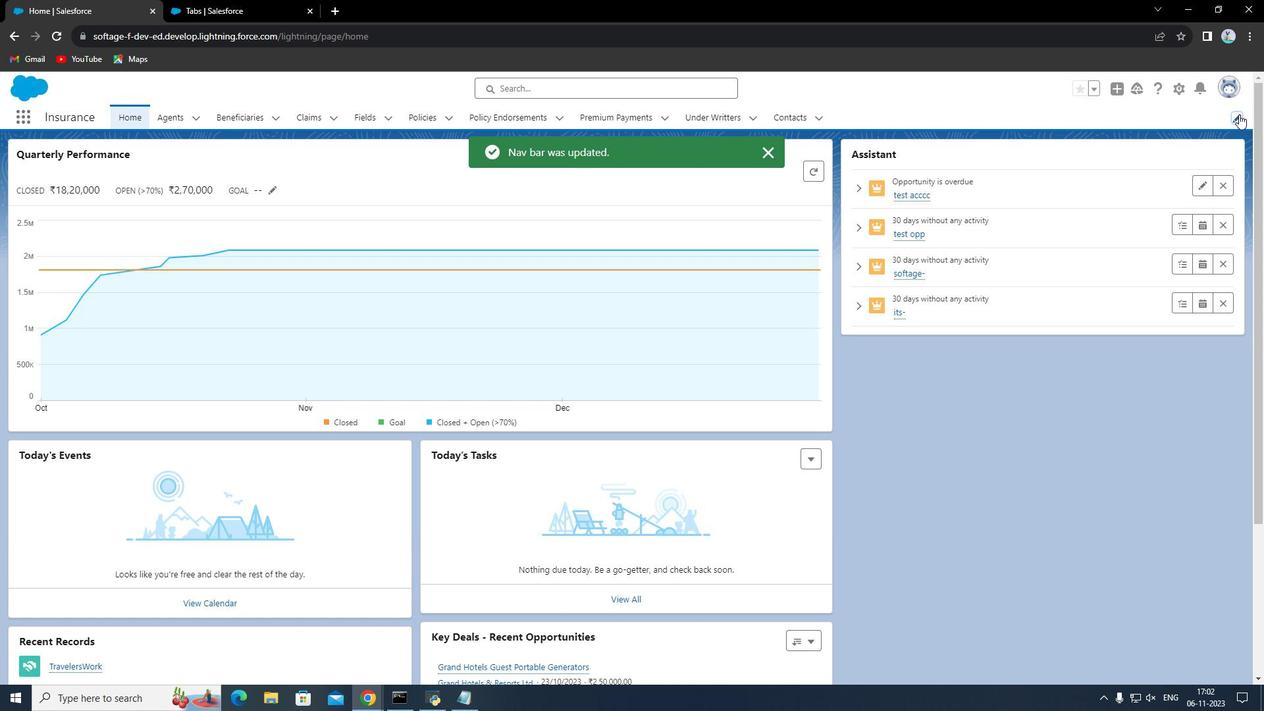 
Action: Mouse pressed left at (1239, 114)
Screenshot: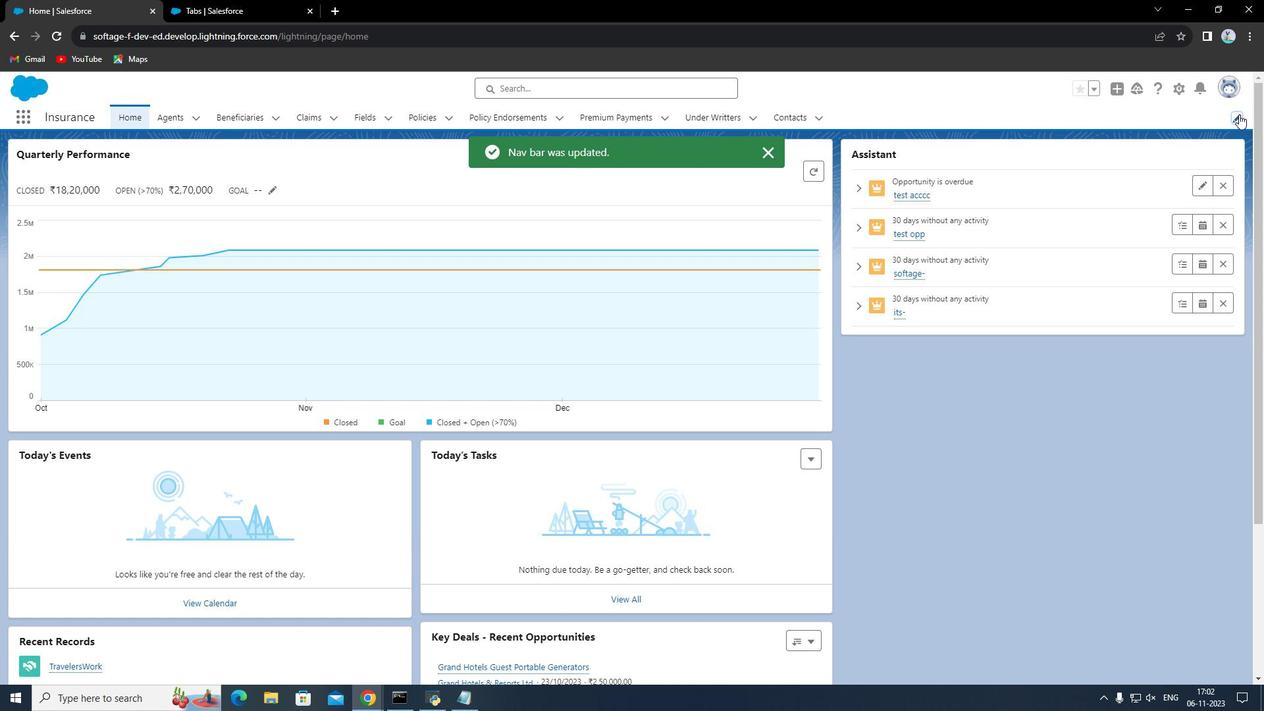 
Action: Mouse moved to (886, 245)
Screenshot: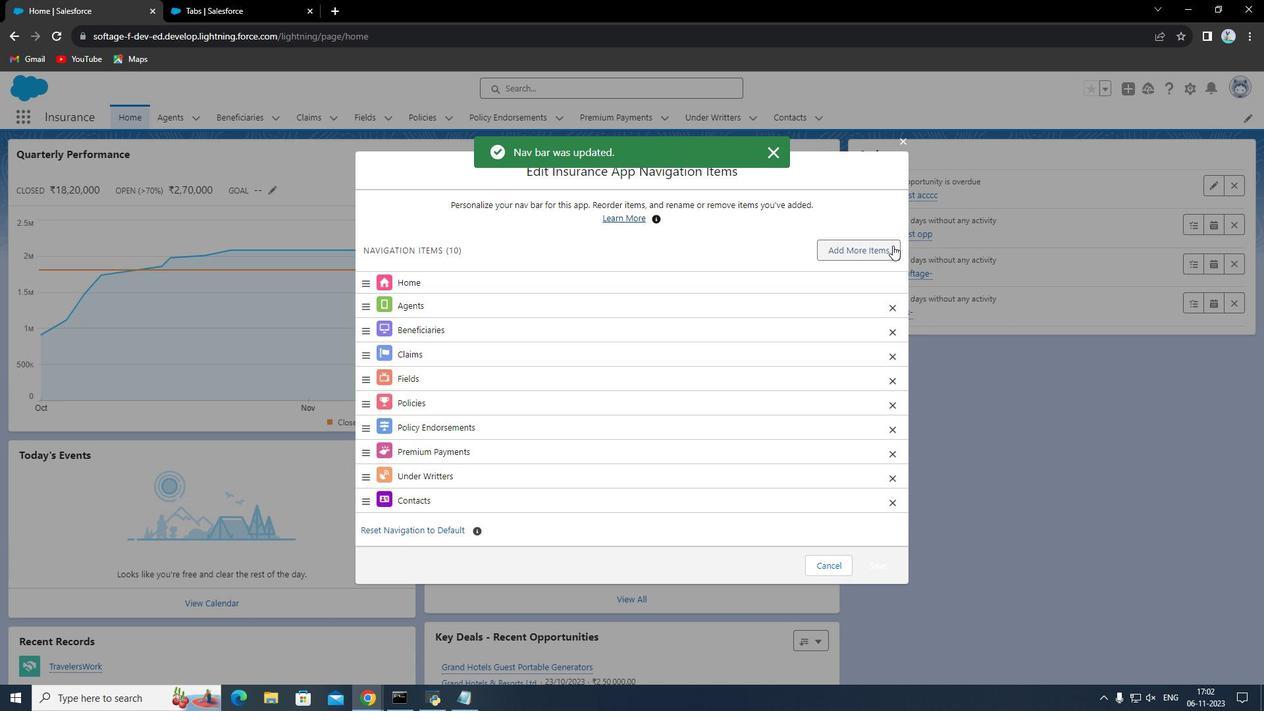 
Action: Mouse pressed left at (886, 245)
Screenshot: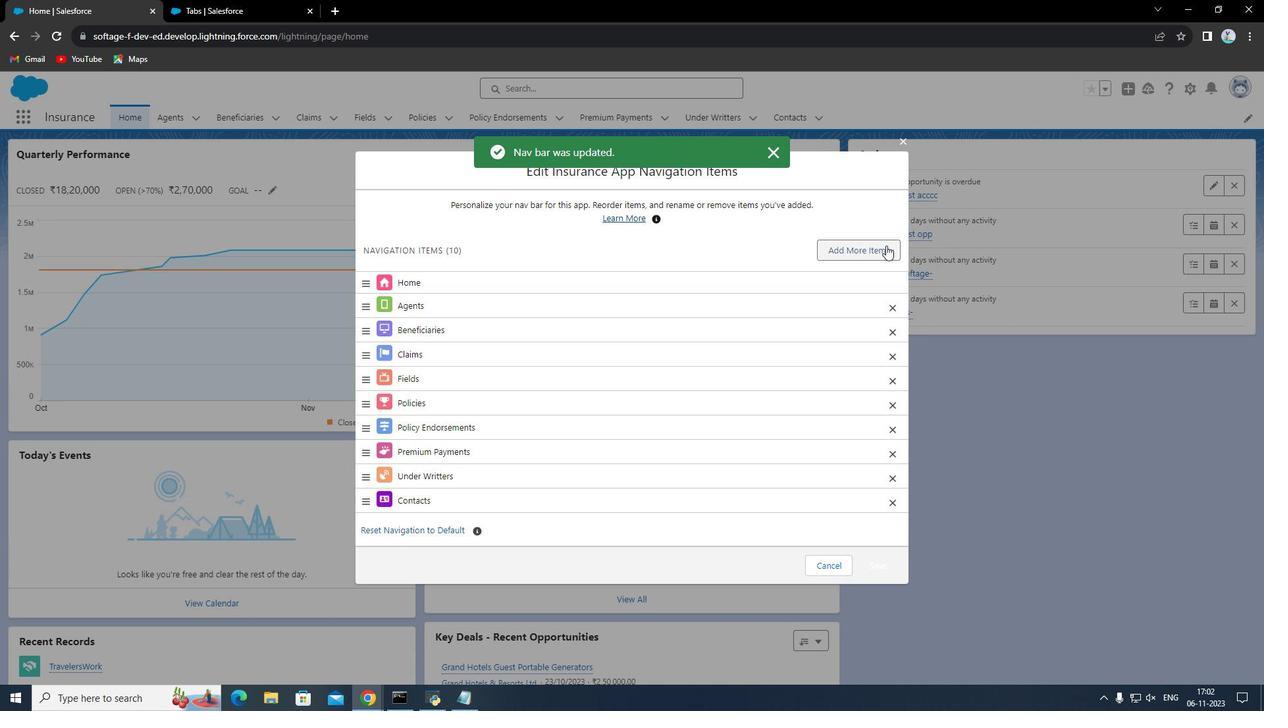 
Action: Mouse moved to (426, 203)
Screenshot: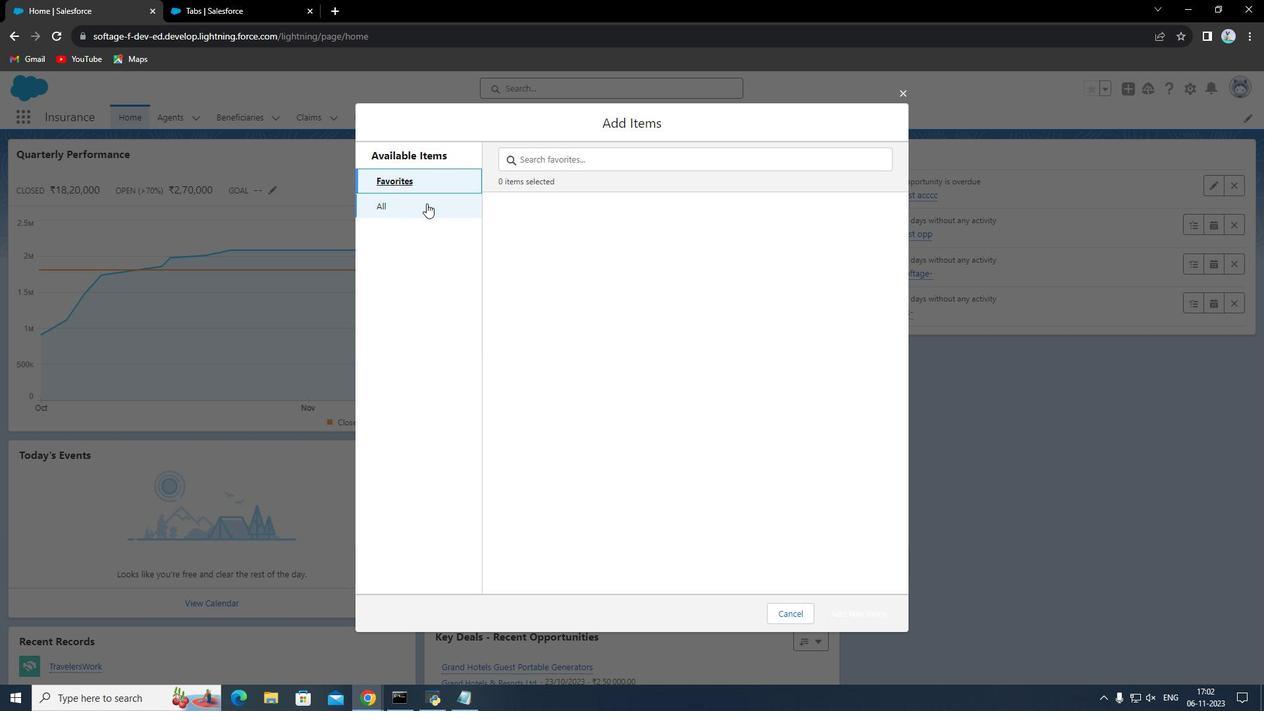 
Action: Mouse pressed left at (426, 203)
Screenshot: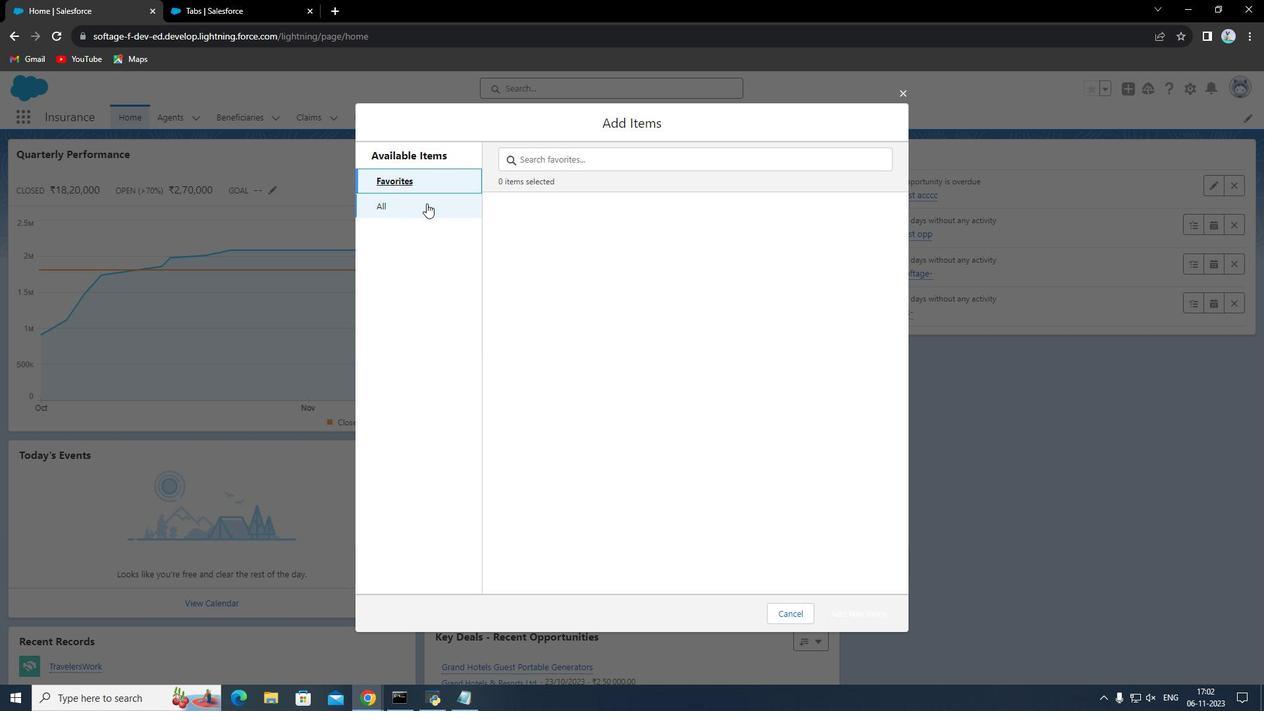 
Action: Mouse moved to (665, 164)
Screenshot: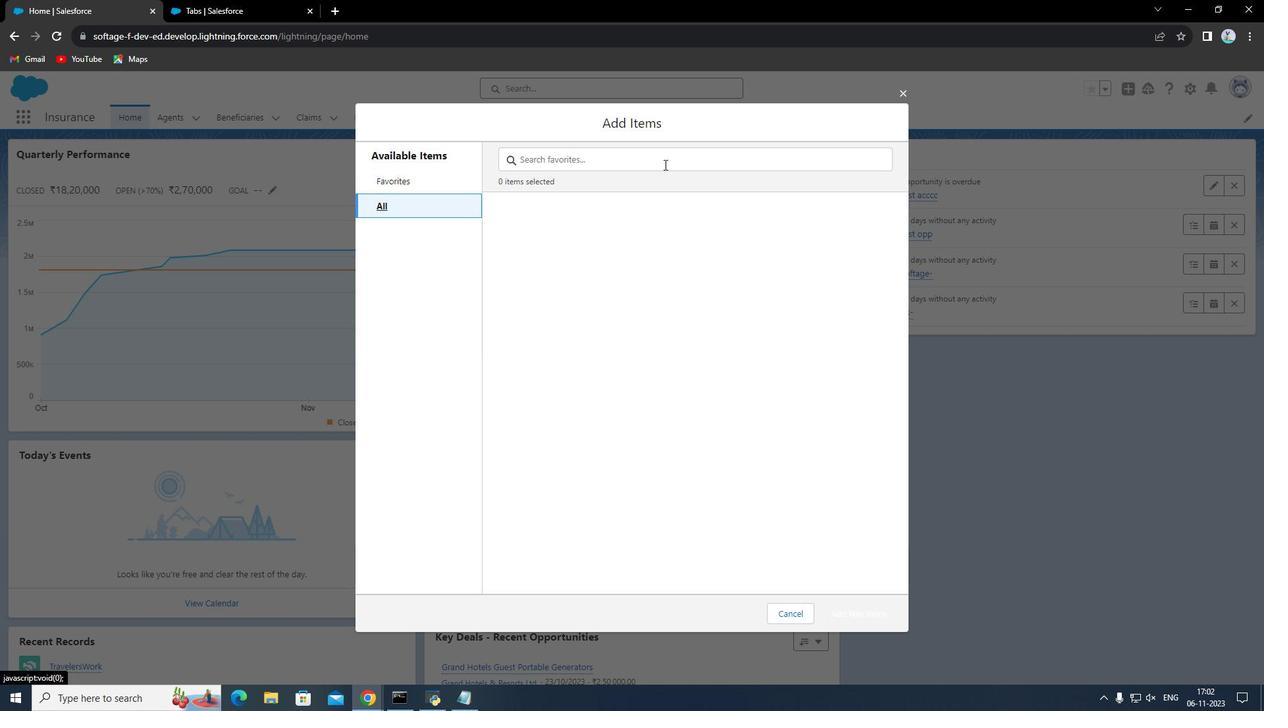 
Action: Mouse pressed left at (665, 164)
Screenshot: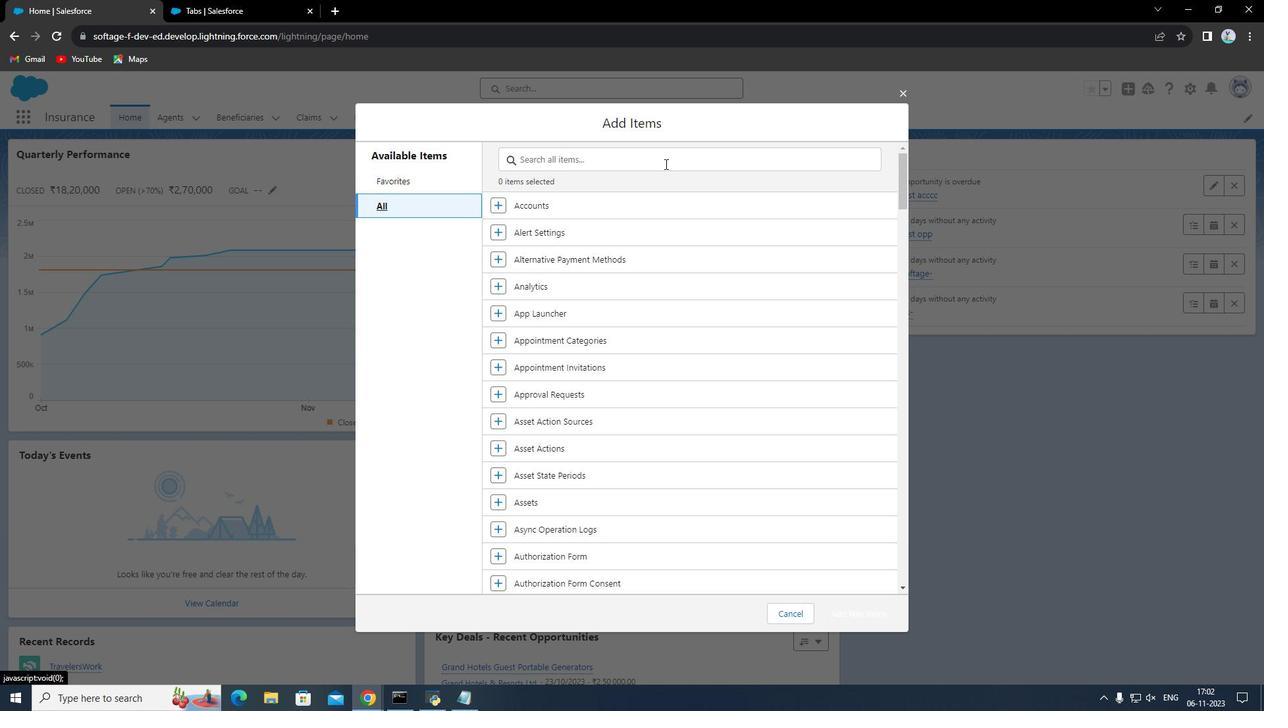 
Action: Mouse moved to (665, 166)
Screenshot: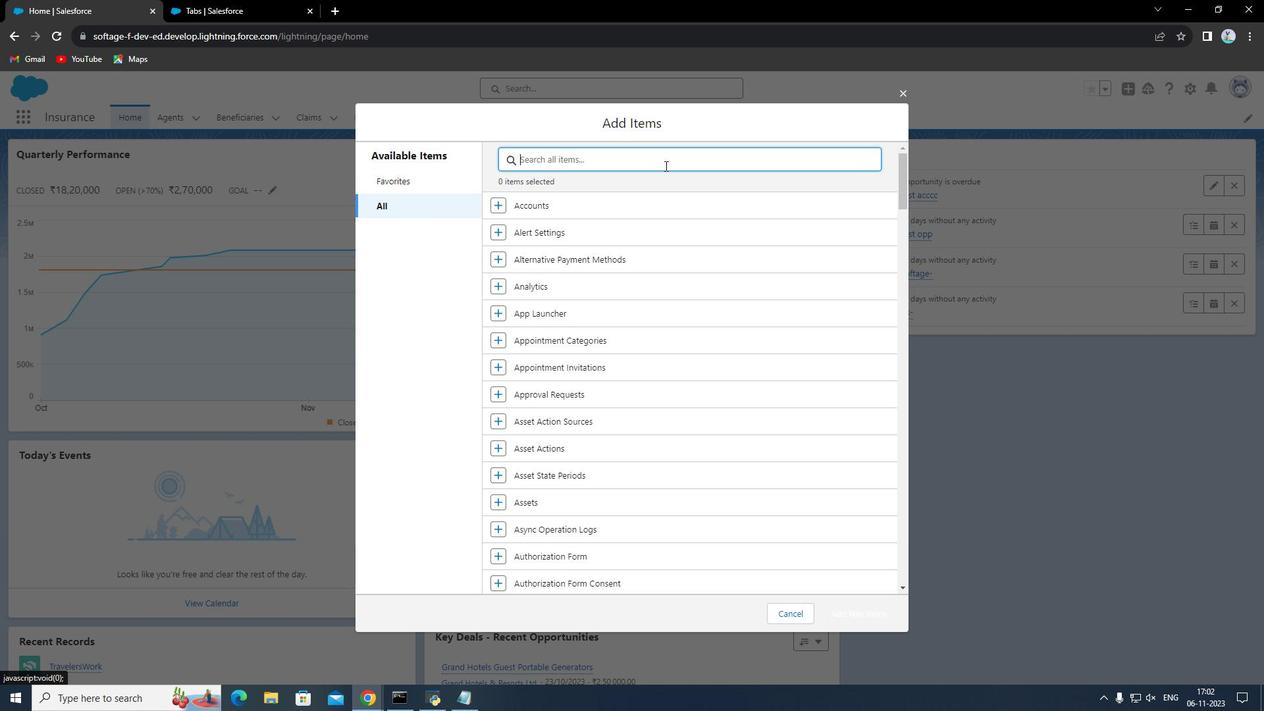
Action: Key pressed opp
Screenshot: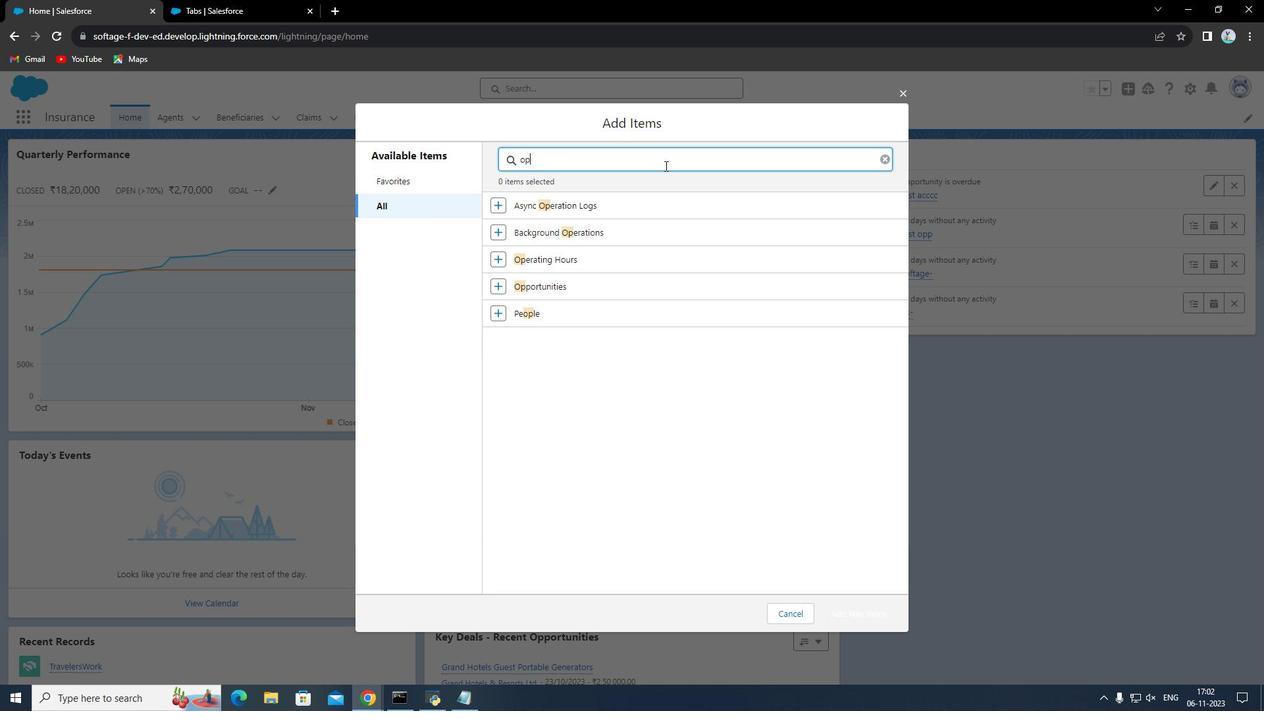 
Action: Mouse moved to (500, 202)
Screenshot: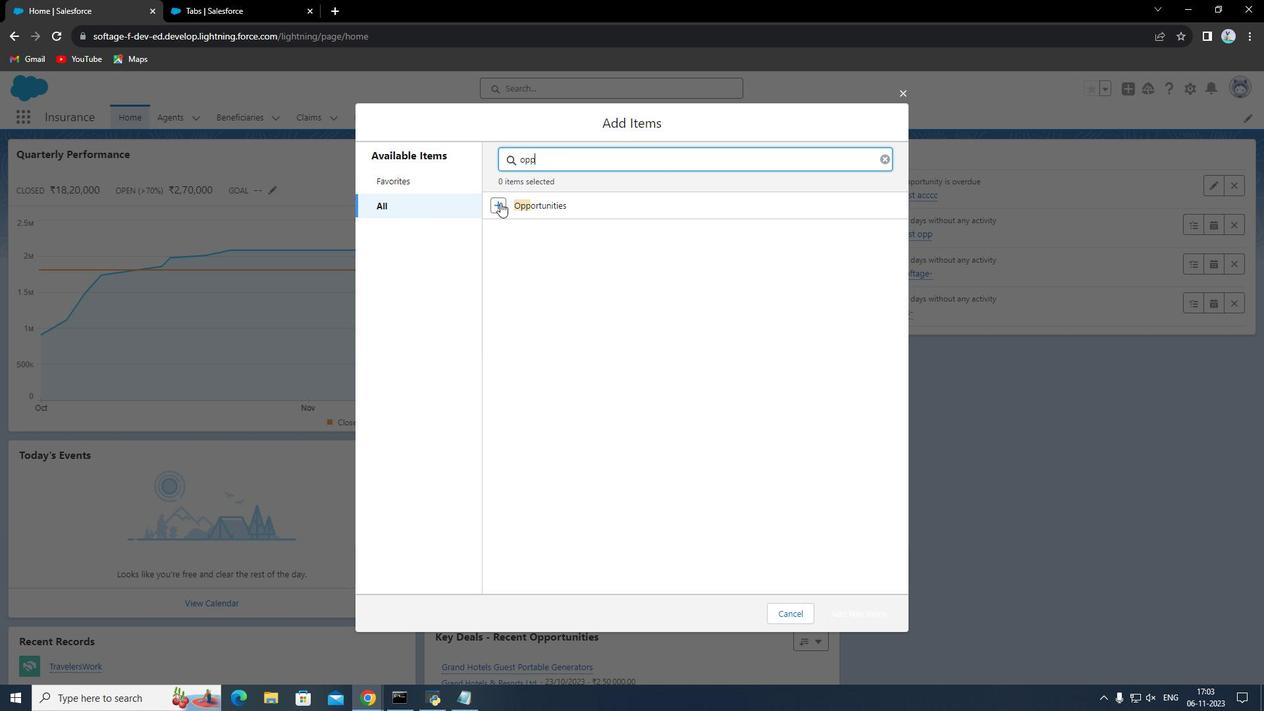 
Action: Mouse pressed left at (500, 202)
Screenshot: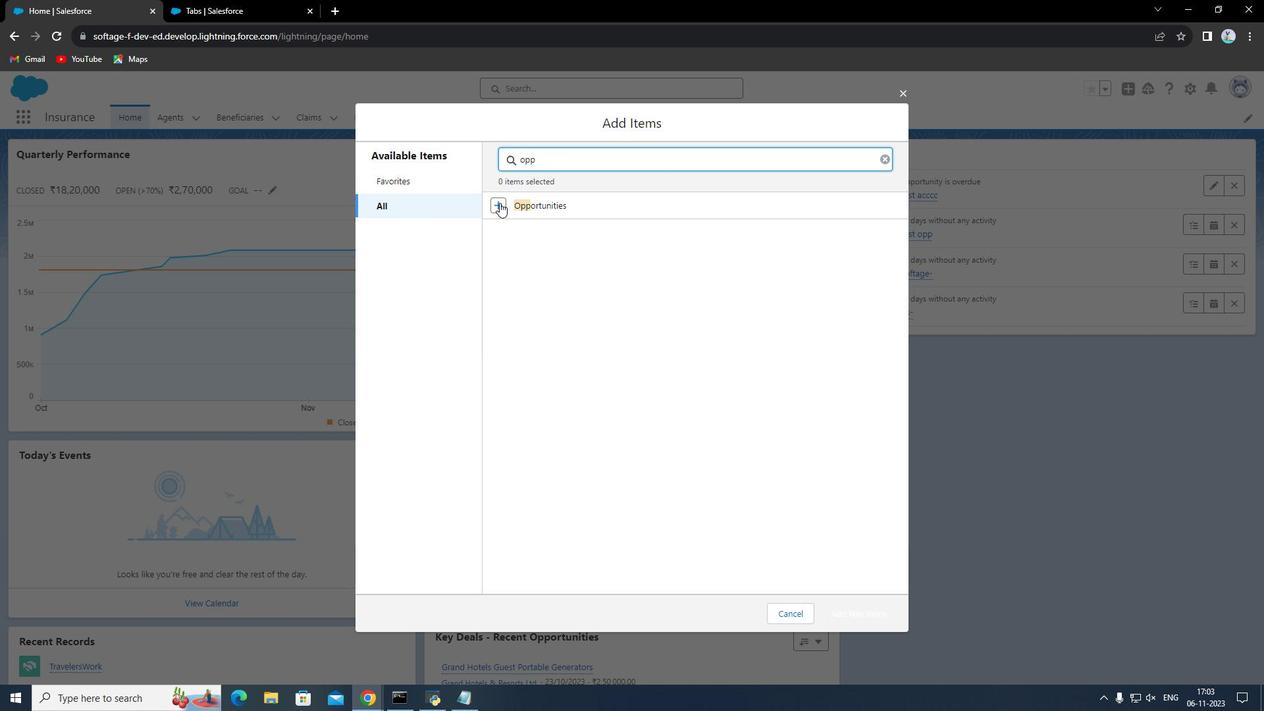 
Action: Mouse moved to (861, 606)
Screenshot: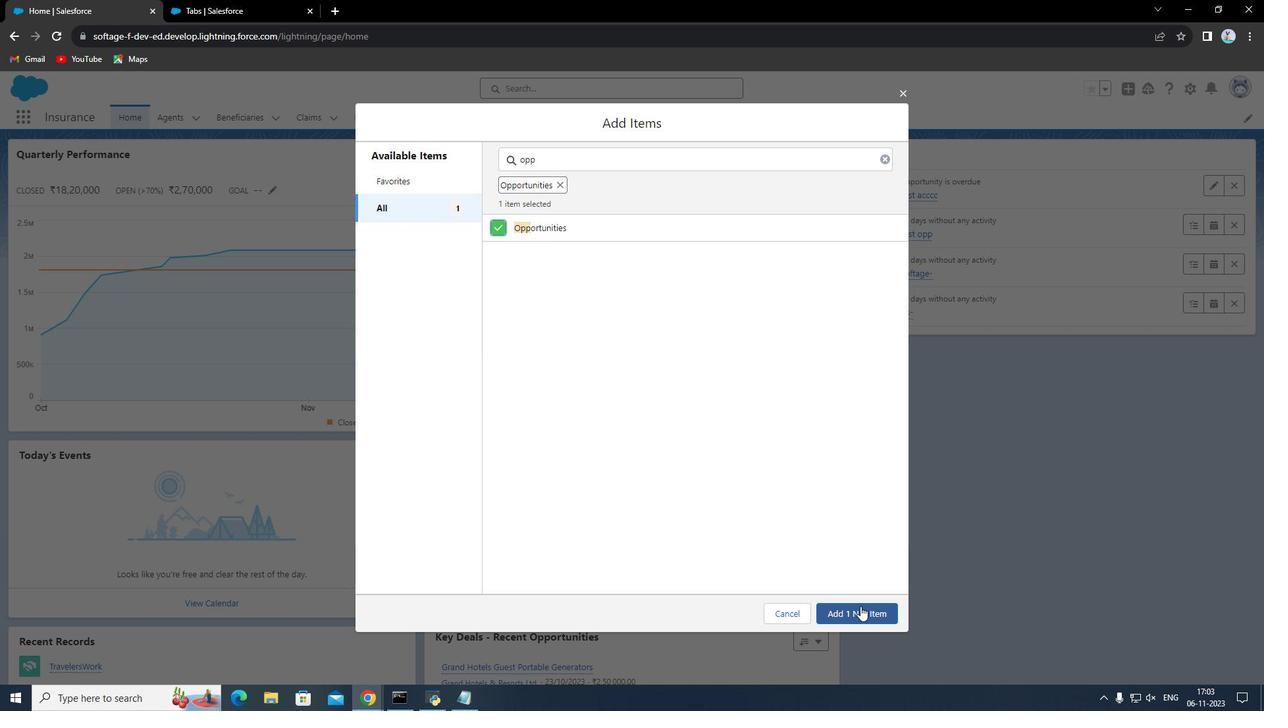 
Action: Mouse pressed left at (861, 606)
Screenshot: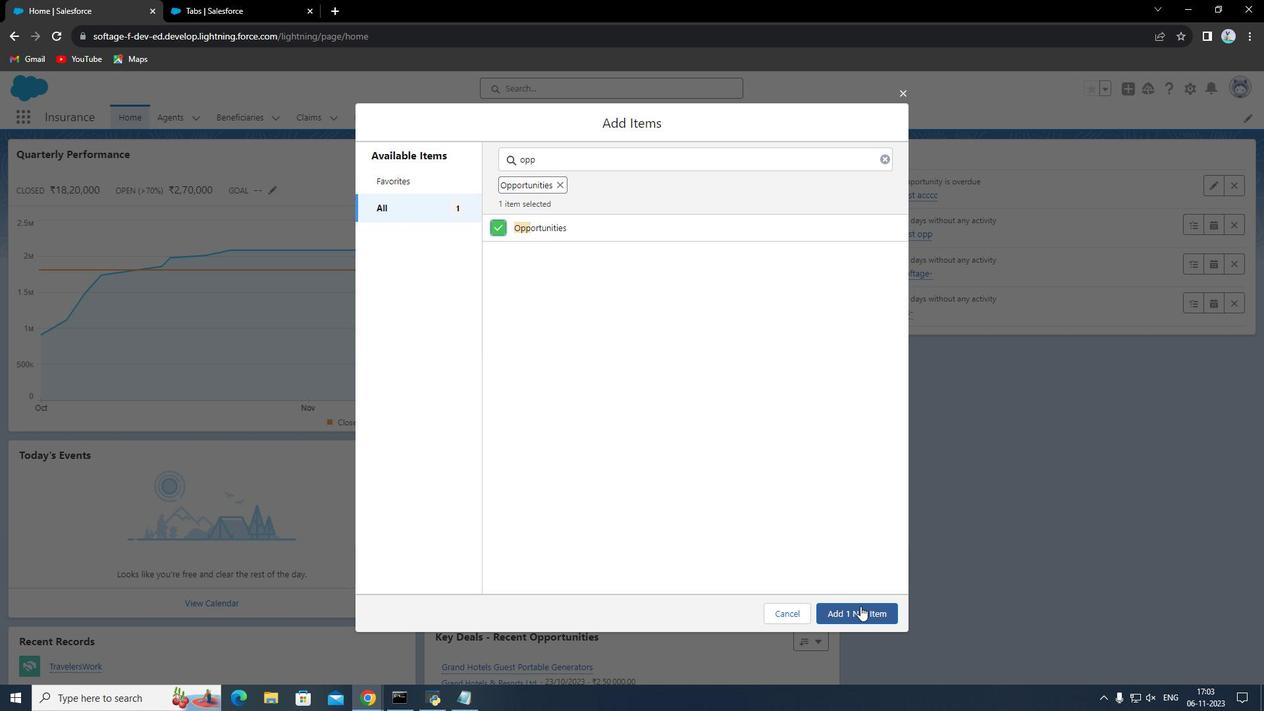 
Action: Mouse moved to (873, 592)
Screenshot: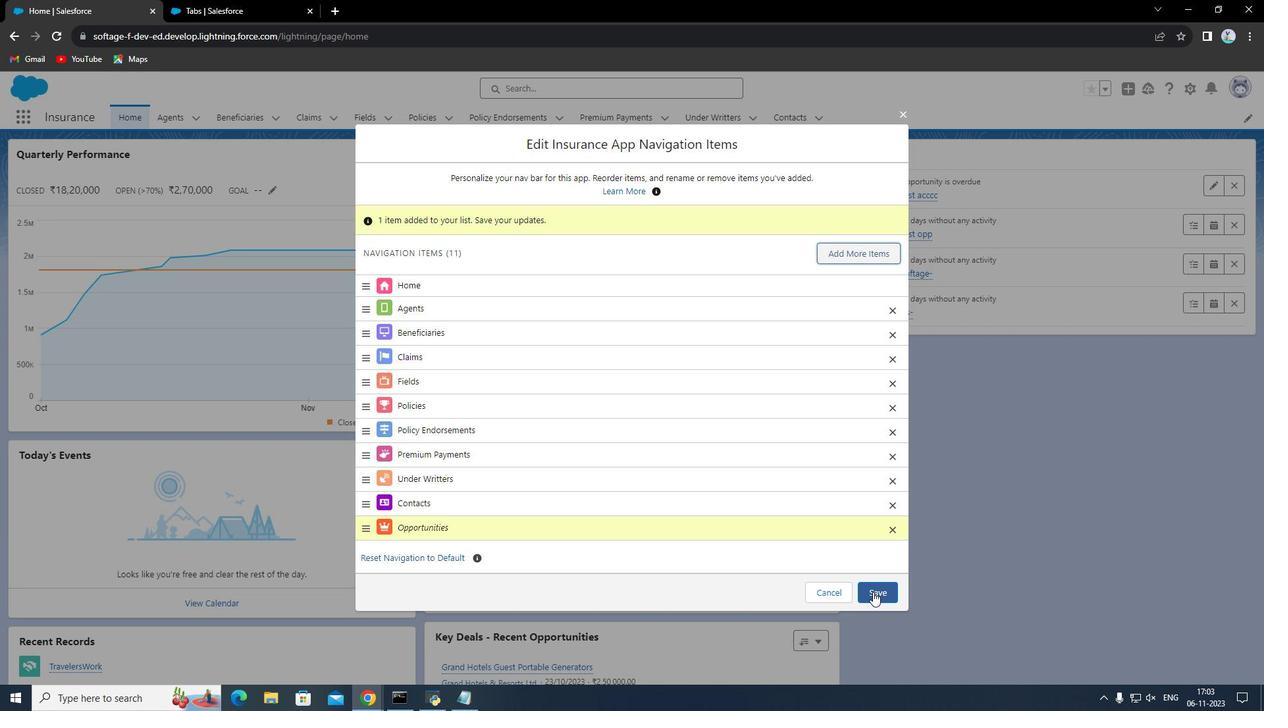 
Action: Mouse pressed left at (873, 592)
Screenshot: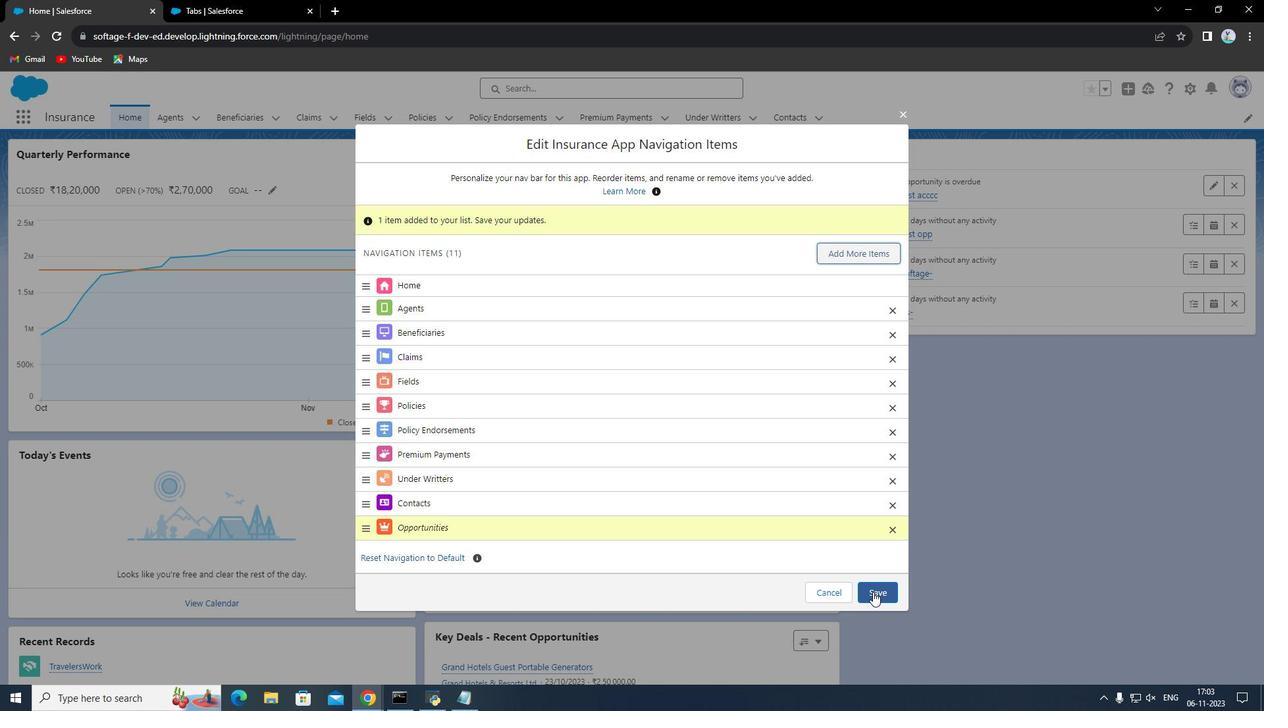 
Action: Mouse moved to (1234, 118)
Screenshot: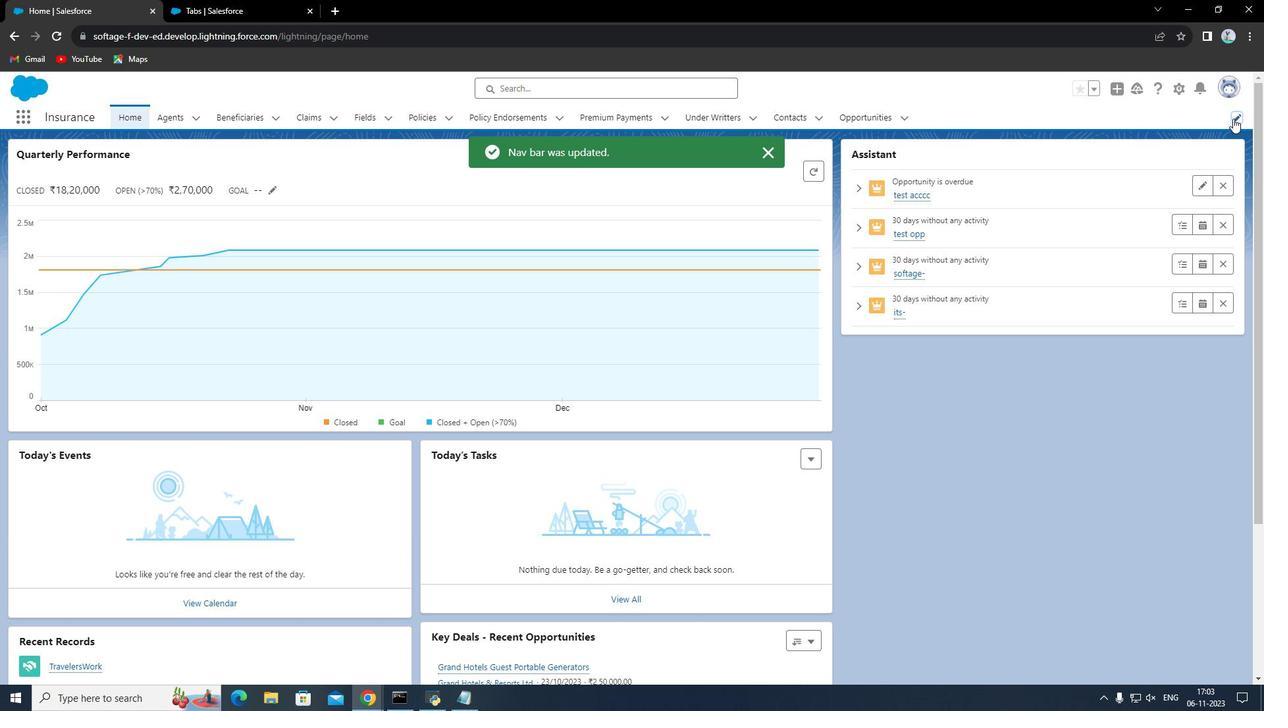 
Action: Mouse pressed left at (1234, 118)
Screenshot: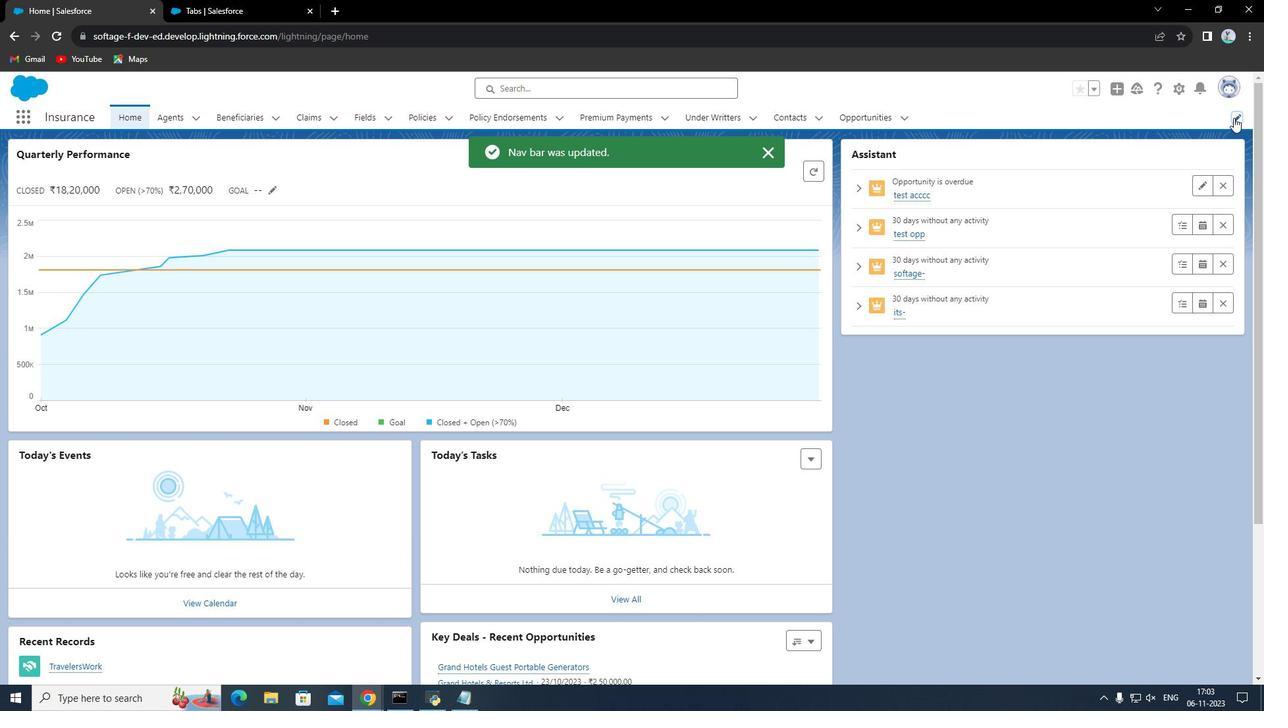 
Action: Mouse moved to (872, 238)
Screenshot: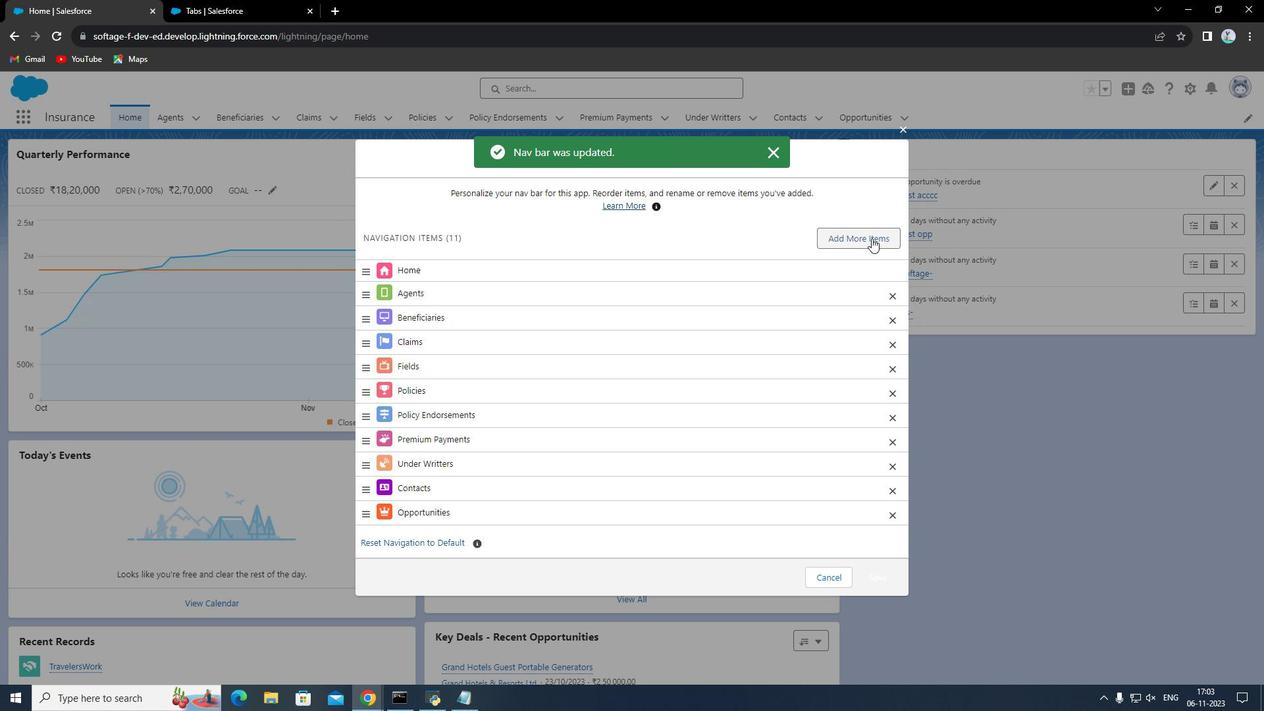 
Action: Mouse pressed left at (872, 238)
Screenshot: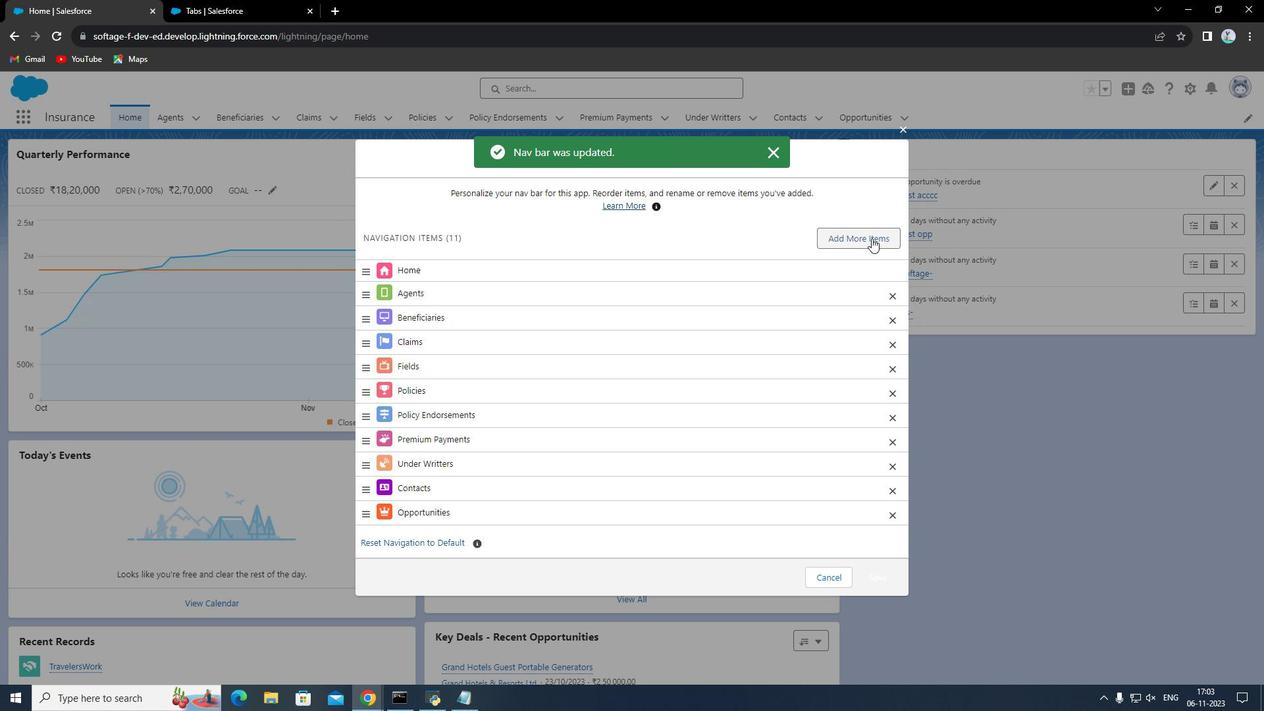
Action: Mouse moved to (408, 202)
Screenshot: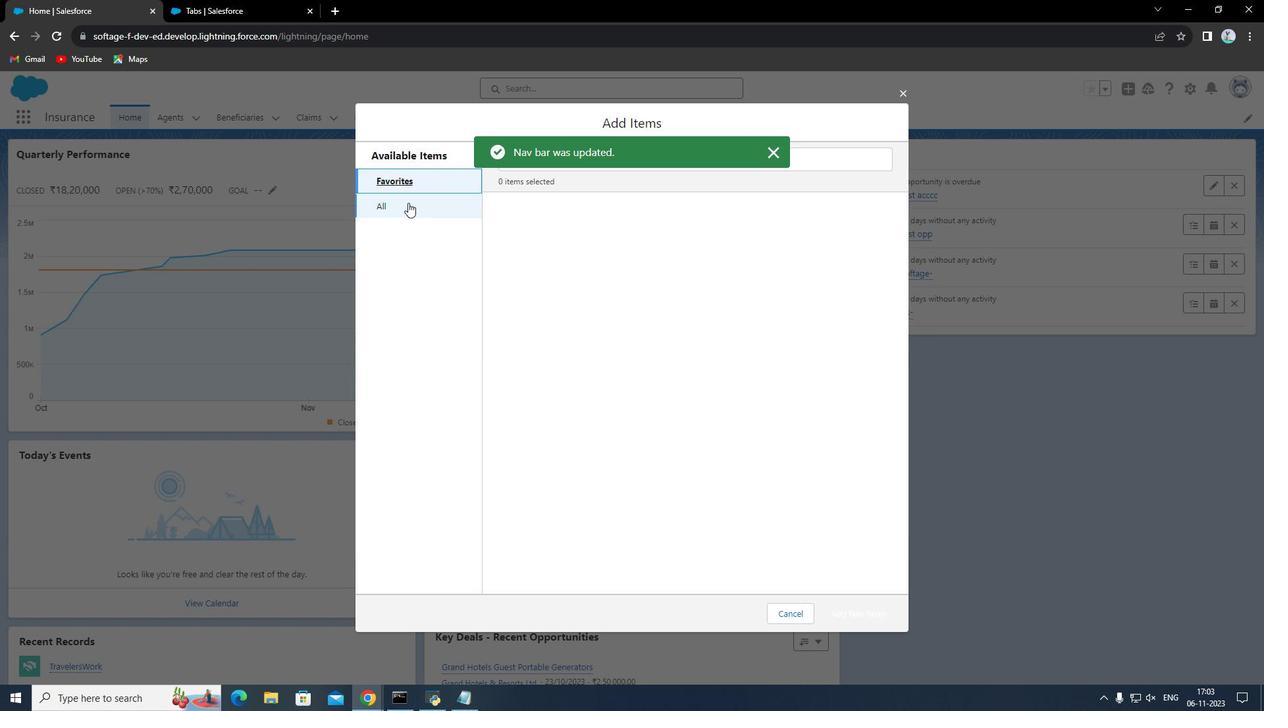 
Action: Mouse pressed left at (408, 202)
Screenshot: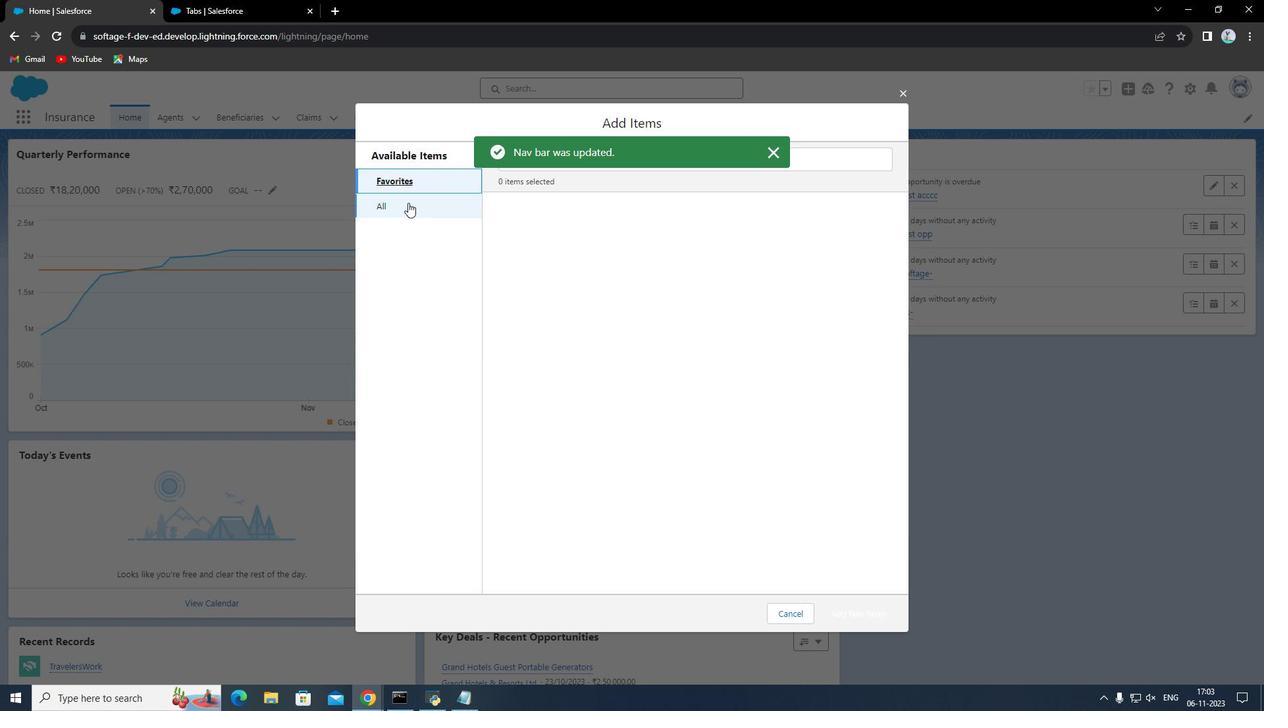
Action: Mouse moved to (837, 168)
Screenshot: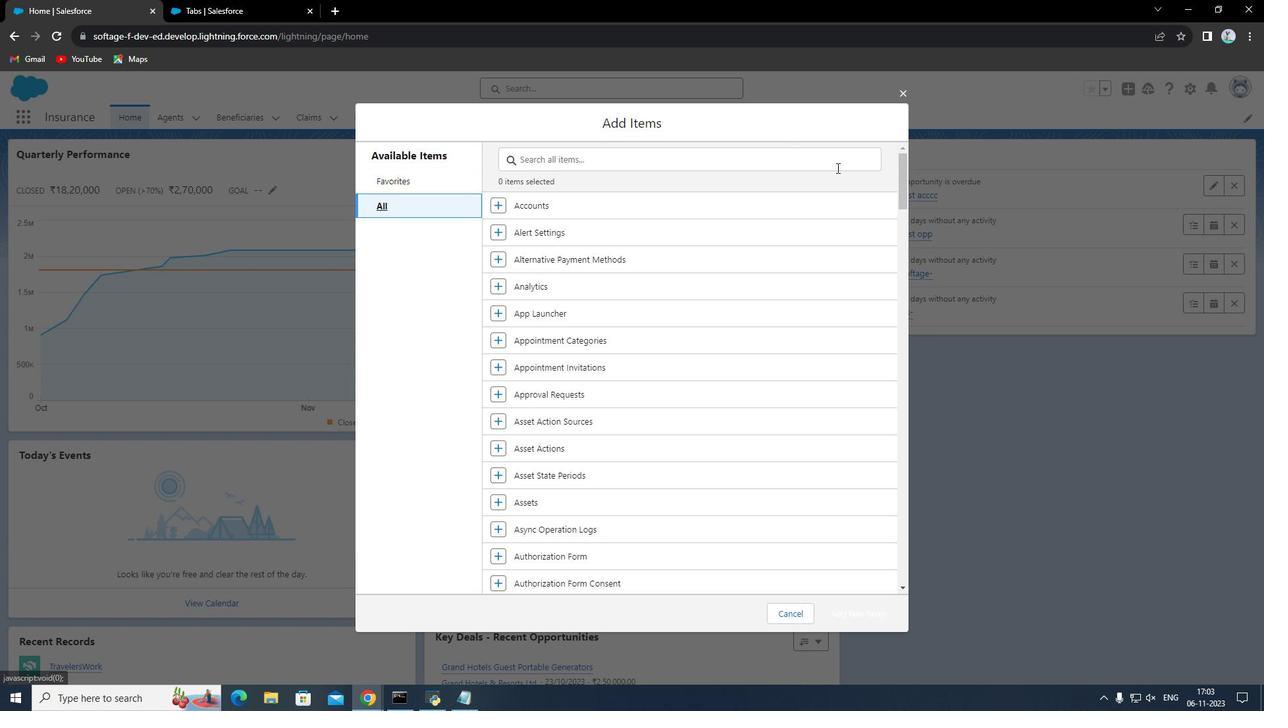 
Action: Mouse pressed left at (837, 168)
Screenshot: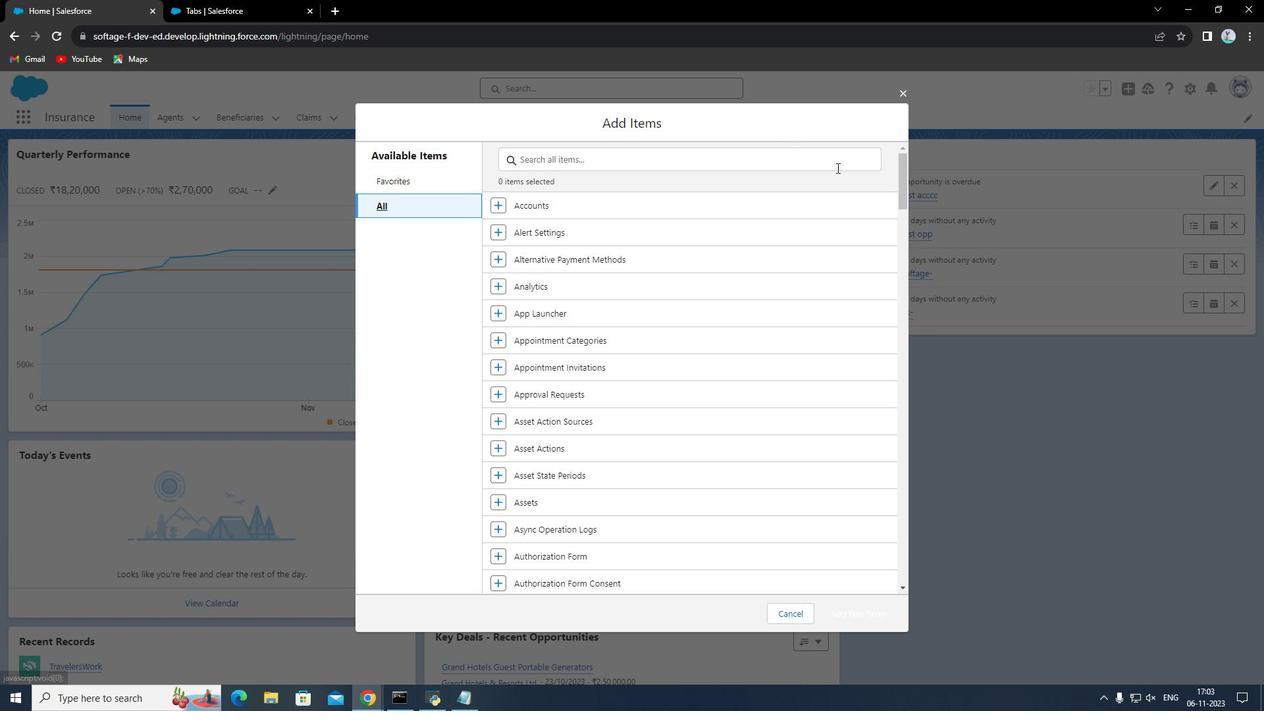 
Action: Key pressed peo
Screenshot: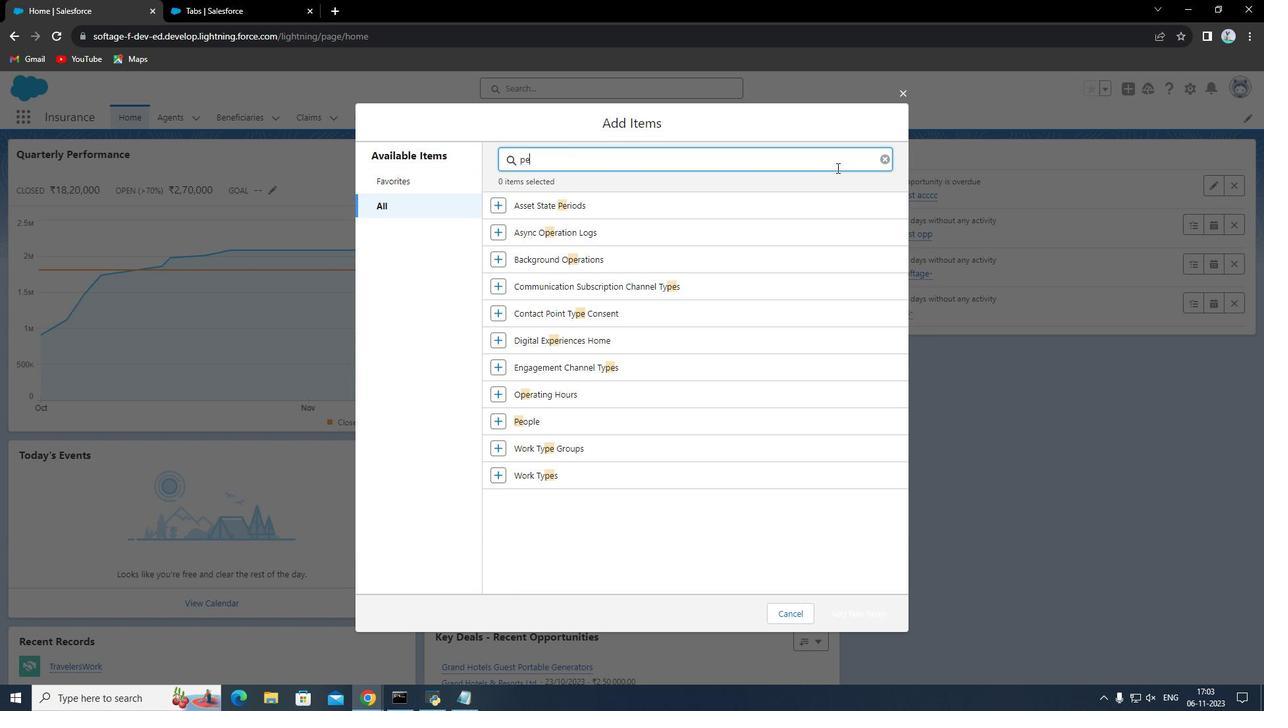 
Action: Mouse moved to (496, 213)
Screenshot: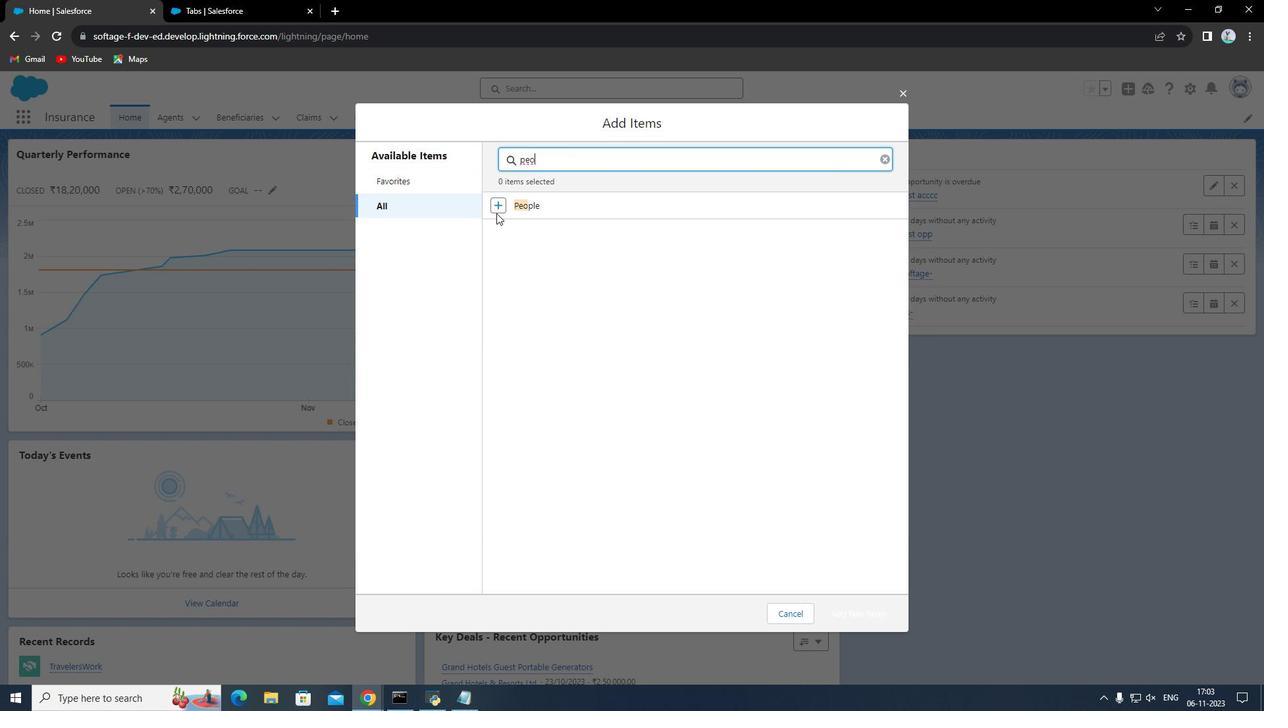 
Action: Mouse pressed left at (496, 213)
Screenshot: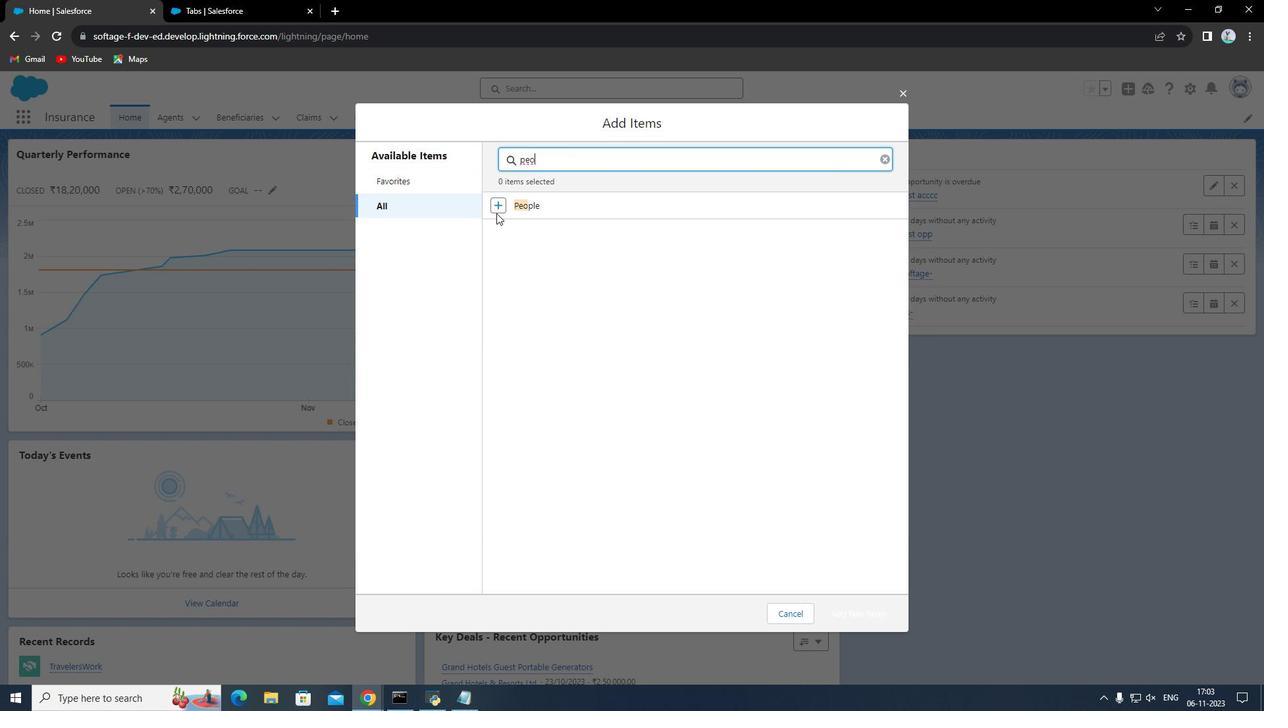 
Action: Mouse moved to (498, 206)
Screenshot: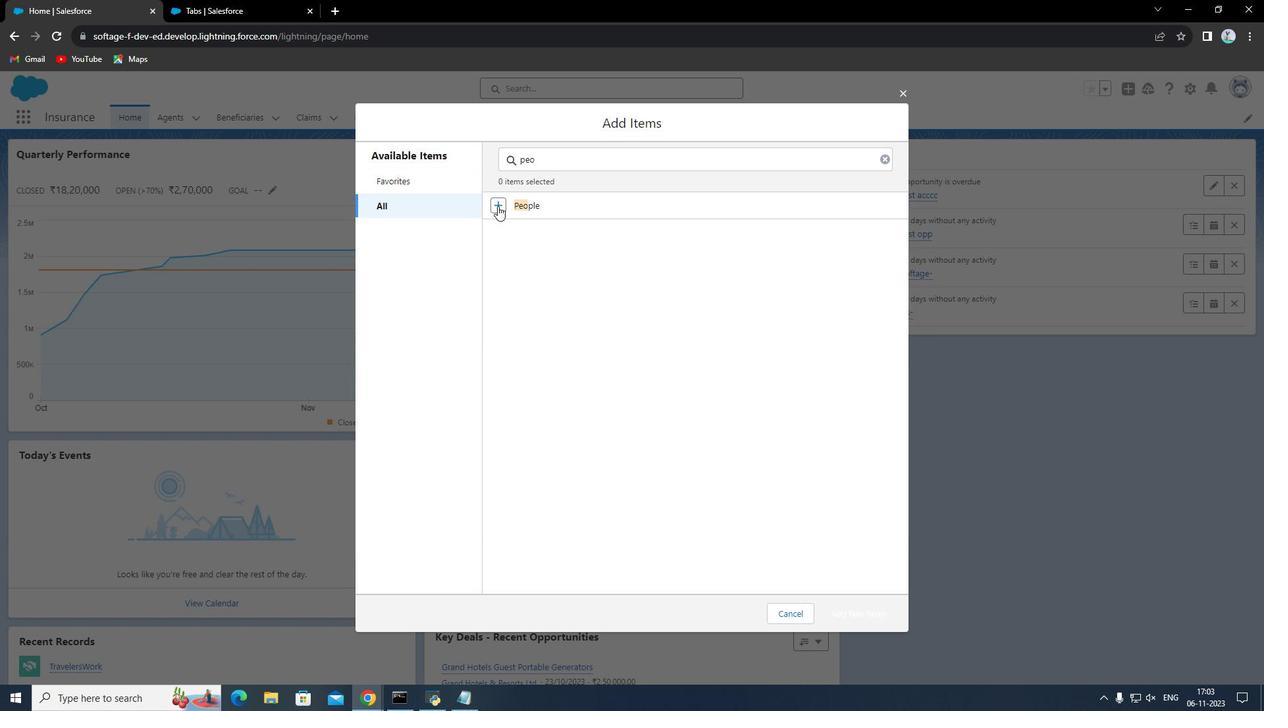 
Action: Mouse pressed left at (498, 206)
Screenshot: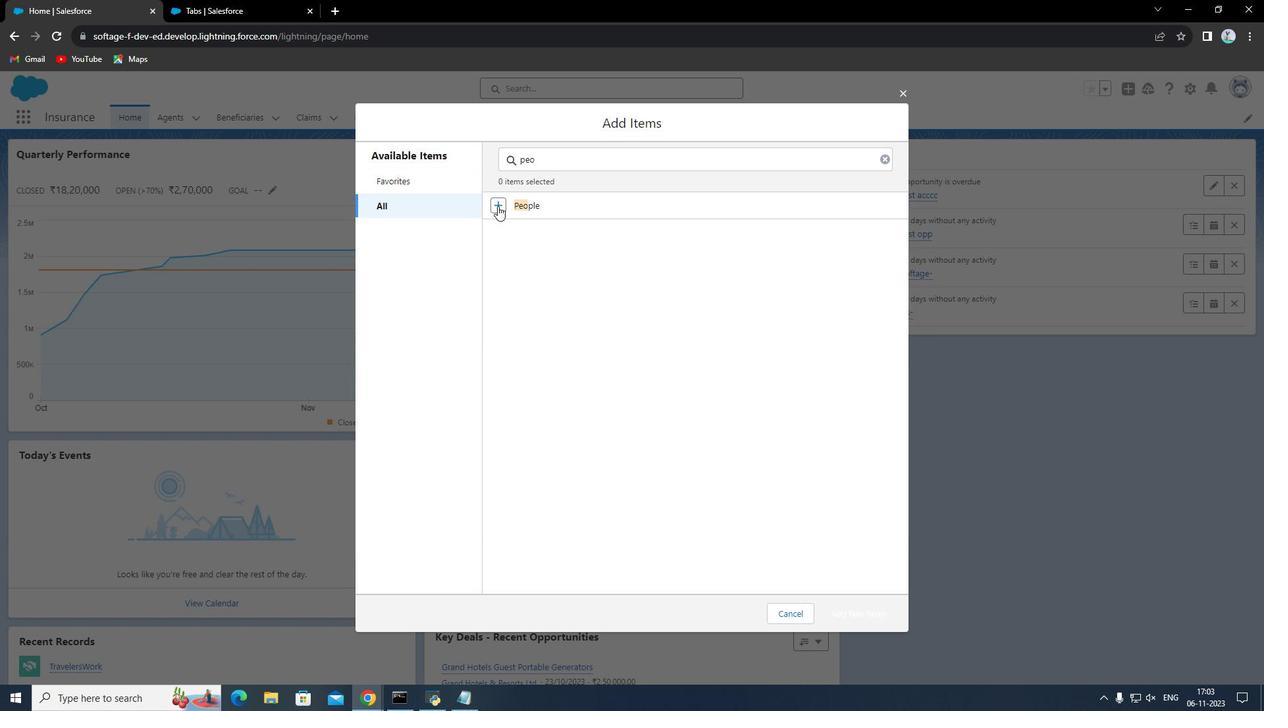 
Action: Mouse moved to (880, 606)
Screenshot: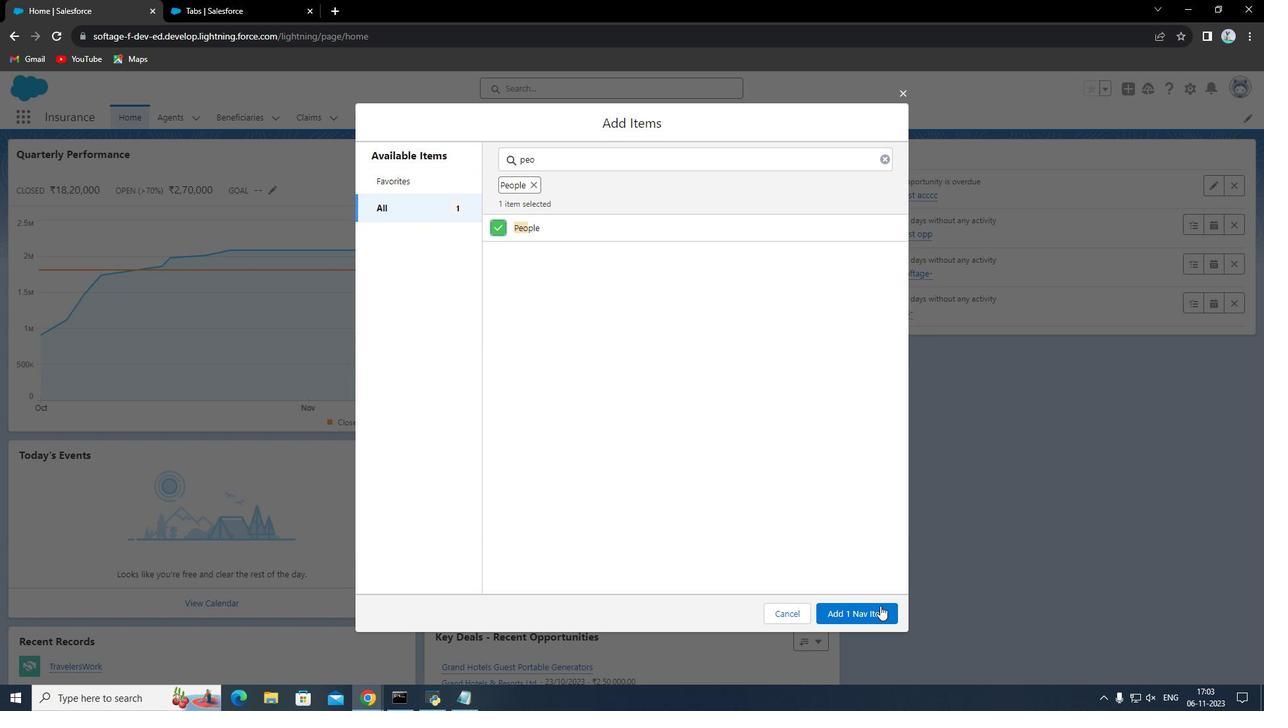 
Action: Mouse pressed left at (880, 606)
Screenshot: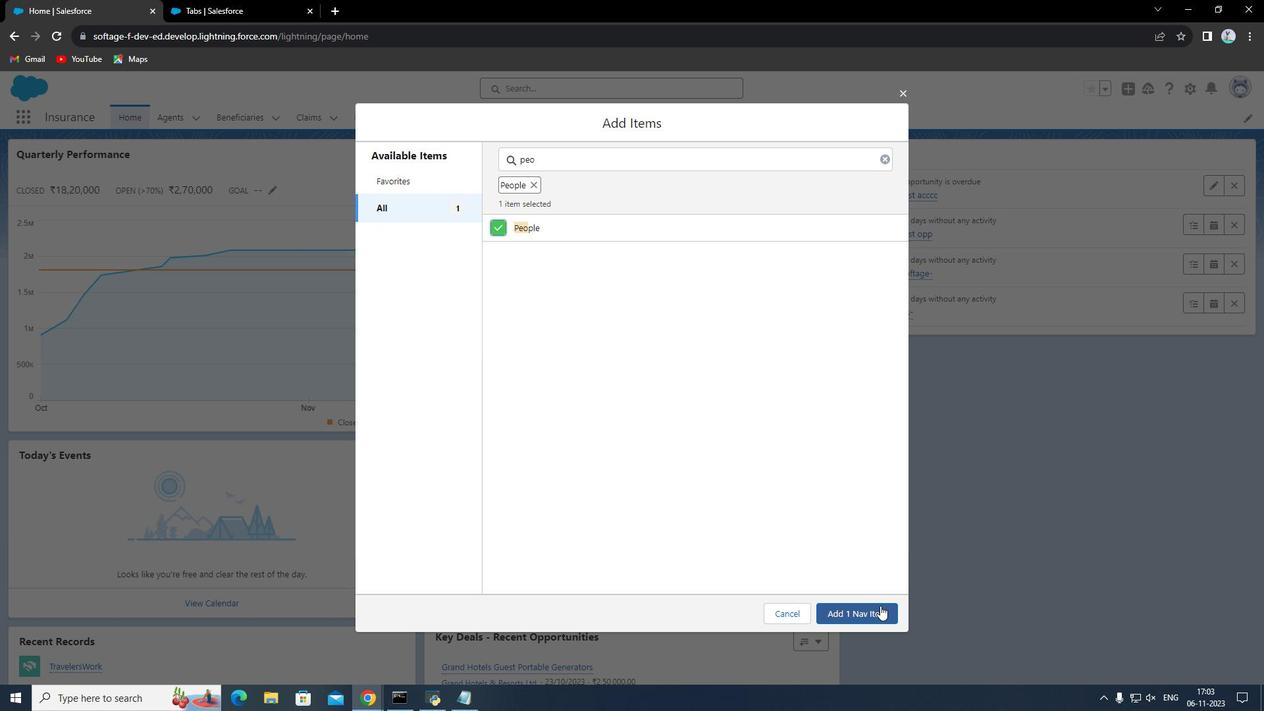 
Action: Mouse moved to (883, 607)
Screenshot: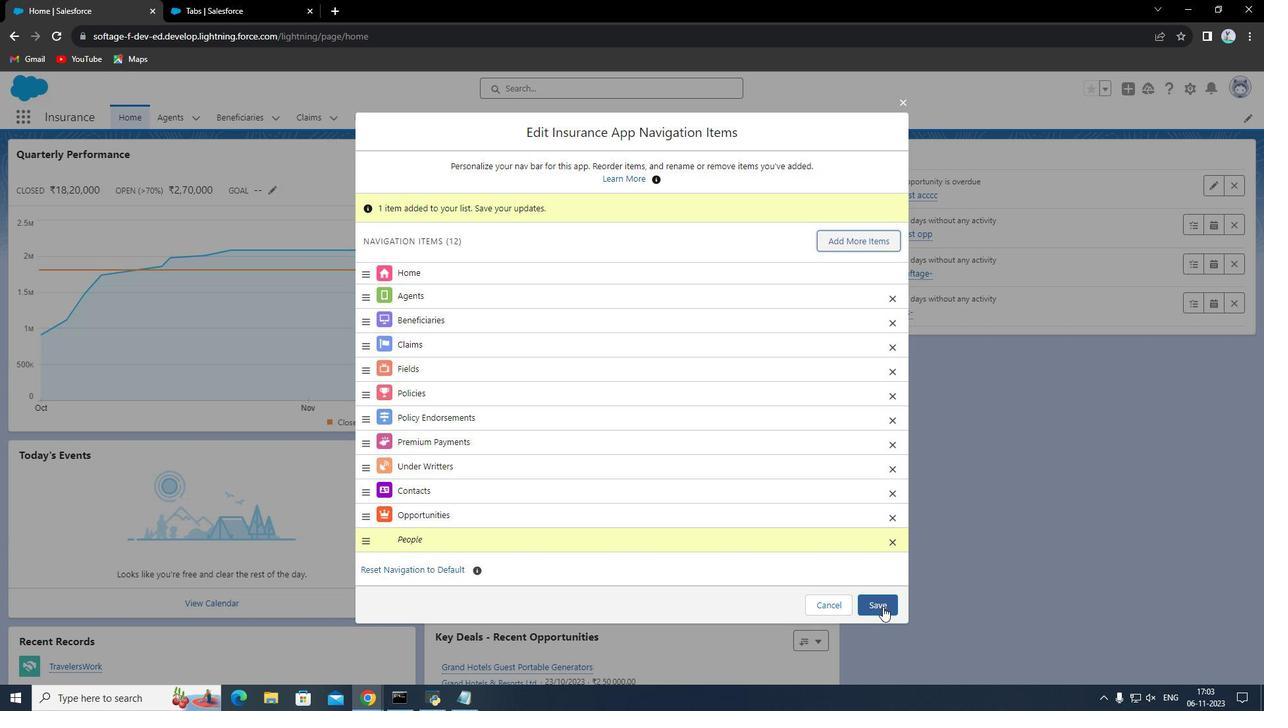 
Action: Mouse pressed left at (883, 607)
Screenshot: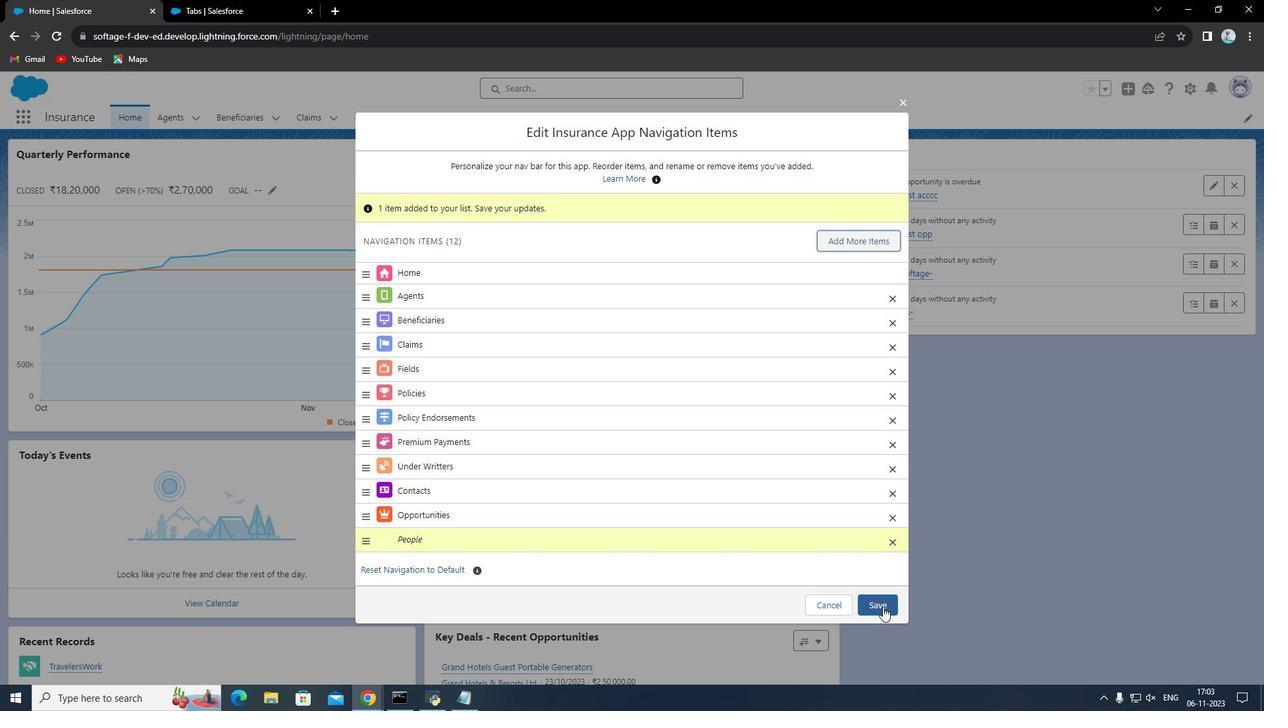 
Action: Mouse moved to (1240, 116)
Screenshot: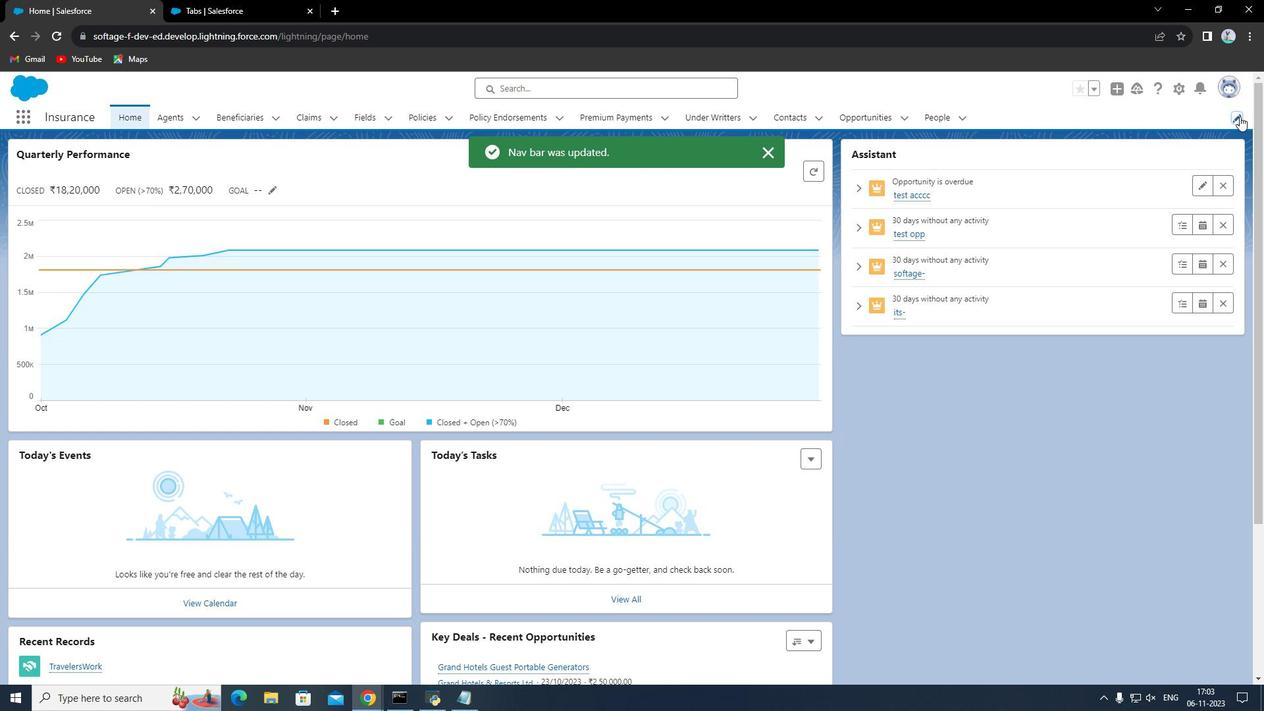 
Action: Mouse pressed left at (1240, 116)
Screenshot: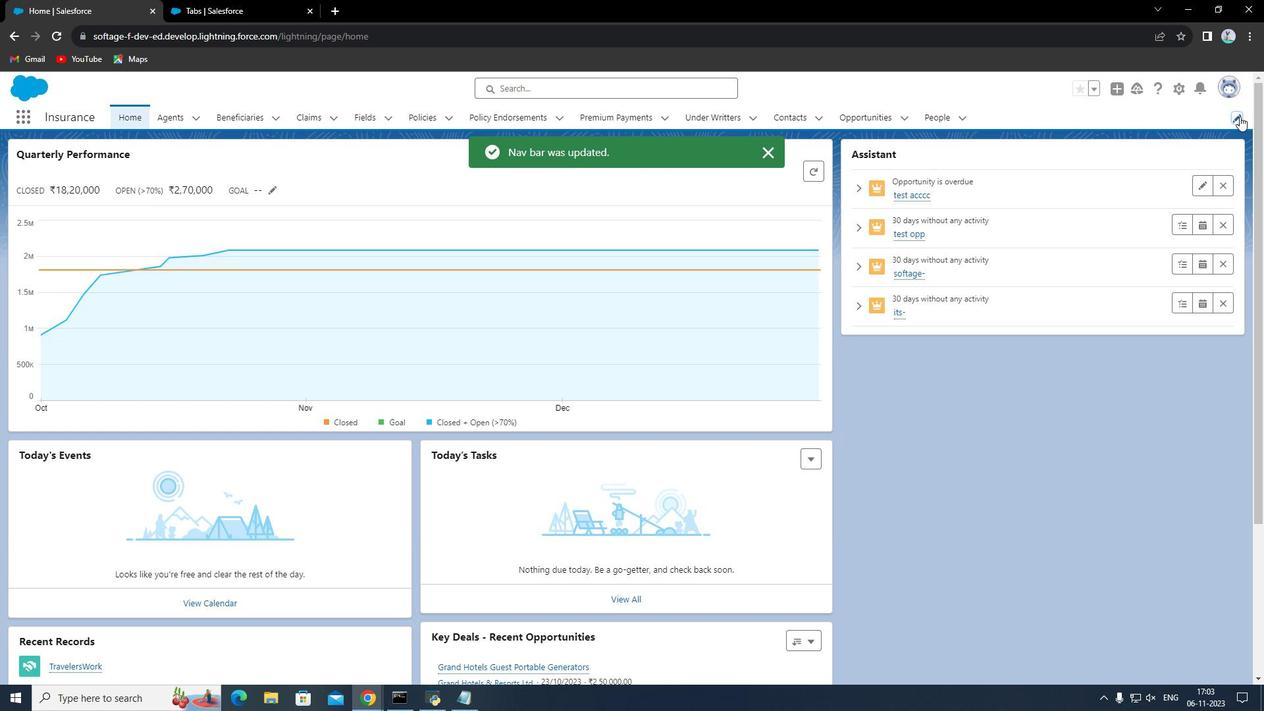 
Action: Mouse moved to (851, 224)
Screenshot: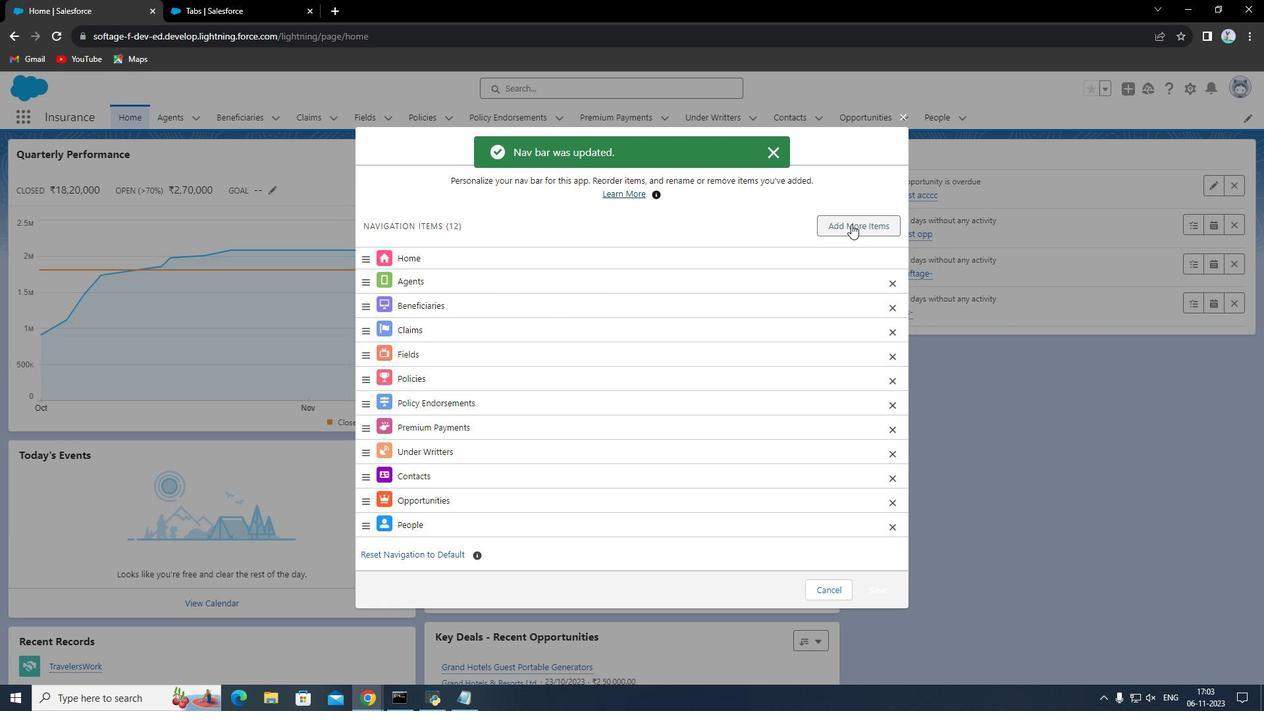 
Action: Mouse pressed left at (851, 224)
Screenshot: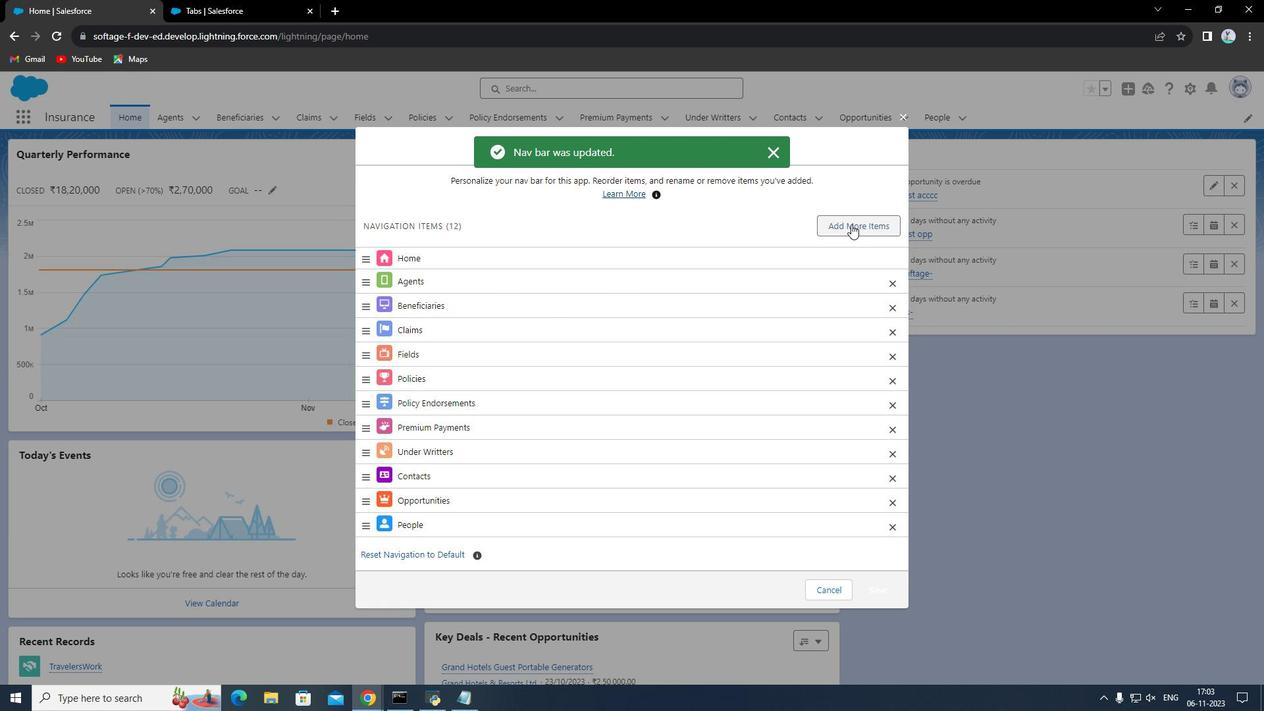 
Action: Mouse moved to (411, 197)
Screenshot: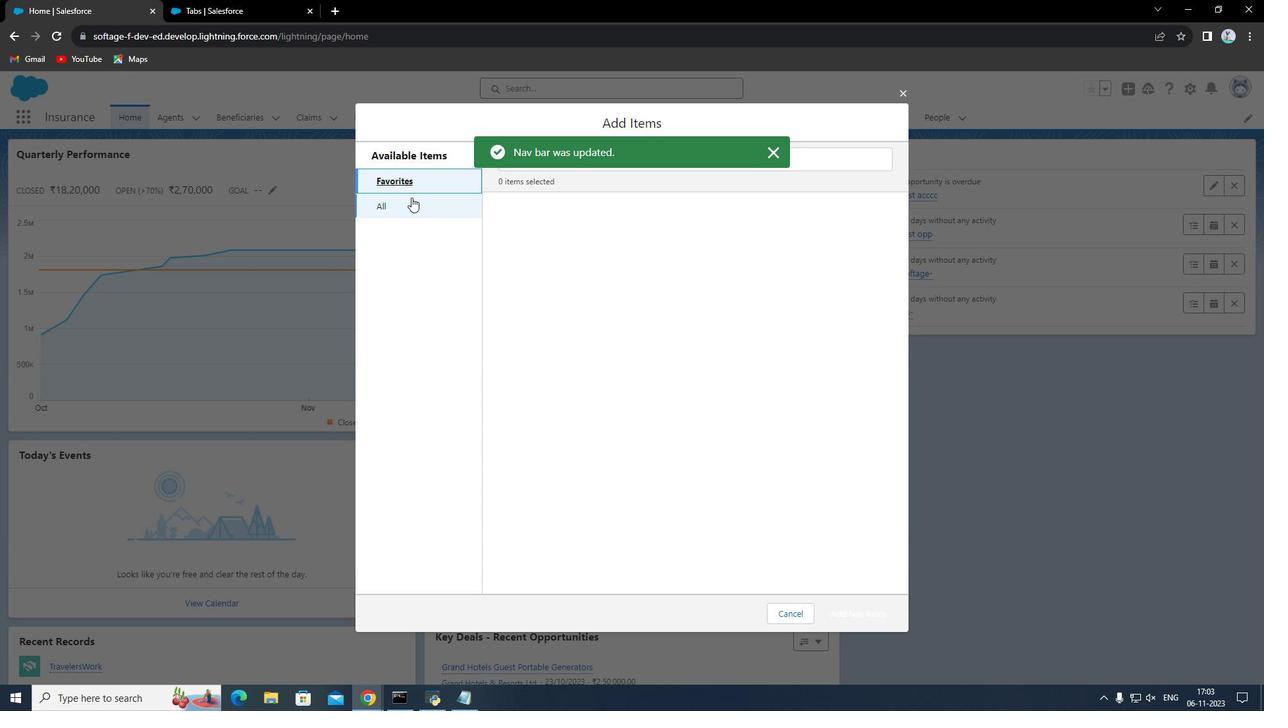 
Action: Mouse pressed left at (411, 197)
Screenshot: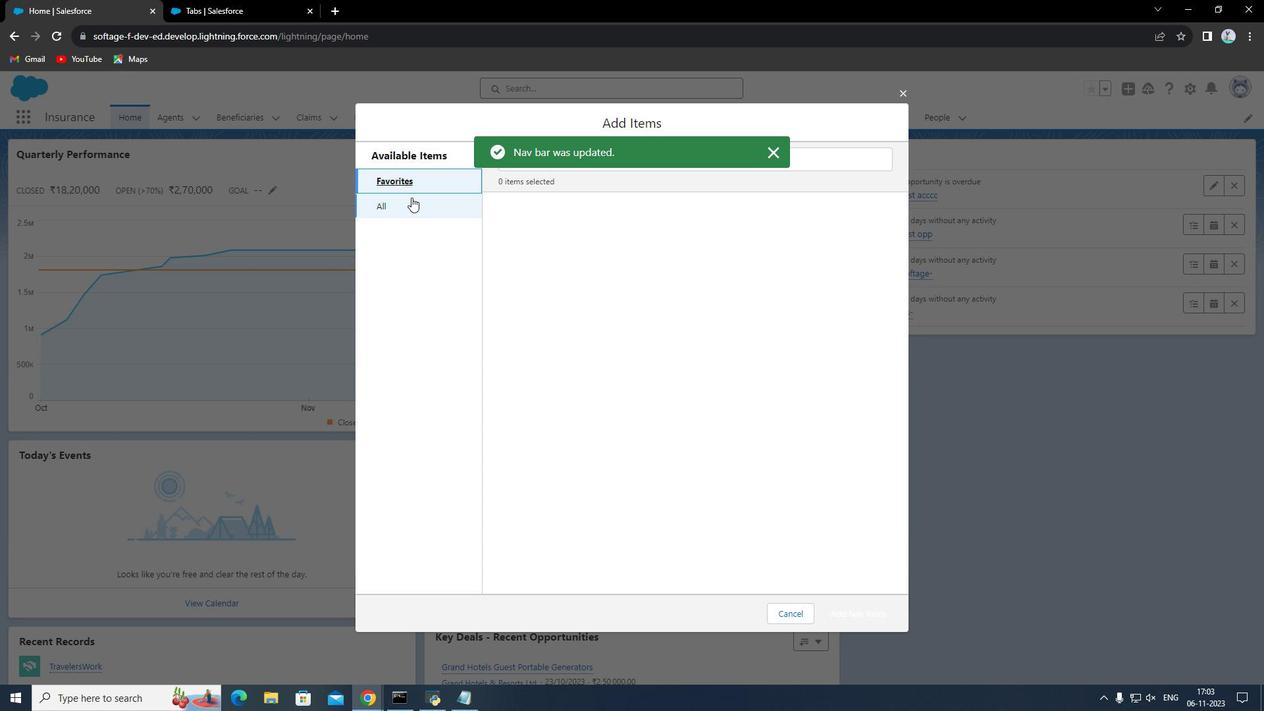 
Action: Mouse moved to (811, 154)
Screenshot: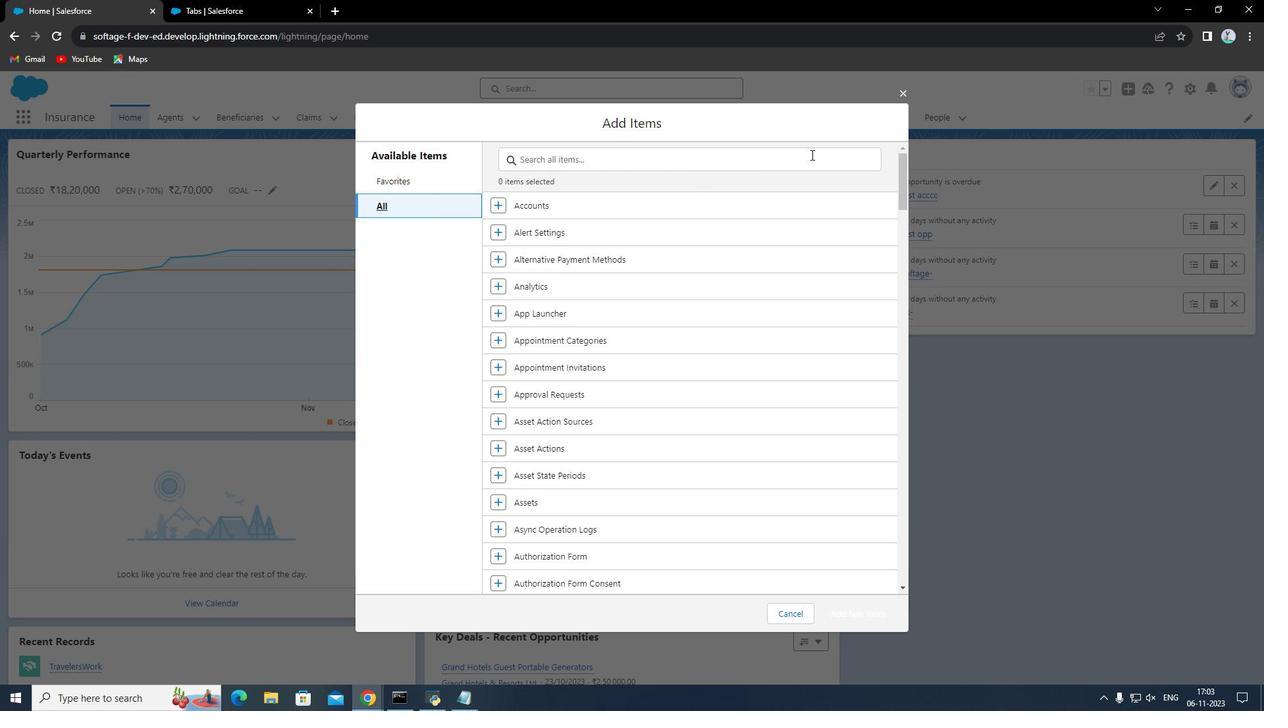 
Action: Mouse pressed left at (811, 154)
Screenshot: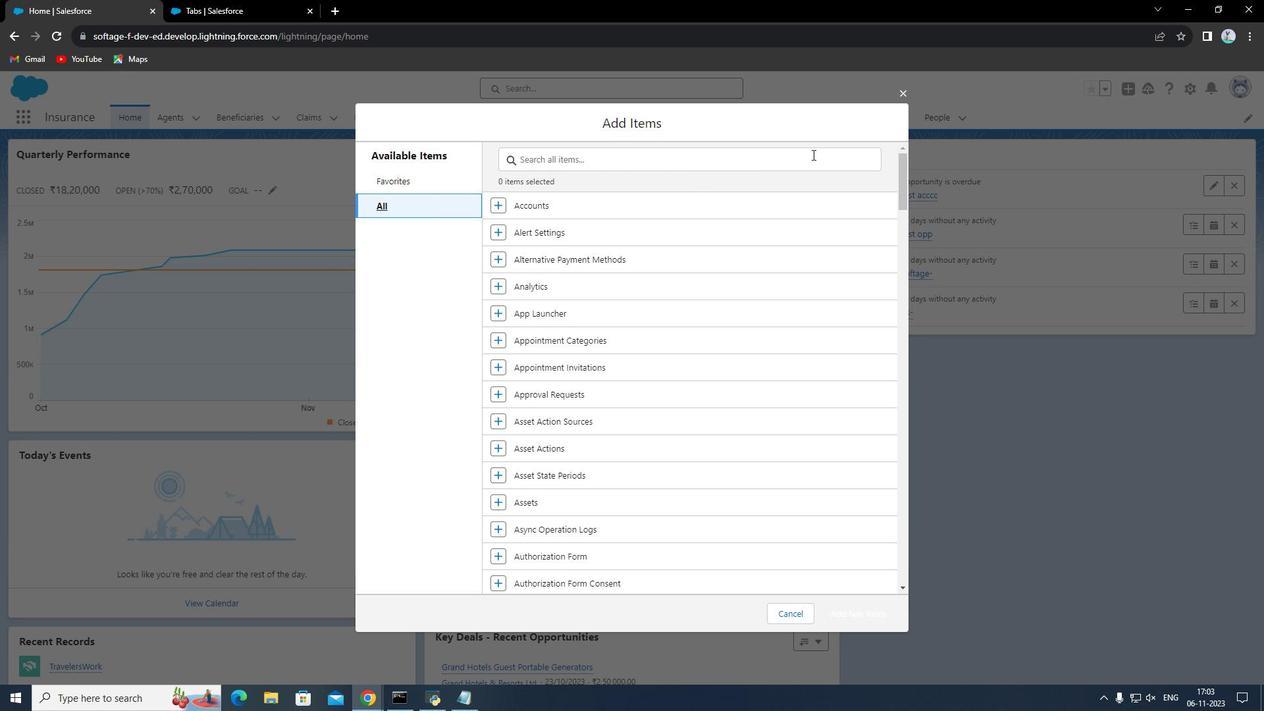 
Action: Mouse moved to (813, 154)
Screenshot: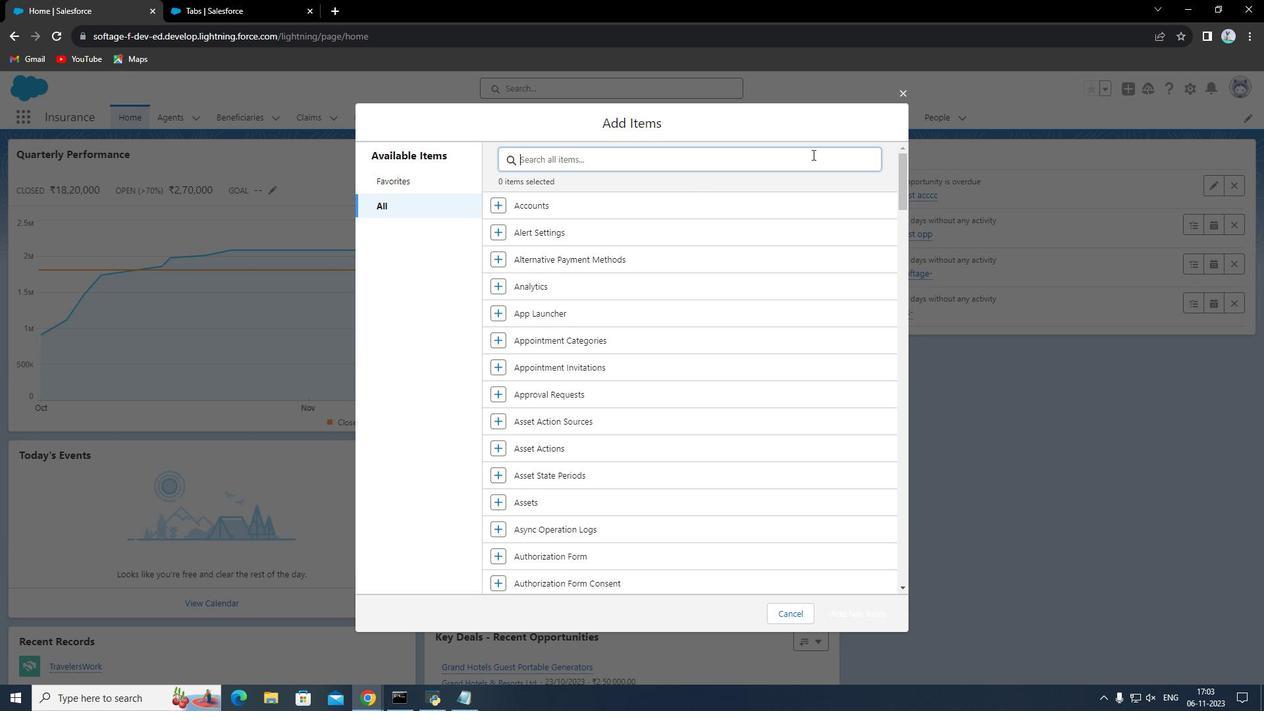 
Action: Key pressed r
Screenshot: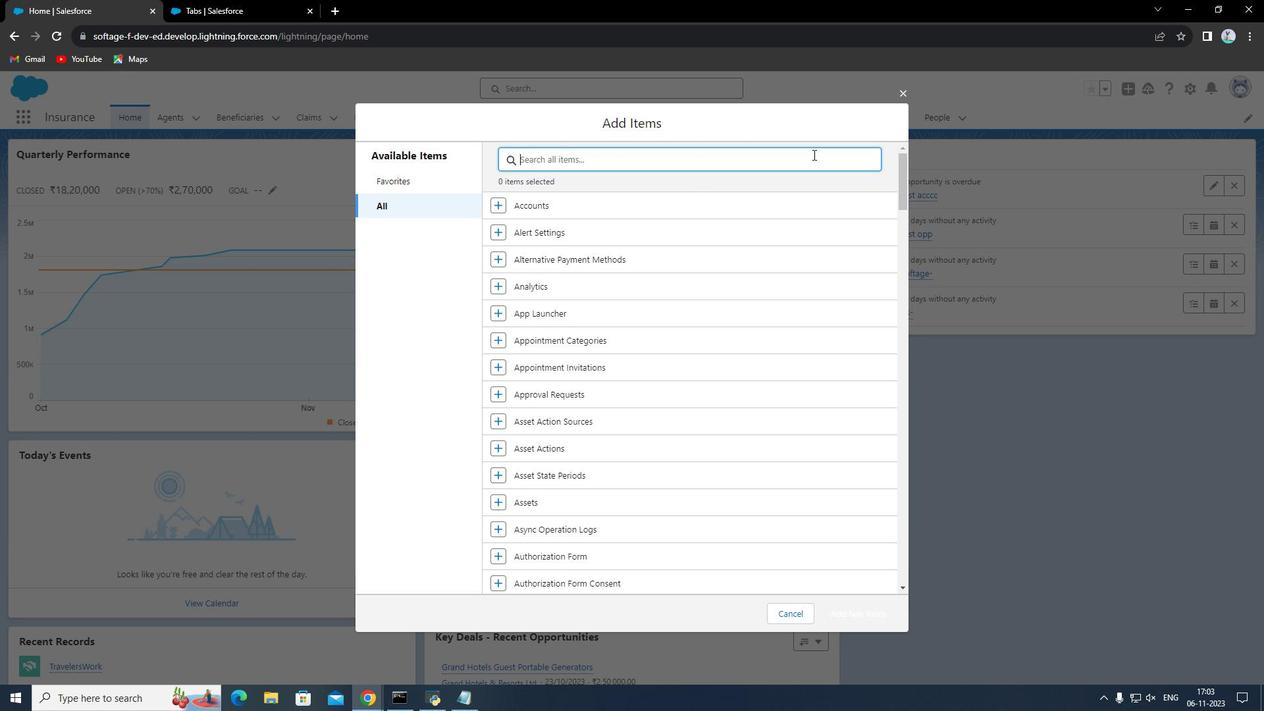 
Action: Mouse moved to (812, 154)
Screenshot: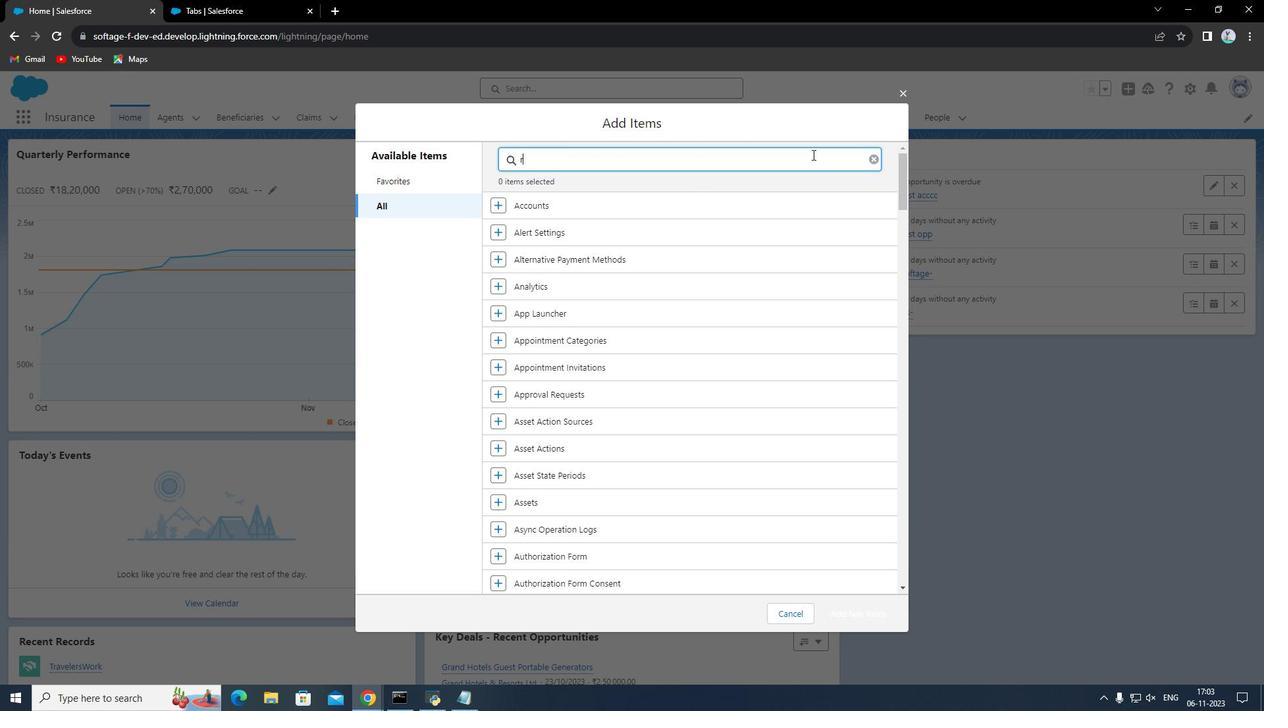 
Action: Key pressed e
Screenshot: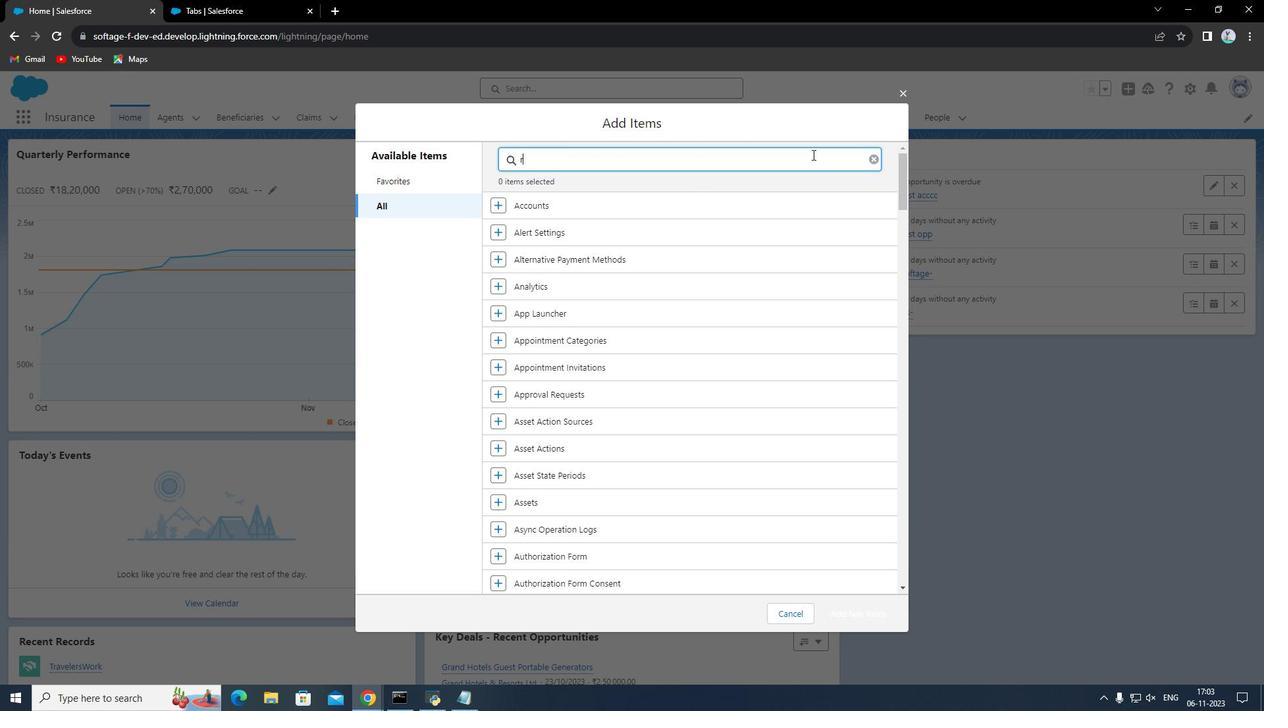 
Action: Mouse moved to (650, 212)
Screenshot: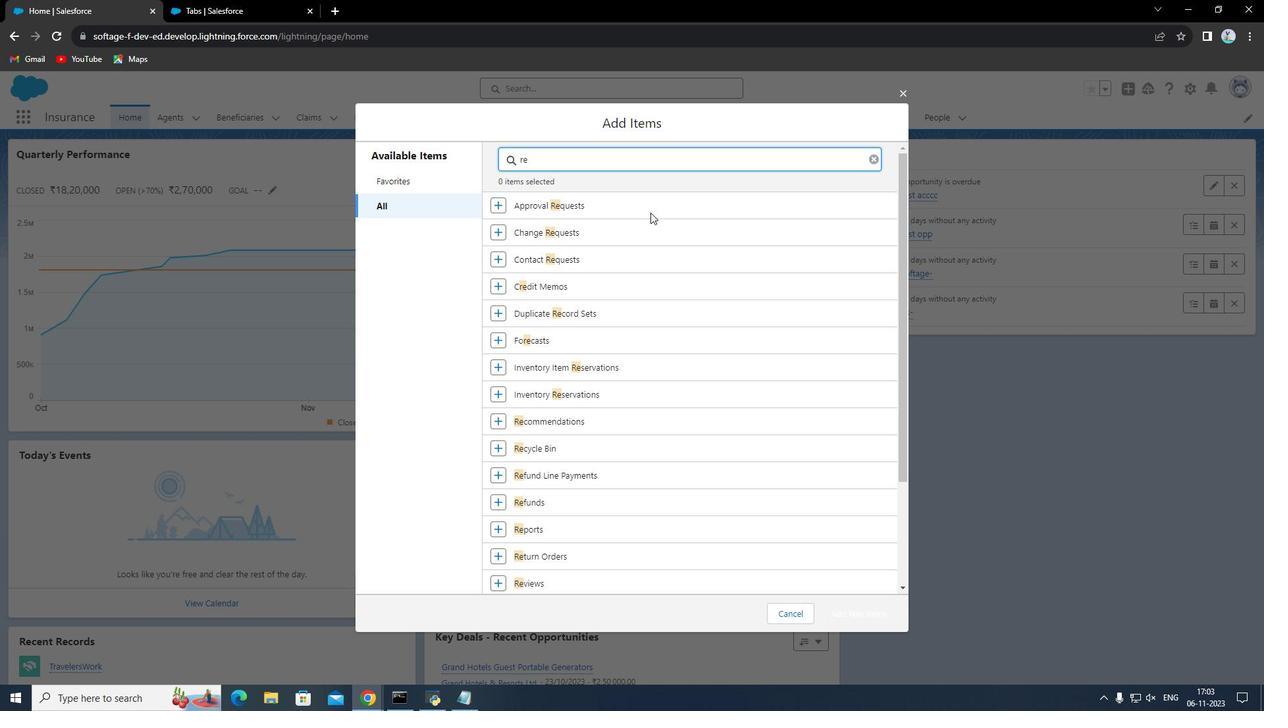 
Action: Key pressed po
Screenshot: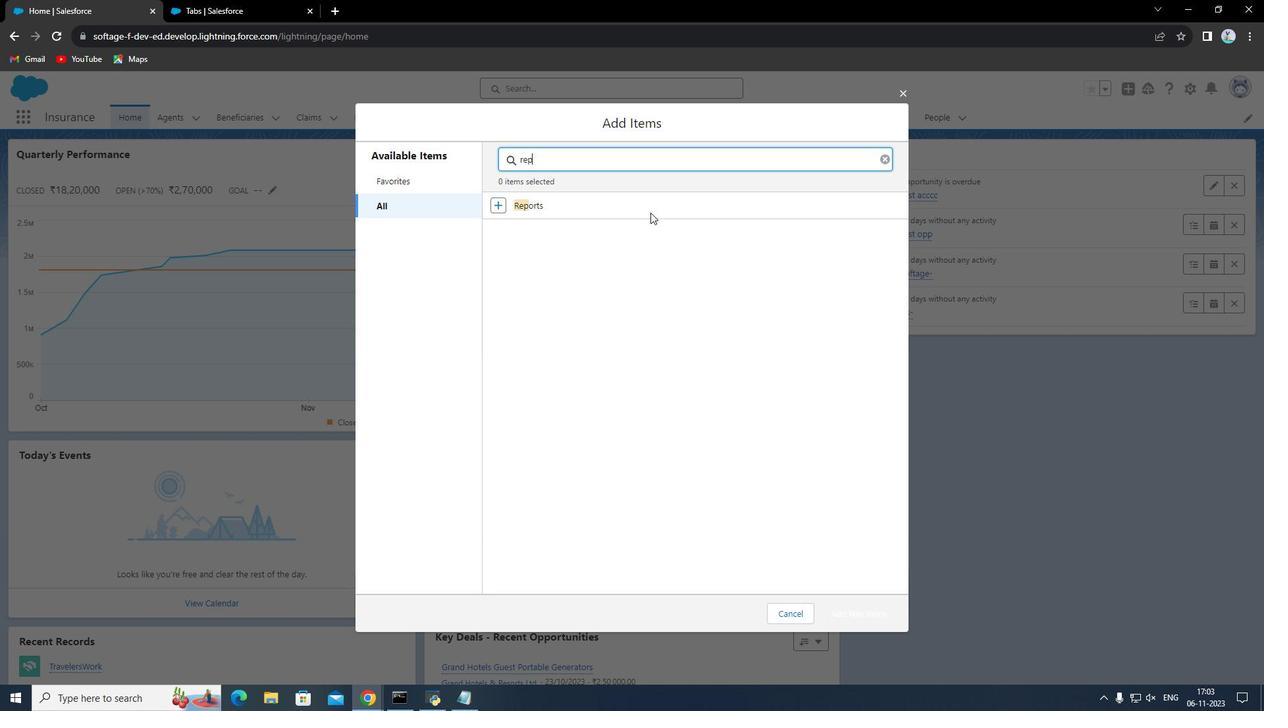 
Action: Mouse moved to (489, 202)
Screenshot: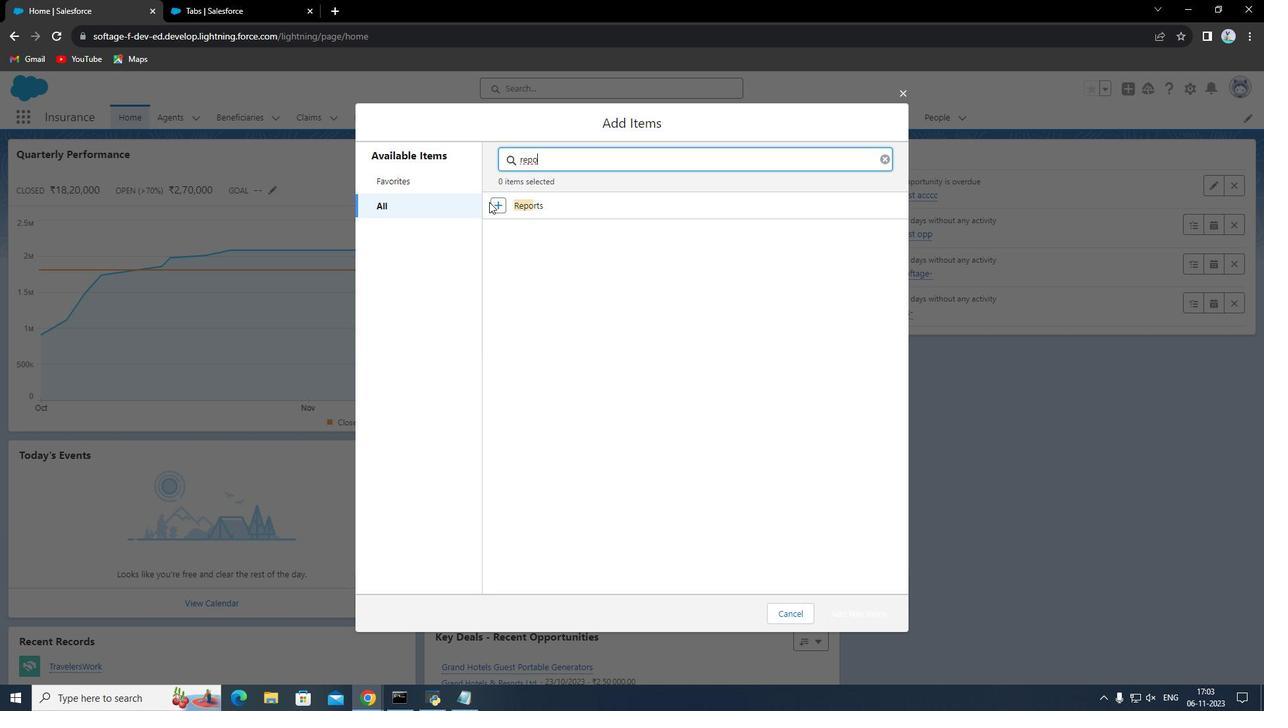 
Action: Mouse pressed left at (489, 202)
Screenshot: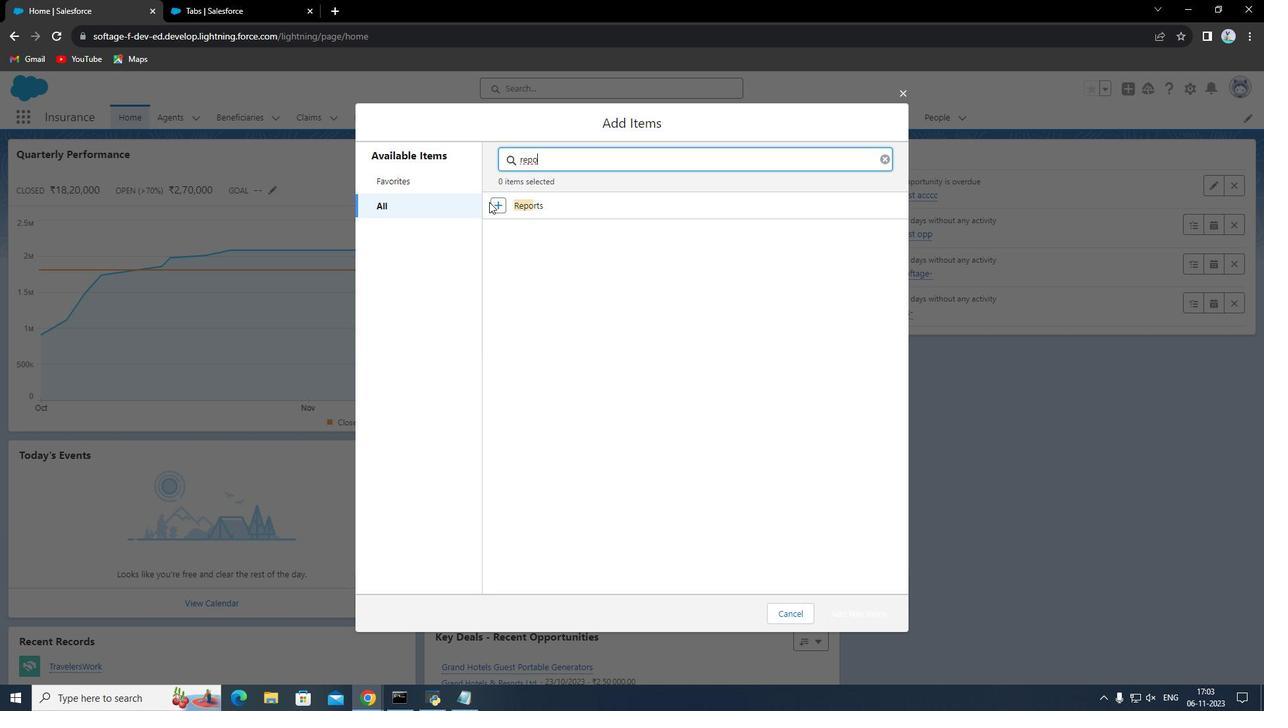
Action: Mouse moved to (496, 202)
Screenshot: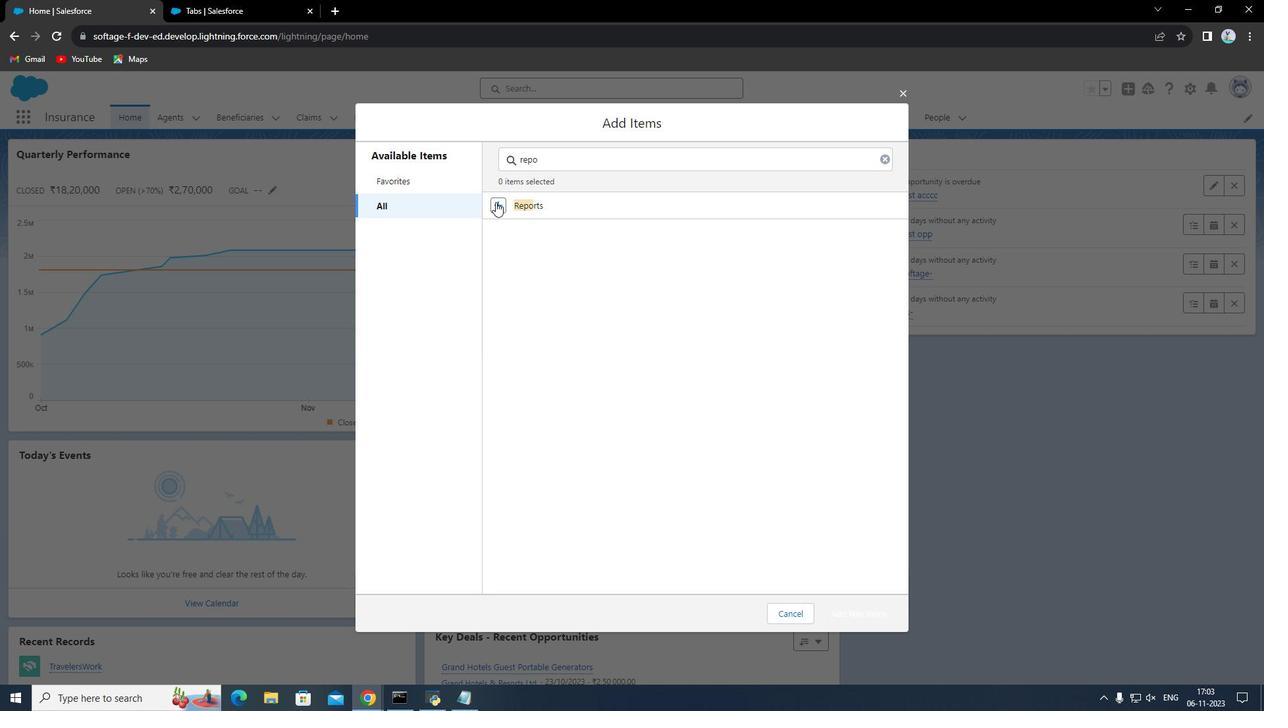 
Action: Mouse pressed left at (496, 202)
Screenshot: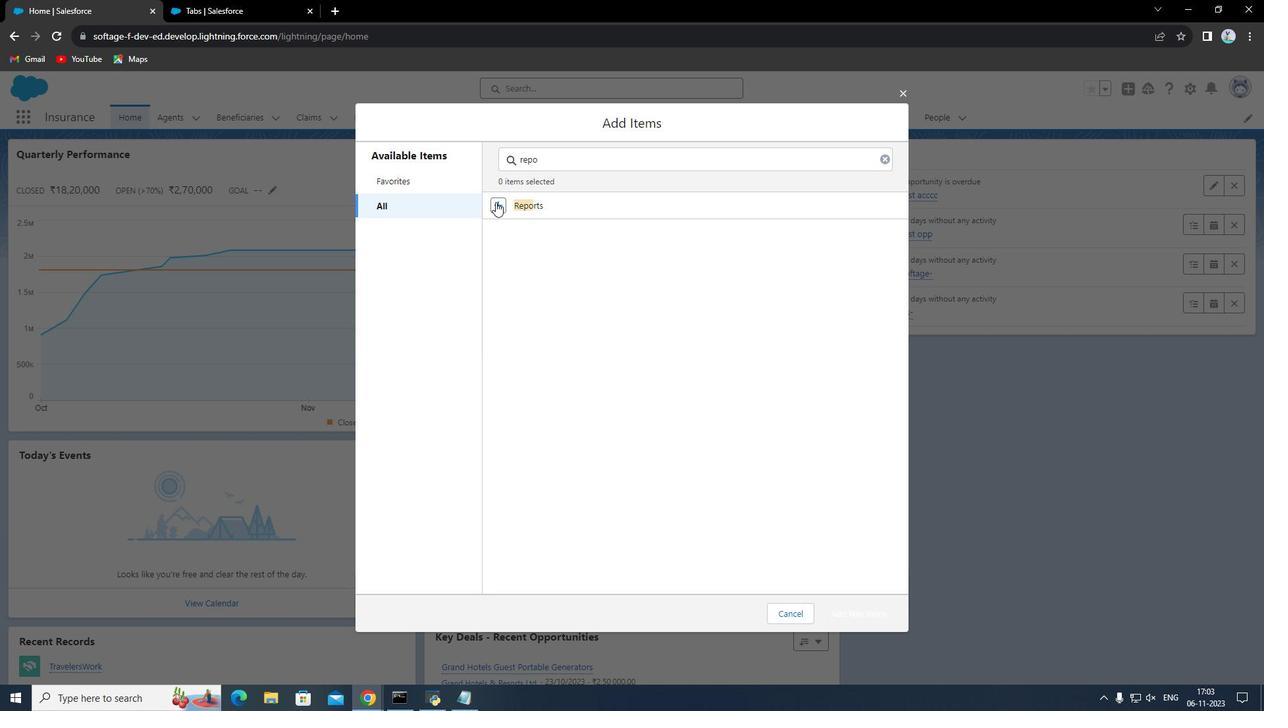 
Action: Mouse moved to (873, 610)
Screenshot: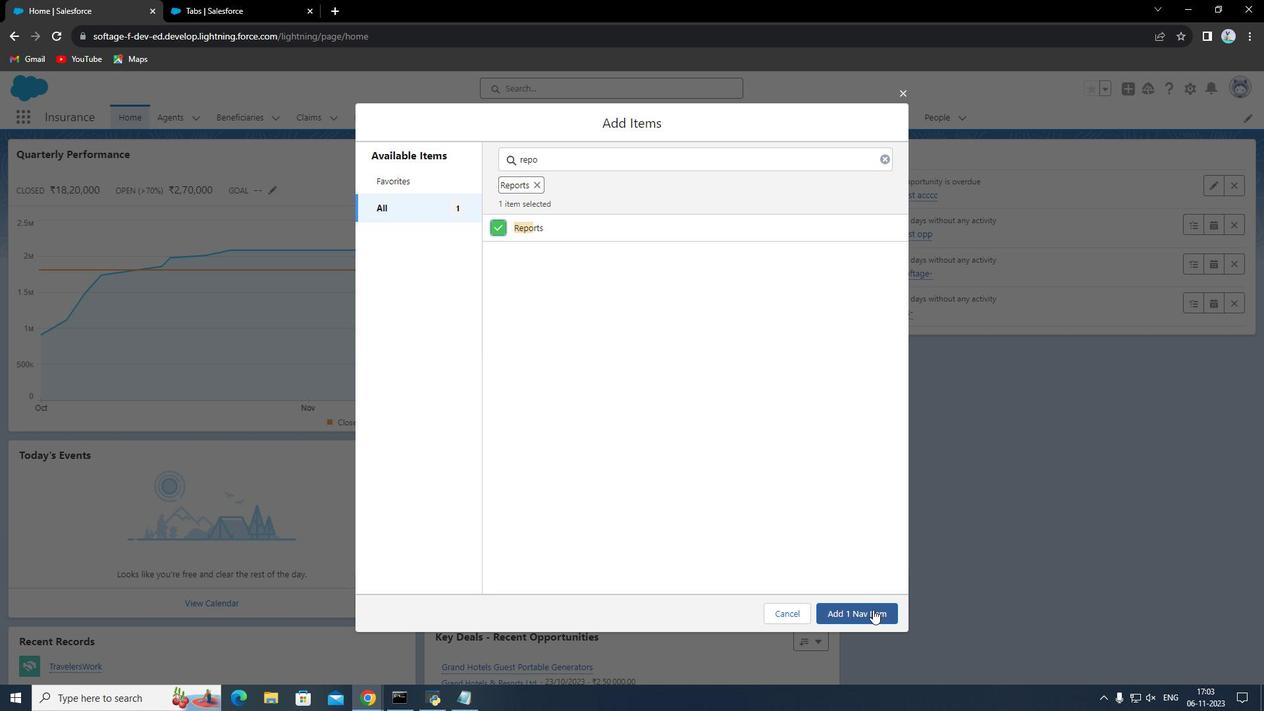
Action: Mouse pressed left at (873, 610)
Screenshot: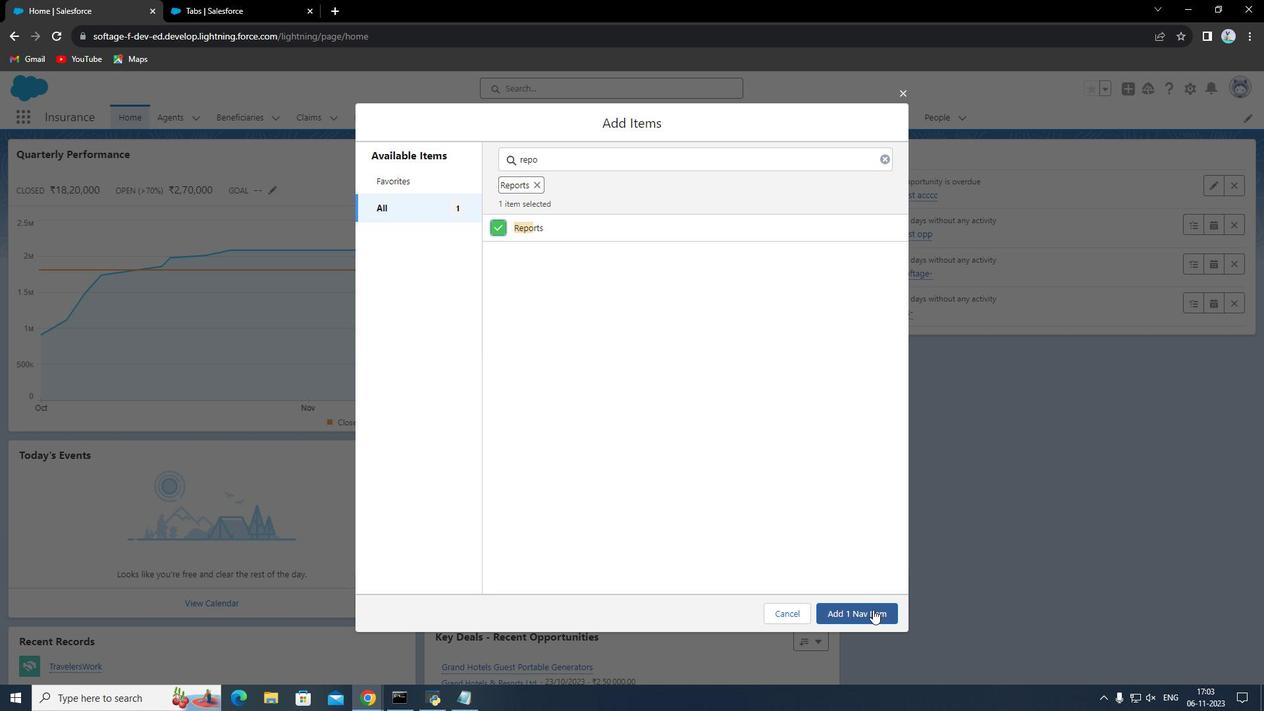 
Action: Mouse moved to (872, 611)
Screenshot: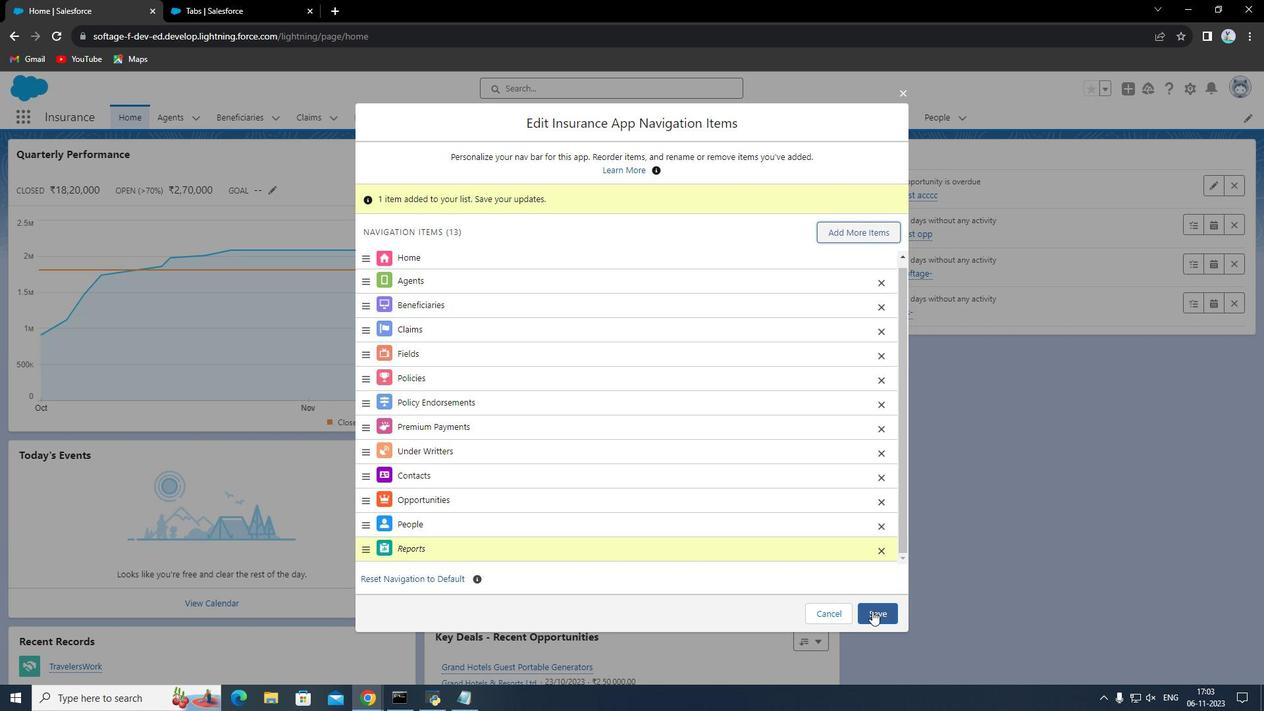 
Action: Mouse pressed left at (872, 611)
Screenshot: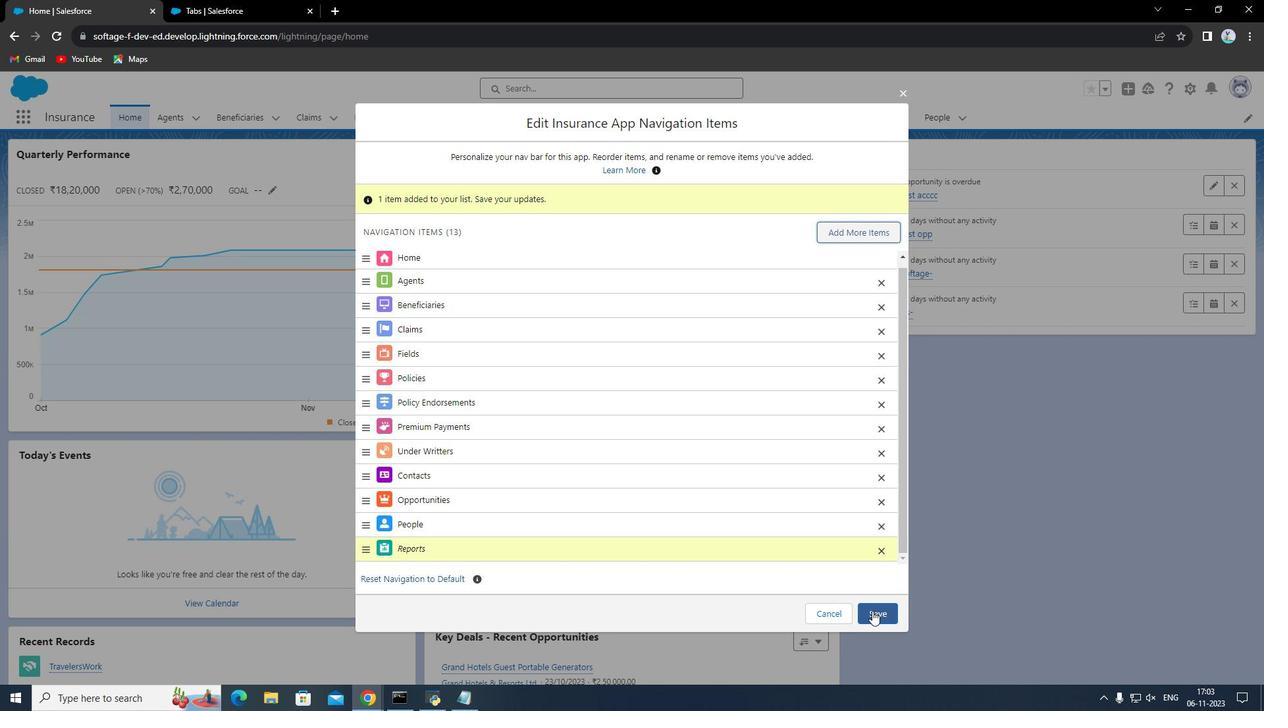 
Action: Mouse moved to (1235, 121)
Screenshot: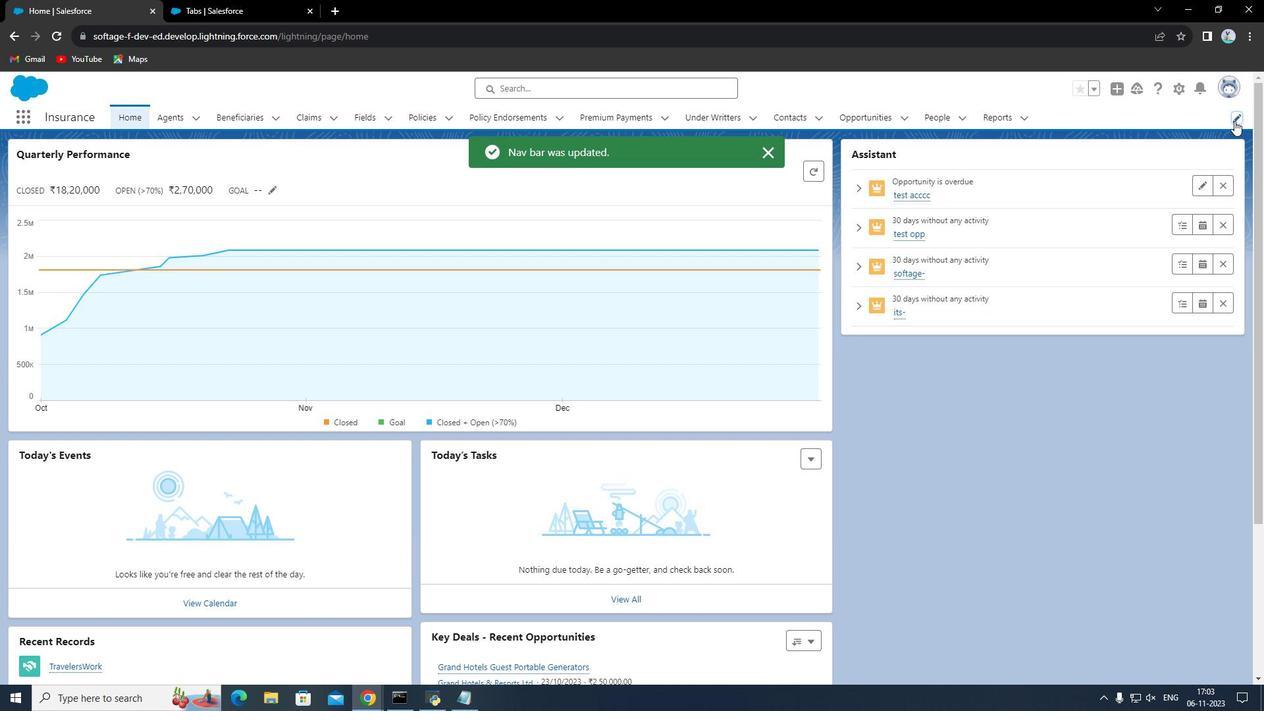 
Action: Mouse pressed left at (1235, 121)
Screenshot: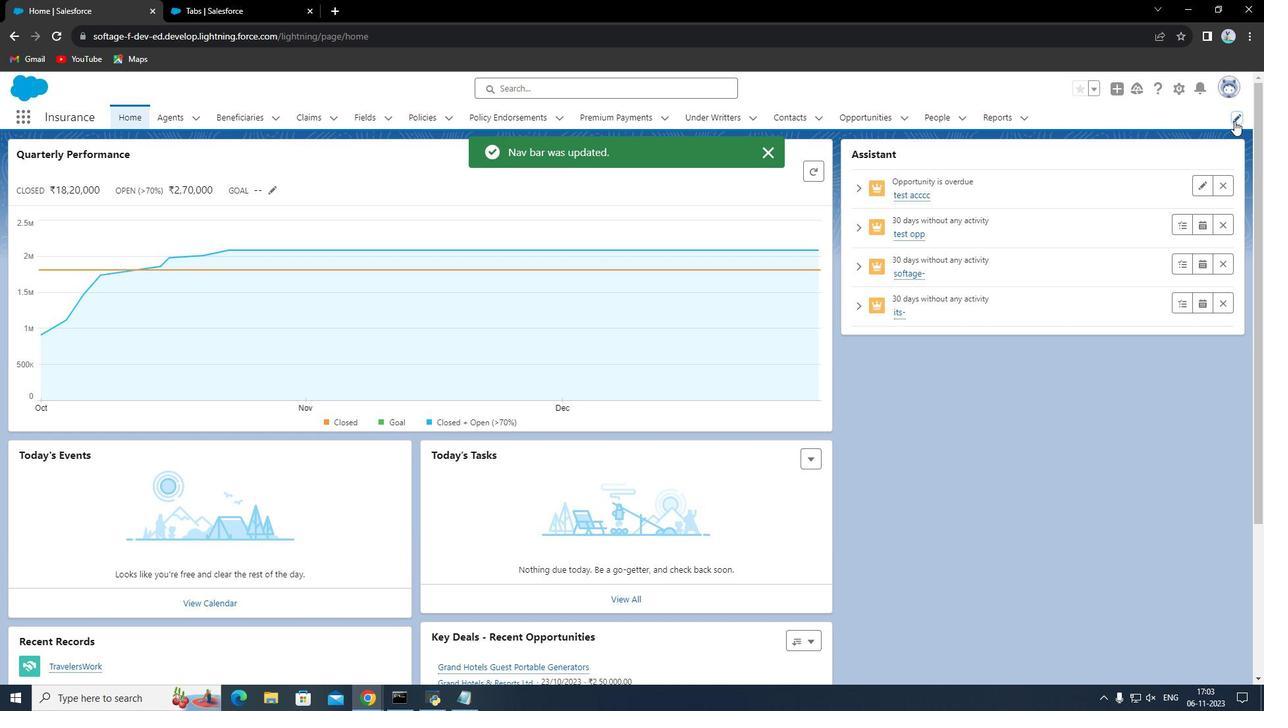 
Action: Mouse moved to (853, 213)
Screenshot: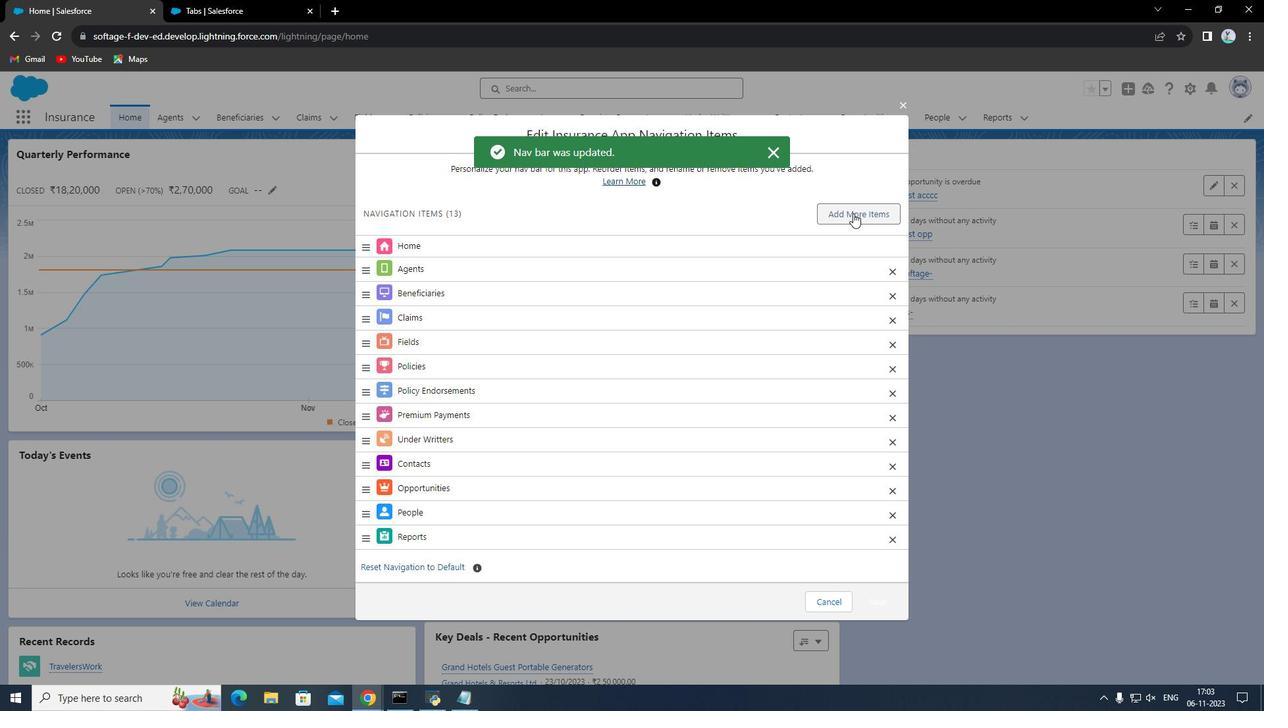 
Action: Mouse pressed left at (853, 213)
Screenshot: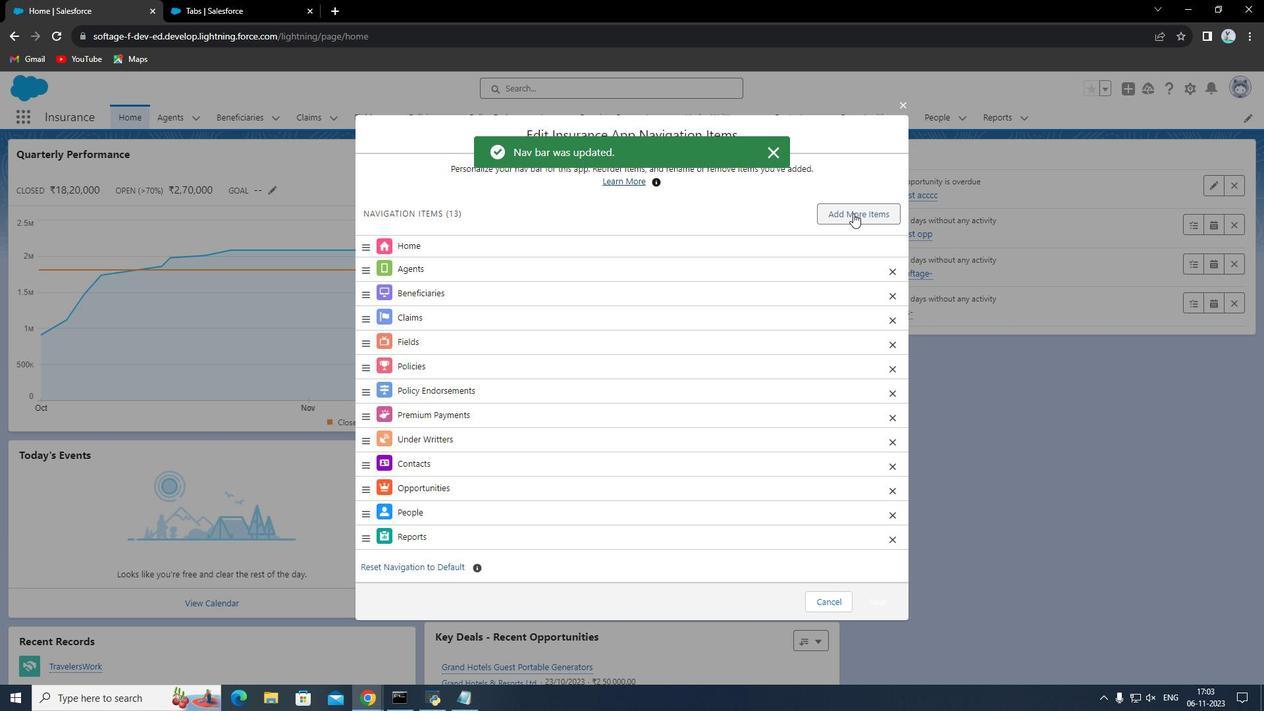 
Action: Mouse moved to (399, 200)
Screenshot: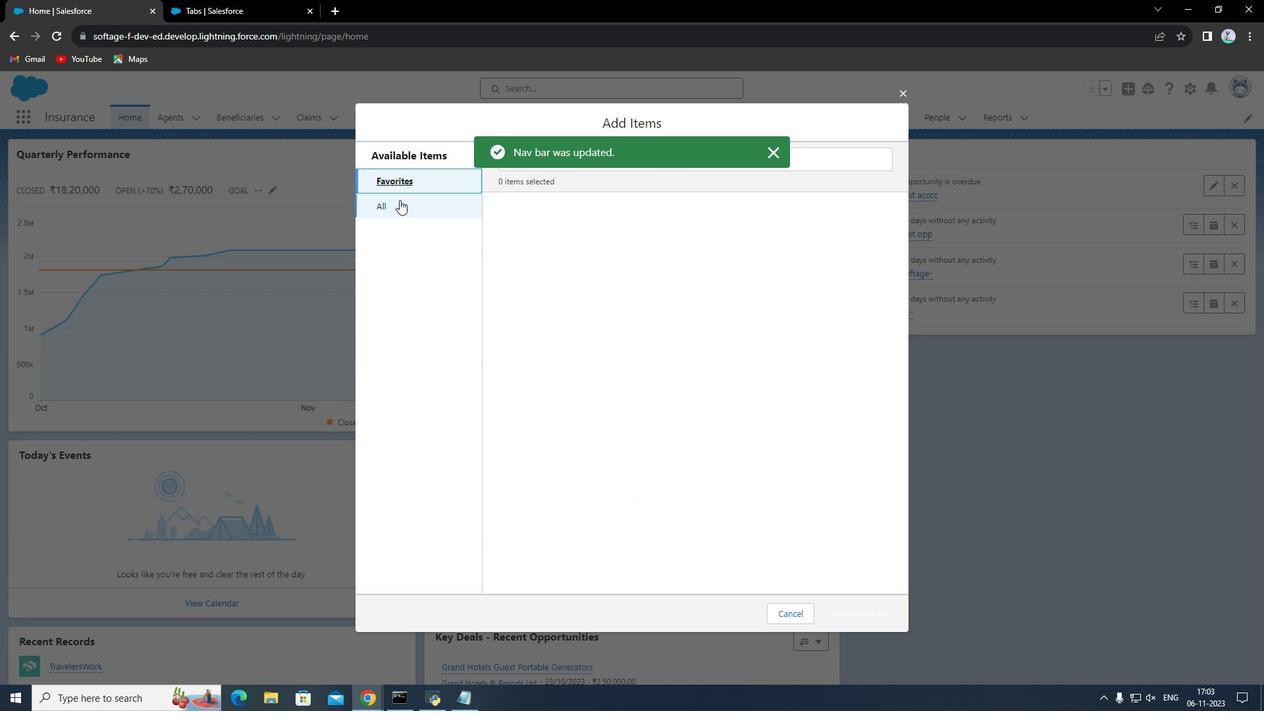 
Action: Mouse pressed left at (399, 200)
Screenshot: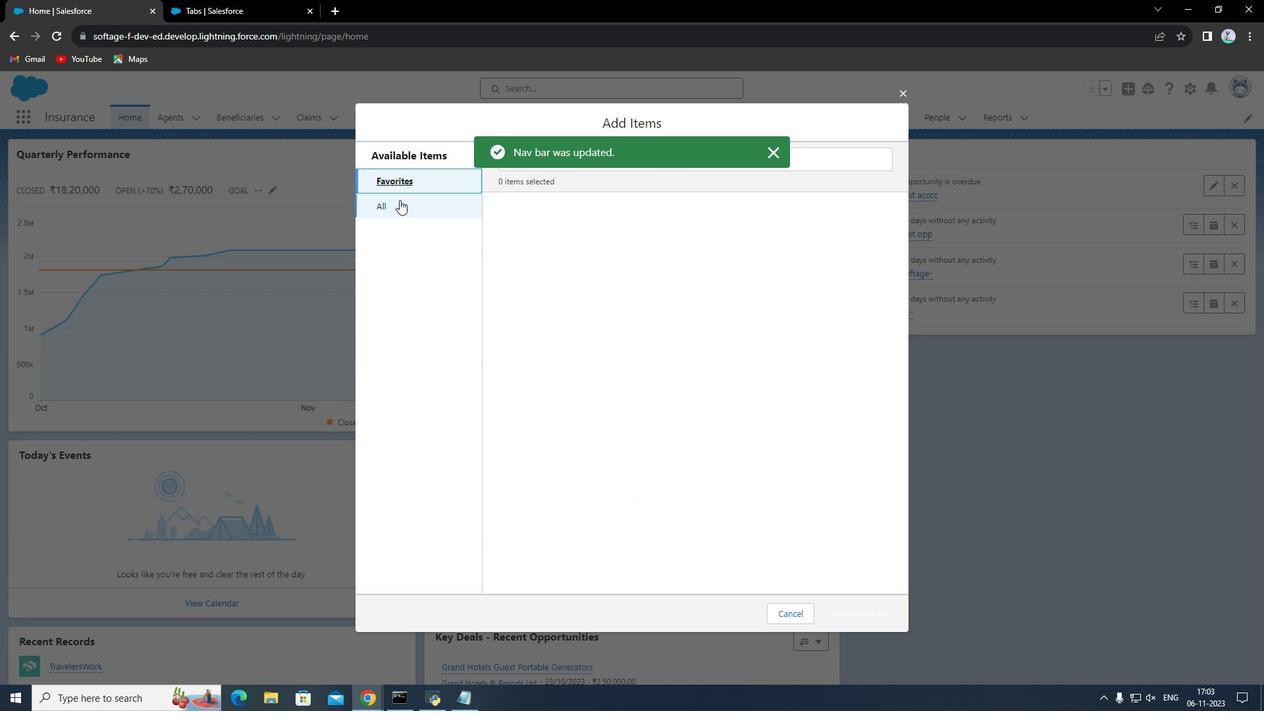 
Action: Mouse moved to (824, 166)
Screenshot: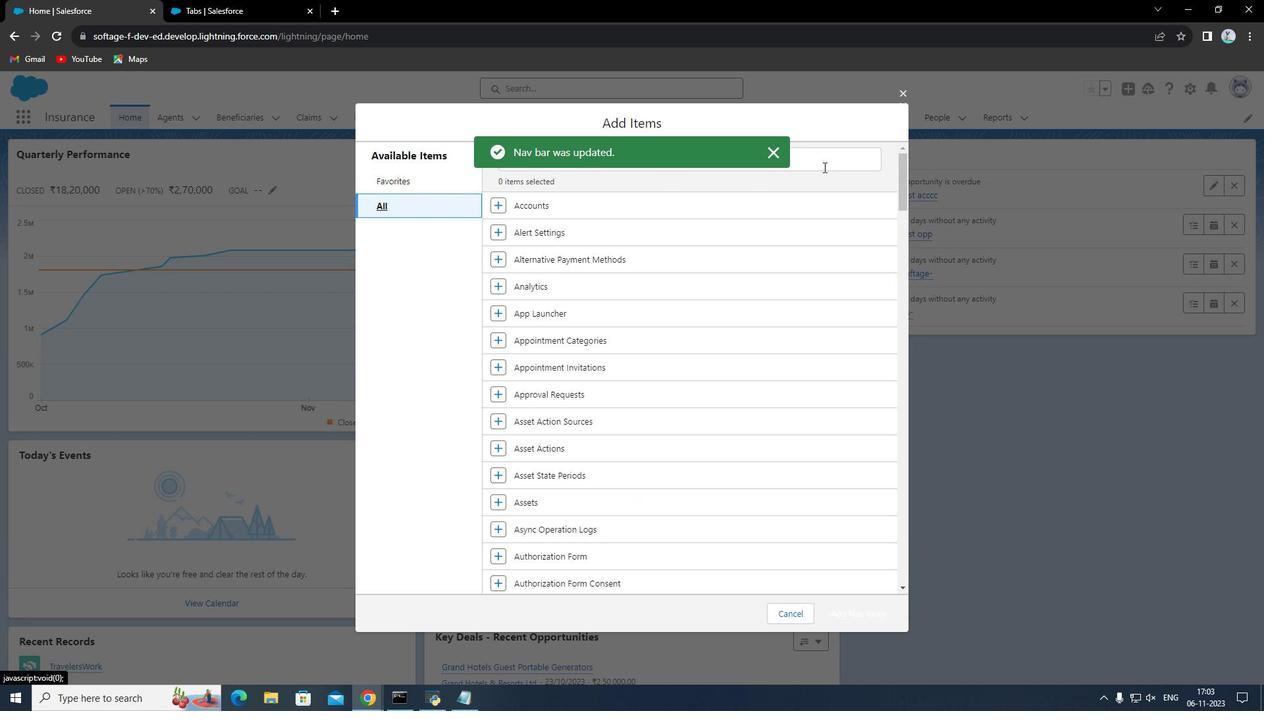 
Action: Mouse pressed left at (824, 166)
Screenshot: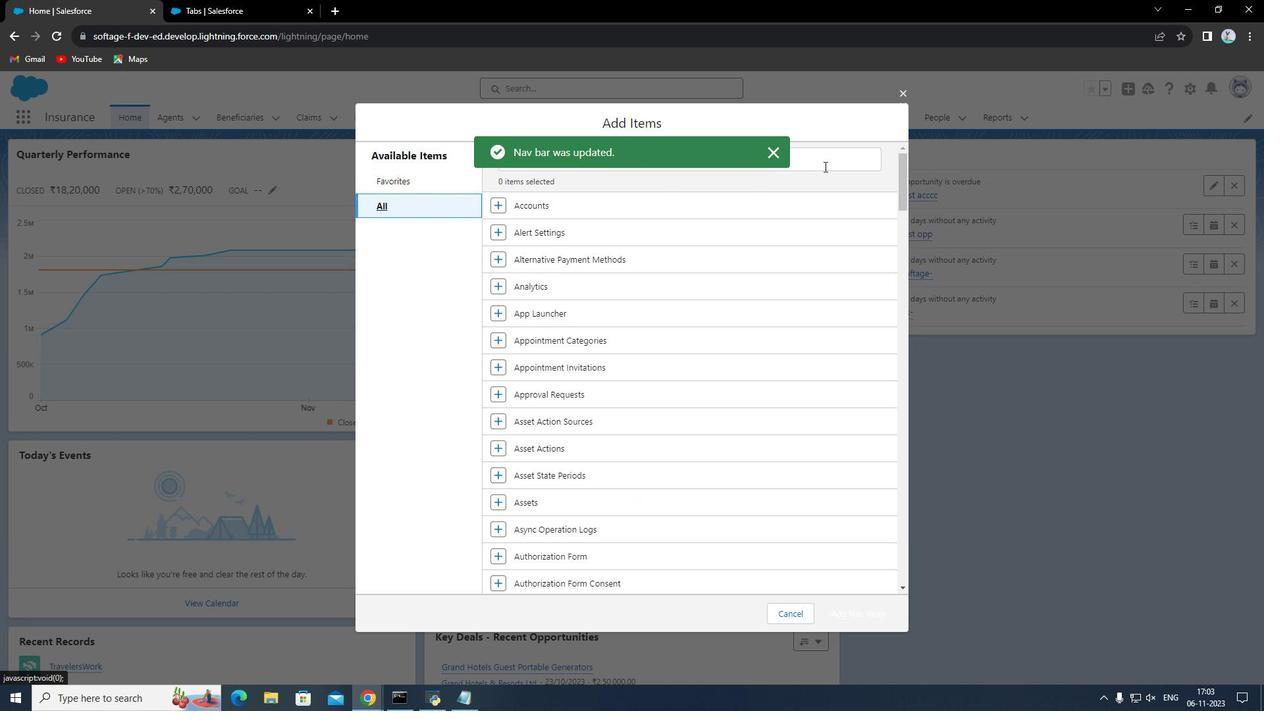 
Action: Key pressed das
Screenshot: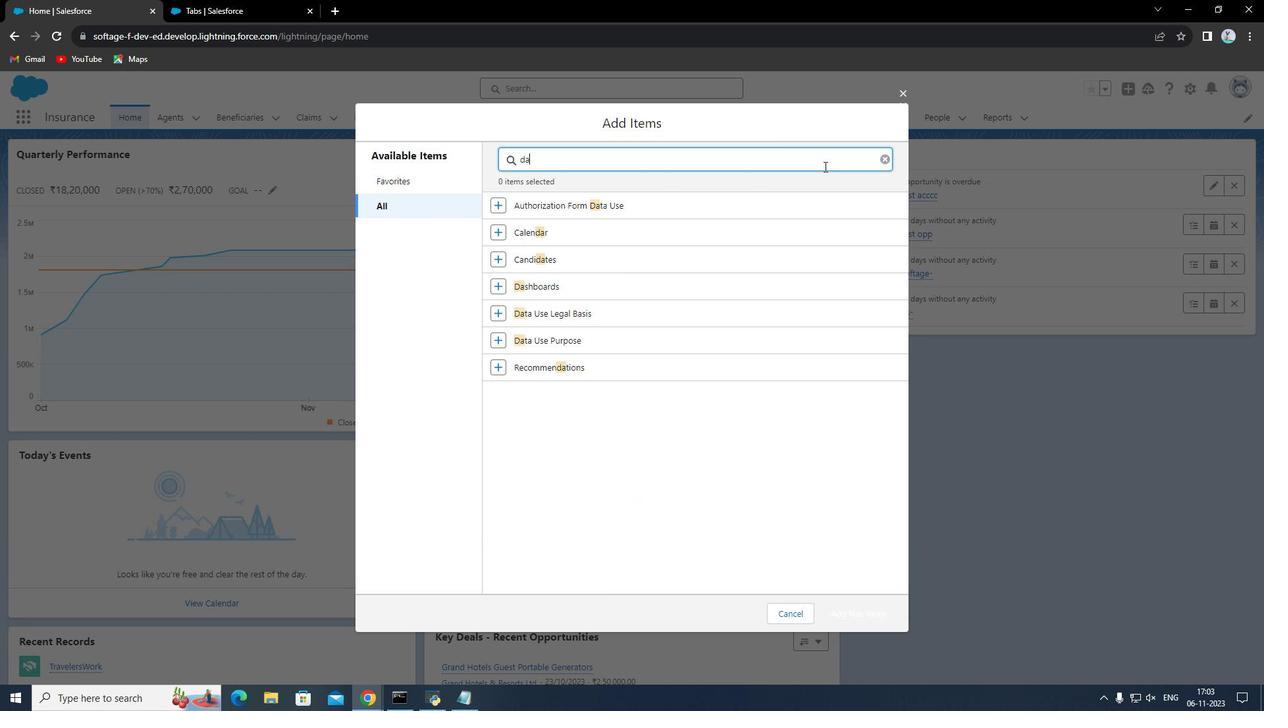 
Action: Mouse moved to (494, 206)
Screenshot: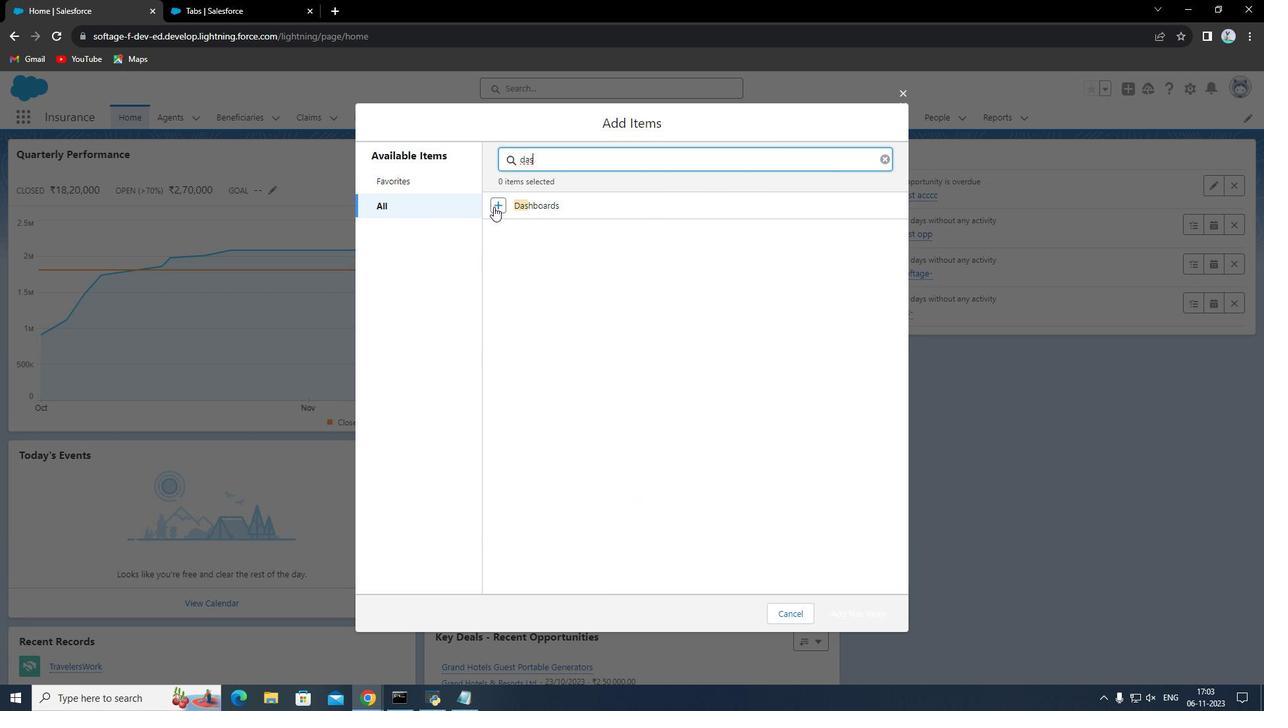 
Action: Mouse pressed left at (494, 206)
Screenshot: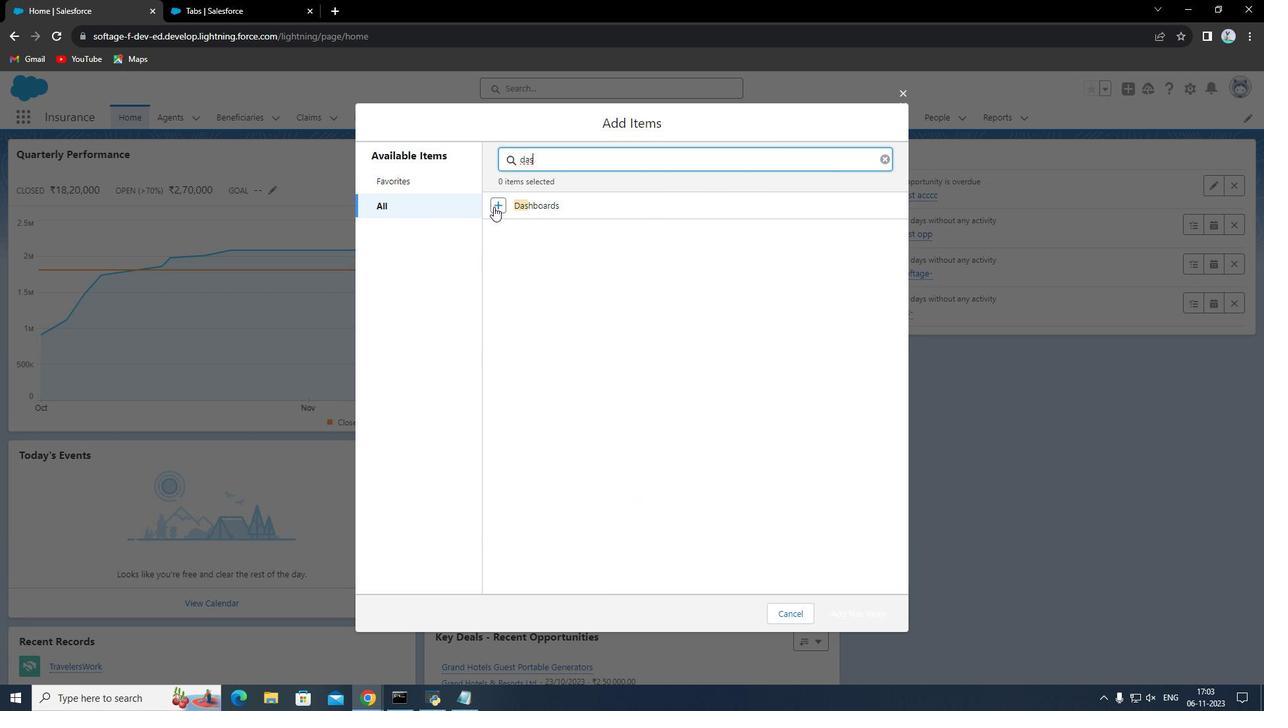 
Action: Mouse moved to (862, 606)
Screenshot: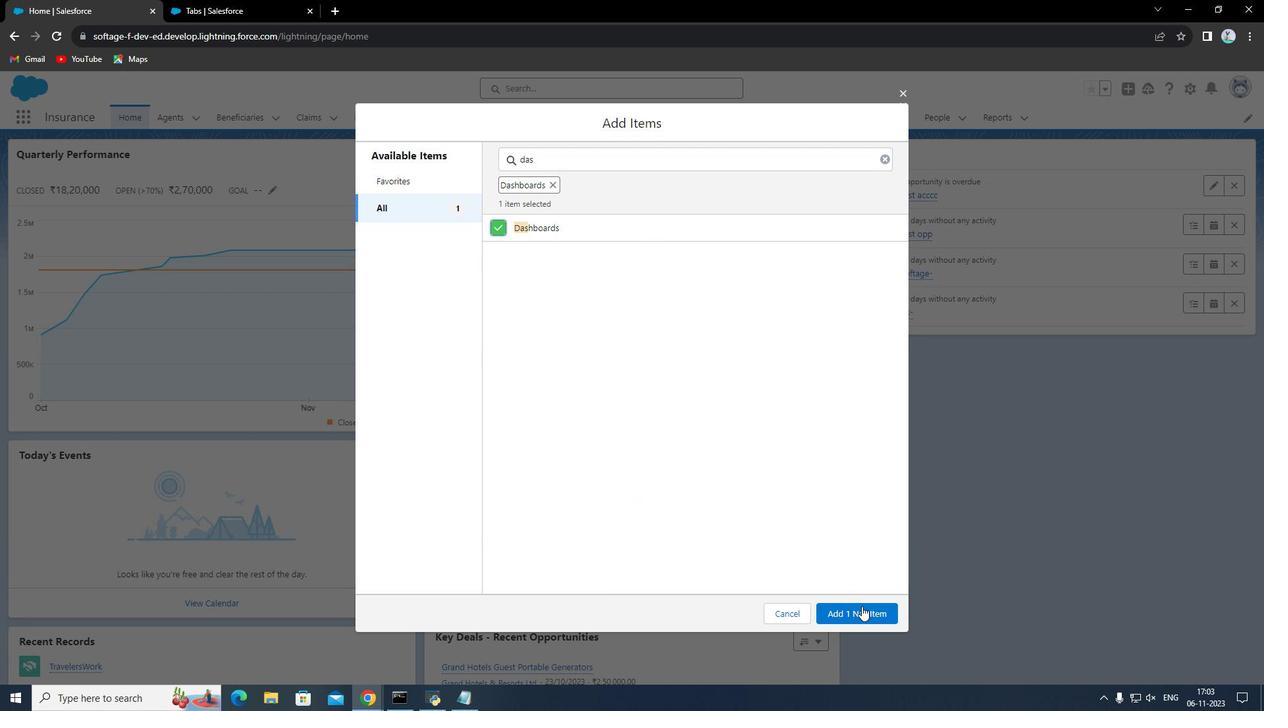 
Action: Mouse pressed left at (862, 606)
Screenshot: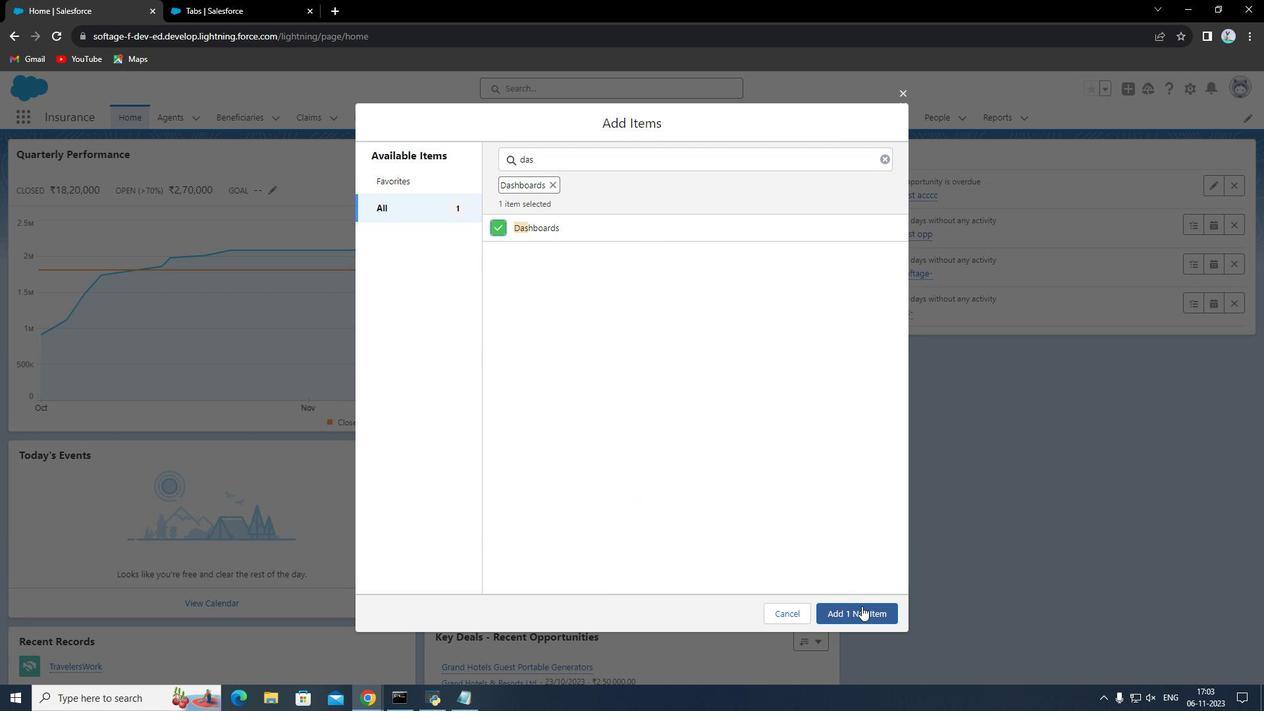 
Action: Mouse moved to (884, 611)
Screenshot: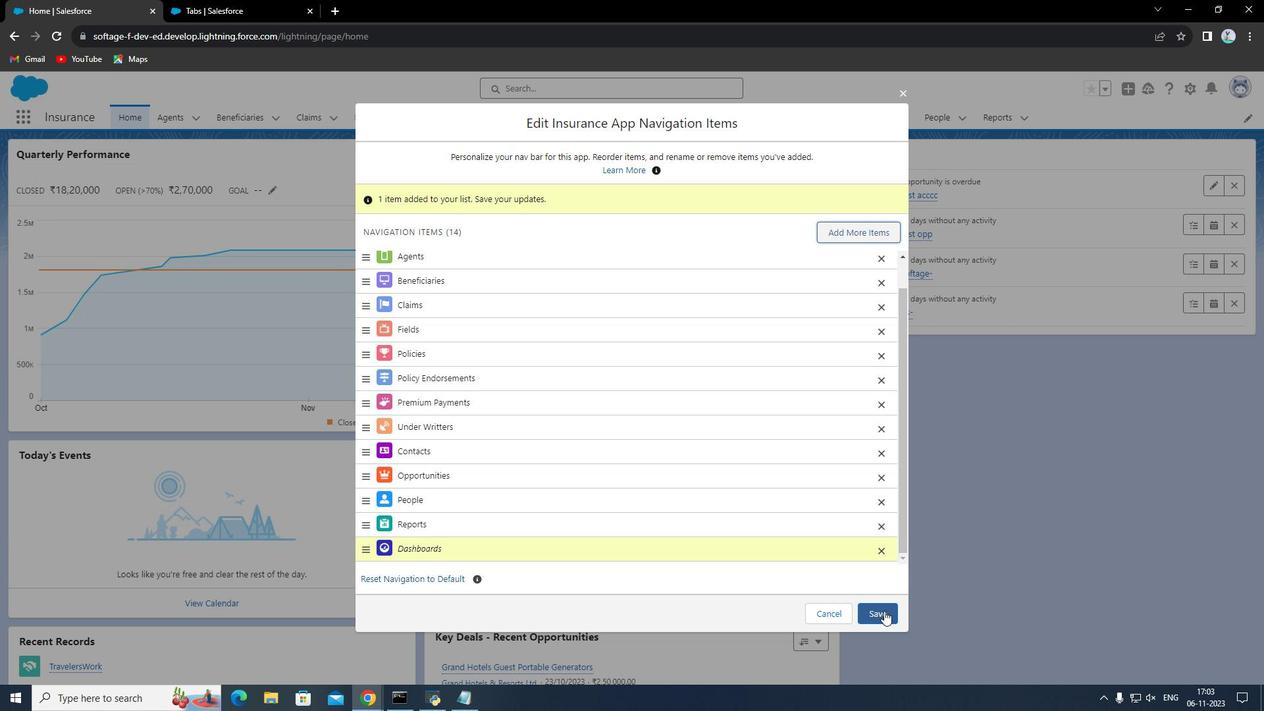 
Action: Mouse pressed left at (884, 611)
Screenshot: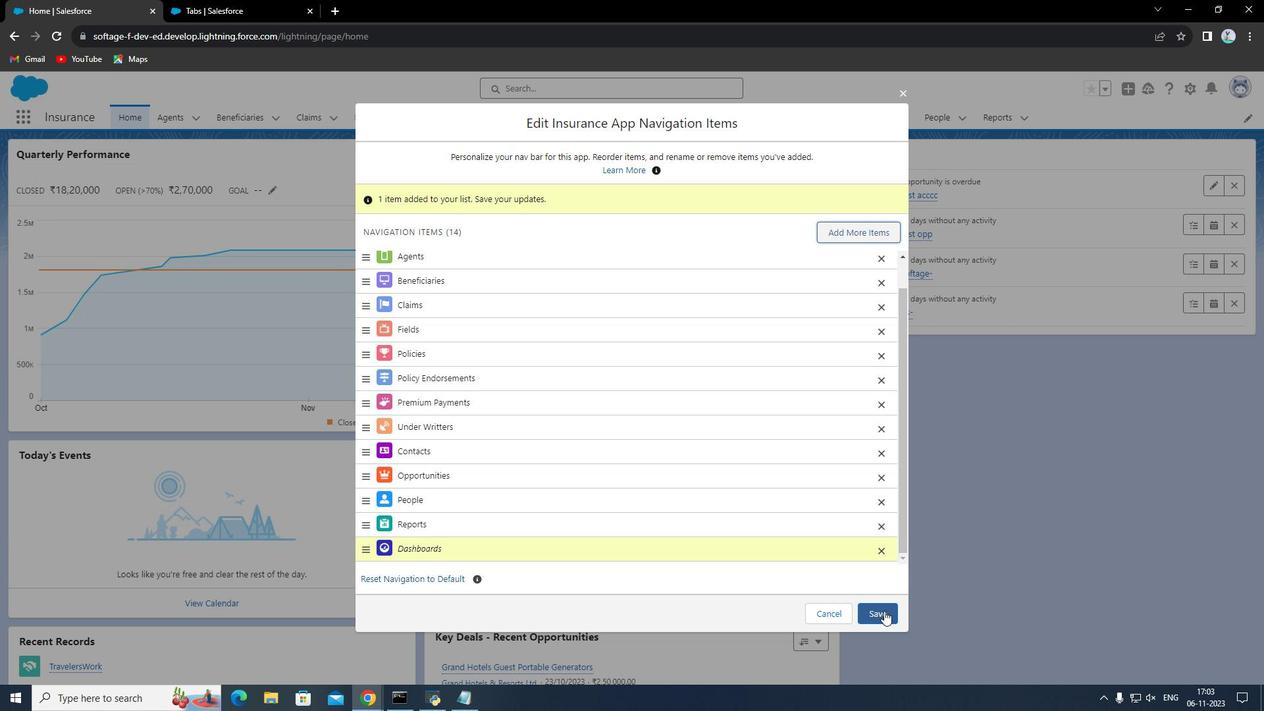 
Action: Mouse moved to (1240, 111)
Screenshot: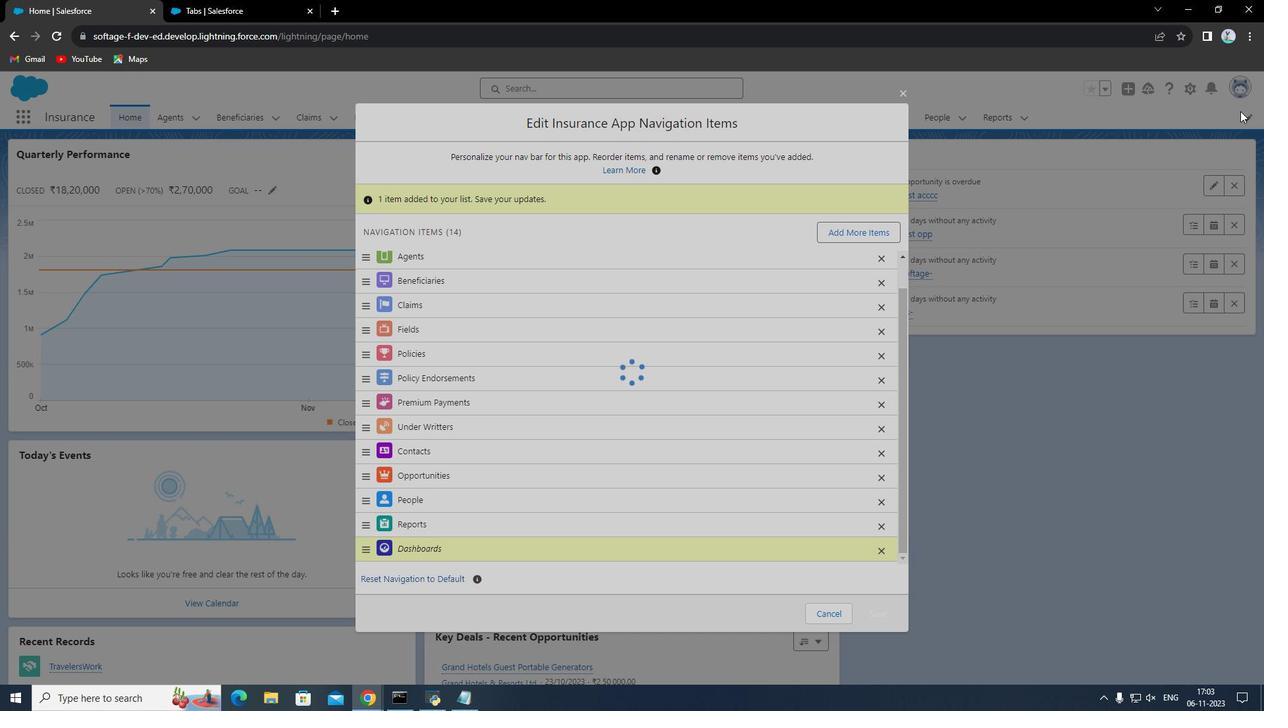 
Action: Mouse pressed left at (1240, 111)
Screenshot: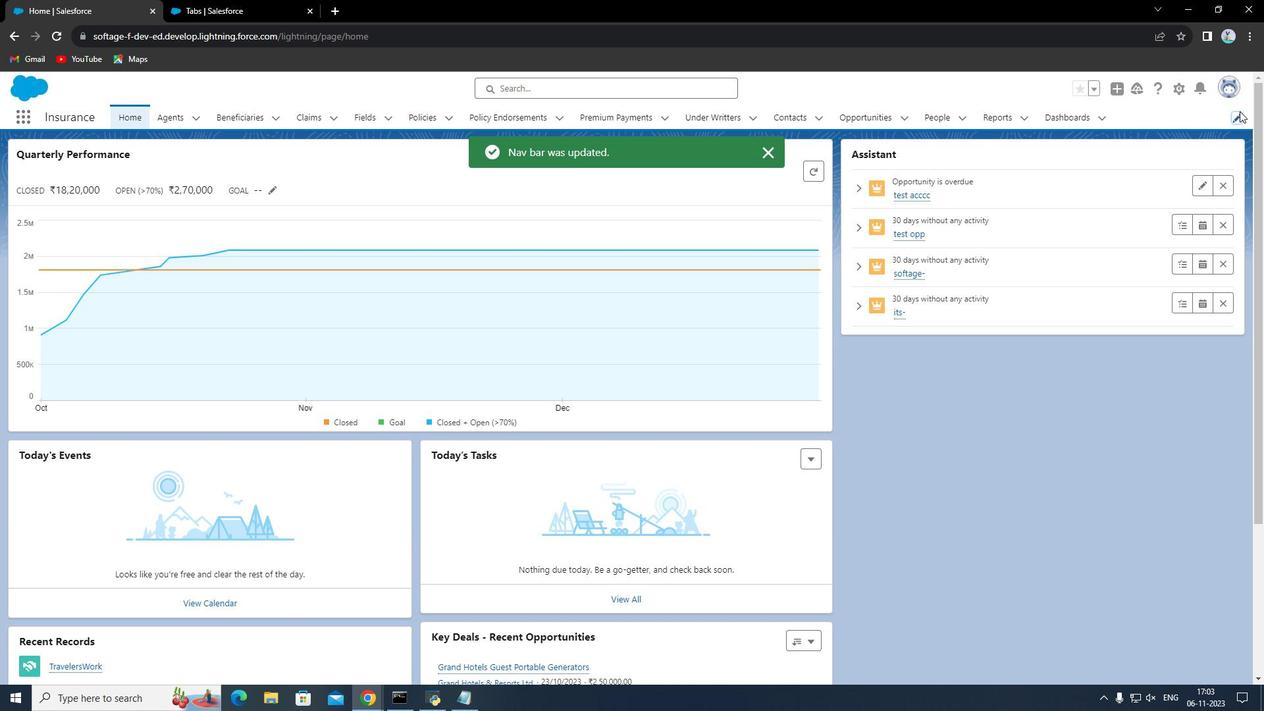 
Action: Mouse moved to (832, 200)
Screenshot: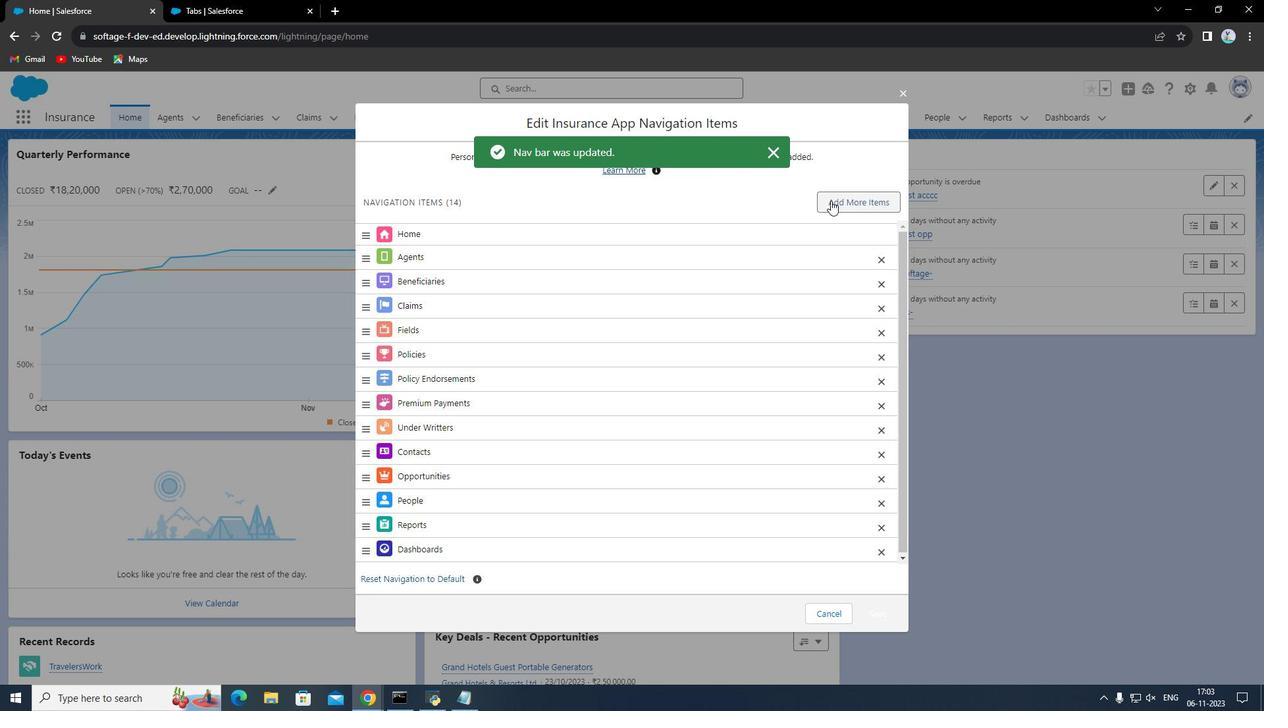 
Action: Mouse pressed left at (832, 200)
Screenshot: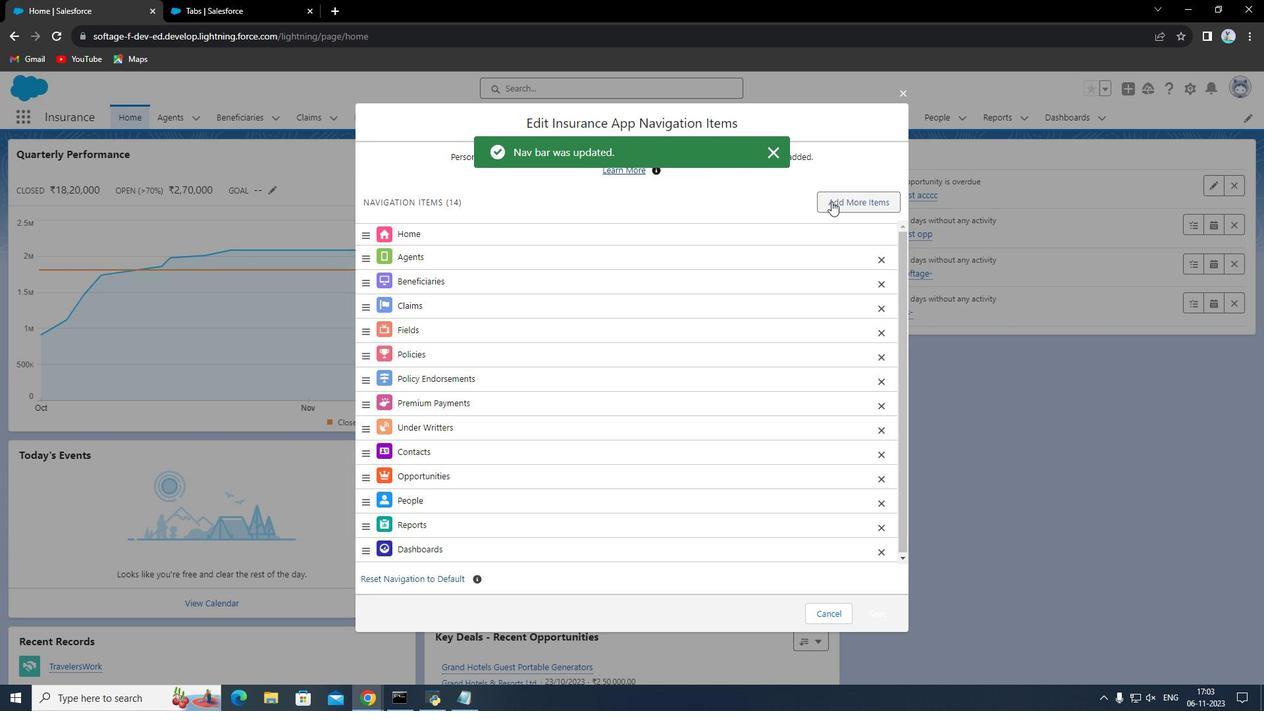 
Action: Mouse moved to (406, 217)
Screenshot: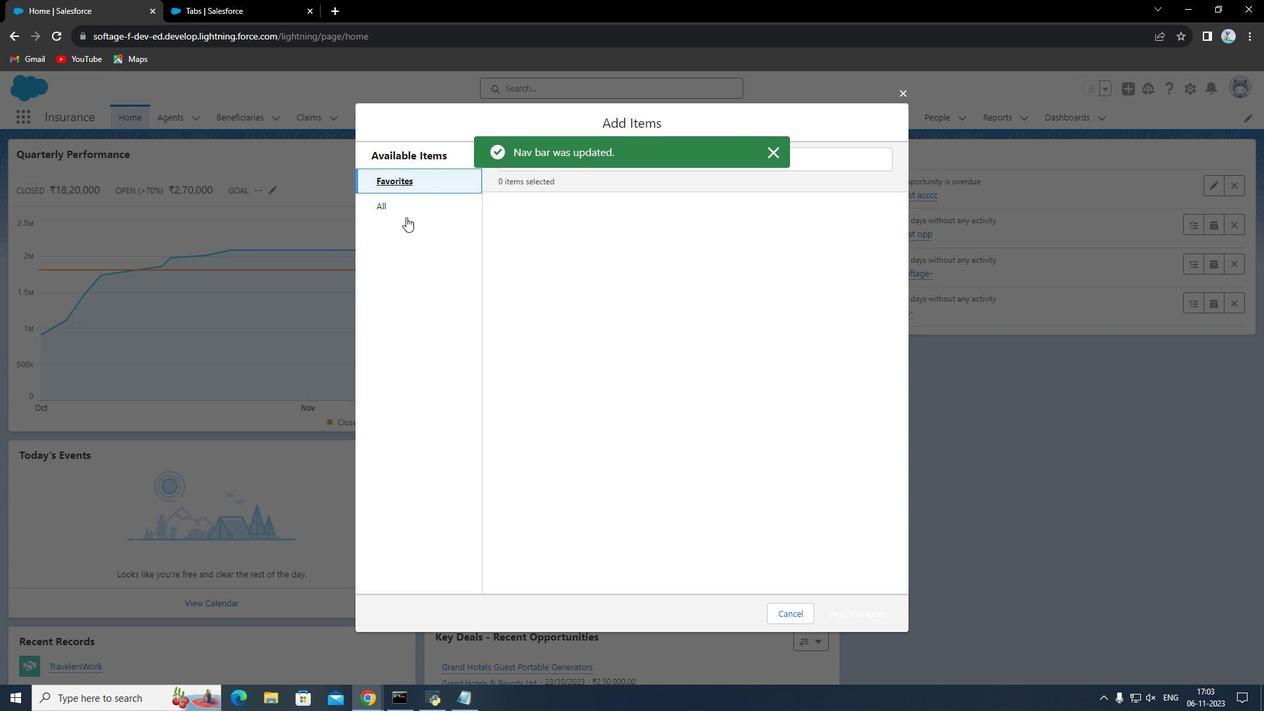 
Action: Mouse pressed left at (406, 217)
Screenshot: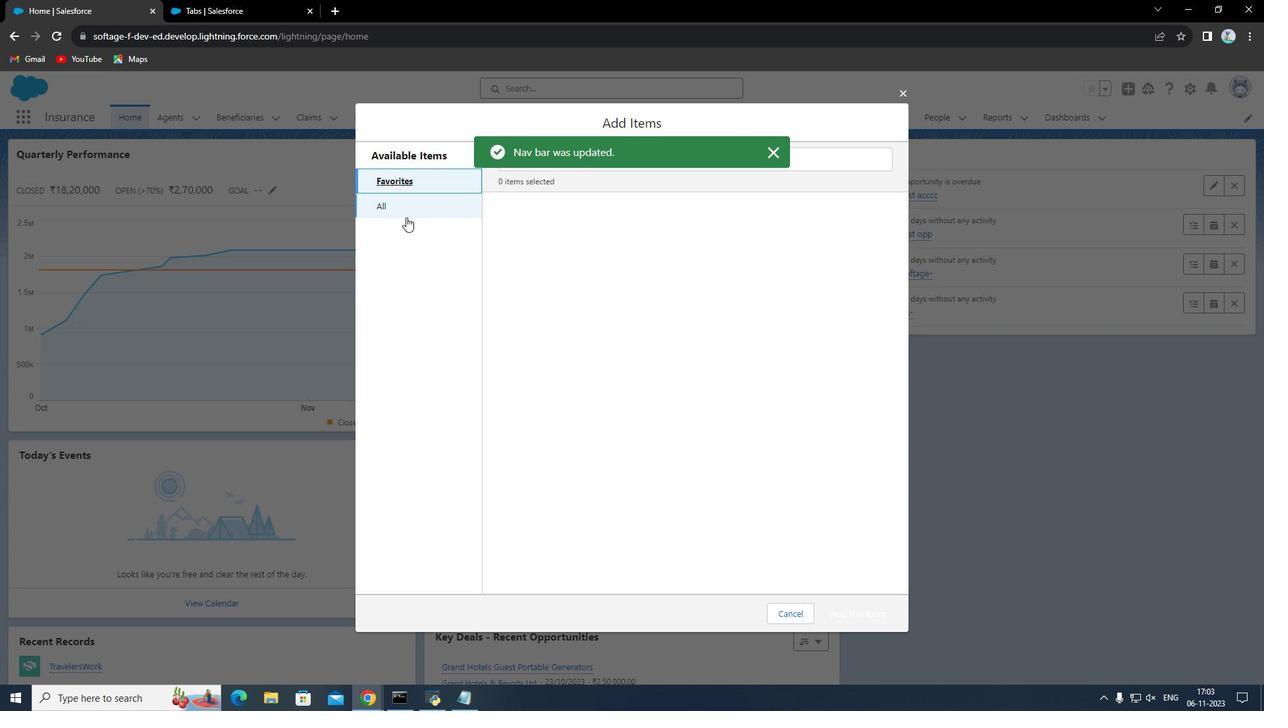
Action: Mouse moved to (845, 161)
Screenshot: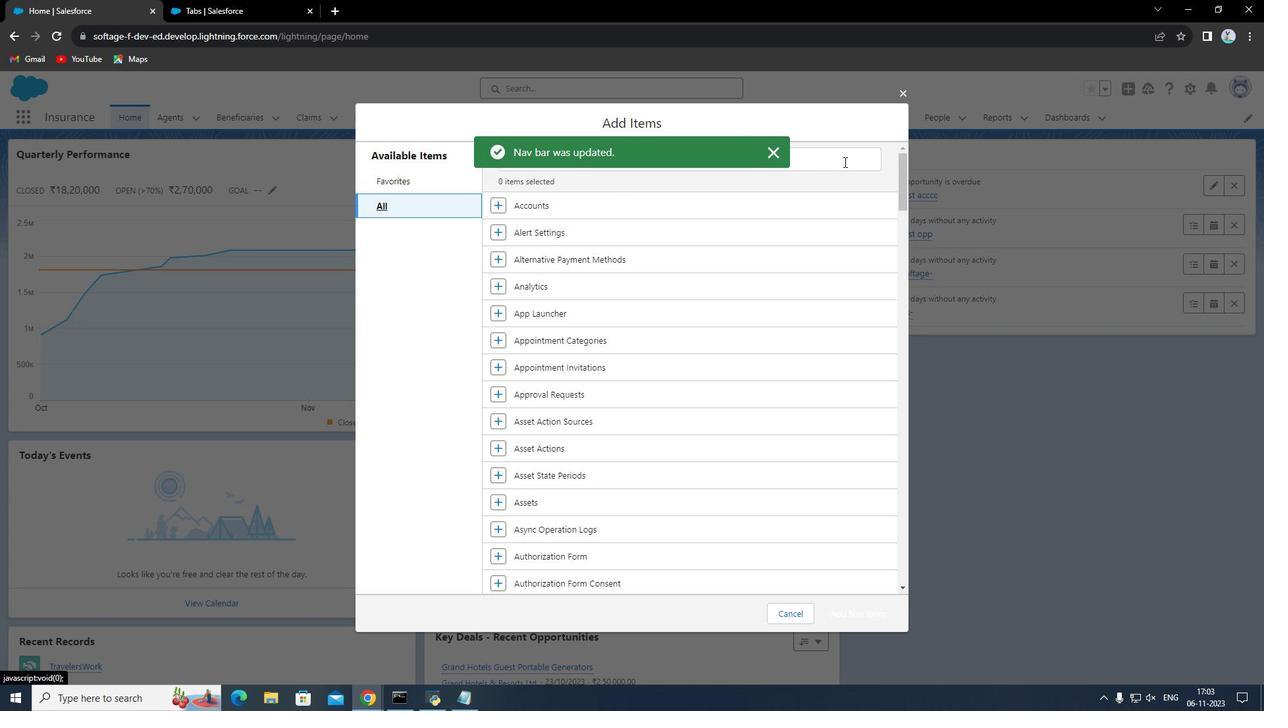 
Action: Mouse pressed left at (845, 161)
Screenshot: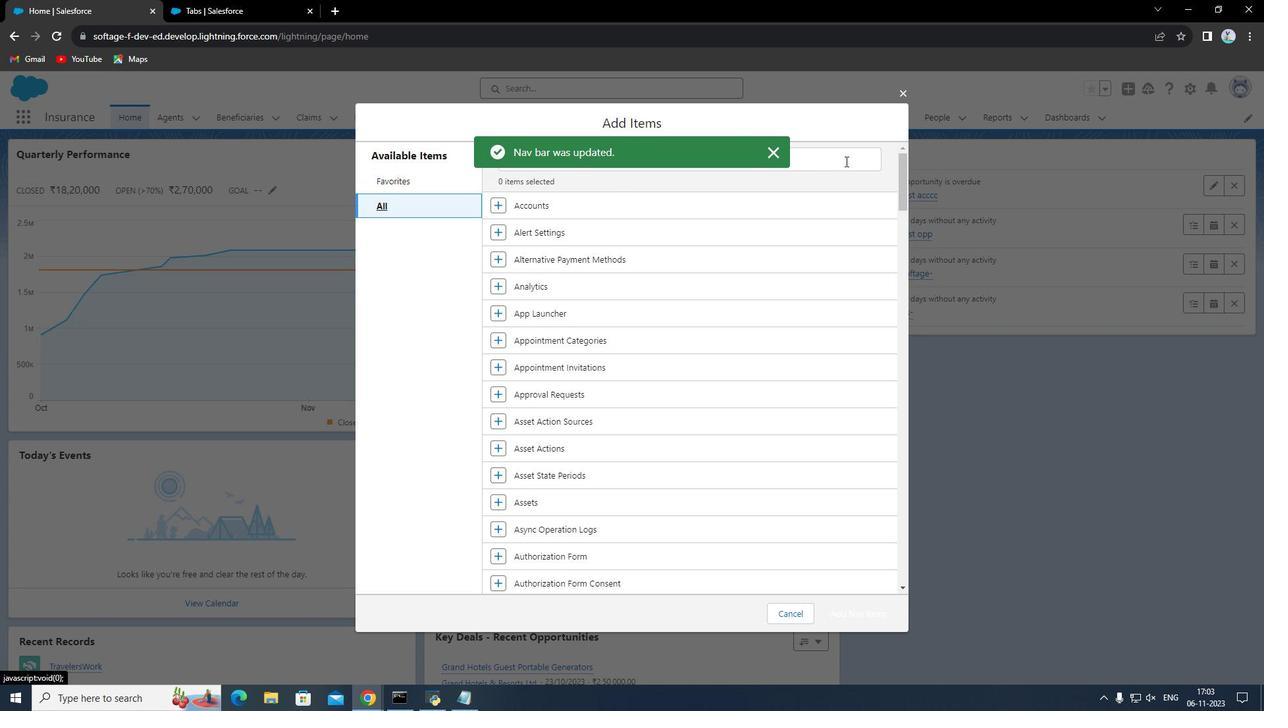 
Action: Key pressed prod
Screenshot: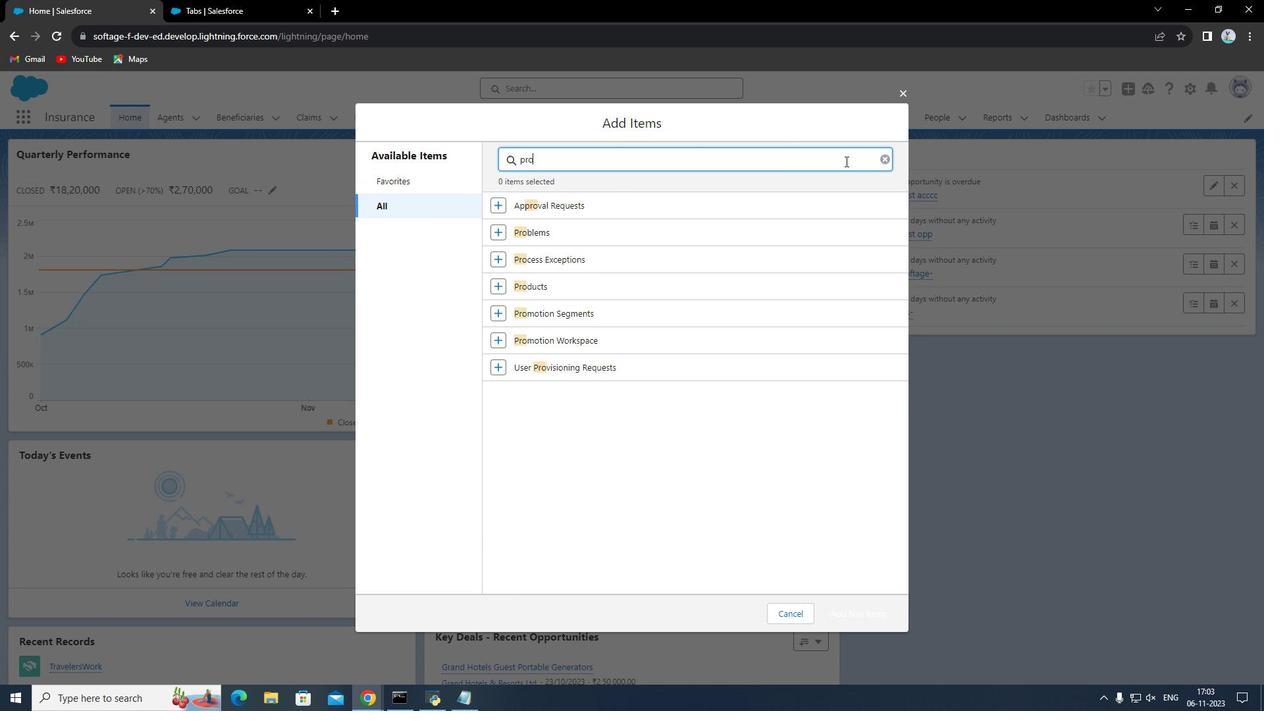 
Action: Mouse moved to (498, 205)
Screenshot: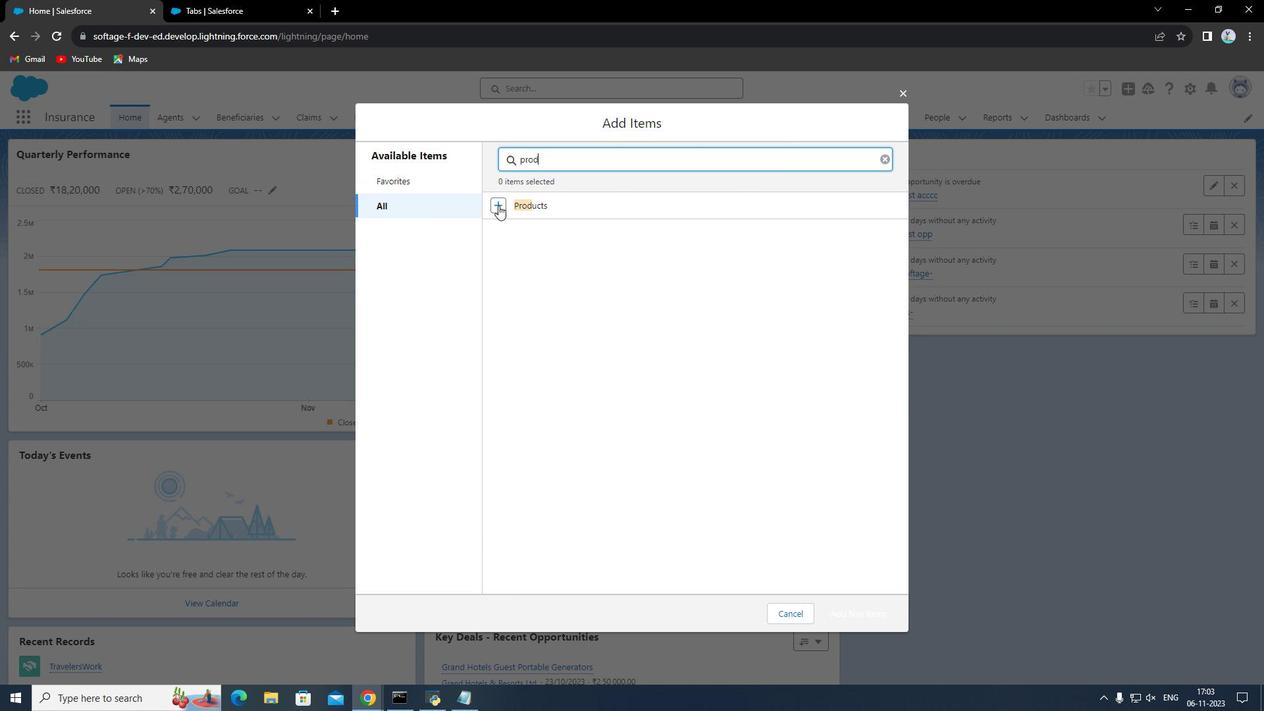 
Action: Mouse pressed left at (498, 205)
Screenshot: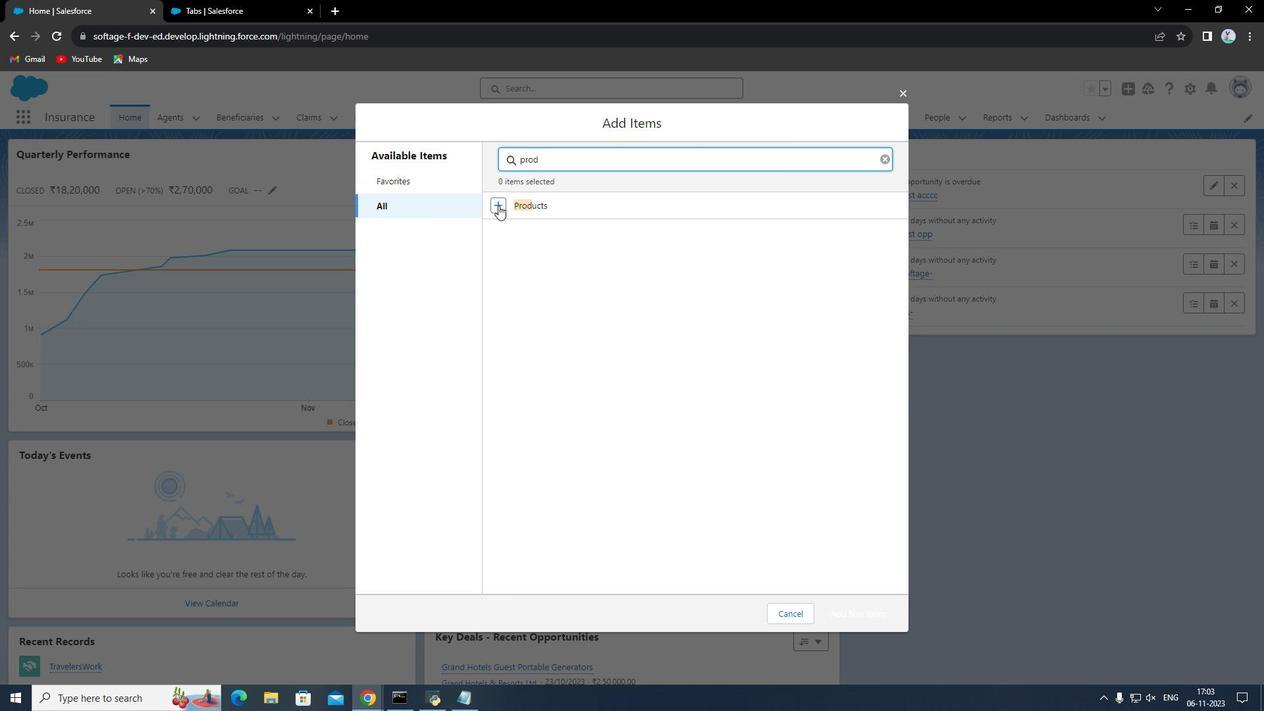 
Action: Mouse moved to (859, 613)
Screenshot: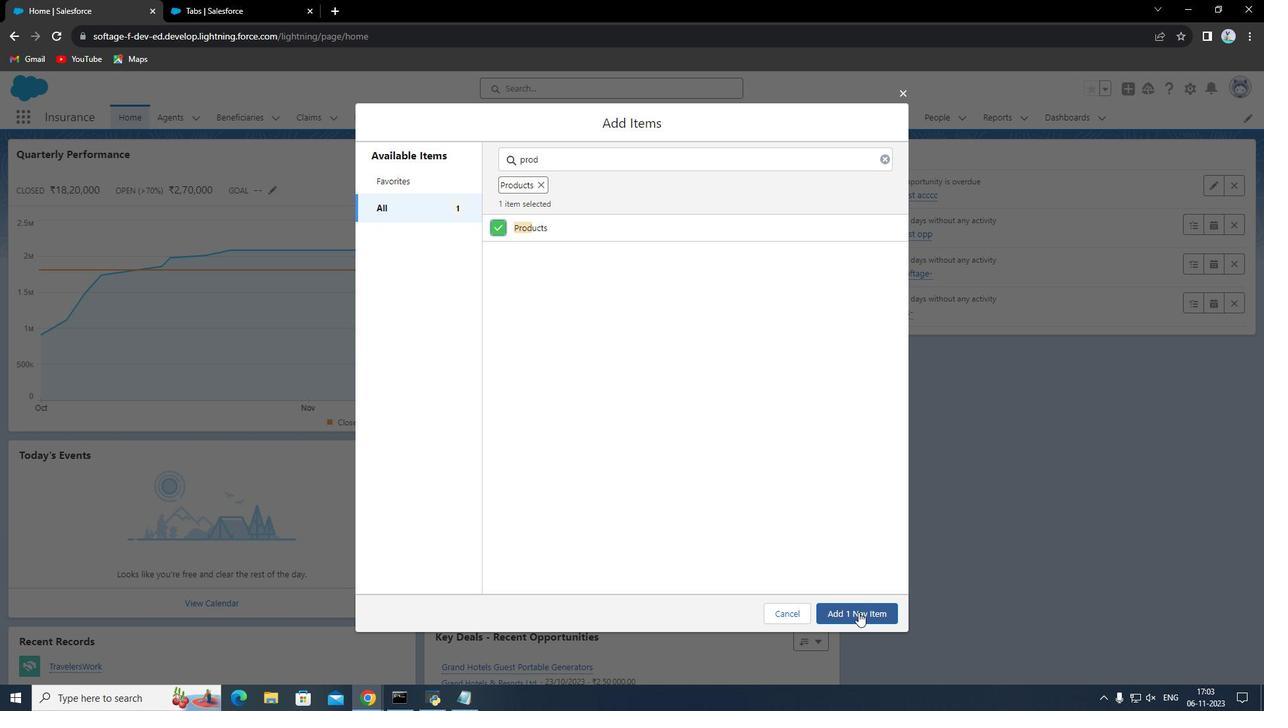 
Action: Mouse pressed left at (859, 613)
Screenshot: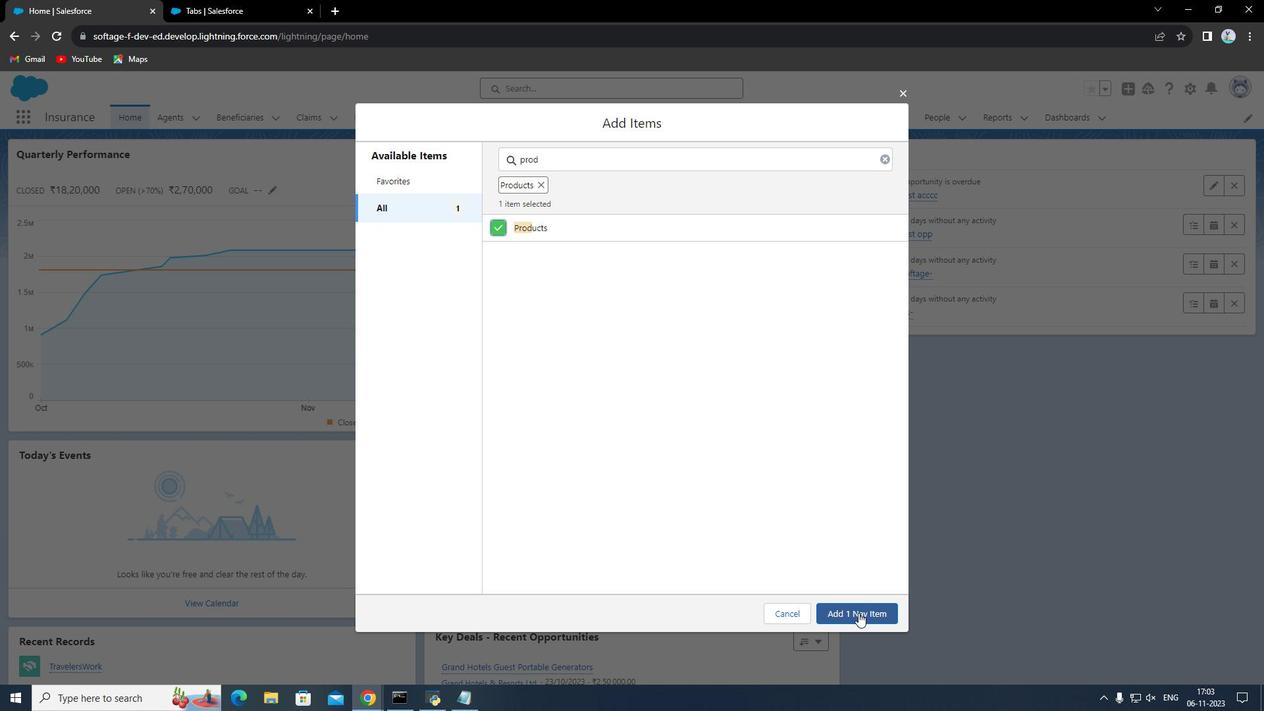 
Action: Mouse moved to (886, 613)
Screenshot: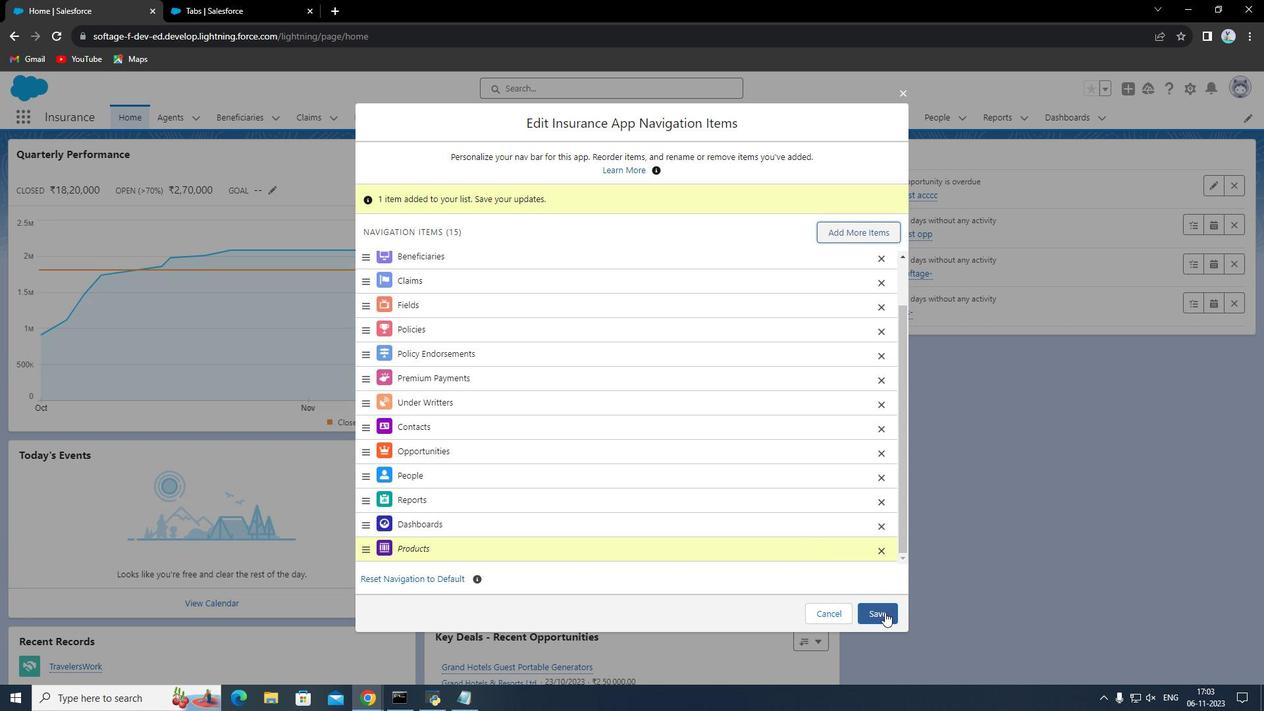 
Action: Mouse pressed left at (886, 613)
Screenshot: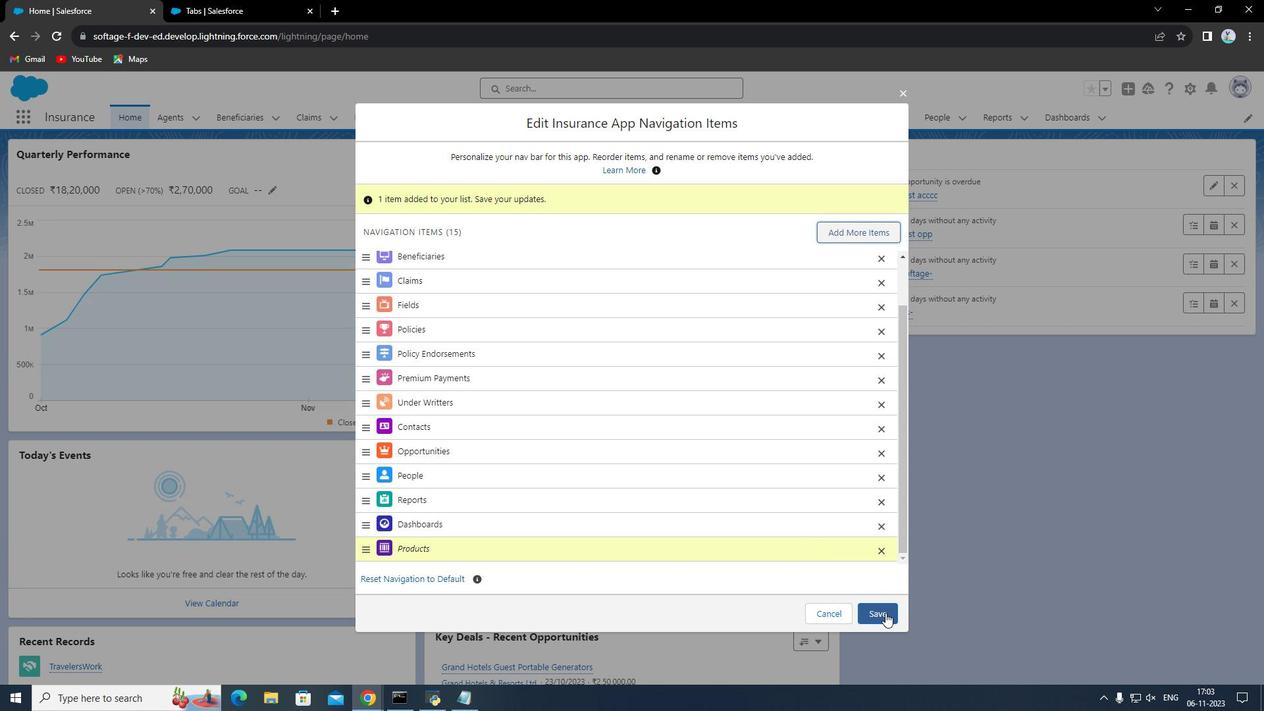 
Action: Mouse moved to (1238, 114)
Screenshot: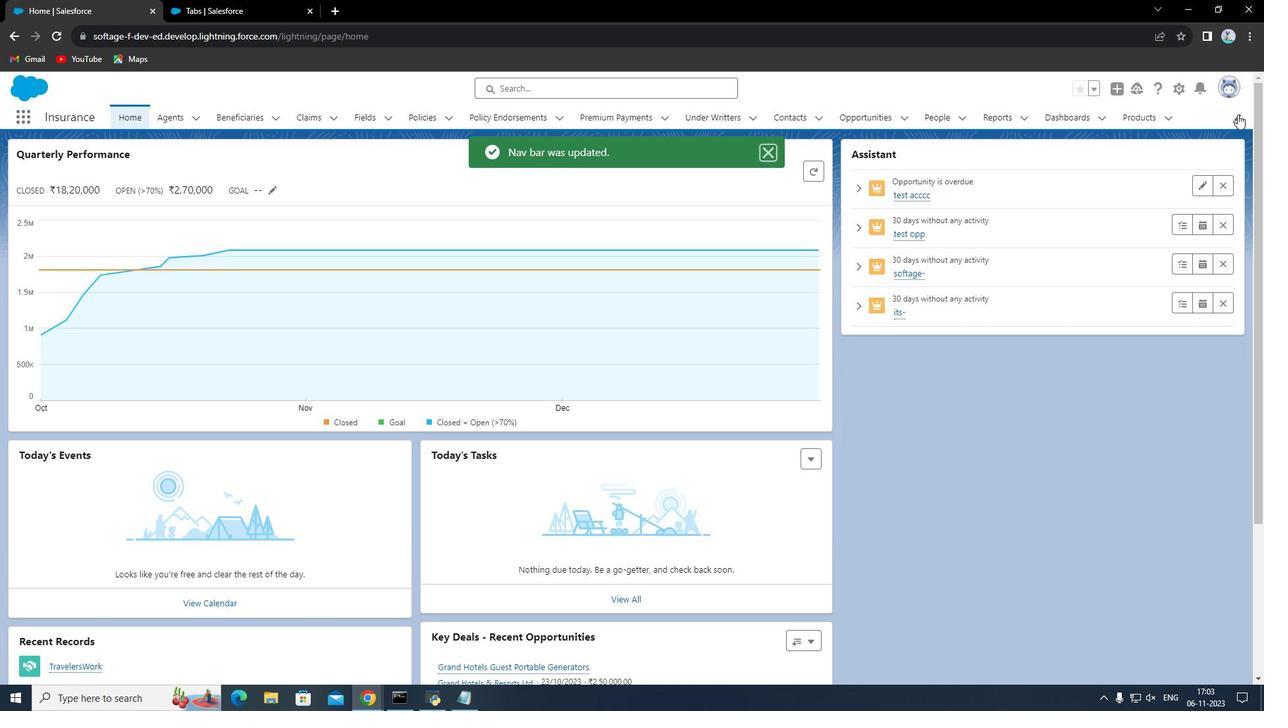 
Action: Mouse pressed left at (1238, 114)
Screenshot: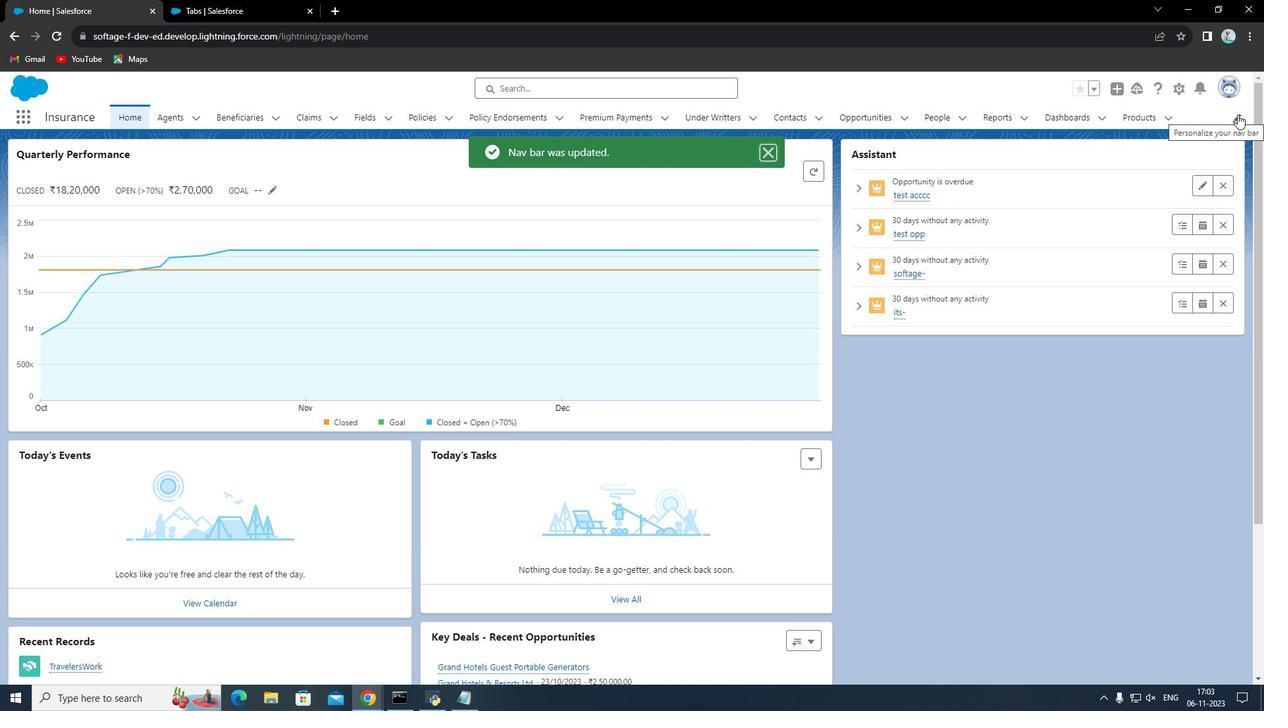 
Action: Mouse moved to (858, 198)
Screenshot: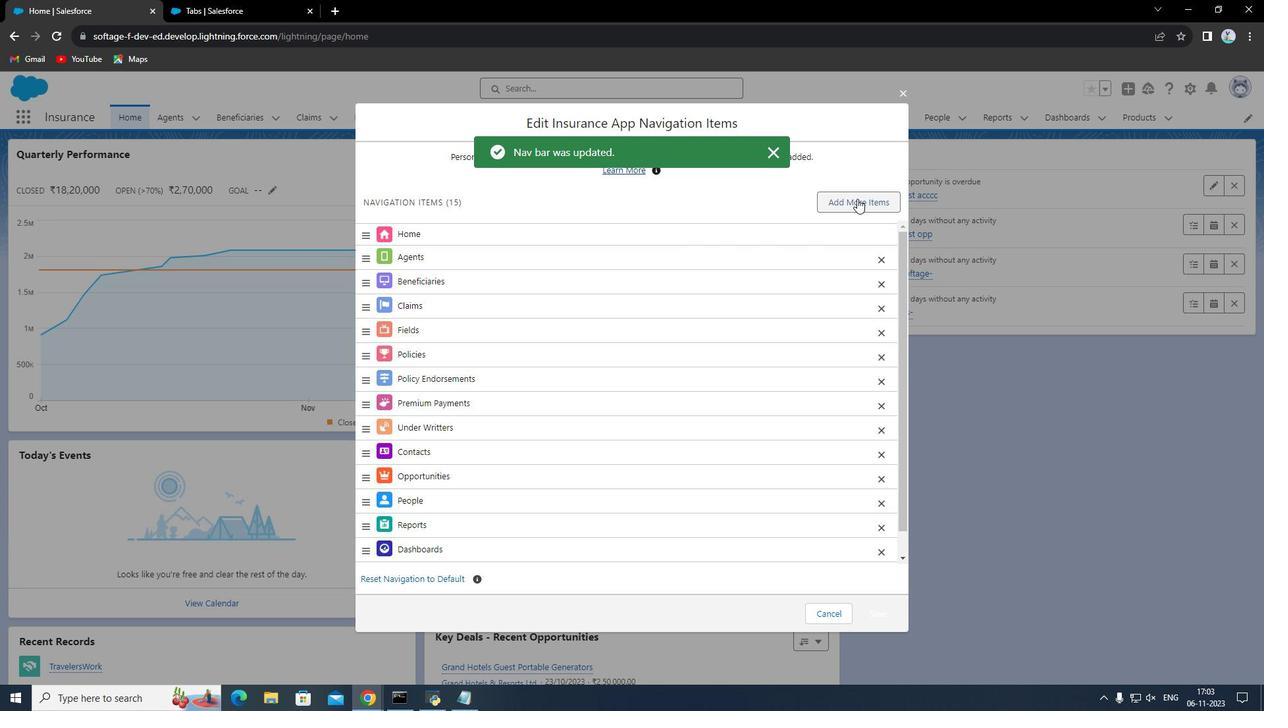 
Action: Mouse pressed left at (858, 198)
Screenshot: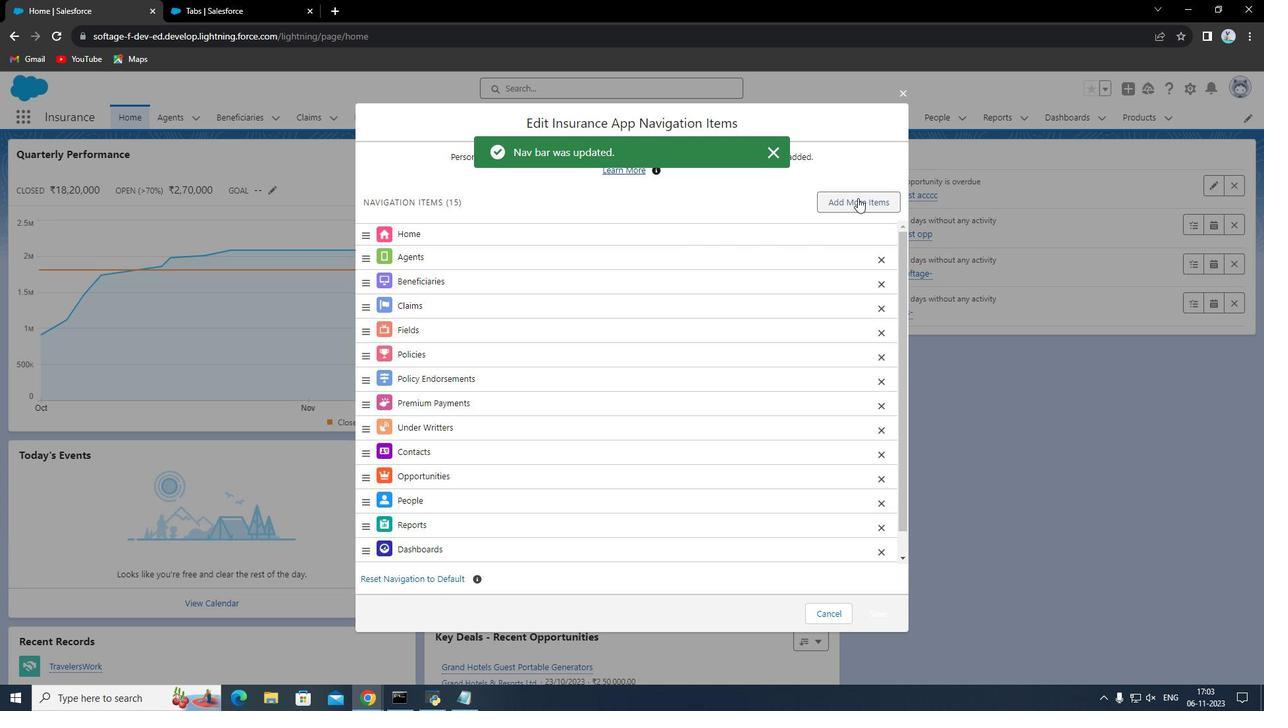 
Action: Mouse moved to (411, 205)
Screenshot: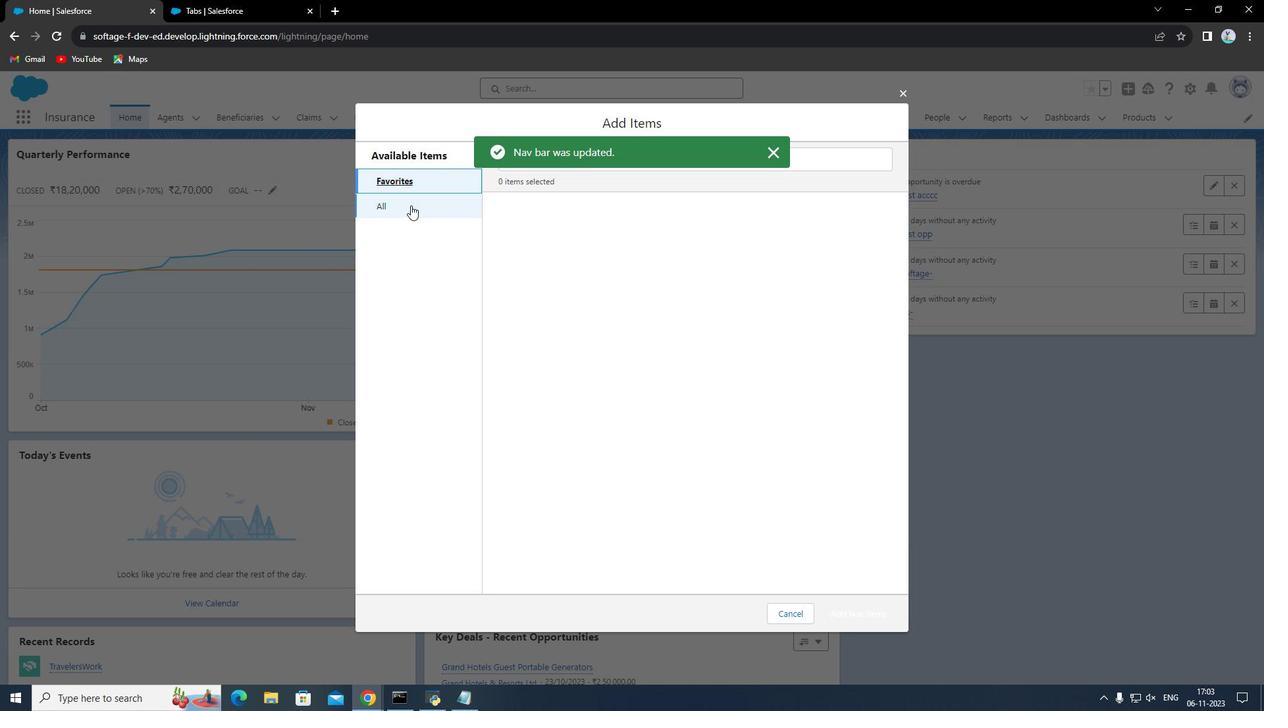 
Action: Mouse pressed left at (411, 205)
Screenshot: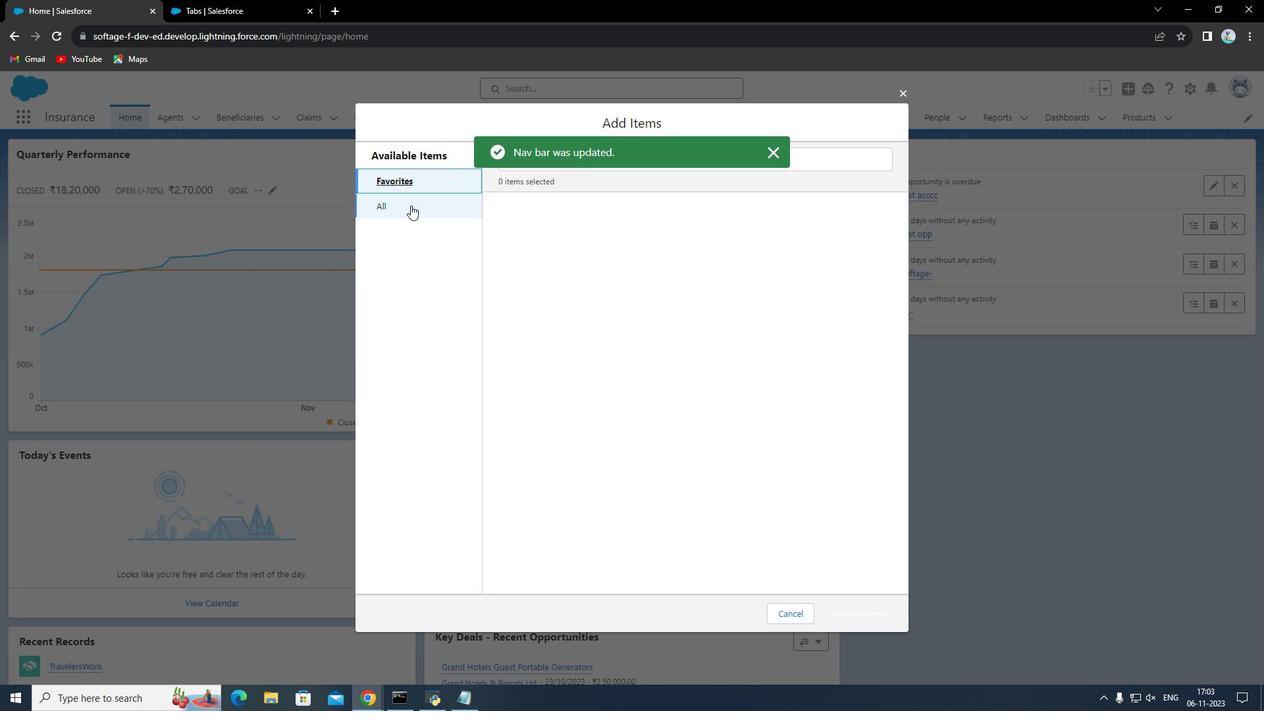 
Action: Mouse moved to (836, 164)
Screenshot: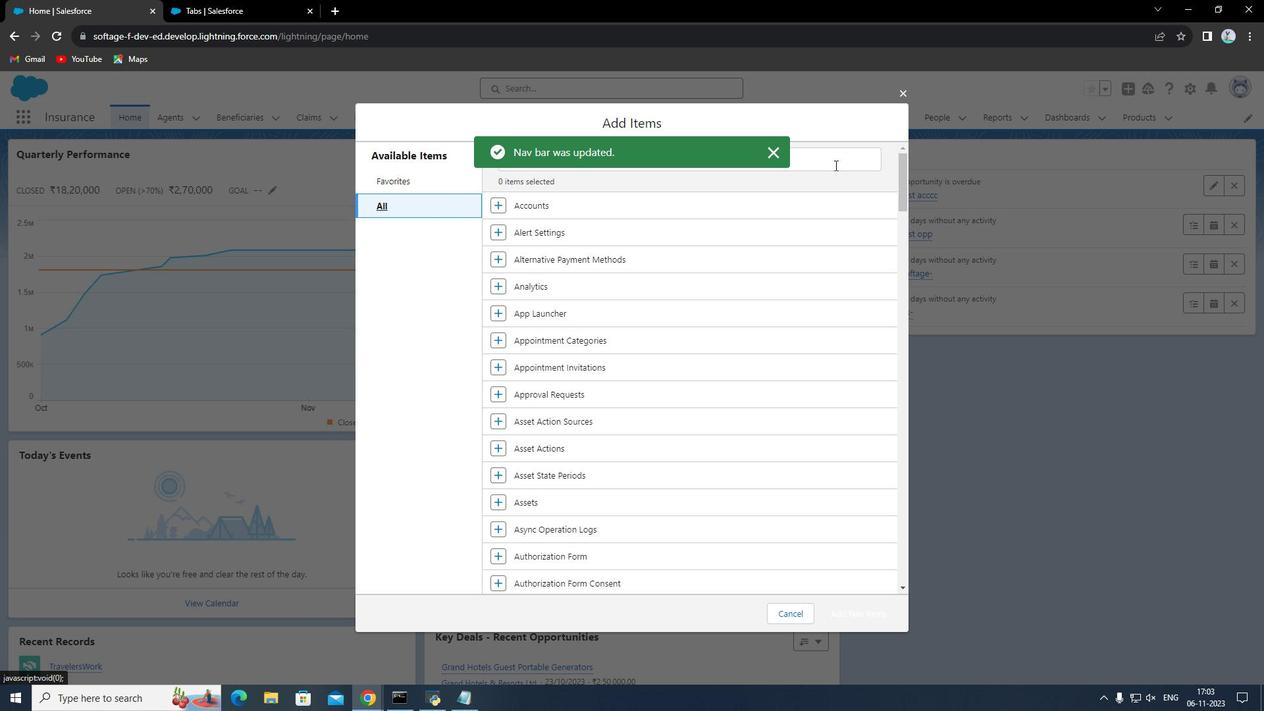
Action: Mouse pressed left at (836, 164)
Screenshot: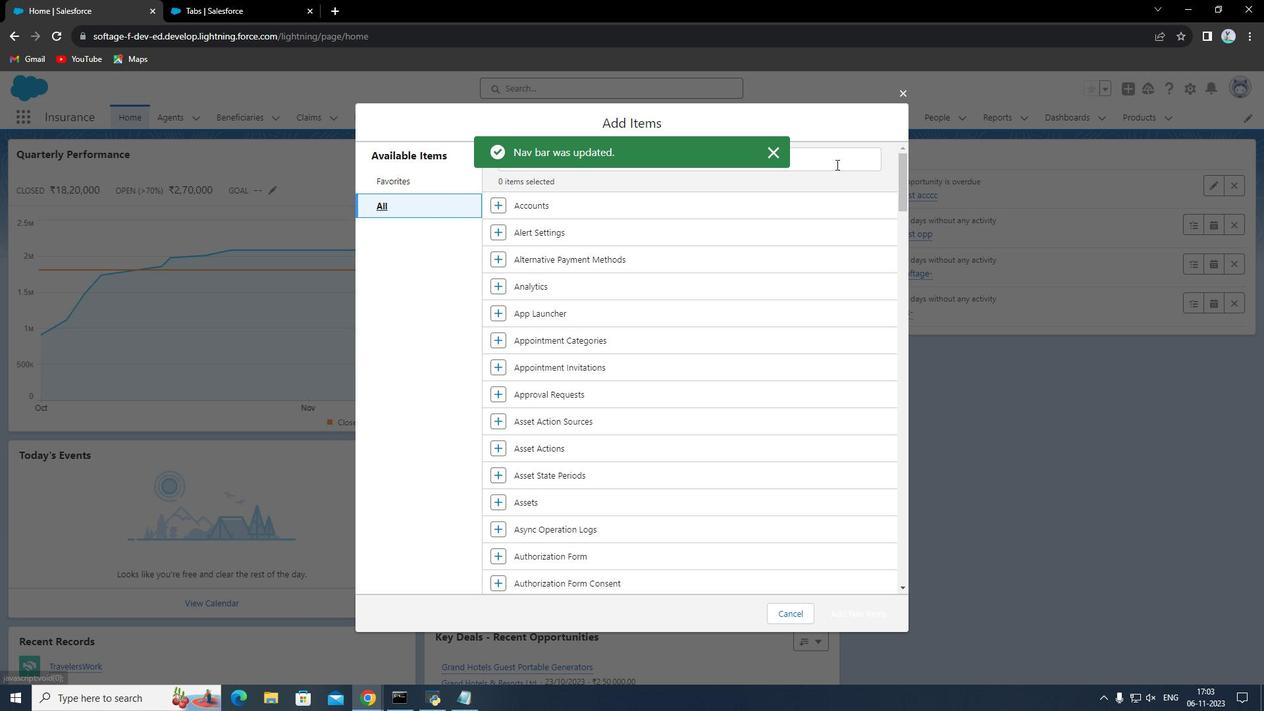 
Action: Mouse moved to (834, 161)
Screenshot: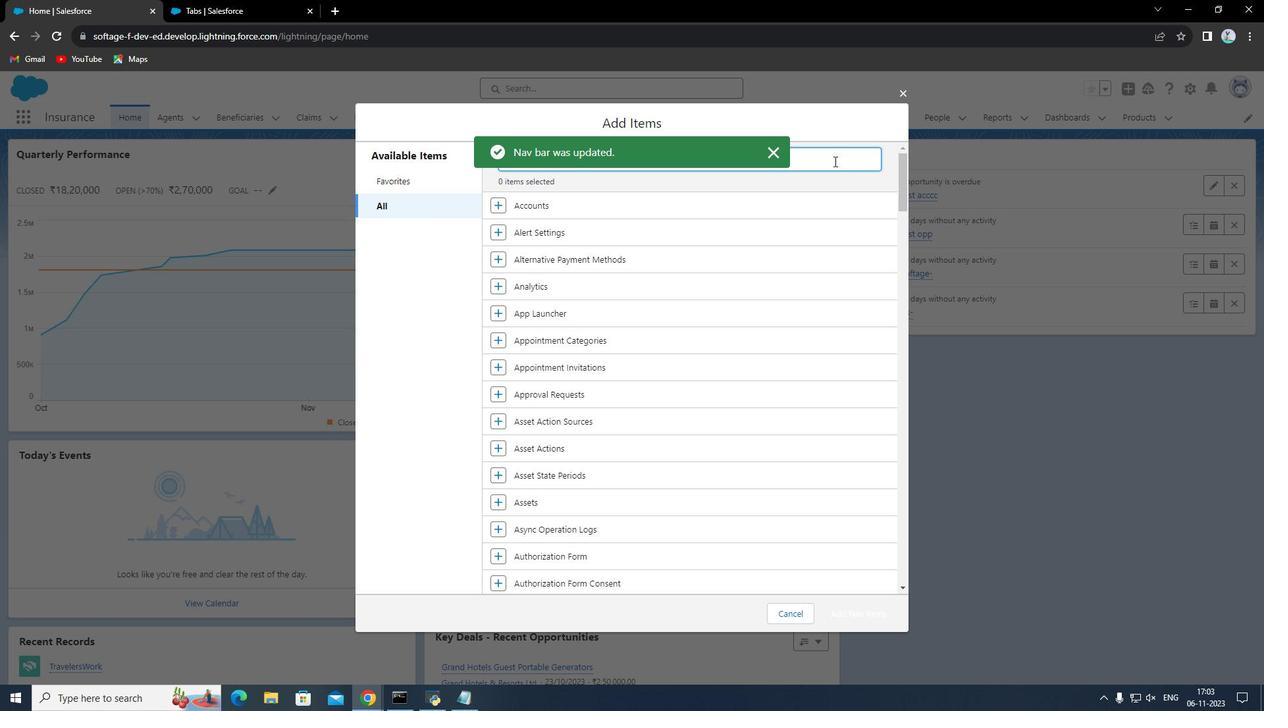 
Action: Key pressed pay
Screenshot: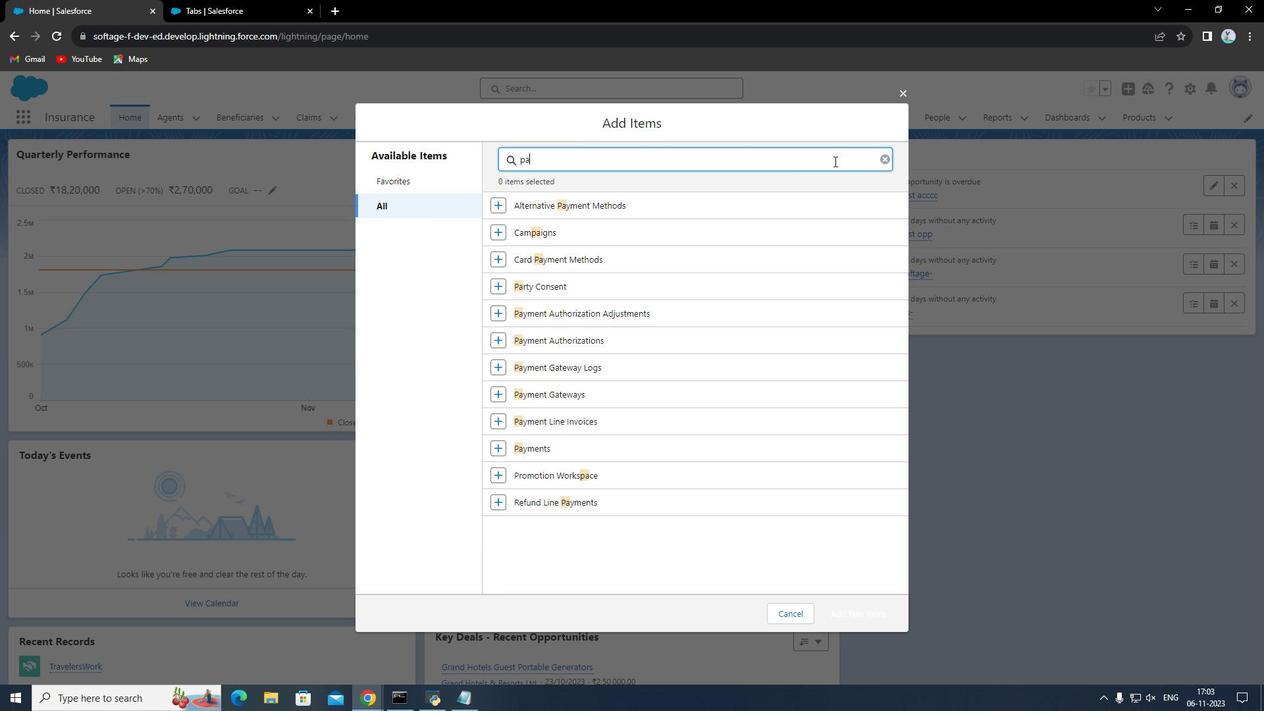 
Action: Mouse moved to (498, 399)
Screenshot: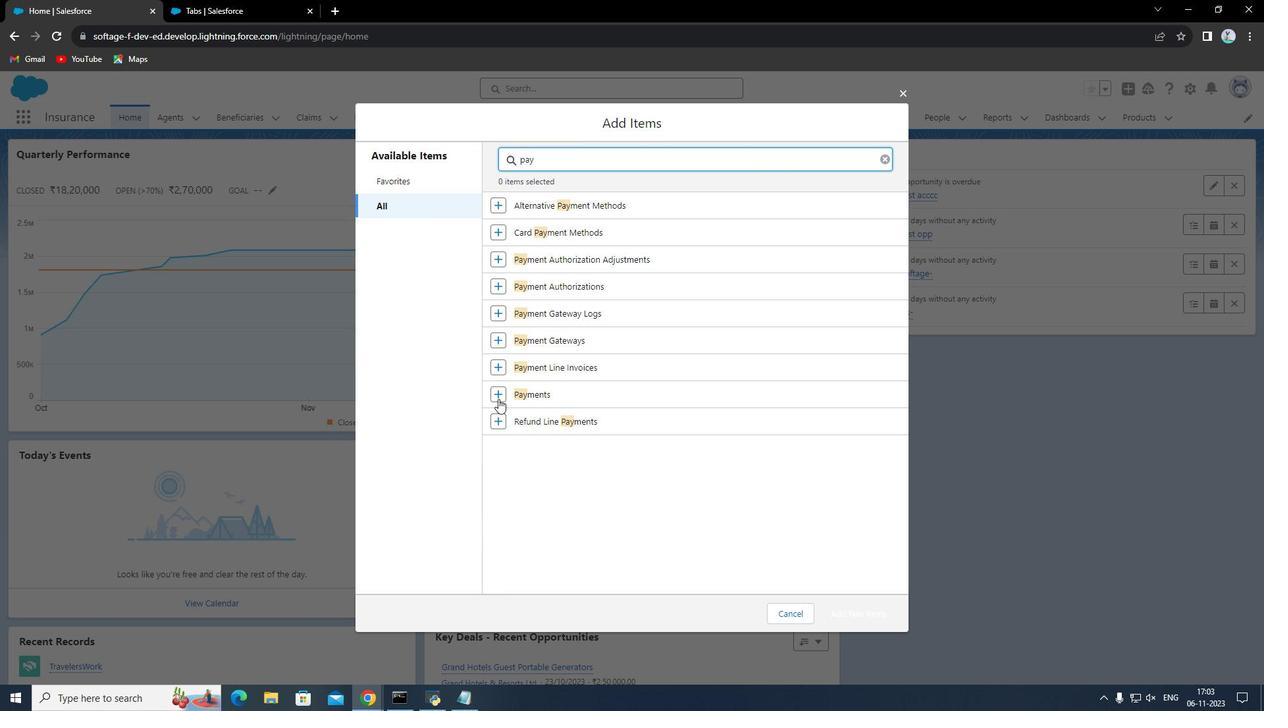 
Action: Mouse pressed left at (498, 399)
